 Task: Organize the Trello board by updating task statuses and changing the board background.
Action: Mouse moved to (951, 8)
Screenshot: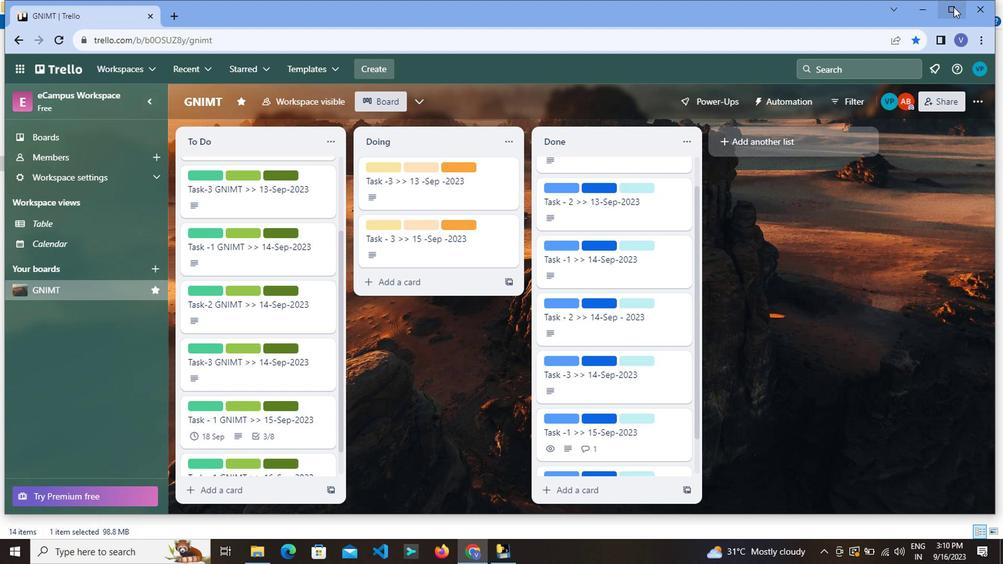 
Action: Mouse pressed left at (951, 8)
Screenshot: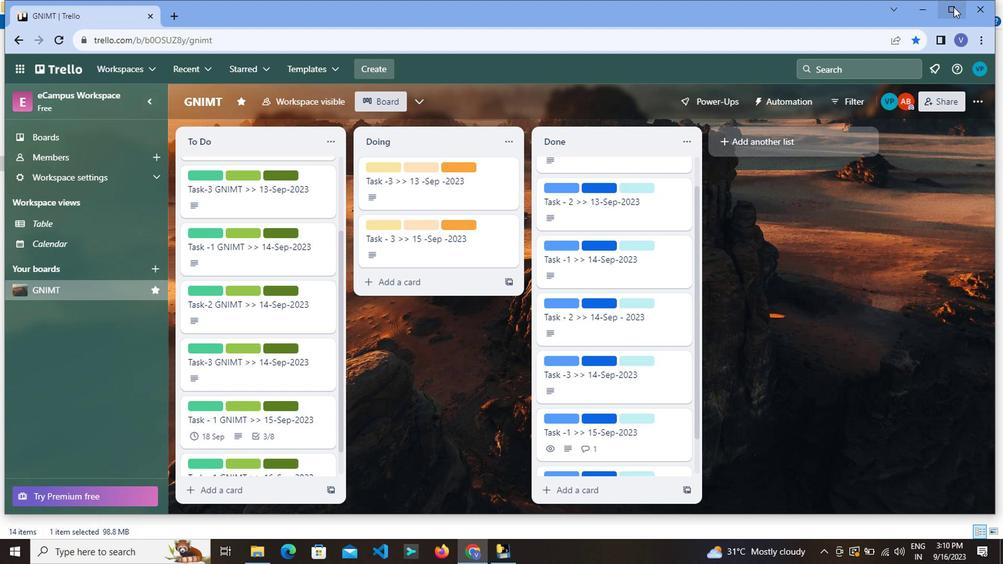 
Action: Mouse moved to (975, 95)
Screenshot: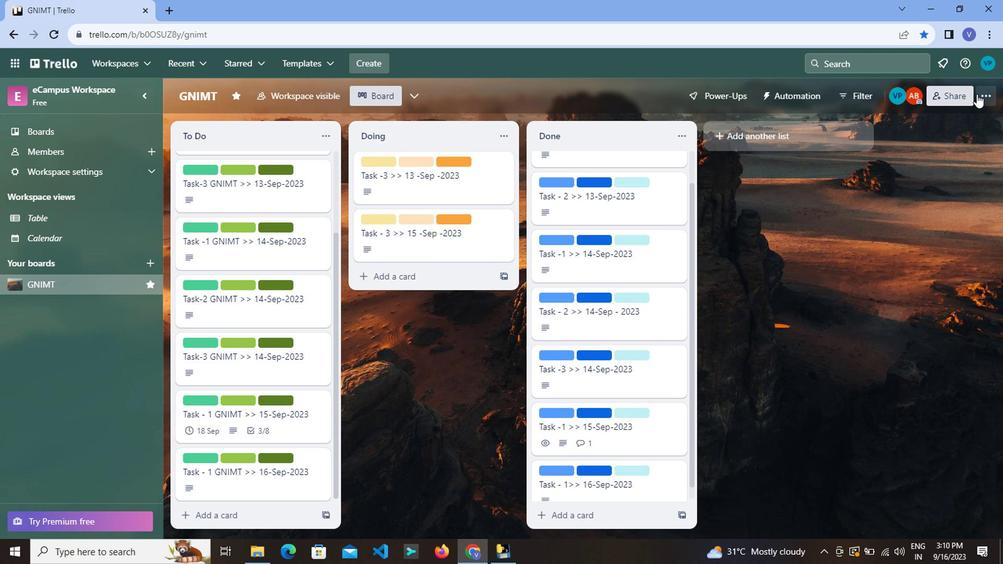 
Action: Mouse pressed left at (975, 95)
Screenshot: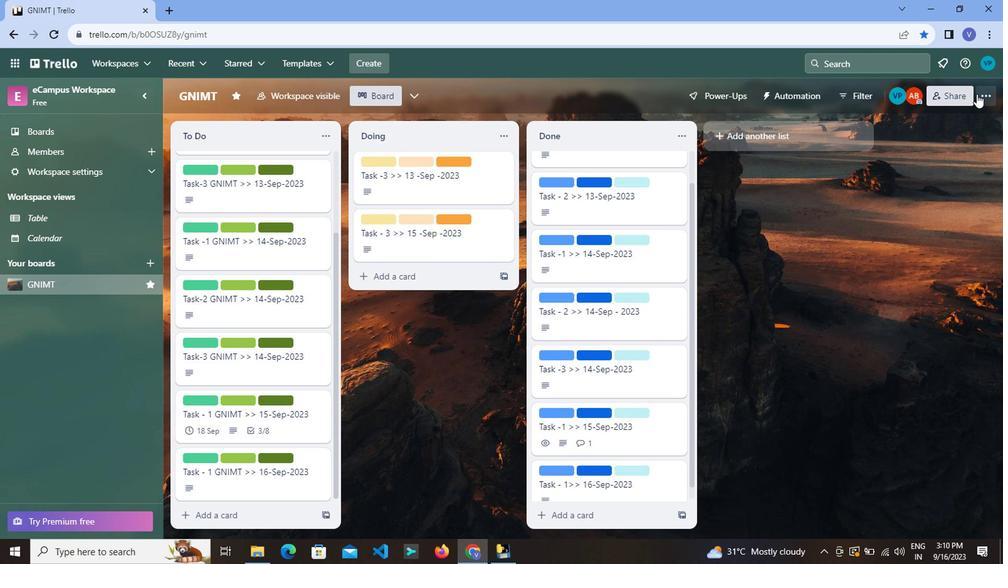
Action: Mouse moved to (855, 157)
Screenshot: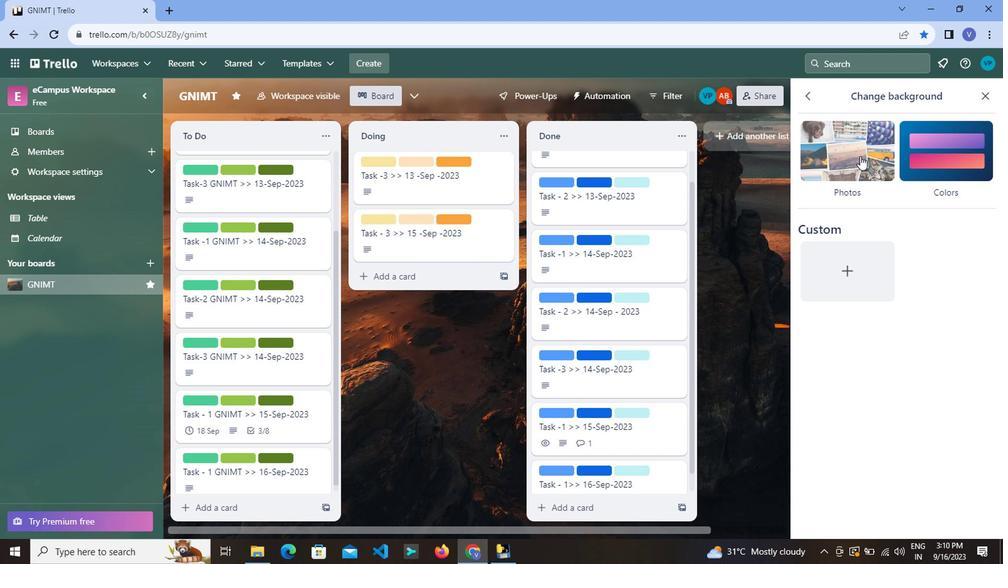 
Action: Mouse pressed left at (855, 157)
Screenshot: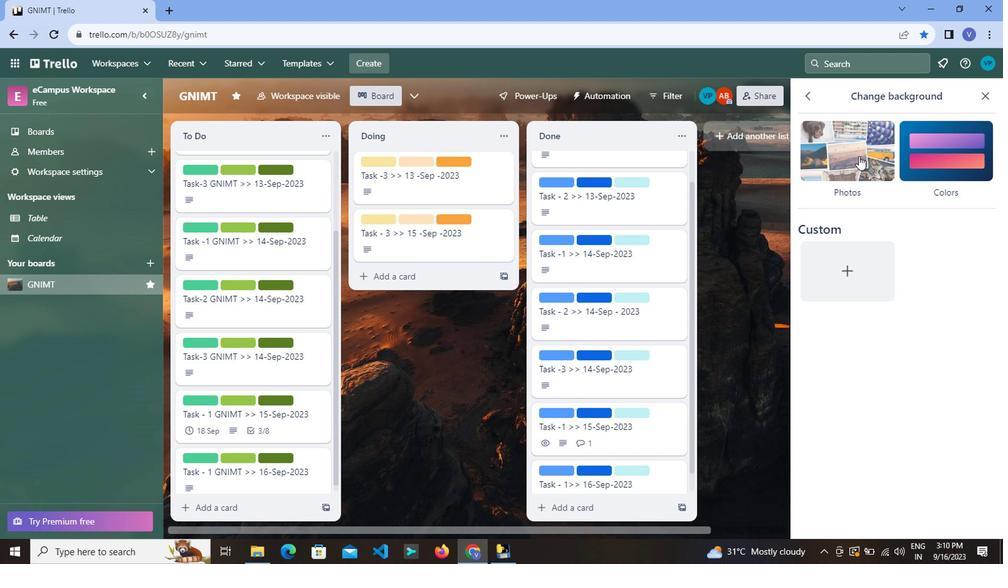 
Action: Mouse moved to (856, 240)
Screenshot: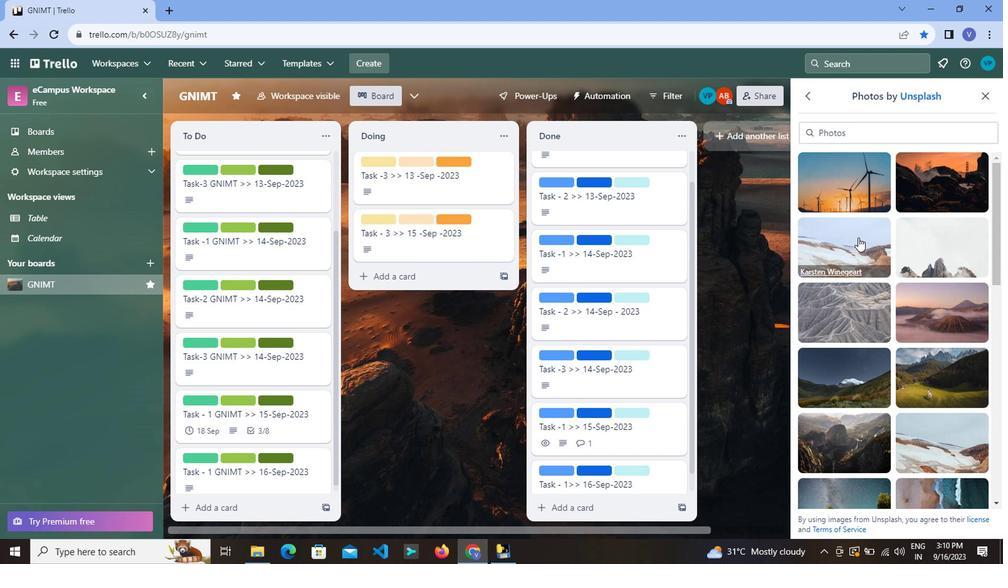 
Action: Mouse scrolled (856, 240) with delta (0, 0)
Screenshot: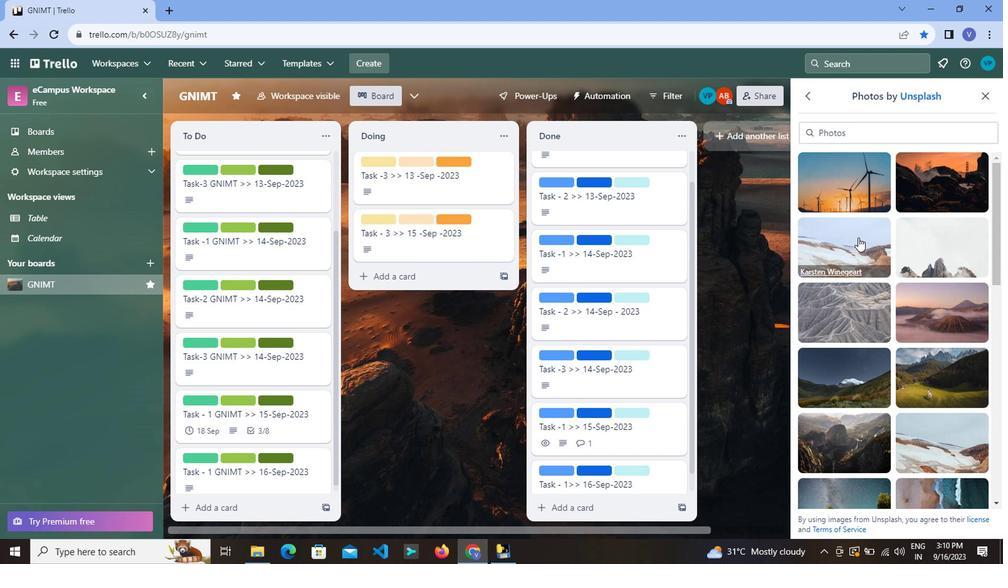 
Action: Mouse scrolled (856, 240) with delta (0, 0)
Screenshot: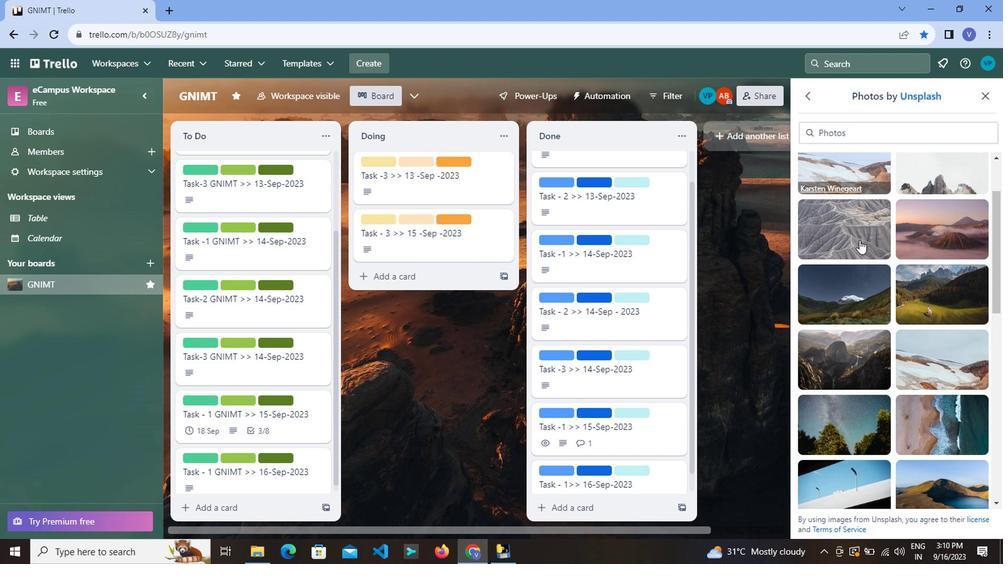 
Action: Mouse moved to (856, 241)
Screenshot: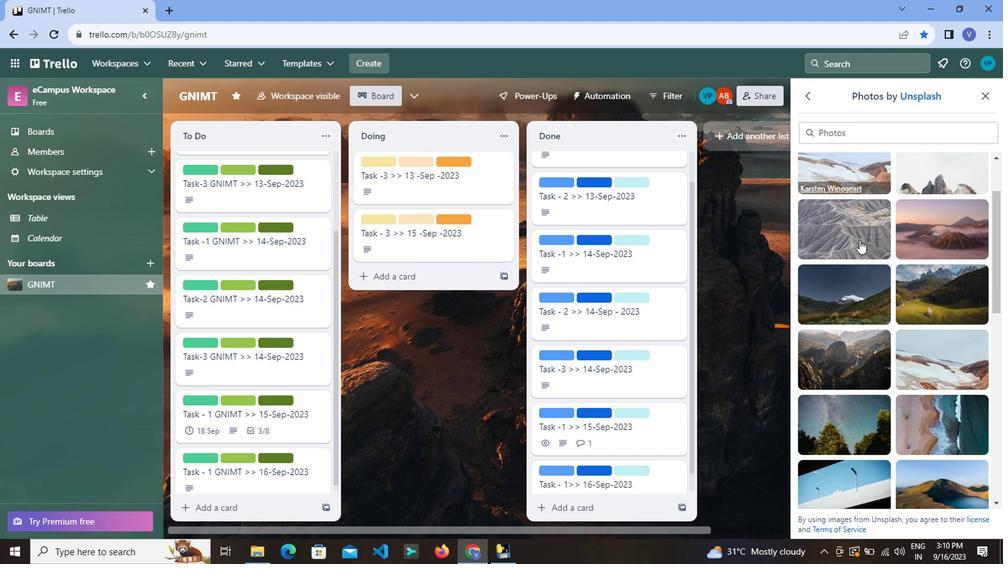 
Action: Mouse scrolled (856, 240) with delta (0, 0)
Screenshot: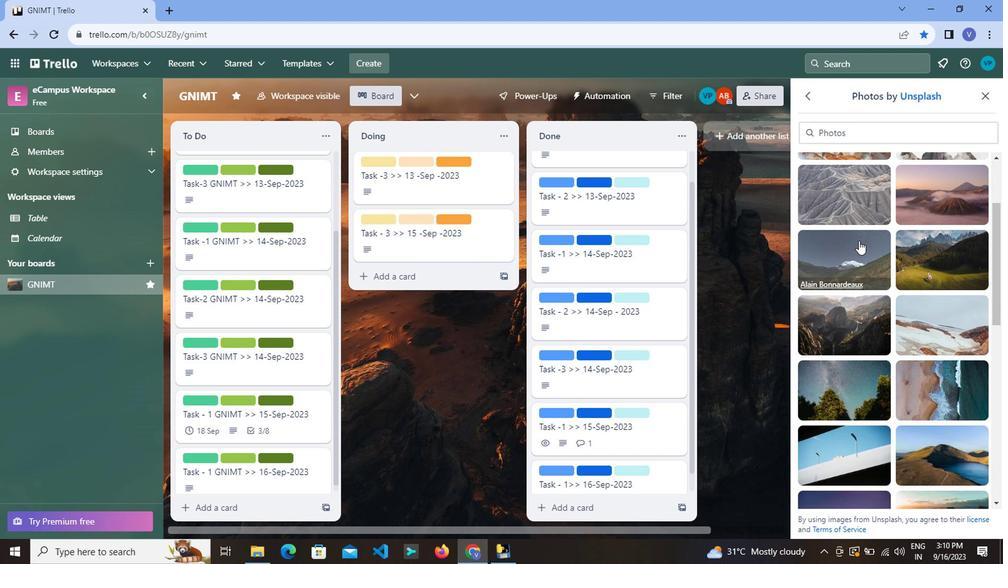 
Action: Mouse scrolled (856, 240) with delta (0, 0)
Screenshot: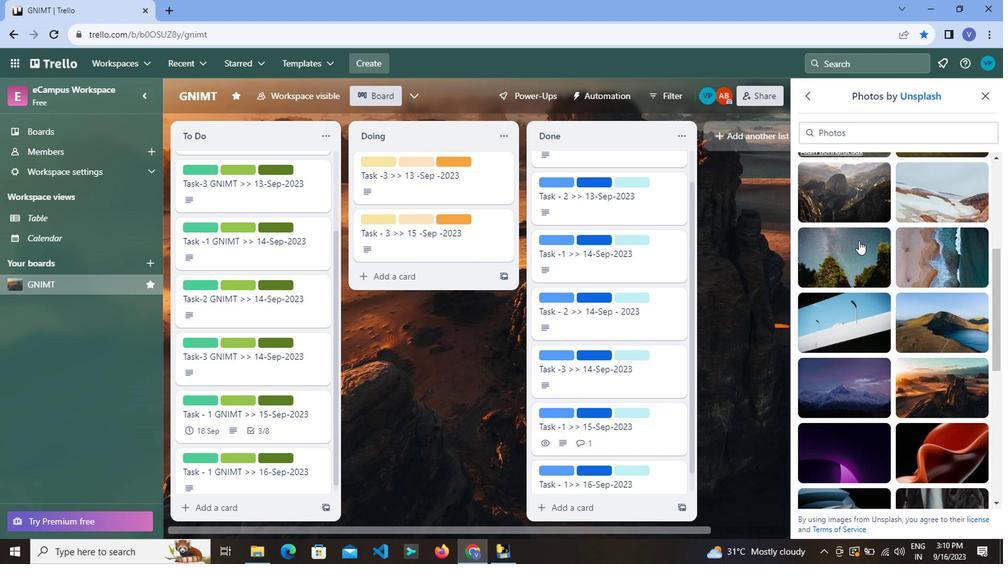 
Action: Mouse scrolled (856, 240) with delta (0, 0)
Screenshot: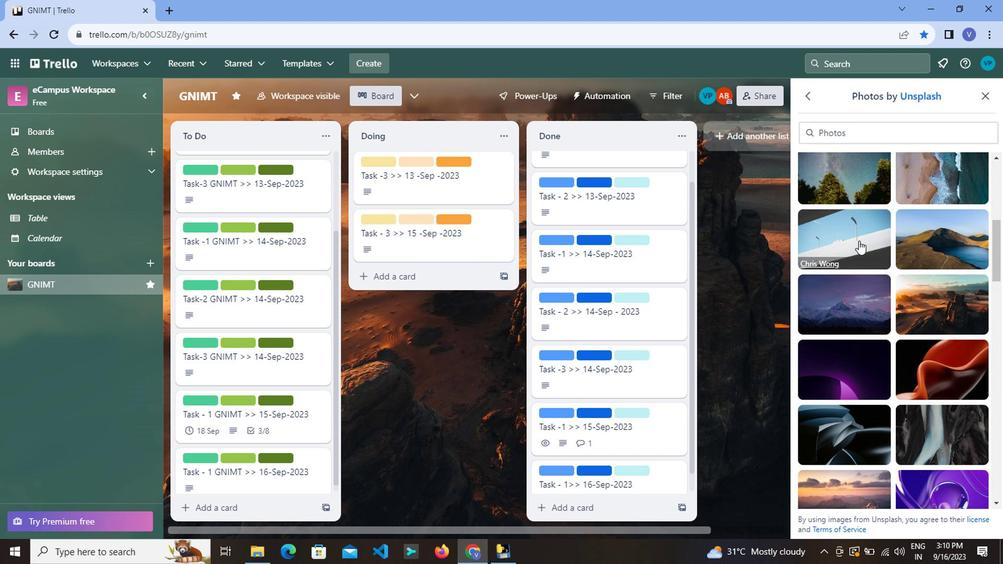 
Action: Mouse scrolled (856, 242) with delta (0, 1)
Screenshot: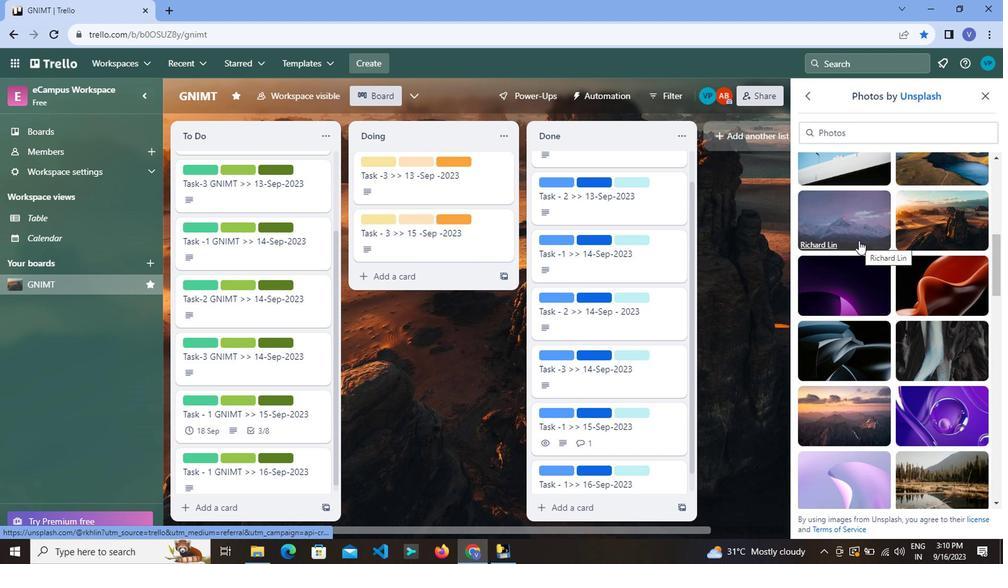 
Action: Mouse moved to (839, 365)
Screenshot: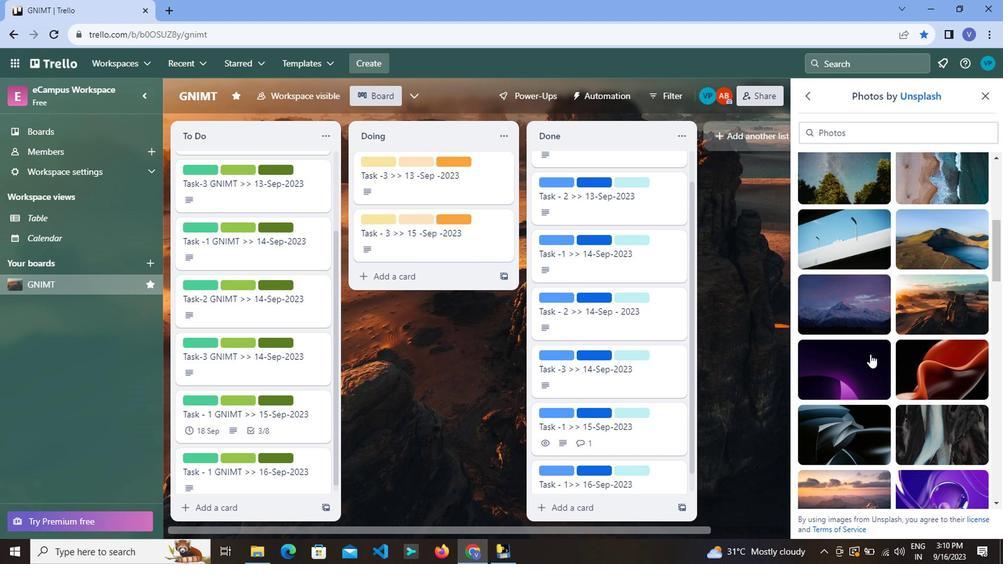 
Action: Mouse pressed left at (839, 365)
Screenshot: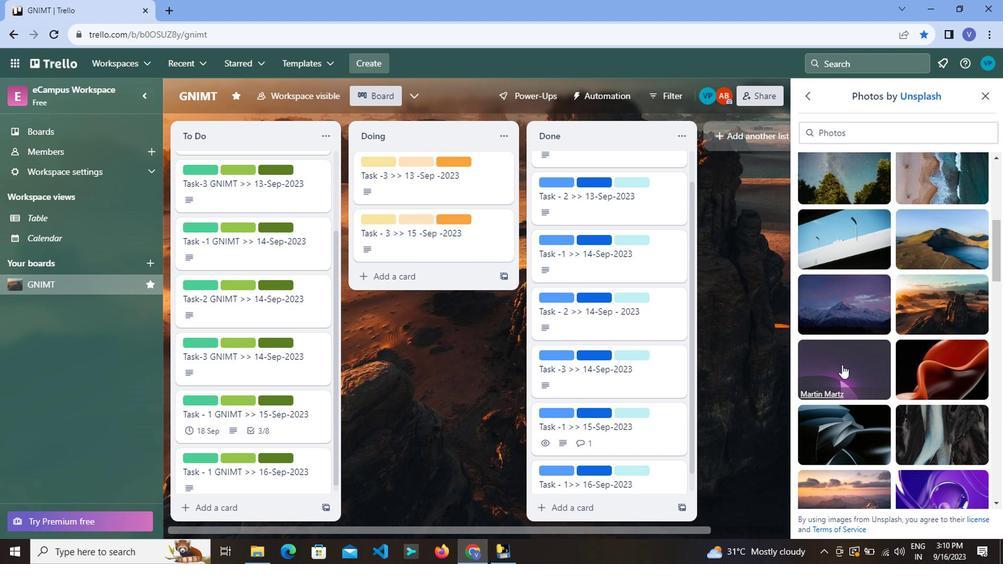 
Action: Mouse moved to (911, 362)
Screenshot: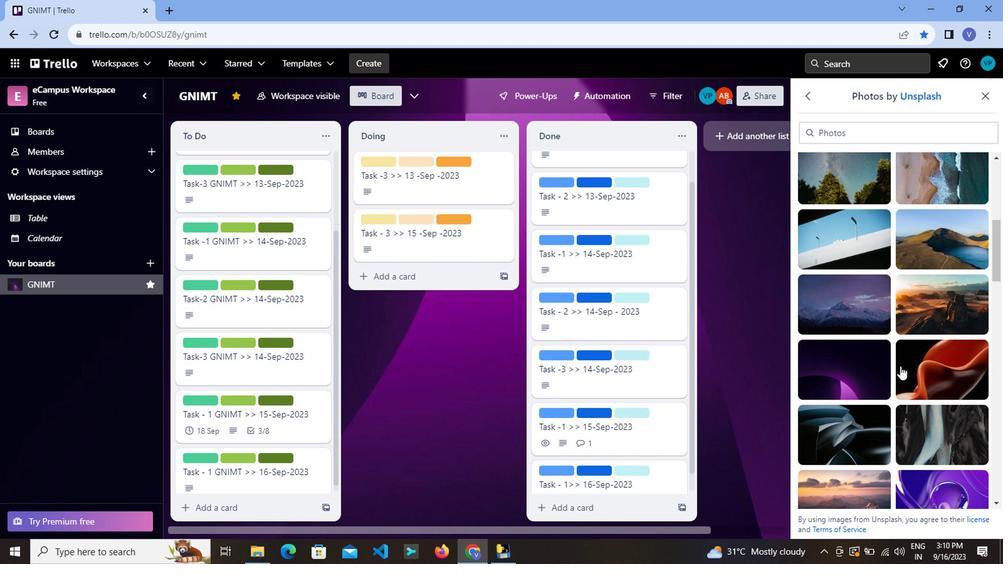 
Action: Mouse pressed left at (911, 362)
Screenshot: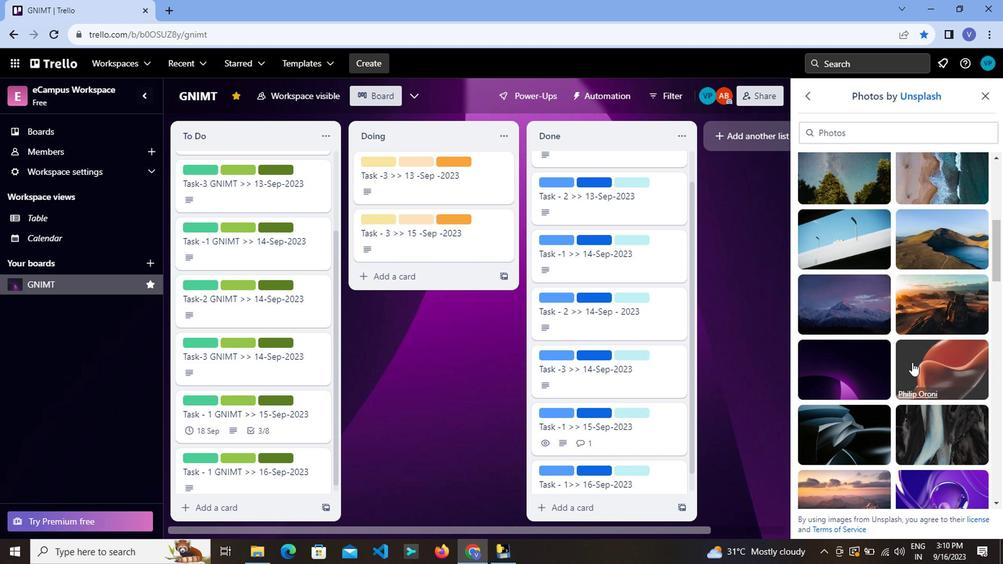 
Action: Mouse moved to (867, 431)
Screenshot: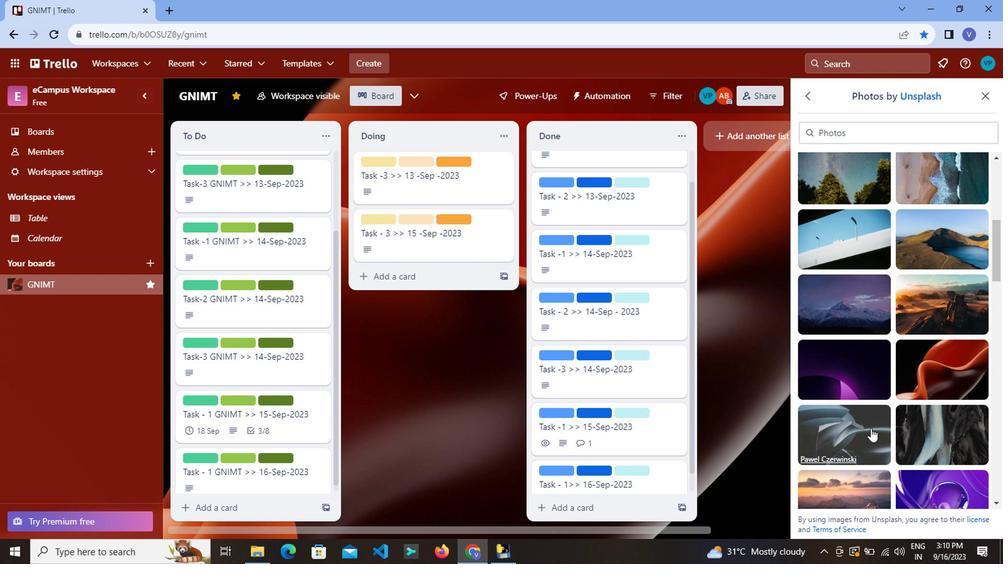 
Action: Mouse pressed left at (867, 431)
Screenshot: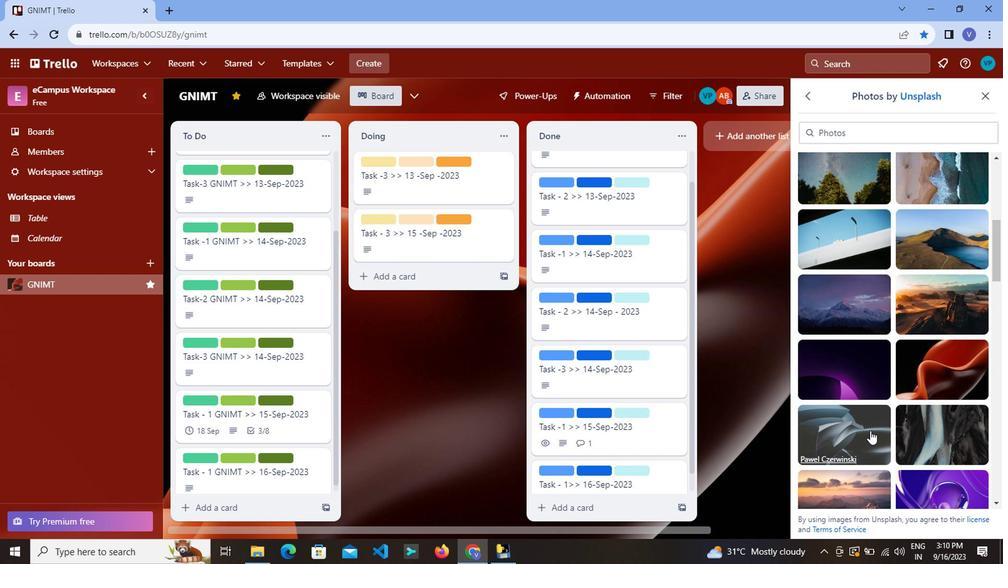 
Action: Mouse moved to (932, 426)
Screenshot: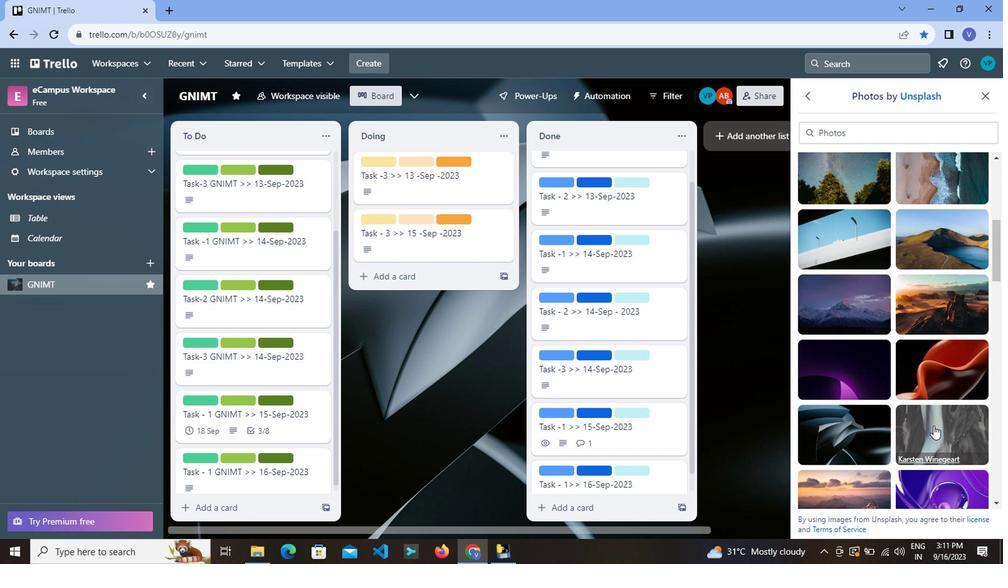 
Action: Mouse pressed left at (932, 426)
Screenshot: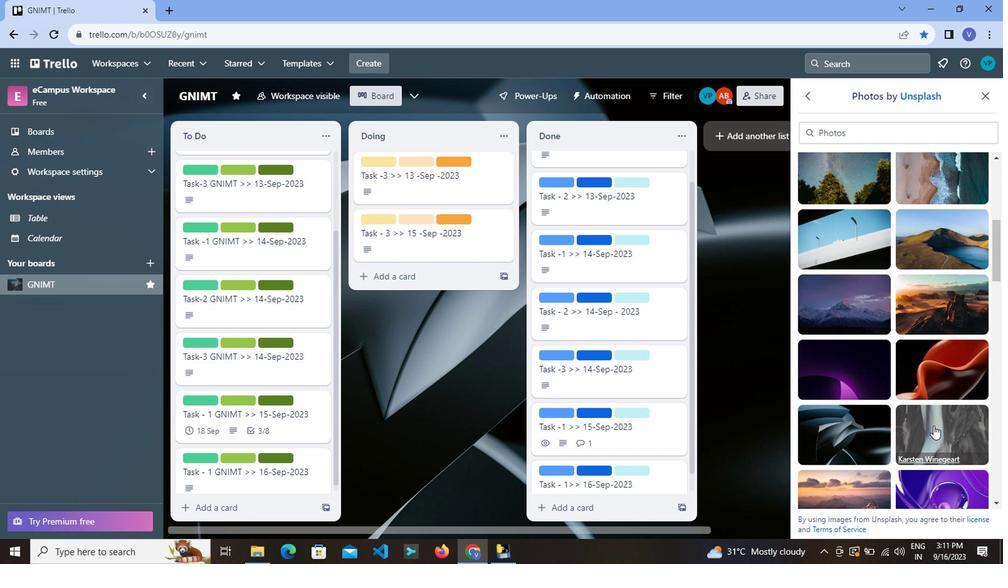 
Action: Mouse moved to (891, 348)
Screenshot: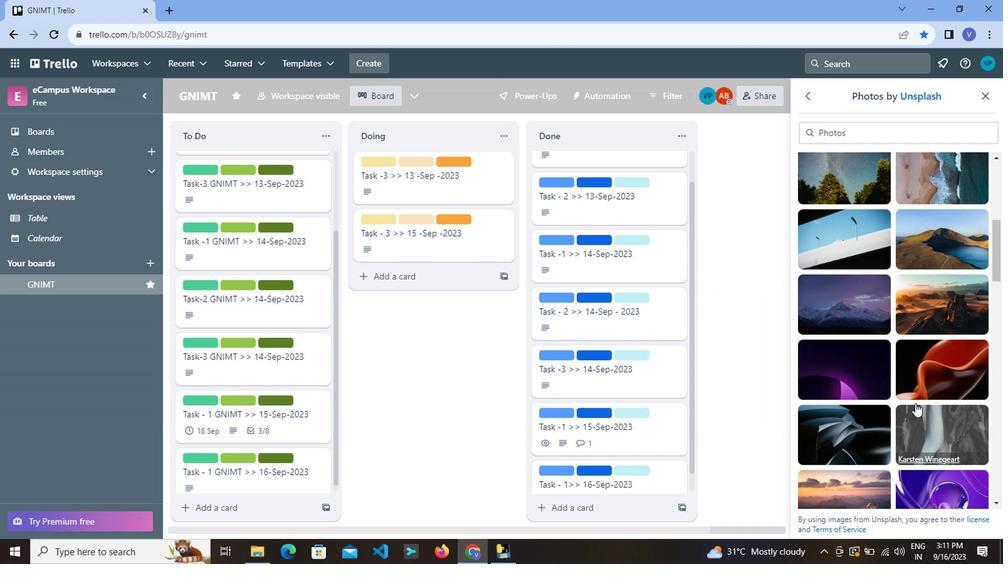 
Action: Mouse scrolled (891, 347) with delta (0, 0)
Screenshot: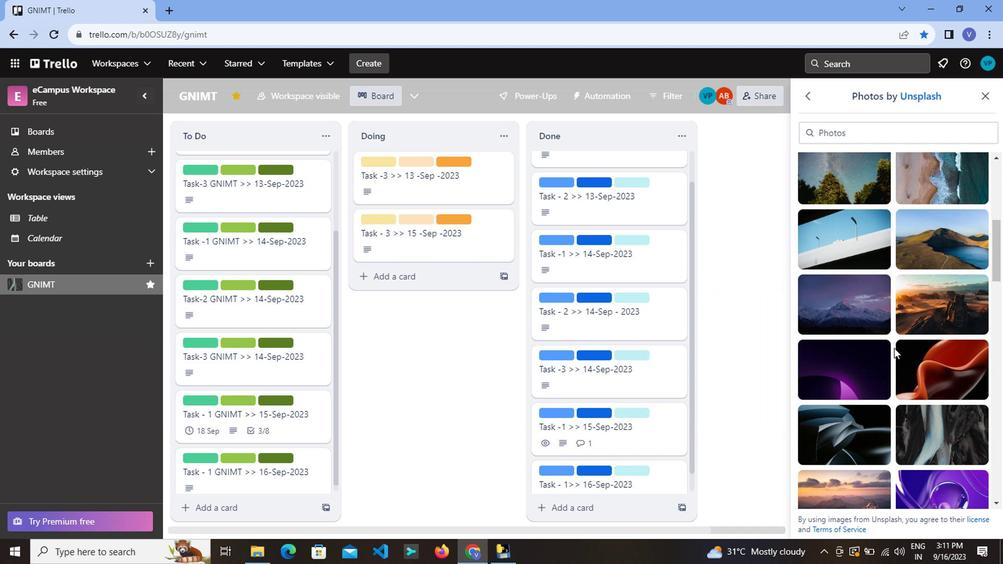 
Action: Mouse scrolled (891, 347) with delta (0, 0)
Screenshot: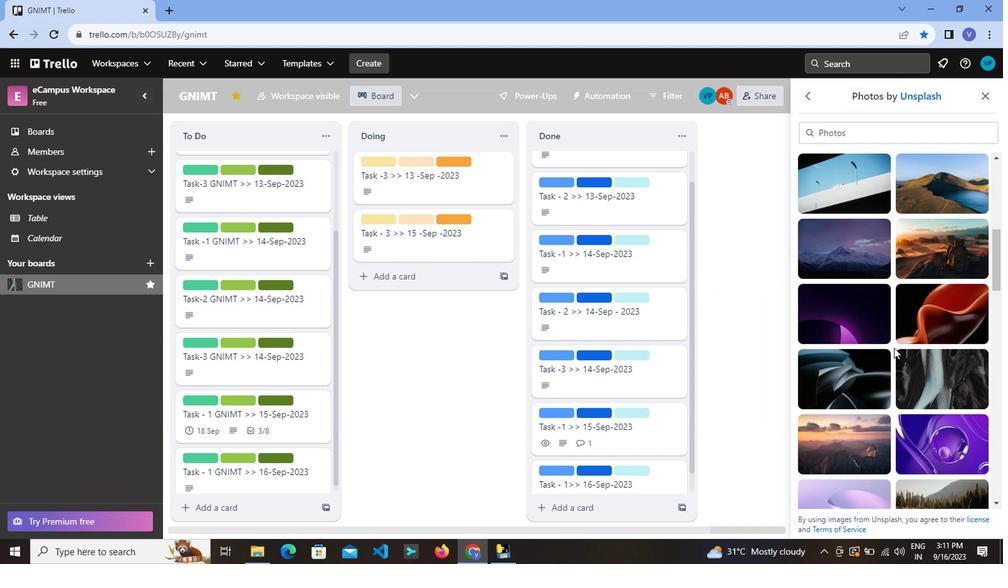 
Action: Mouse moved to (853, 334)
Screenshot: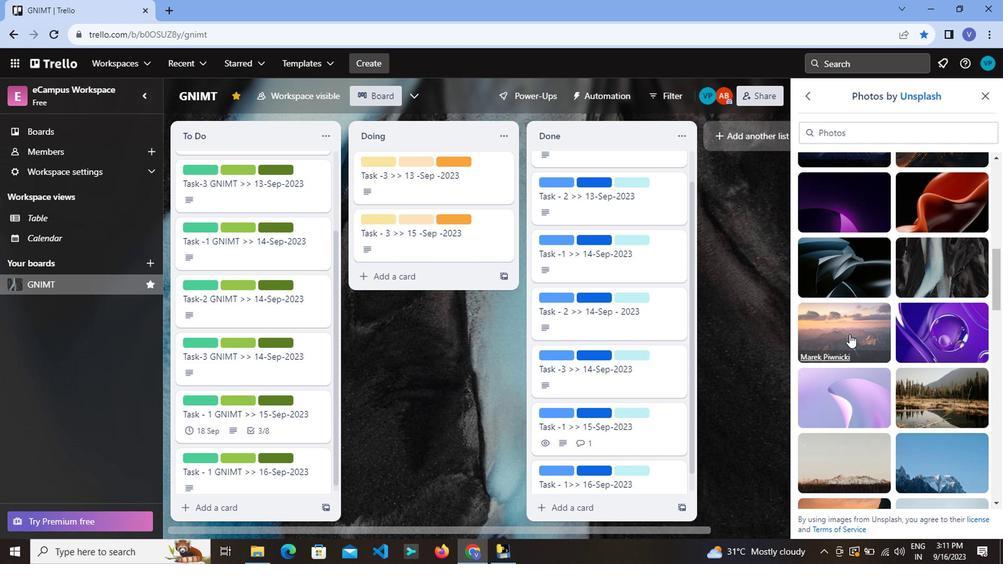 
Action: Mouse scrolled (853, 334) with delta (0, 0)
Screenshot: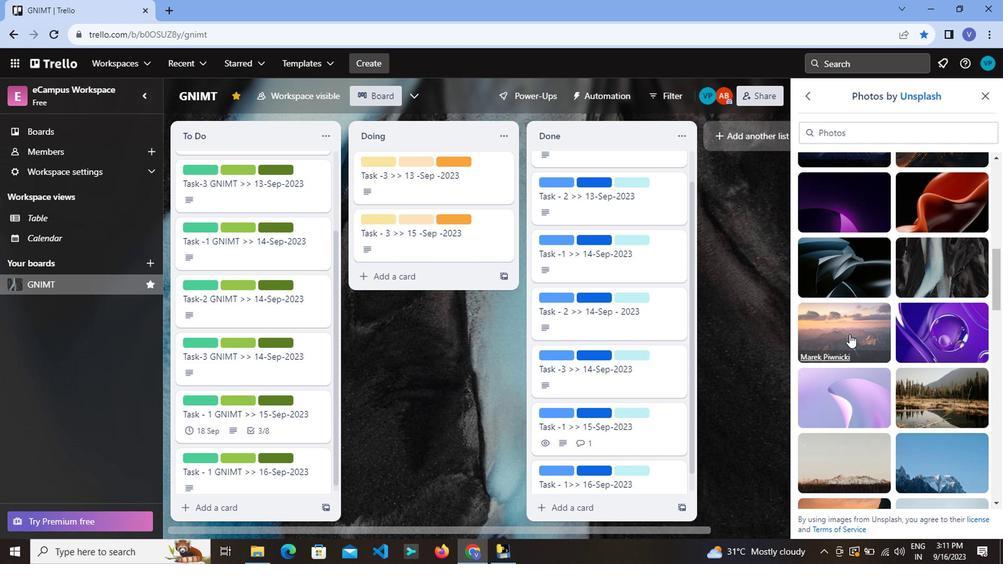 
Action: Mouse moved to (864, 336)
Screenshot: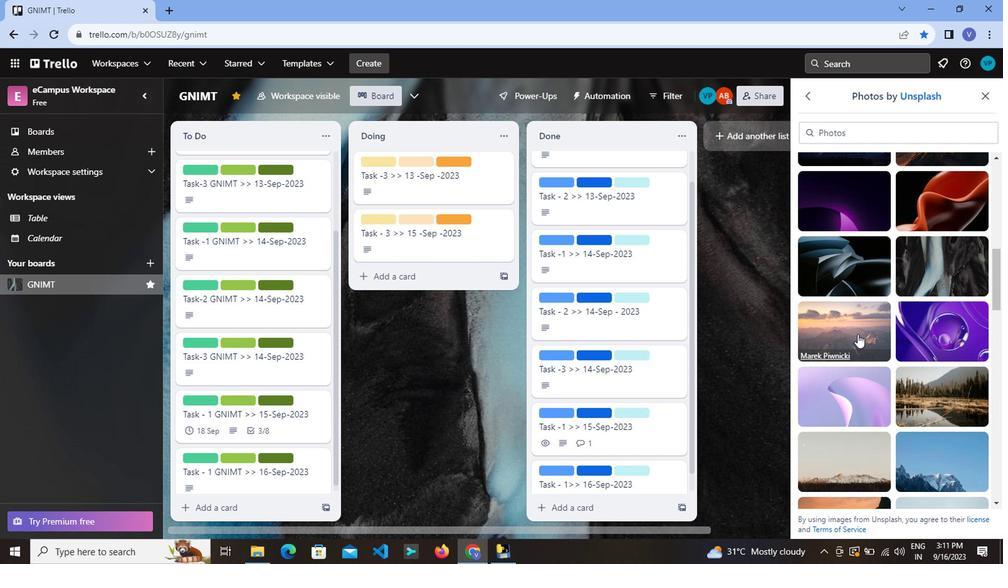 
Action: Mouse scrolled (864, 335) with delta (0, -1)
Screenshot: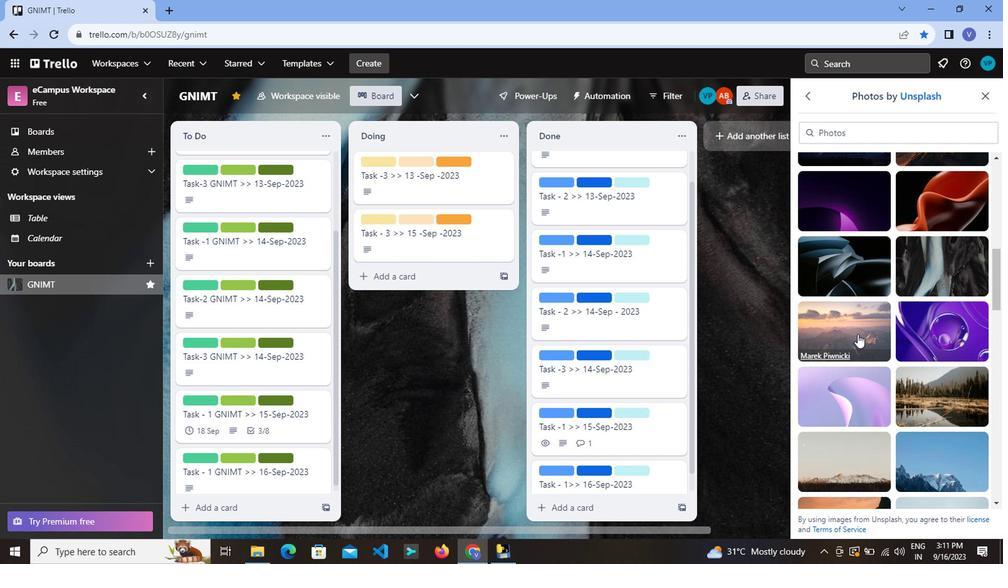 
Action: Mouse moved to (864, 338)
Screenshot: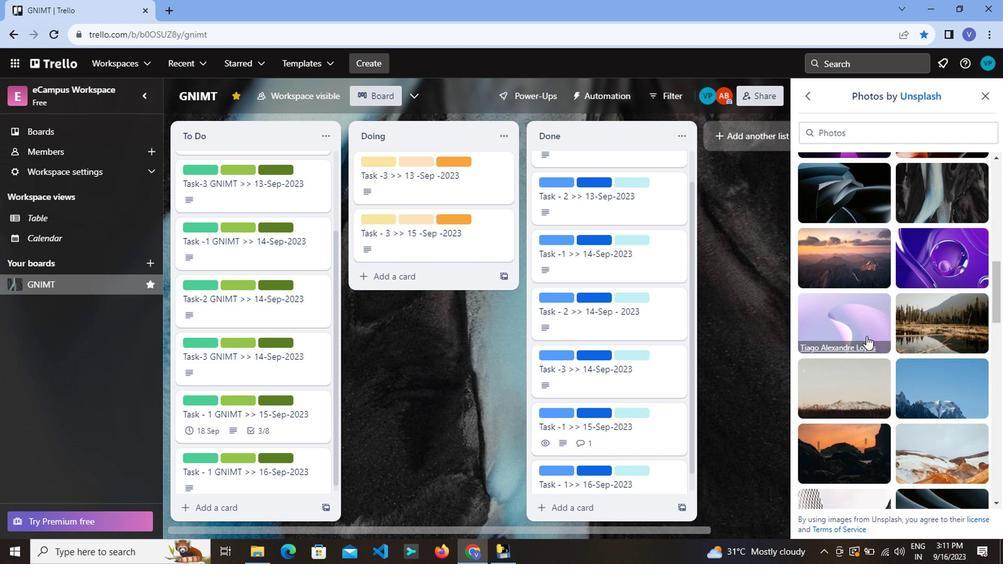 
Action: Mouse scrolled (864, 338) with delta (0, 0)
Screenshot: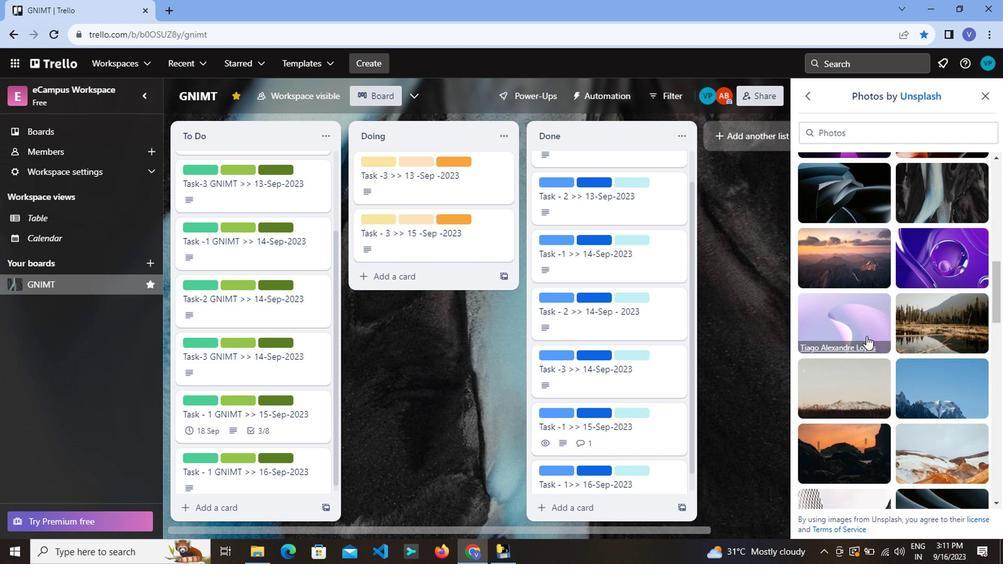 
Action: Mouse moved to (865, 340)
Screenshot: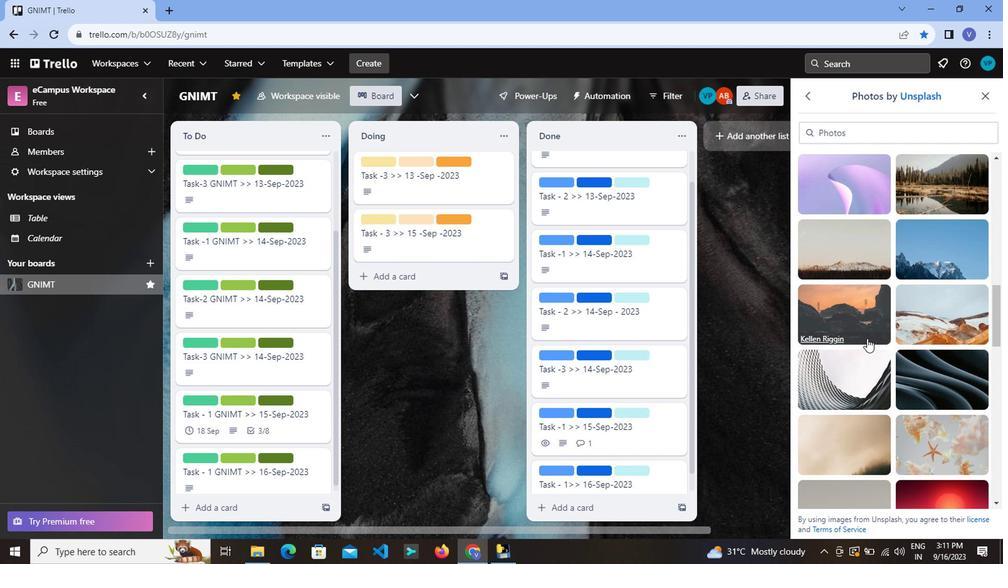 
Action: Mouse scrolled (865, 339) with delta (0, -1)
Screenshot: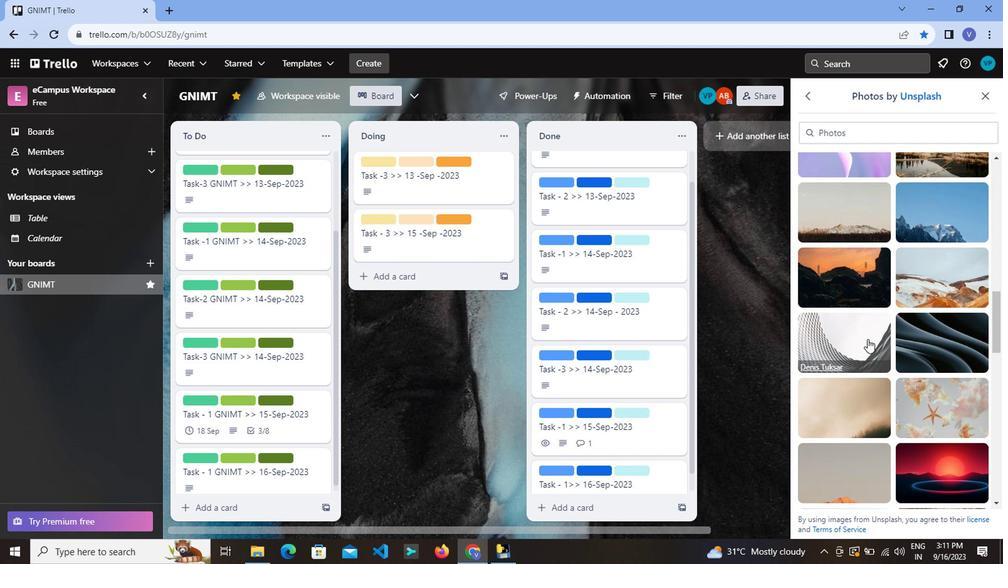 
Action: Mouse scrolled (865, 339) with delta (0, -1)
Screenshot: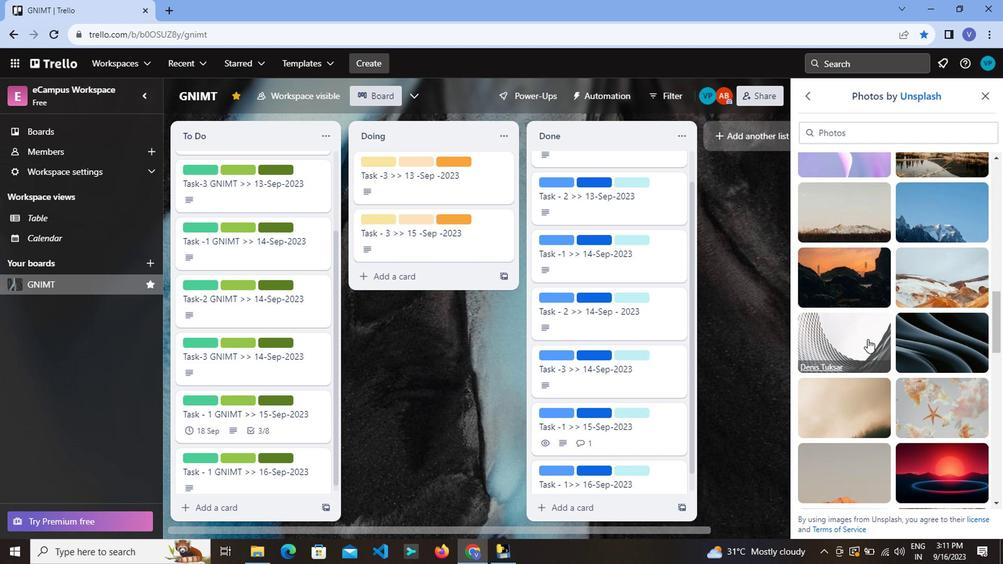 
Action: Mouse scrolled (865, 339) with delta (0, -1)
Screenshot: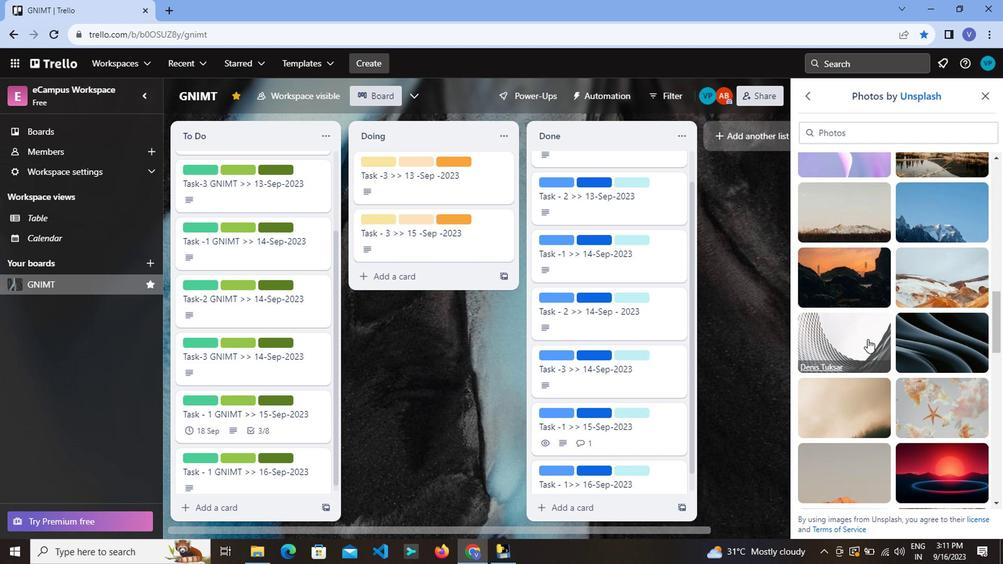 
Action: Mouse scrolled (865, 339) with delta (0, -1)
Screenshot: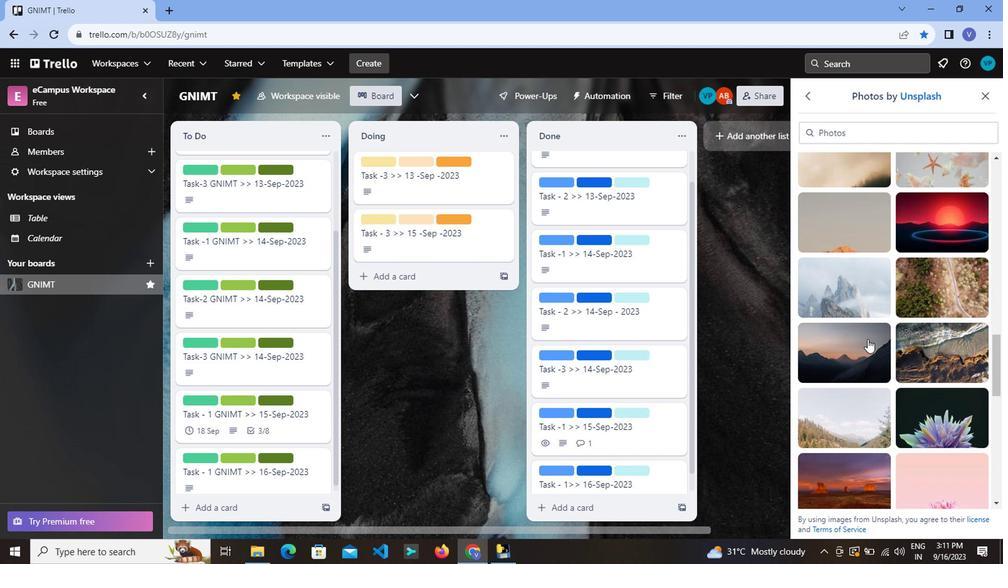 
Action: Mouse scrolled (865, 339) with delta (0, -1)
Screenshot: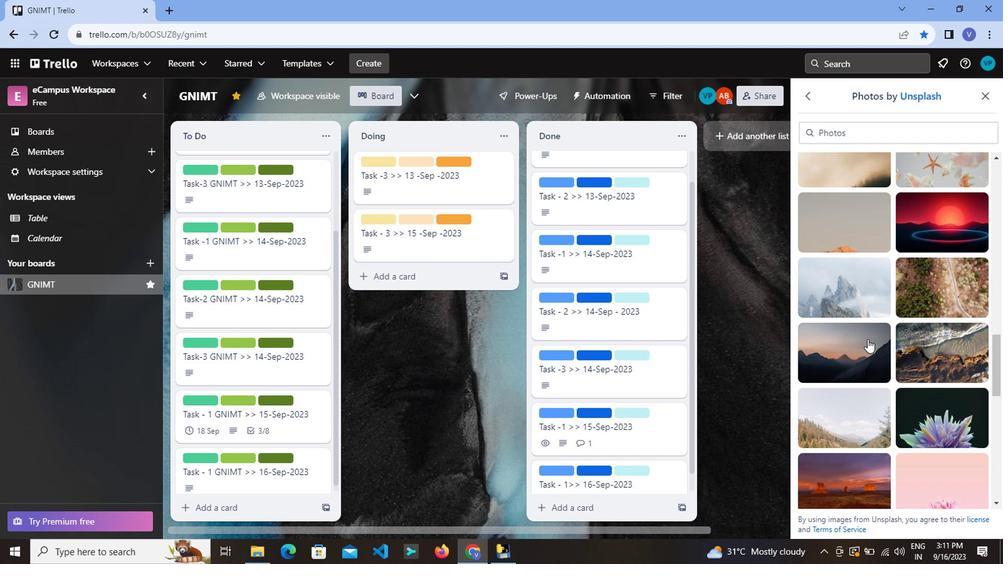 
Action: Mouse scrolled (865, 339) with delta (0, -1)
Screenshot: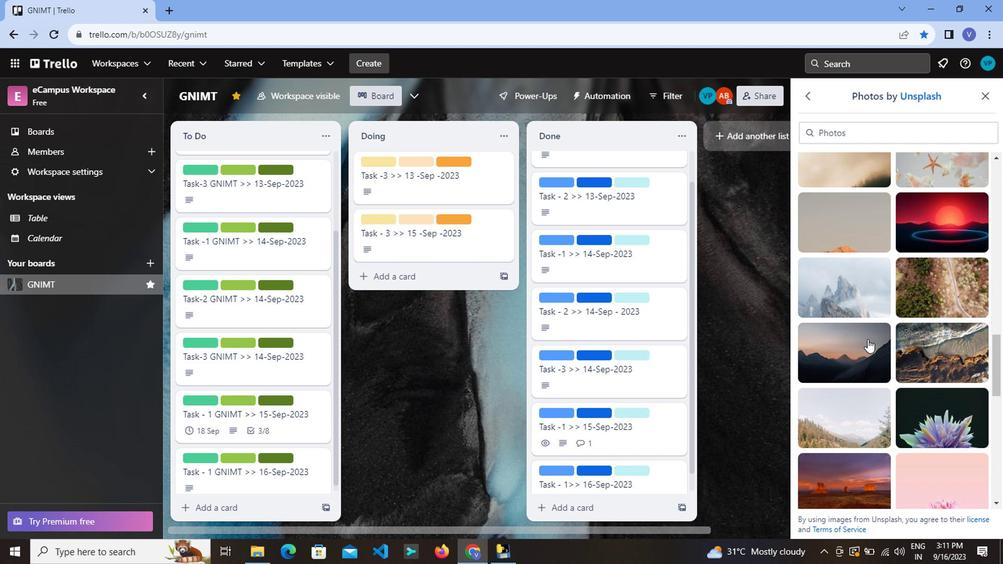 
Action: Mouse scrolled (865, 339) with delta (0, -1)
Screenshot: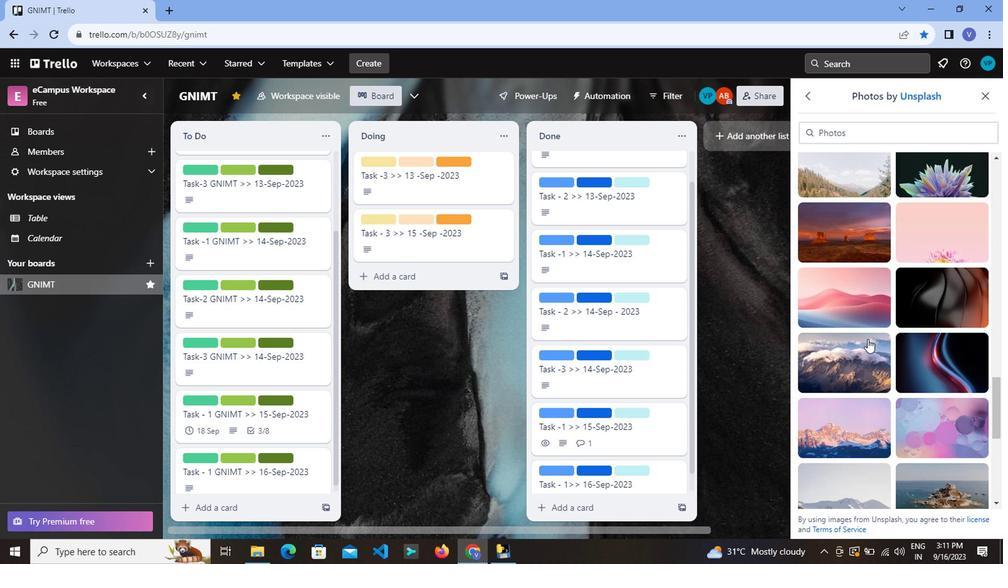 
Action: Mouse scrolled (865, 339) with delta (0, -1)
Screenshot: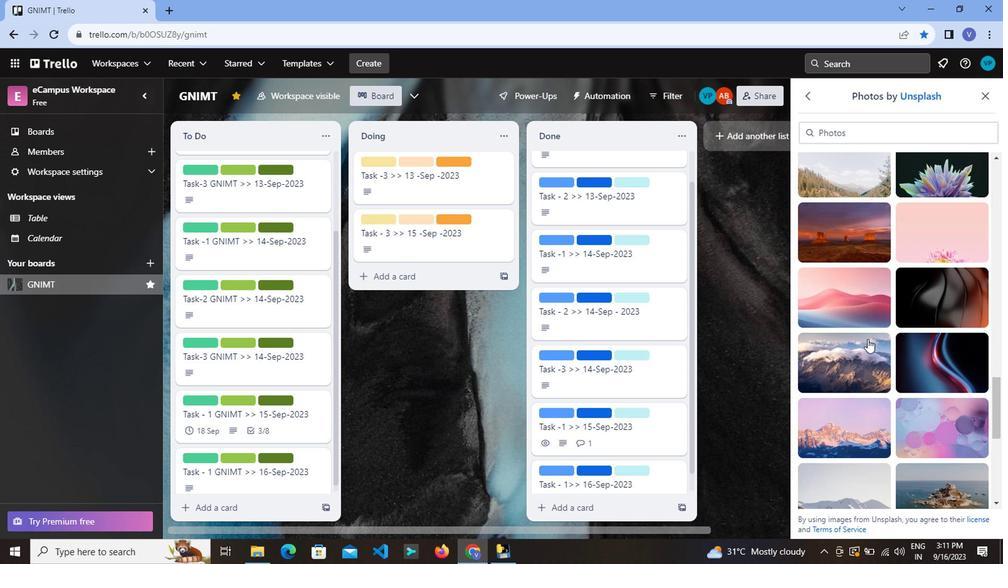
Action: Mouse scrolled (865, 339) with delta (0, -1)
Screenshot: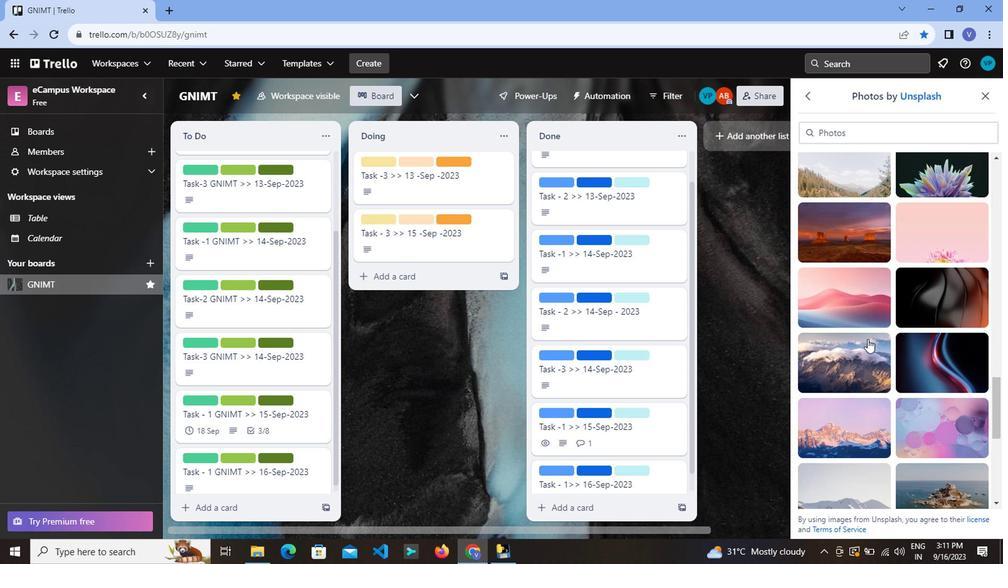 
Action: Mouse moved to (863, 340)
Screenshot: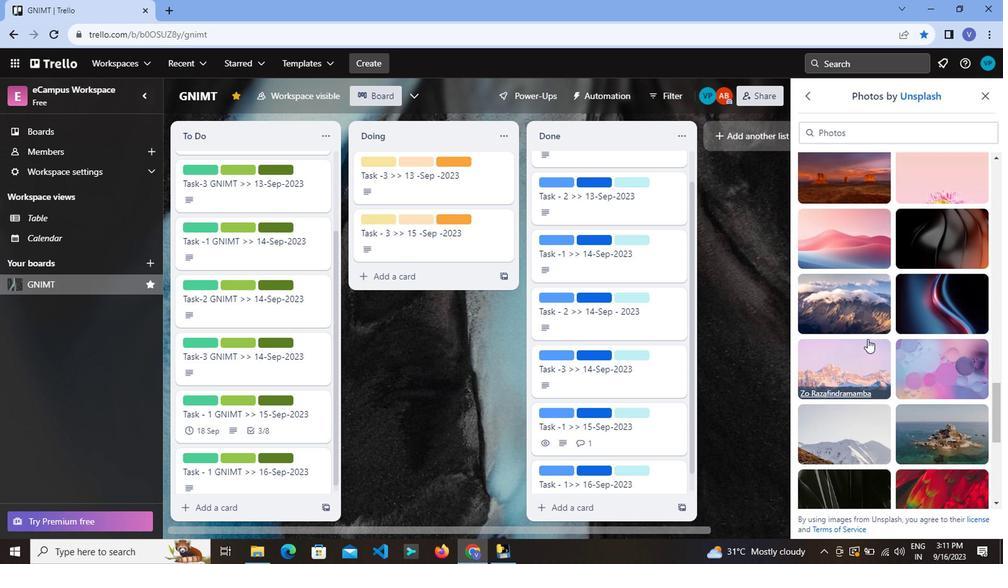 
Action: Mouse scrolled (863, 339) with delta (0, -1)
Screenshot: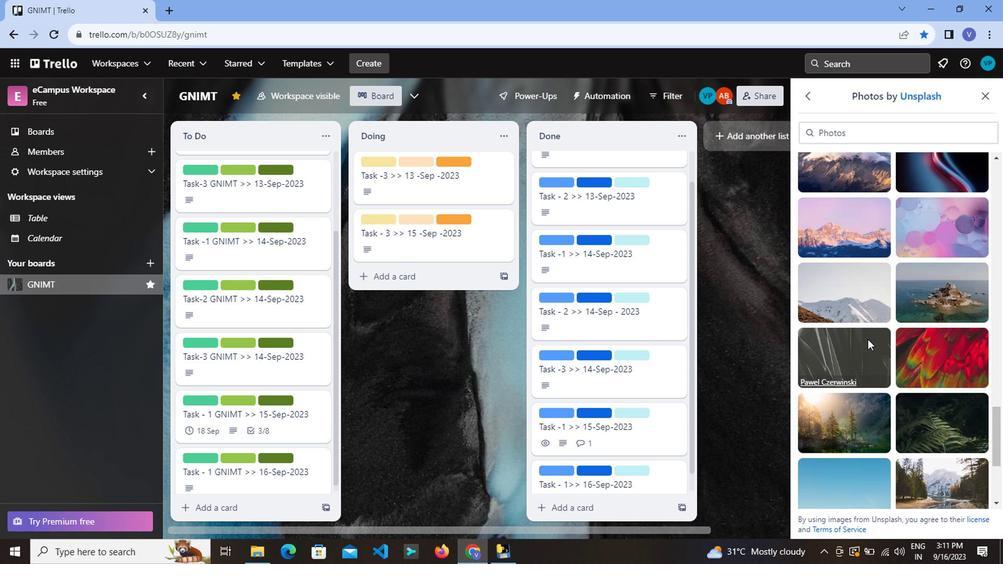 
Action: Mouse scrolled (863, 339) with delta (0, -1)
Screenshot: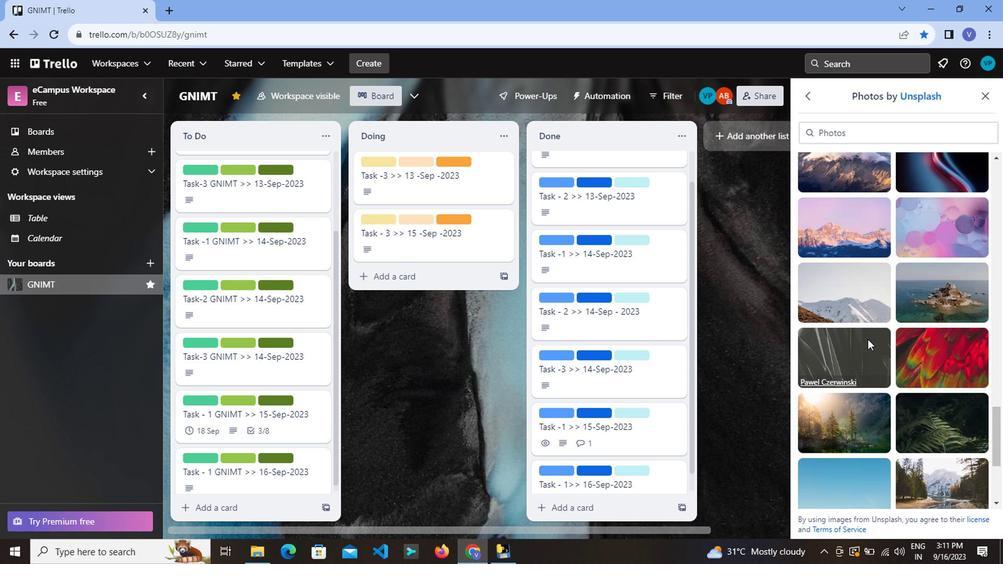 
Action: Mouse scrolled (863, 339) with delta (0, -1)
Screenshot: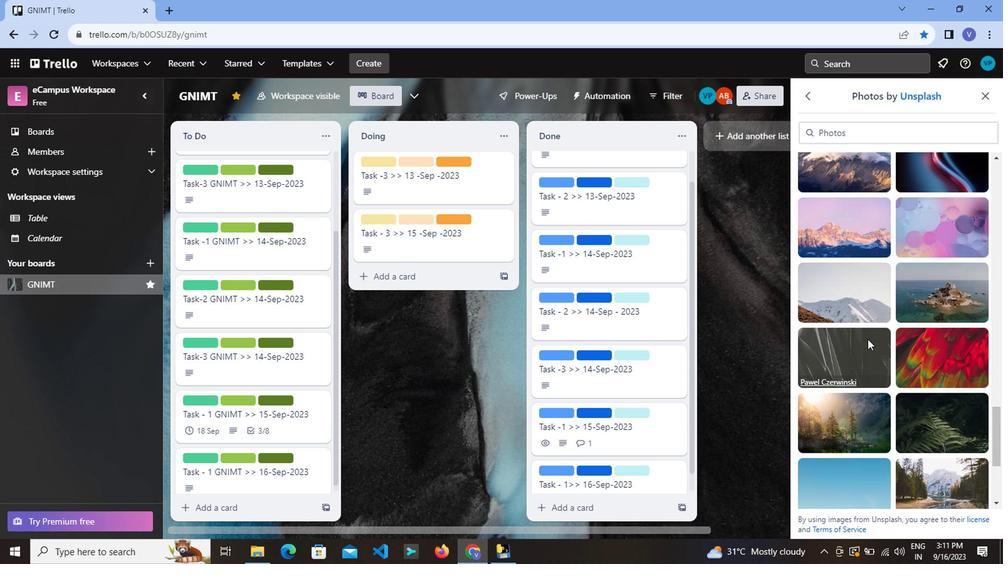 
Action: Mouse moved to (866, 340)
Screenshot: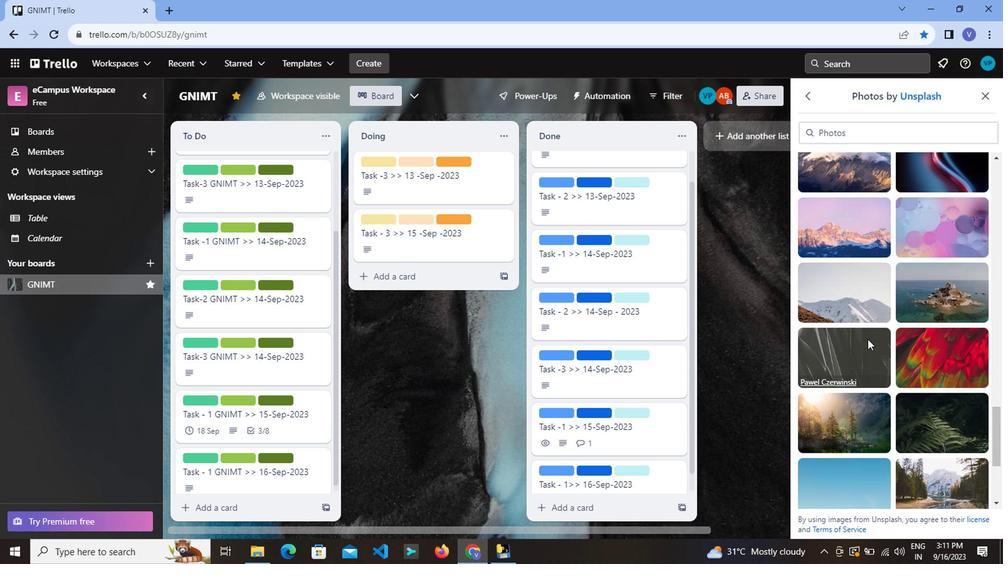 
Action: Mouse scrolled (866, 339) with delta (0, -1)
Screenshot: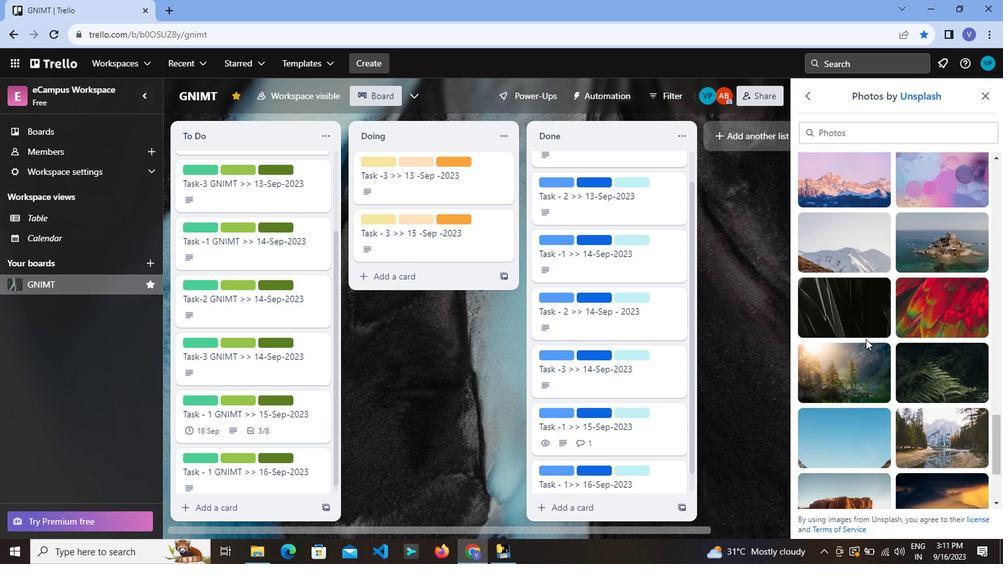 
Action: Mouse moved to (874, 341)
Screenshot: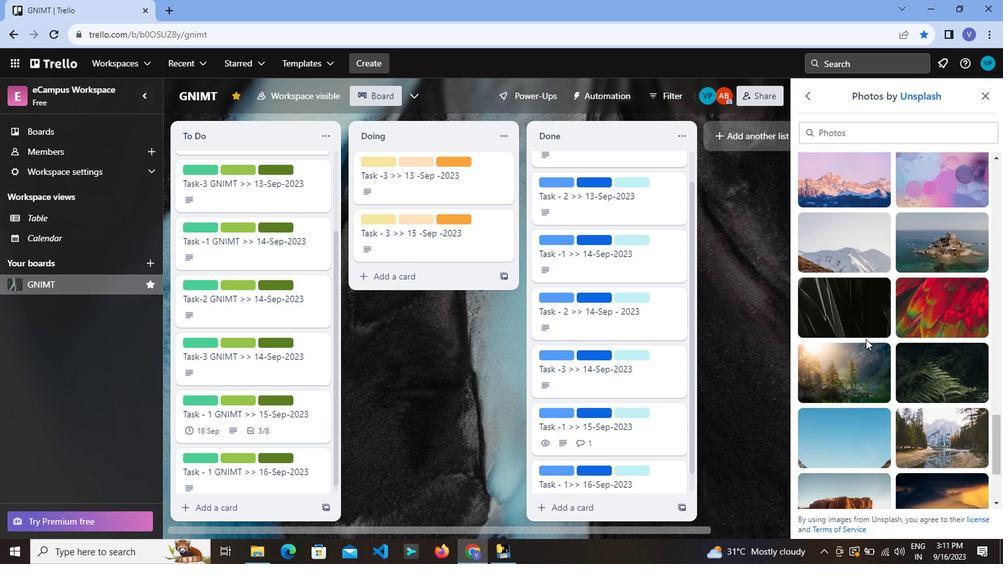 
Action: Mouse scrolled (874, 341) with delta (0, 0)
Screenshot: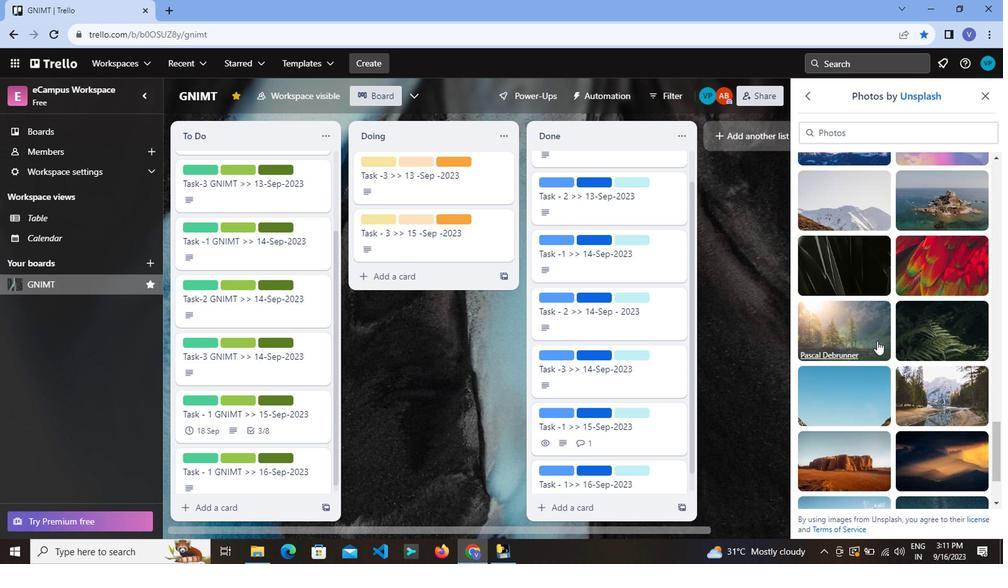 
Action: Mouse scrolled (874, 341) with delta (0, 0)
Screenshot: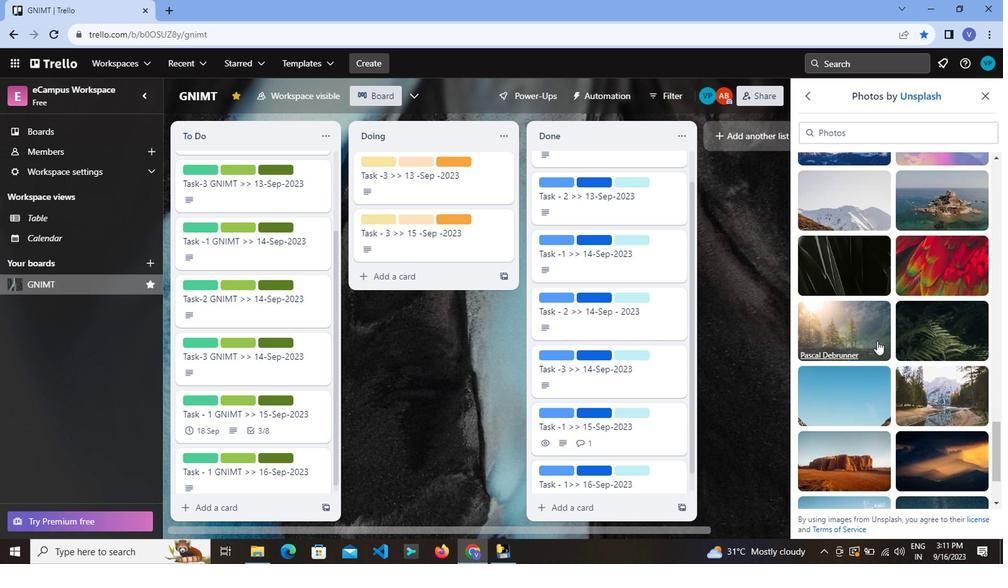 
Action: Mouse scrolled (874, 341) with delta (0, 0)
Screenshot: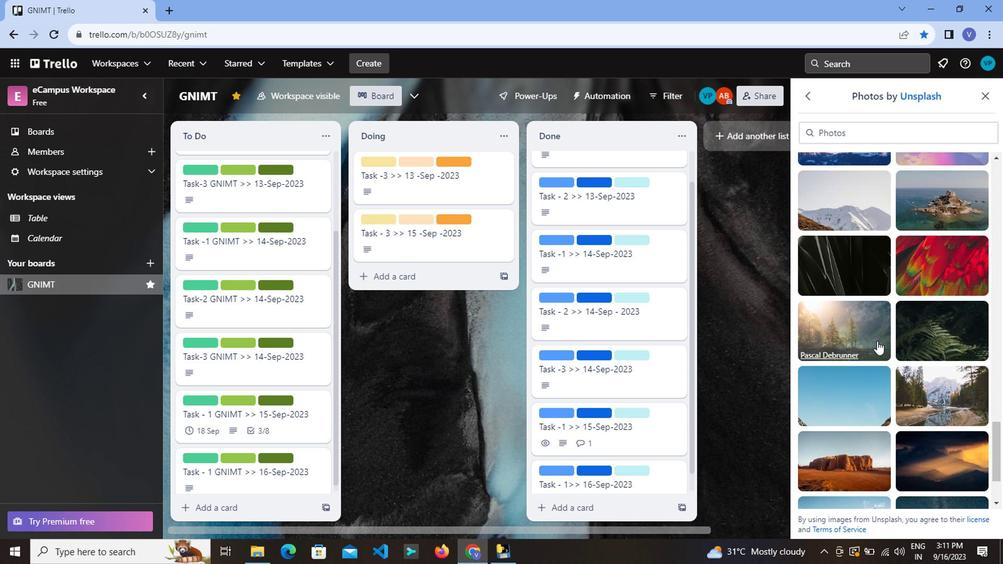 
Action: Mouse scrolled (874, 341) with delta (0, 0)
Screenshot: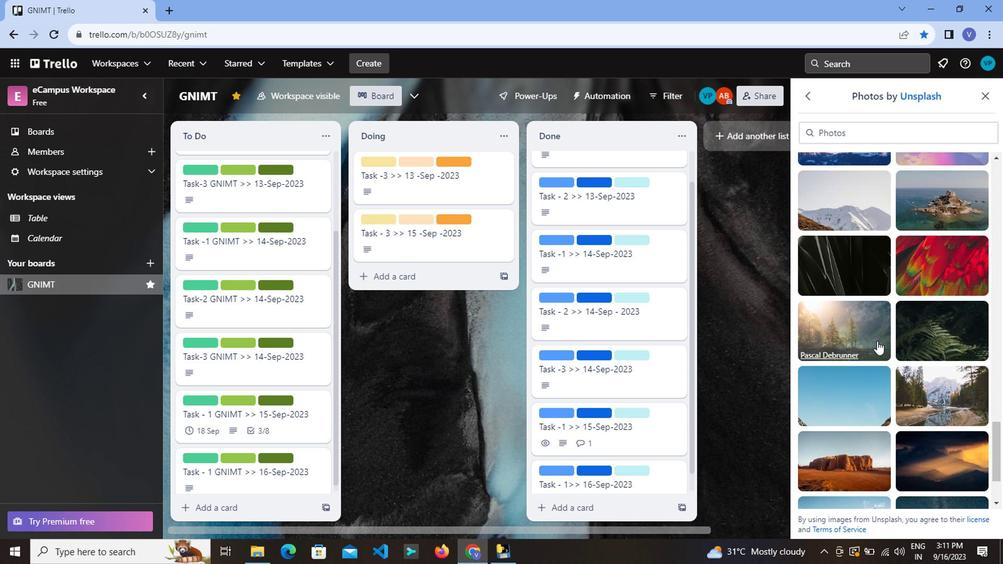 
Action: Mouse scrolled (874, 341) with delta (0, 0)
Screenshot: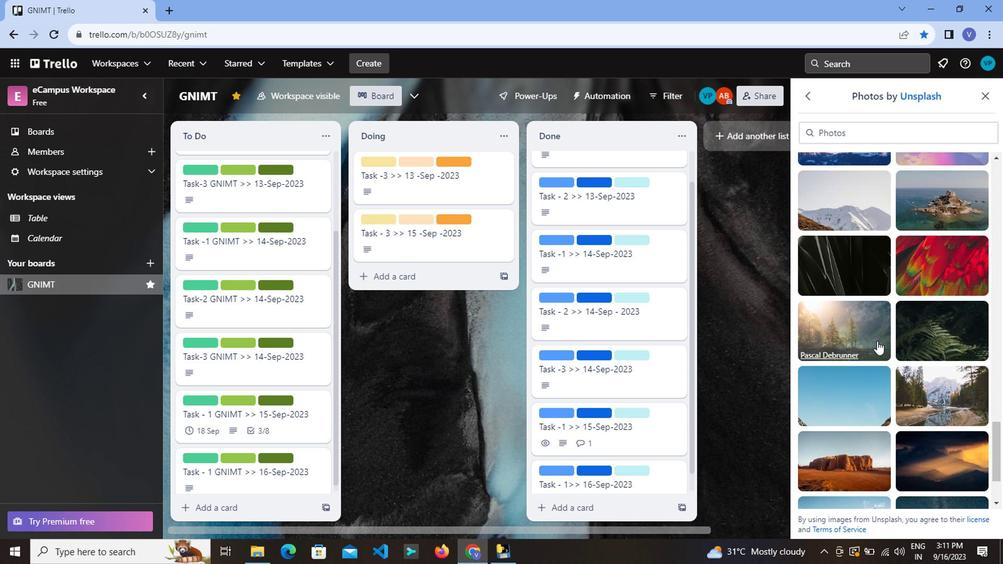 
Action: Mouse moved to (875, 343)
Screenshot: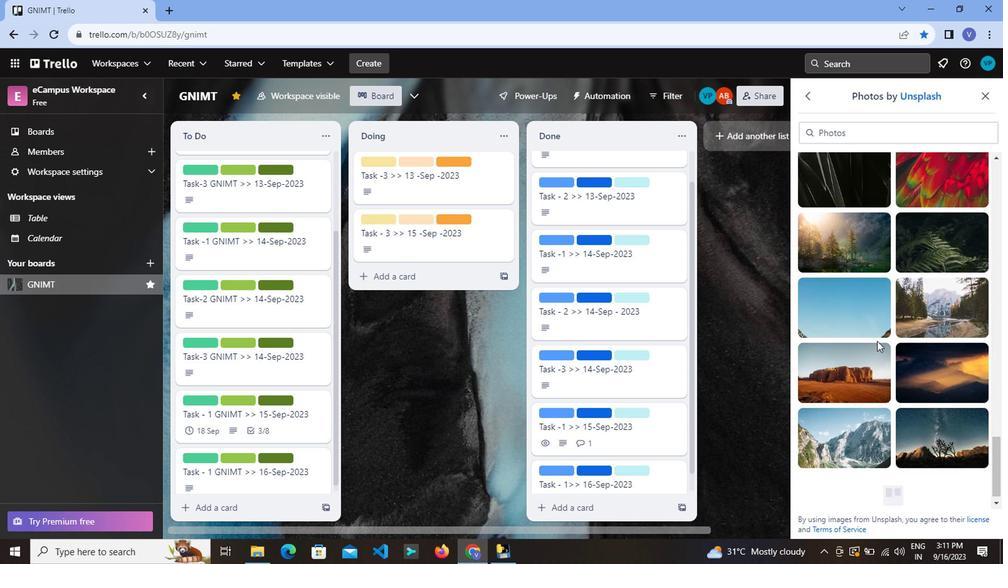 
Action: Mouse scrolled (875, 342) with delta (0, -1)
Screenshot: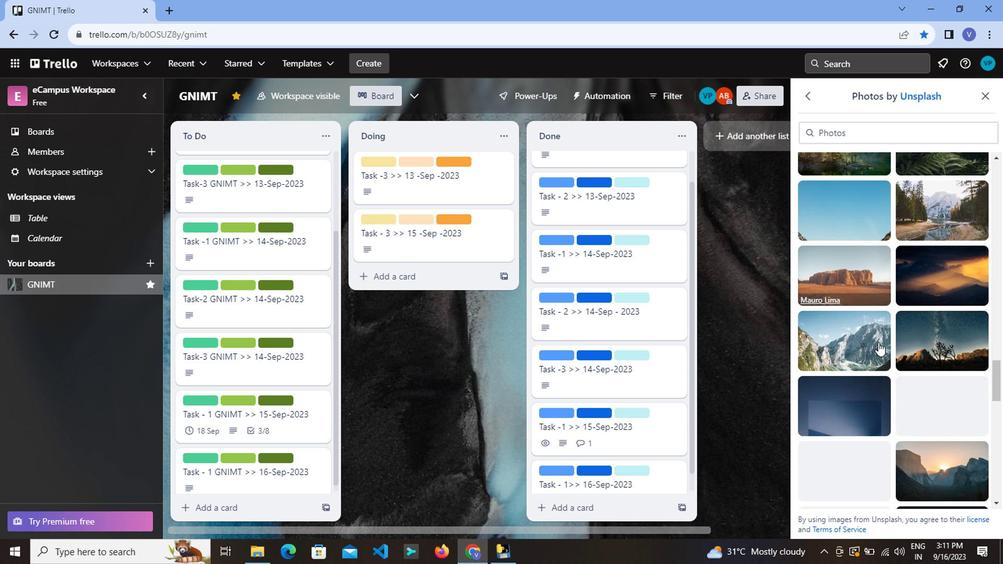
Action: Mouse scrolled (875, 342) with delta (0, -1)
Screenshot: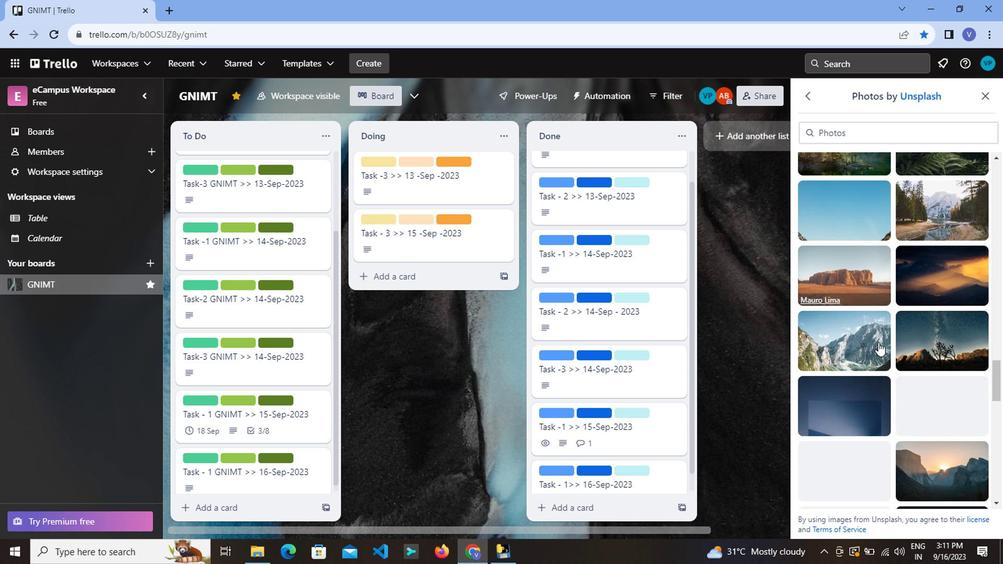
Action: Mouse scrolled (875, 342) with delta (0, -1)
Screenshot: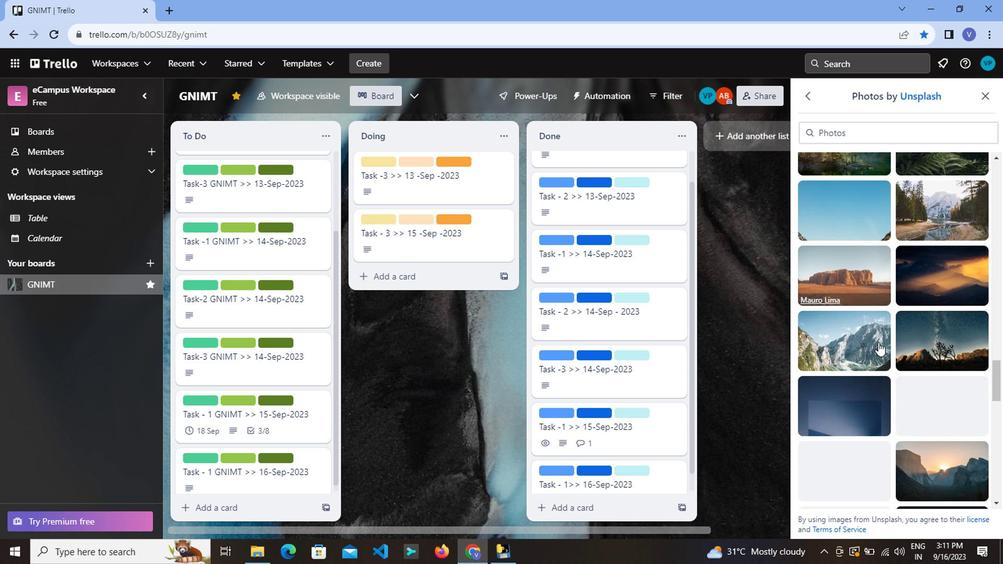 
Action: Mouse scrolled (875, 342) with delta (0, -1)
Screenshot: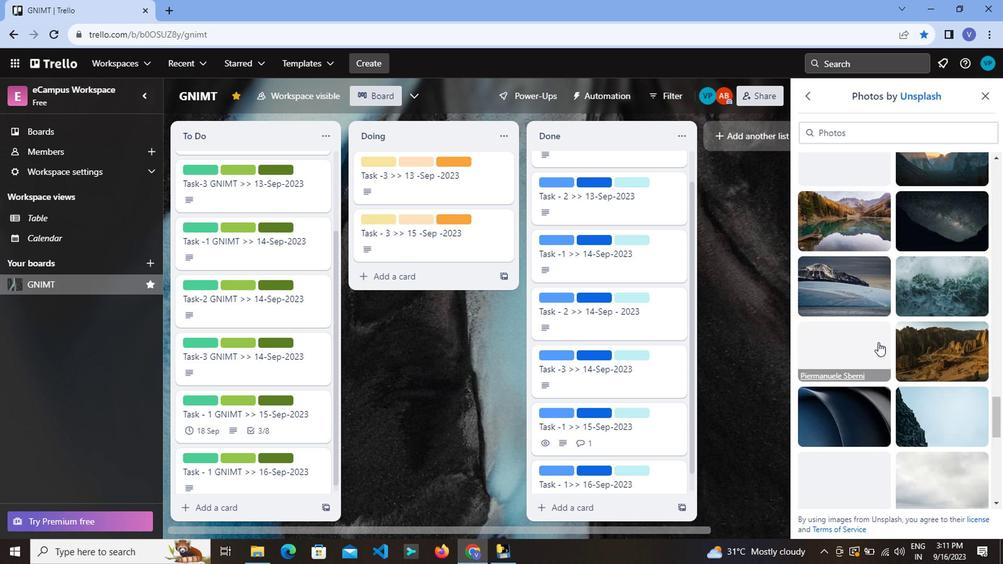 
Action: Mouse moved to (877, 343)
Screenshot: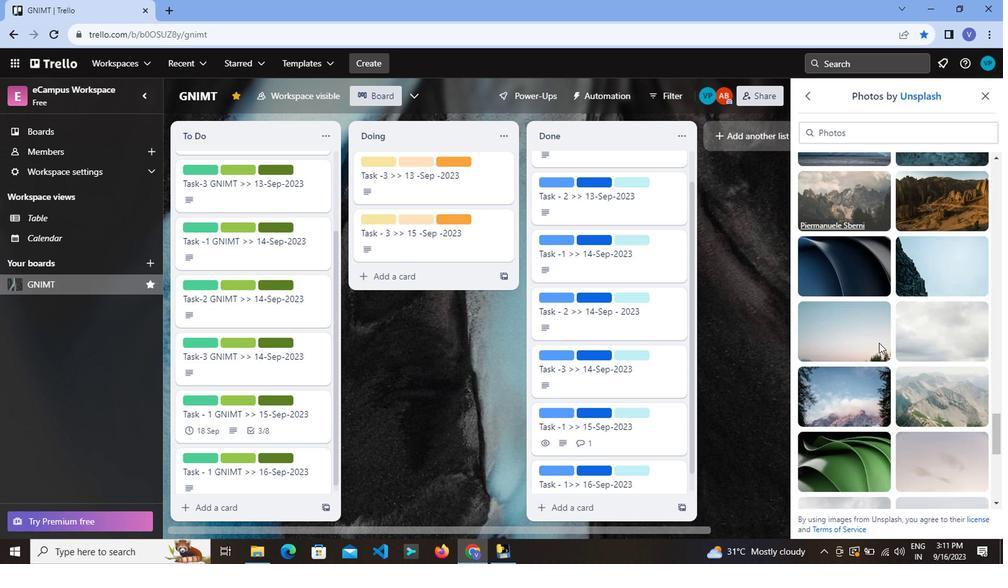 
Action: Mouse scrolled (877, 343) with delta (0, 0)
Screenshot: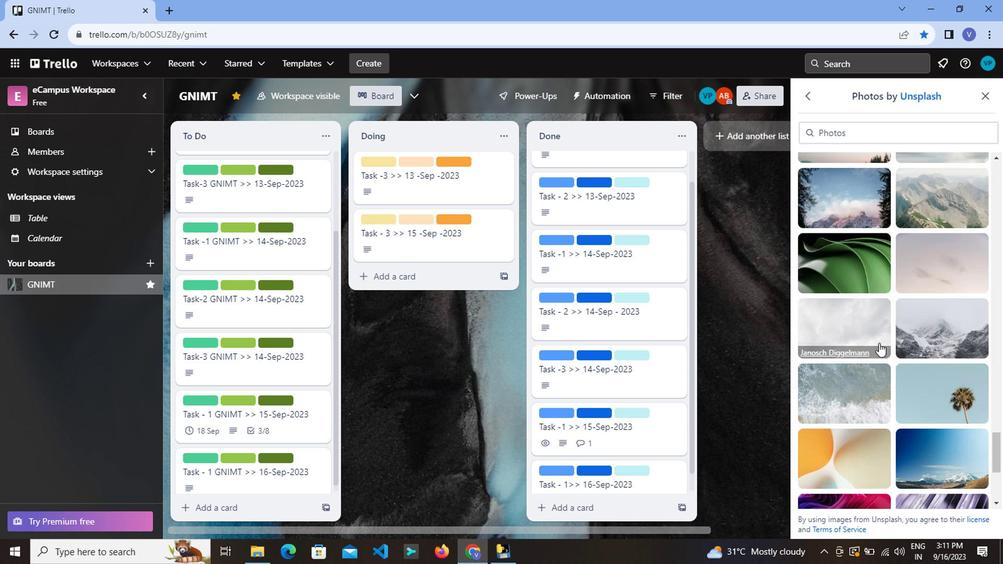 
Action: Mouse scrolled (877, 343) with delta (0, 0)
Screenshot: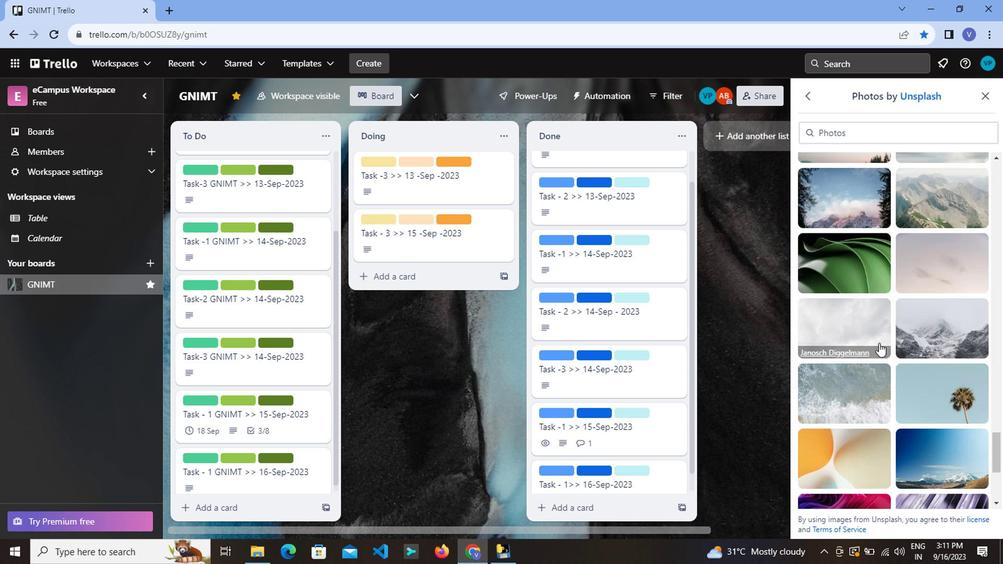 
Action: Mouse scrolled (877, 343) with delta (0, 0)
Screenshot: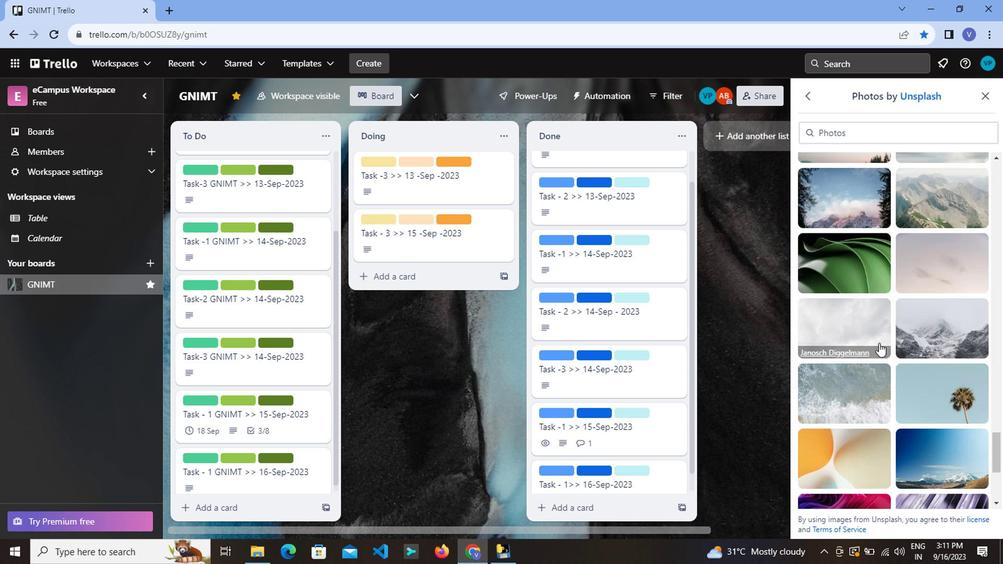 
Action: Mouse scrolled (877, 343) with delta (0, 0)
Screenshot: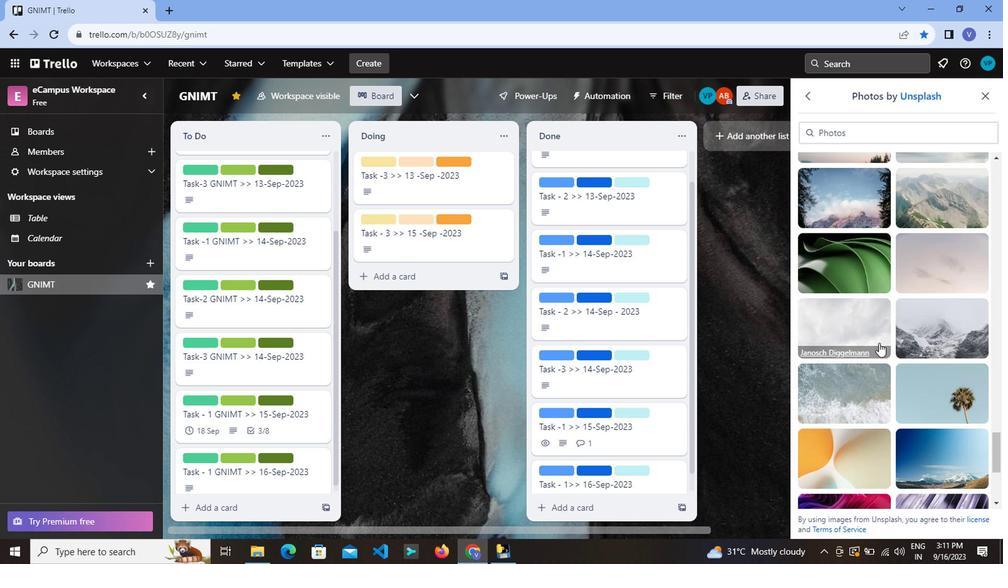 
Action: Mouse moved to (878, 343)
Screenshot: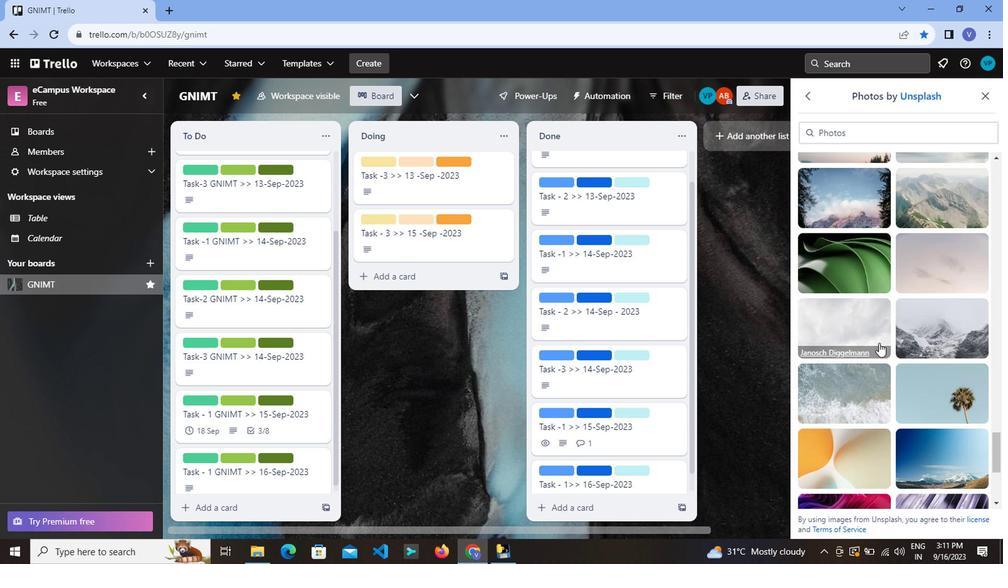 
Action: Mouse scrolled (878, 343) with delta (0, 0)
Screenshot: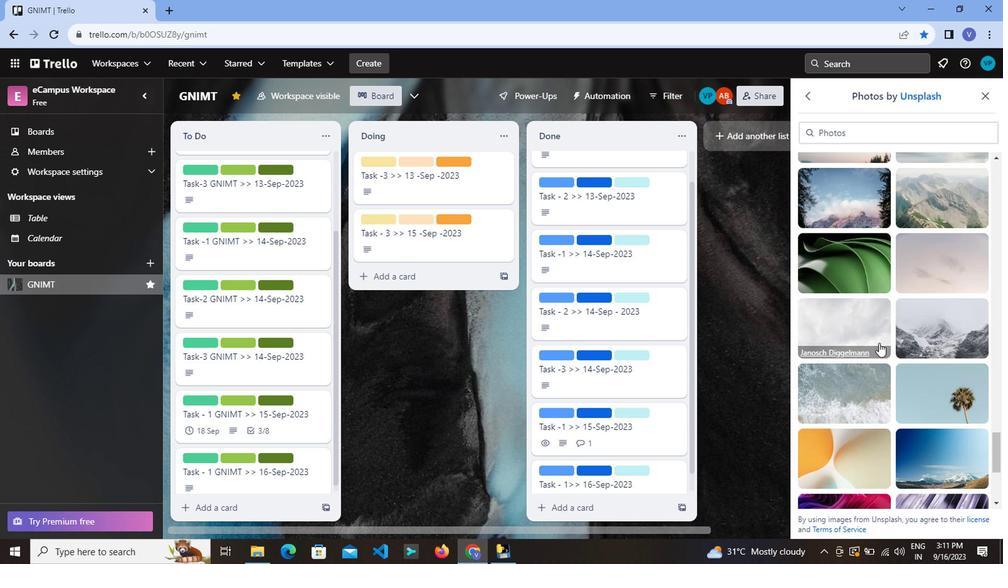 
Action: Mouse moved to (880, 343)
Screenshot: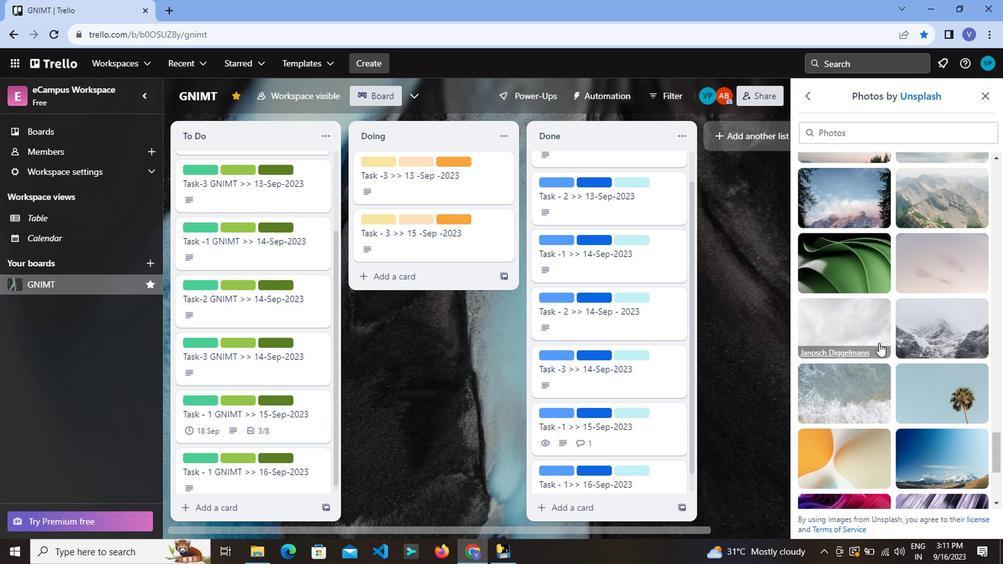 
Action: Mouse scrolled (880, 343) with delta (0, 0)
Screenshot: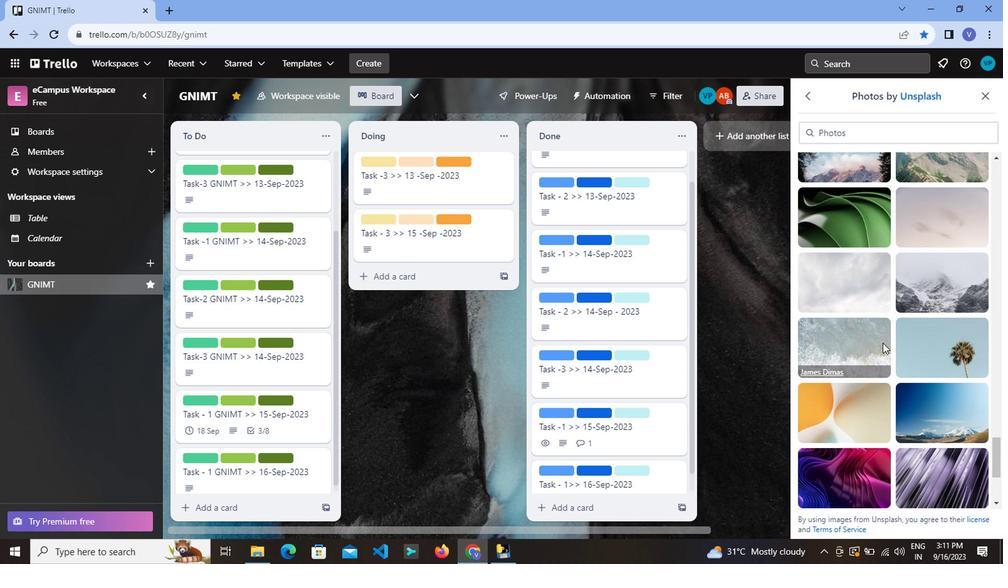 
Action: Mouse scrolled (880, 343) with delta (0, 0)
Screenshot: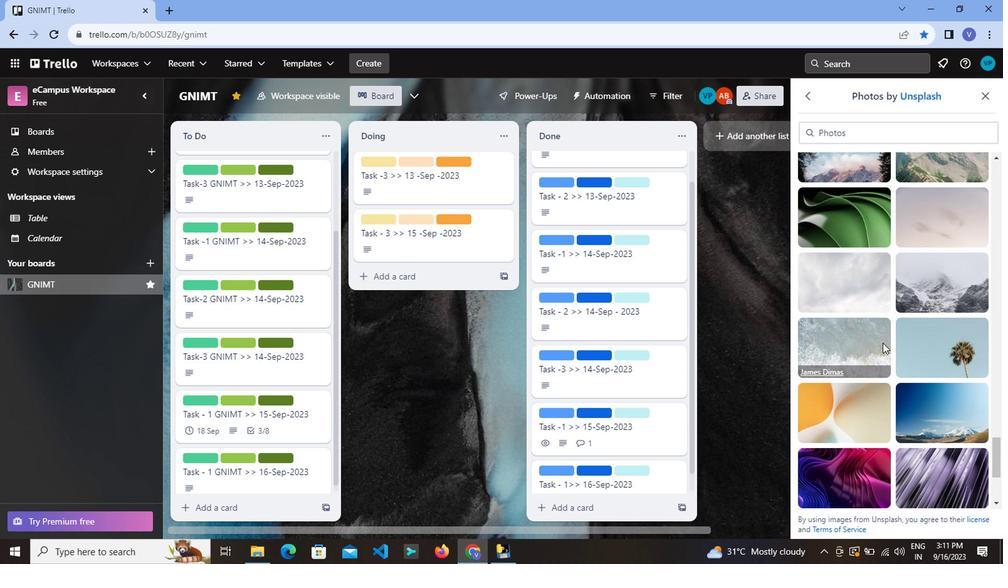 
Action: Mouse scrolled (880, 343) with delta (0, 0)
Screenshot: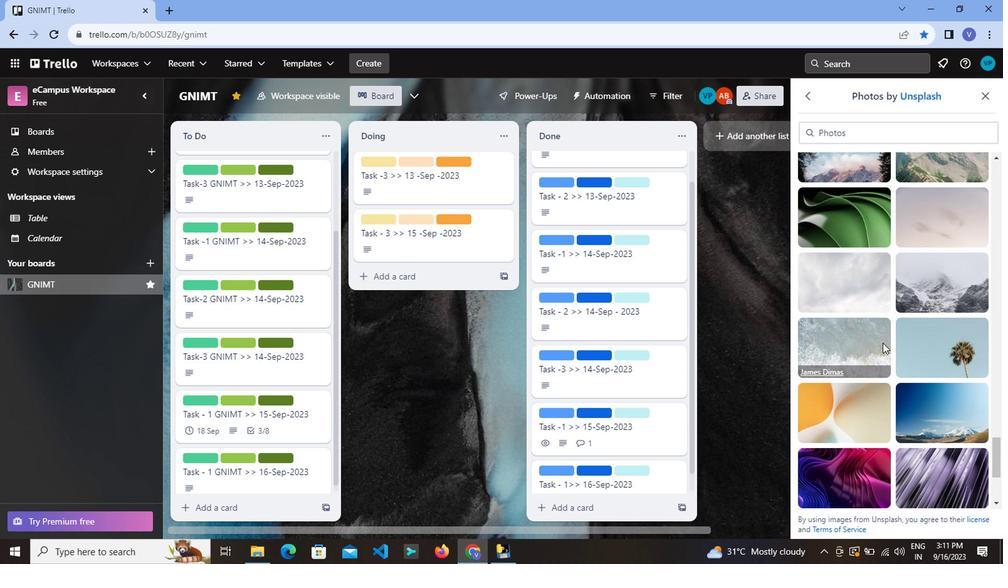 
Action: Mouse scrolled (880, 343) with delta (0, 0)
Screenshot: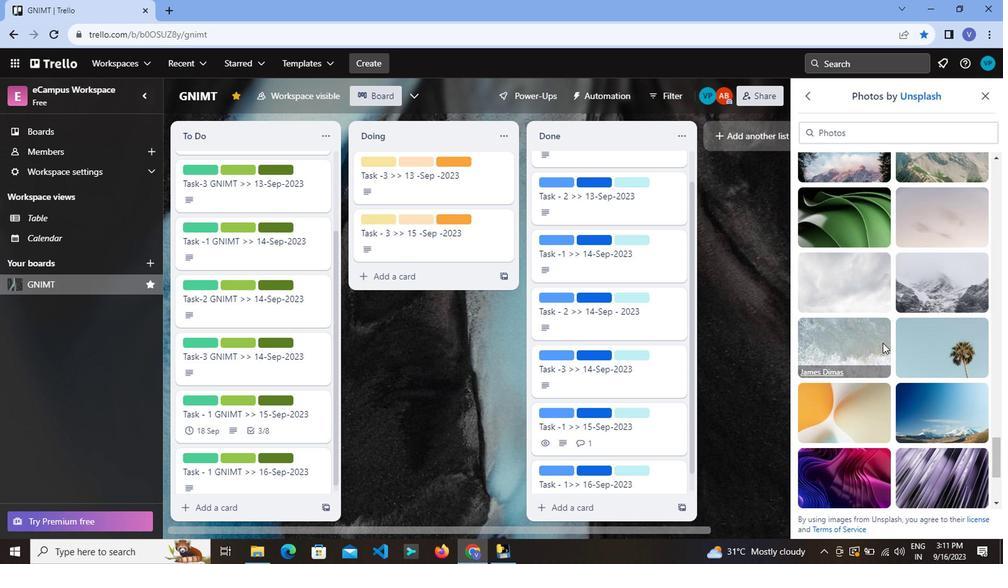 
Action: Mouse scrolled (880, 343) with delta (0, 0)
Screenshot: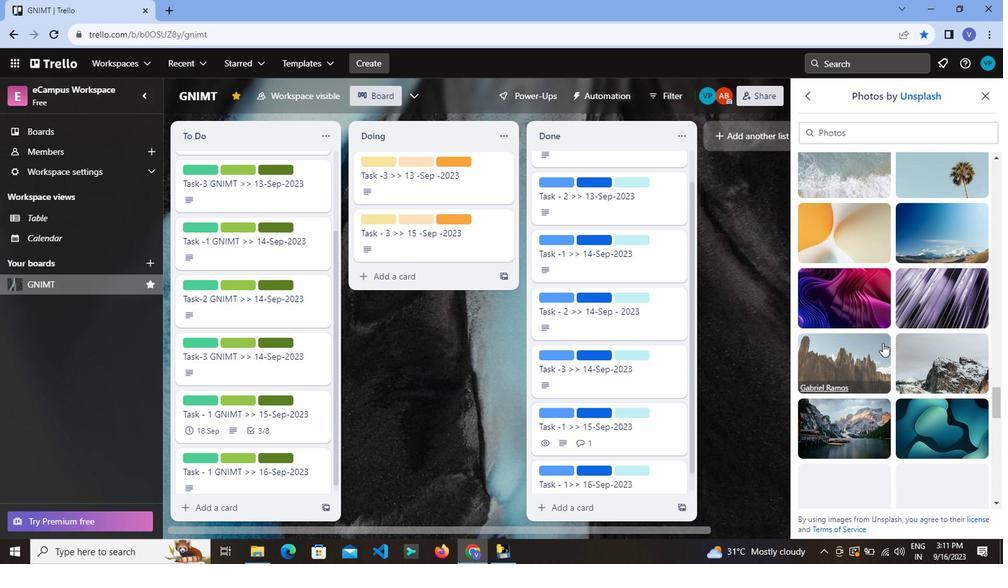 
Action: Mouse scrolled (880, 343) with delta (0, 0)
Screenshot: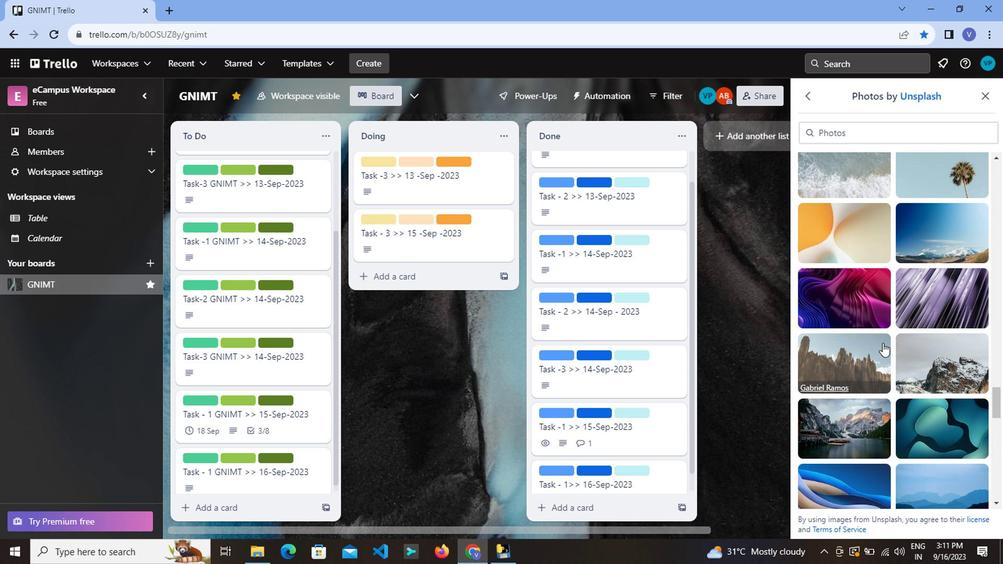 
Action: Mouse scrolled (880, 343) with delta (0, 0)
Screenshot: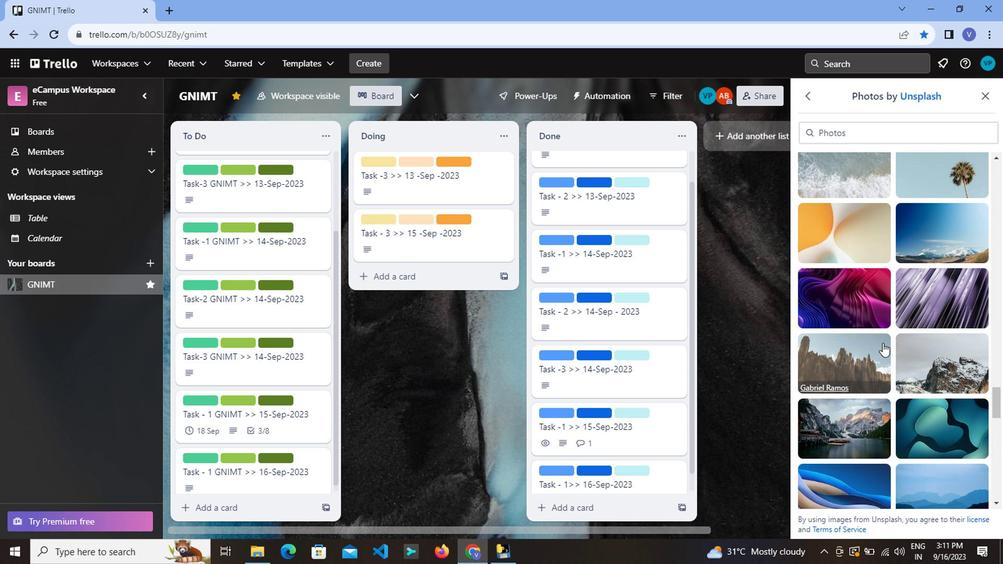 
Action: Mouse scrolled (880, 343) with delta (0, 0)
Screenshot: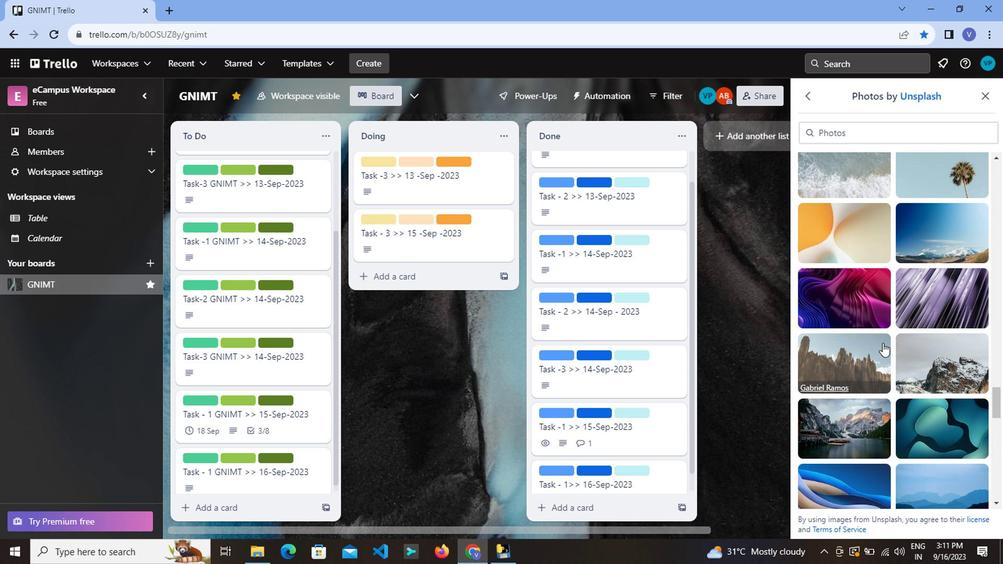 
Action: Mouse scrolled (880, 343) with delta (0, 0)
Screenshot: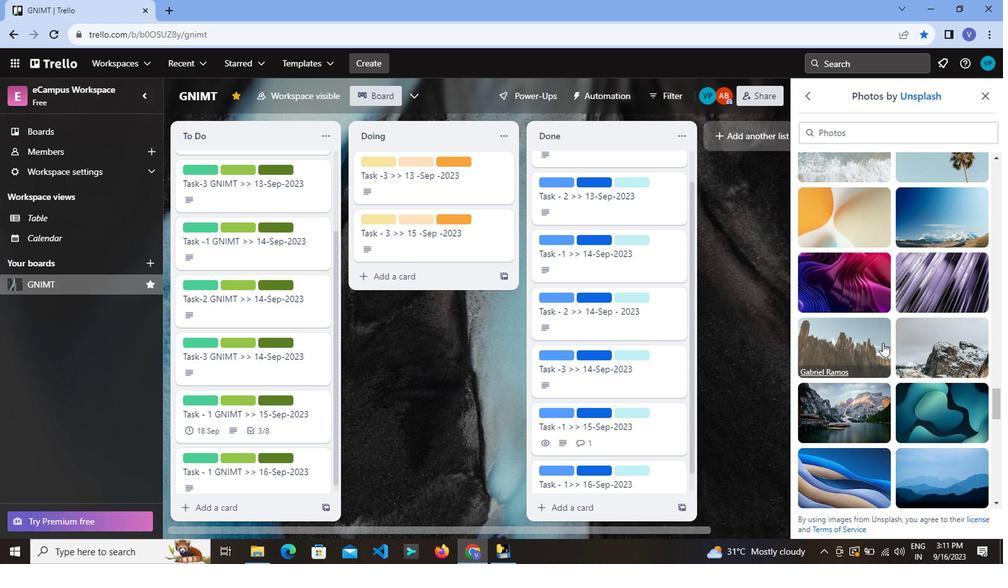 
Action: Mouse scrolled (880, 343) with delta (0, 0)
Screenshot: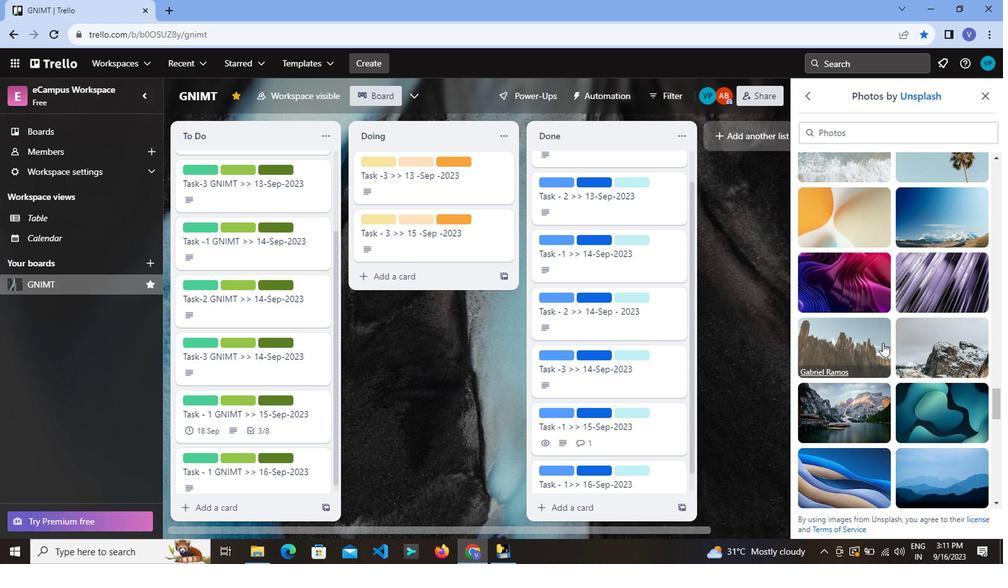 
Action: Mouse scrolled (880, 343) with delta (0, 0)
Screenshot: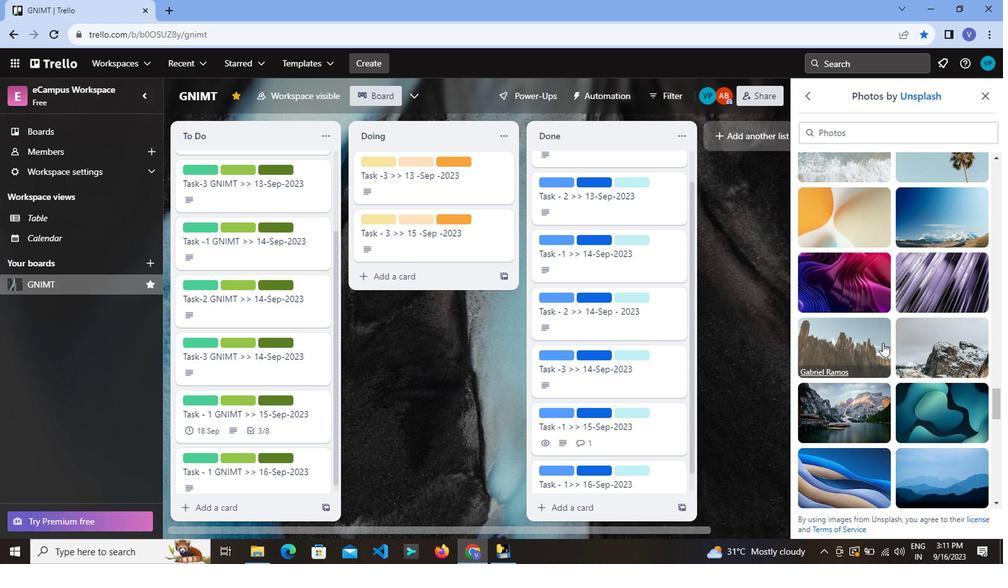 
Action: Mouse scrolled (880, 343) with delta (0, 0)
Screenshot: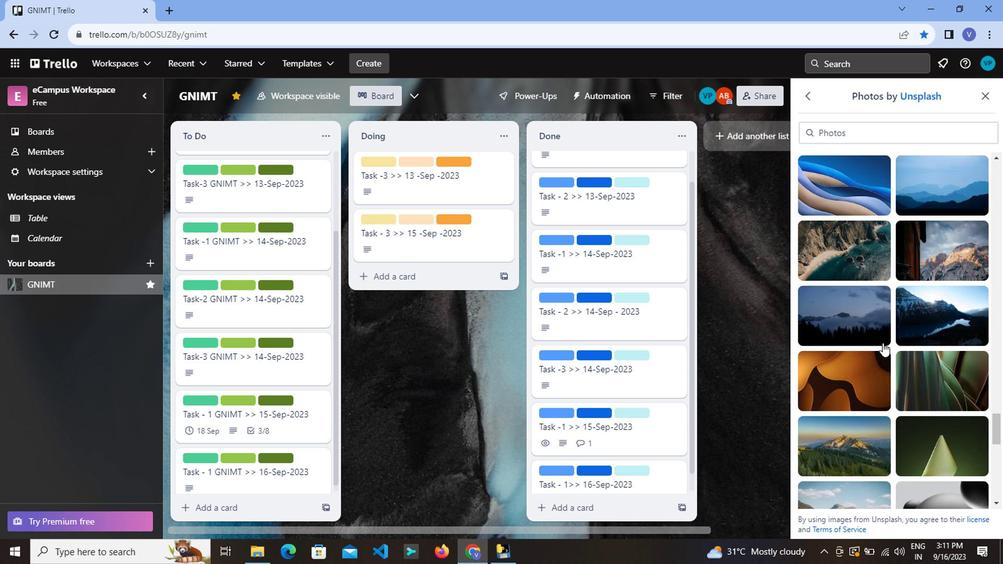 
Action: Mouse scrolled (880, 343) with delta (0, 0)
Screenshot: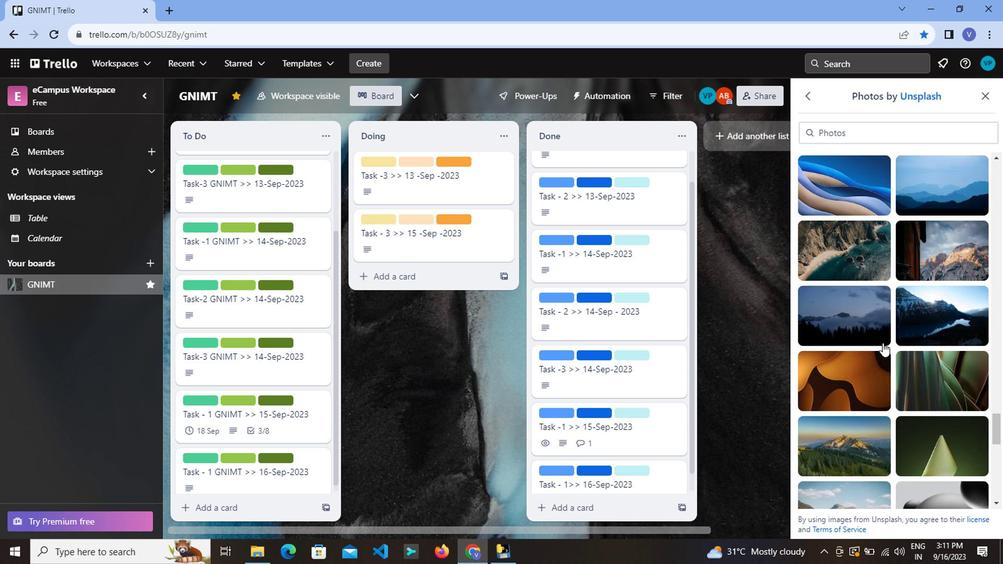 
Action: Mouse scrolled (880, 343) with delta (0, 0)
Screenshot: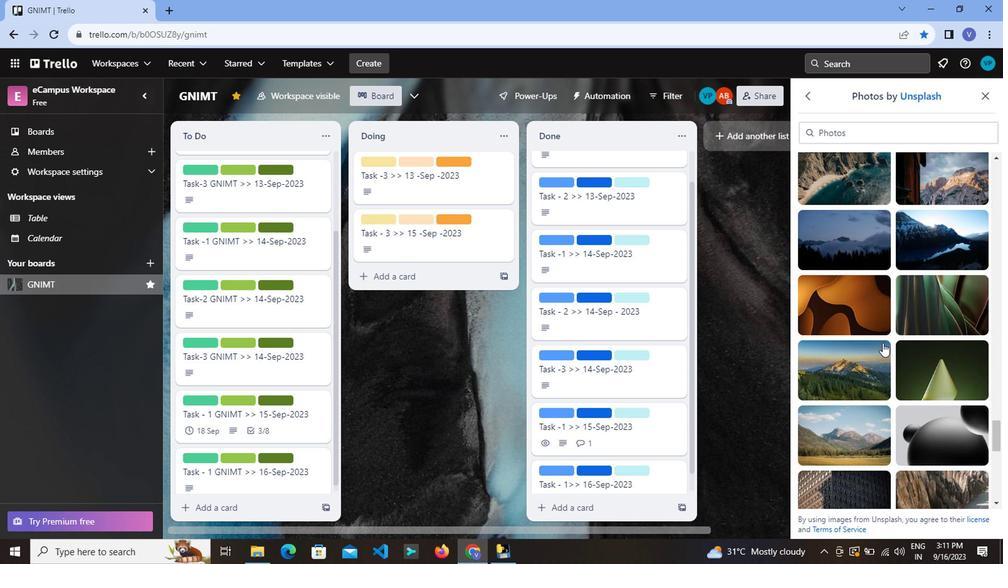 
Action: Mouse scrolled (880, 343) with delta (0, 0)
Screenshot: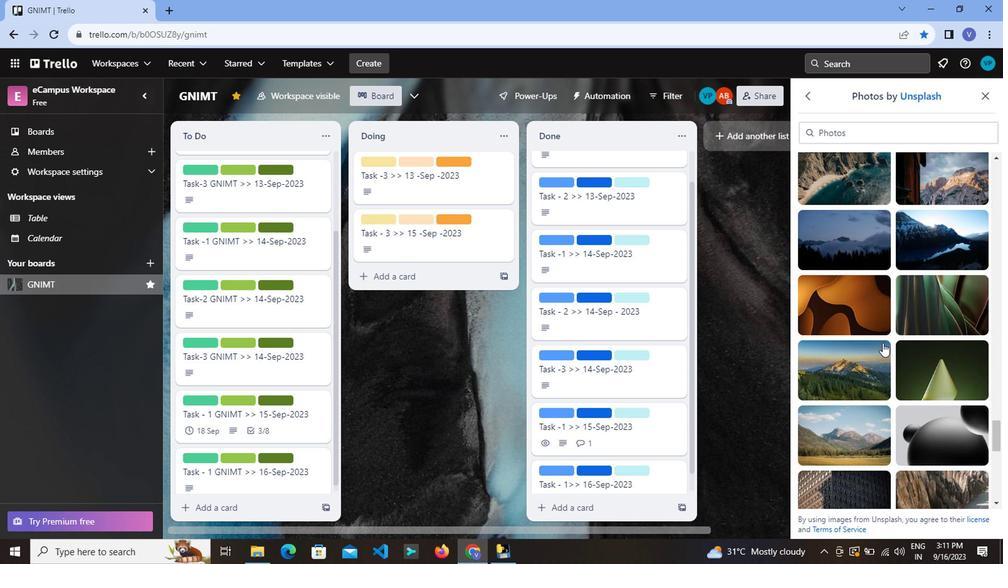 
Action: Mouse scrolled (880, 343) with delta (0, 0)
Screenshot: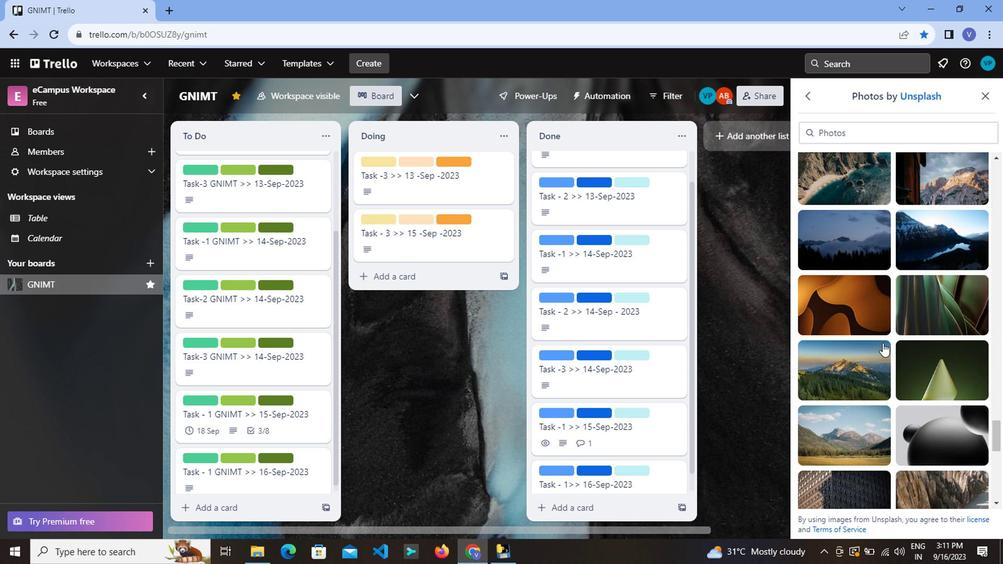 
Action: Mouse scrolled (880, 343) with delta (0, 0)
Screenshot: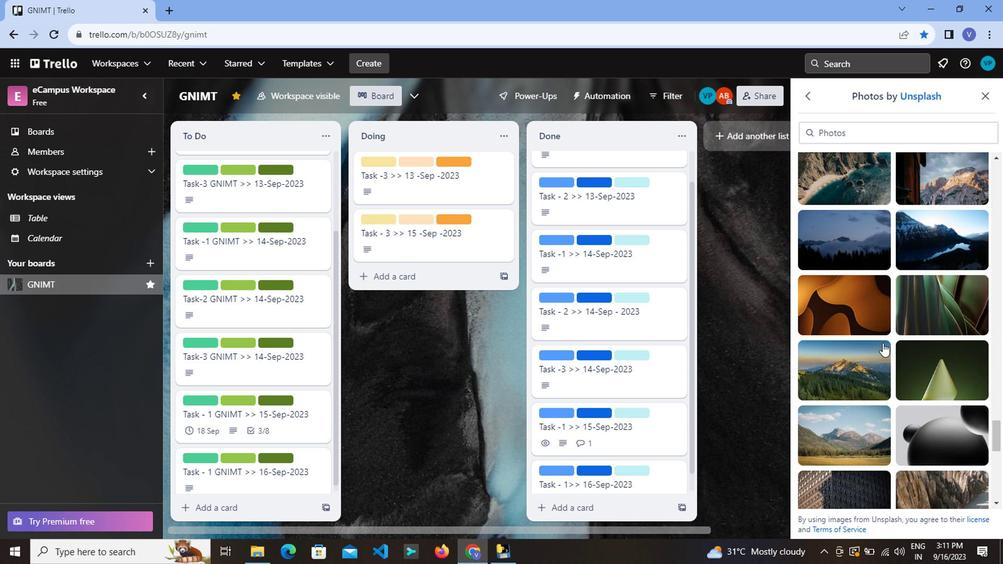 
Action: Mouse scrolled (880, 343) with delta (0, 0)
Screenshot: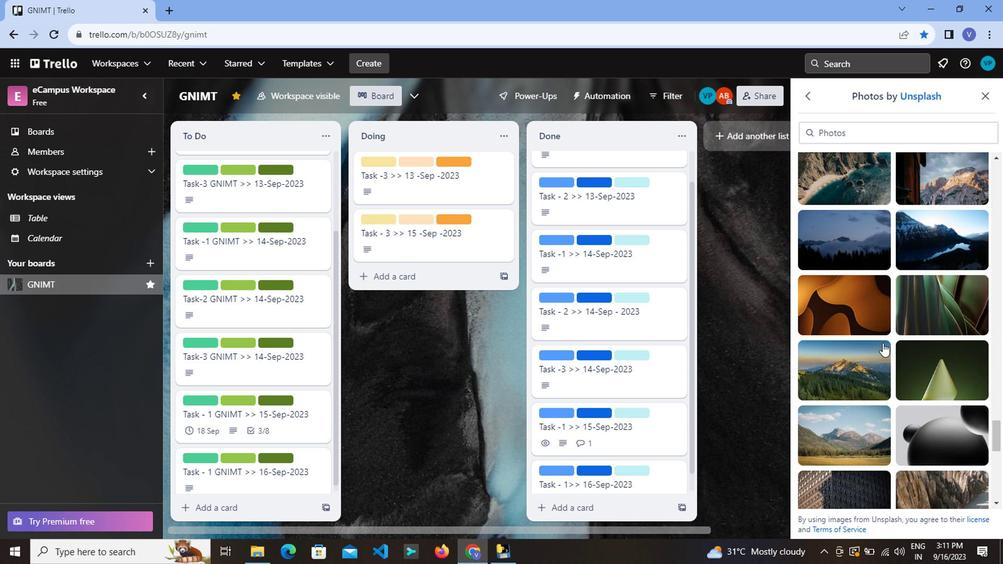 
Action: Mouse scrolled (880, 343) with delta (0, 0)
Screenshot: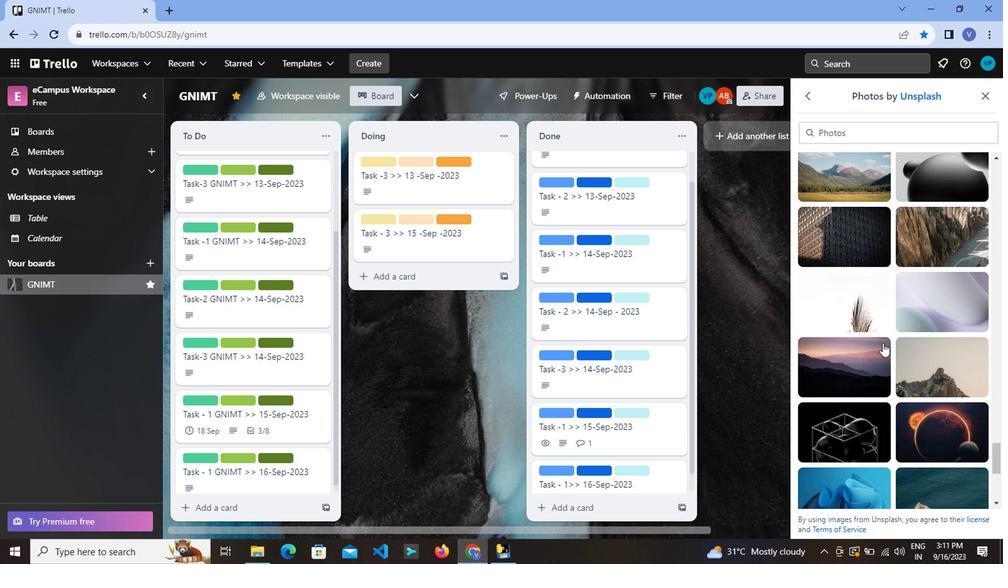 
Action: Mouse moved to (881, 343)
Screenshot: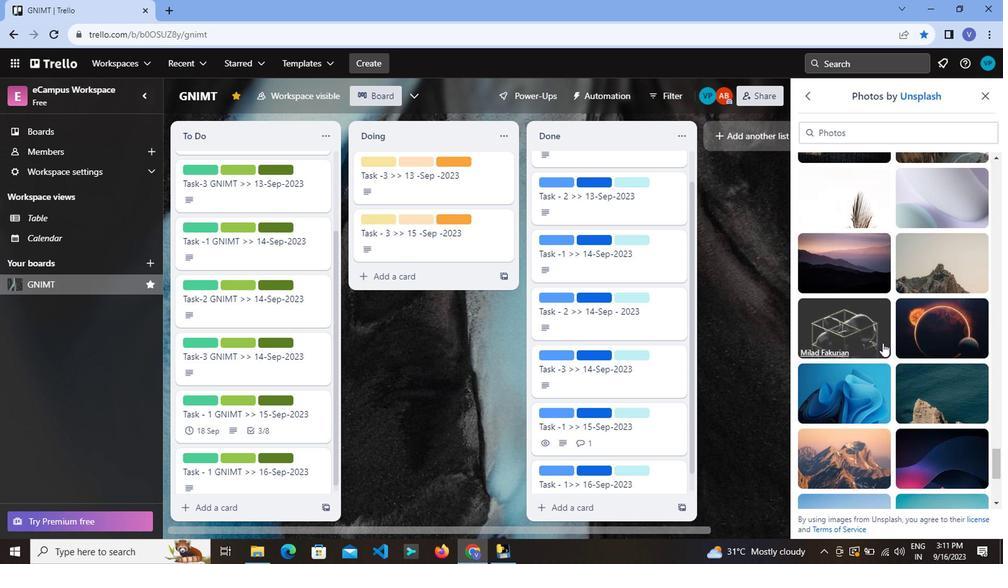 
Action: Mouse scrolled (881, 343) with delta (0, 0)
Screenshot: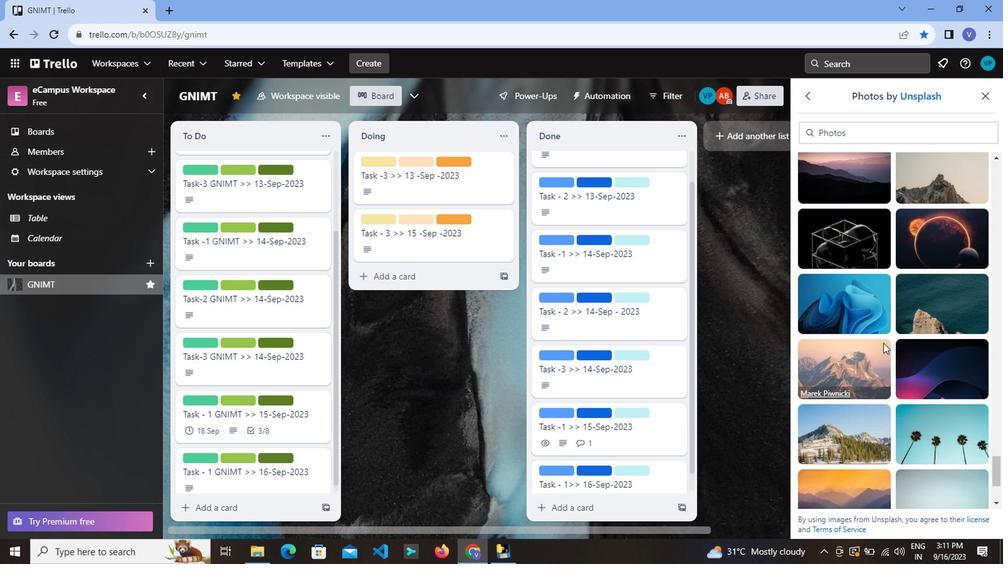
Action: Mouse scrolled (881, 343) with delta (0, 0)
Screenshot: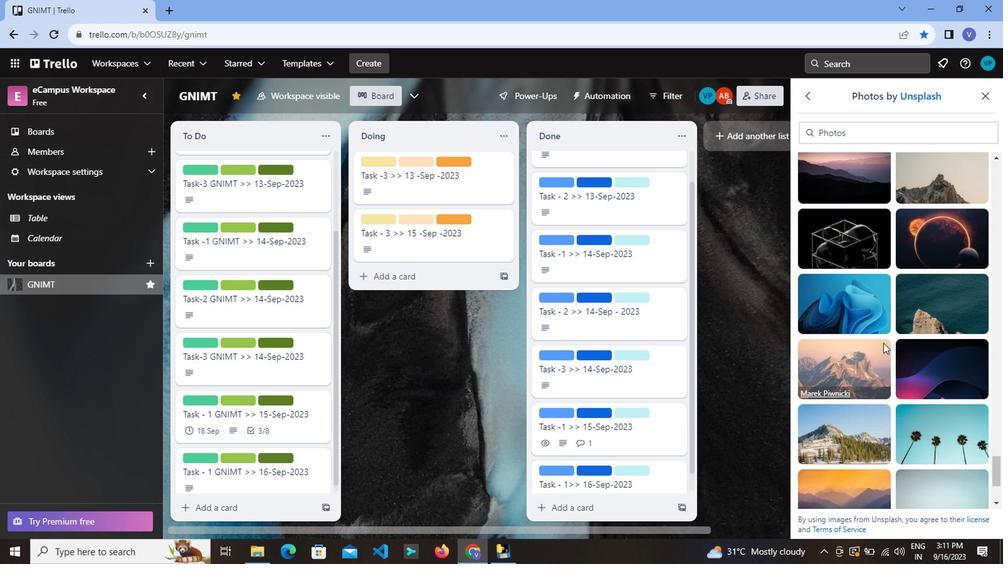 
Action: Mouse scrolled (881, 343) with delta (0, 0)
Screenshot: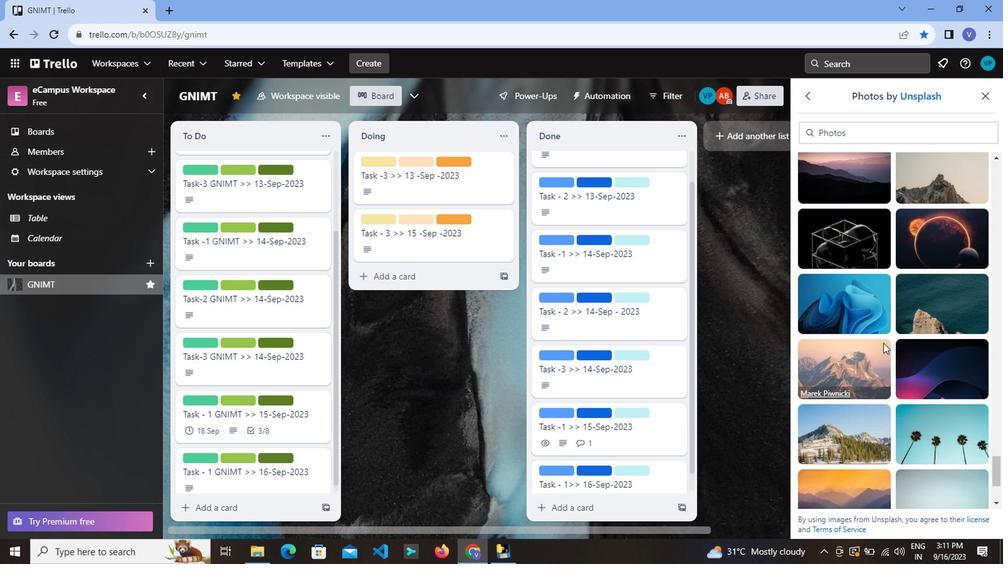 
Action: Mouse scrolled (881, 343) with delta (0, 0)
Screenshot: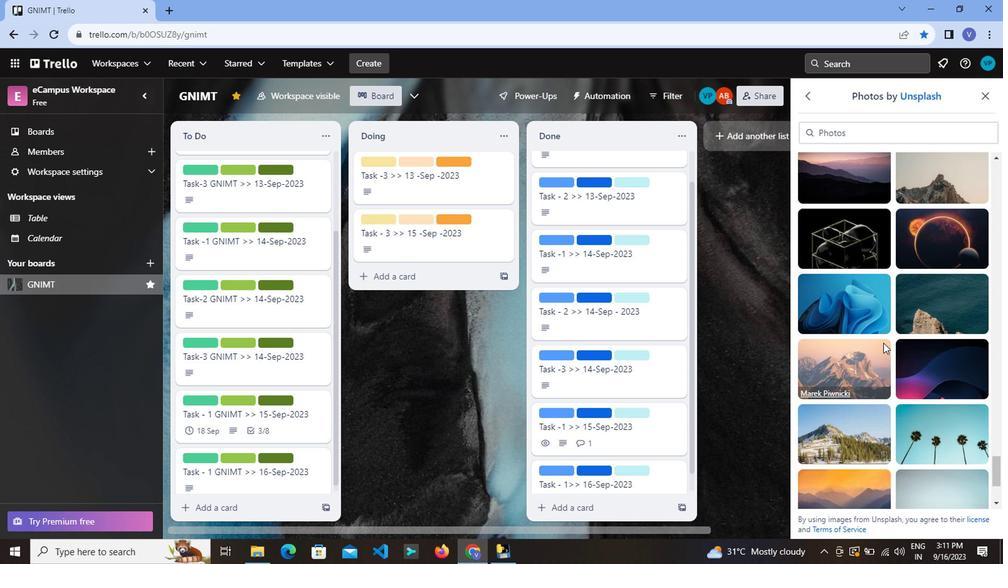 
Action: Mouse scrolled (881, 343) with delta (0, 0)
Screenshot: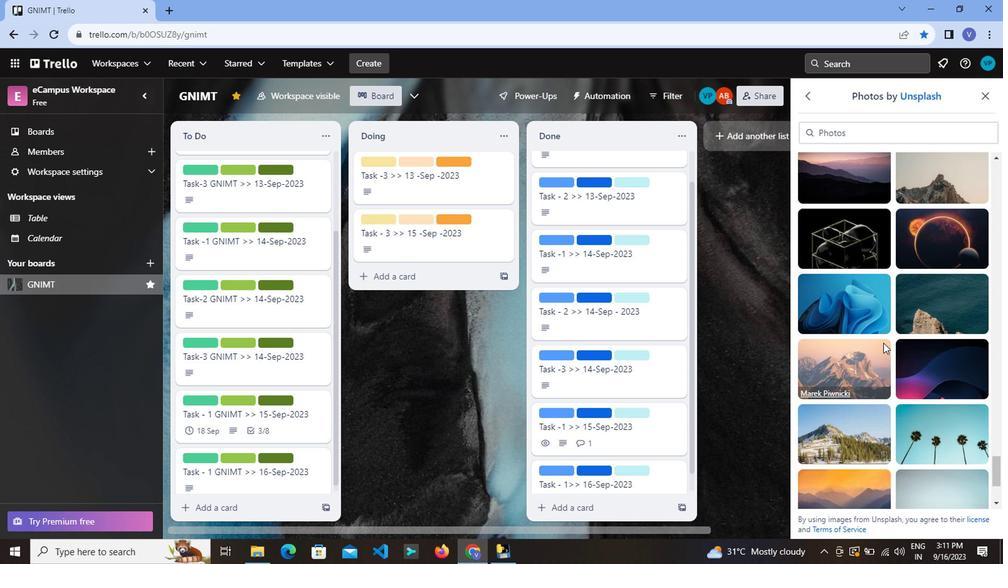 
Action: Mouse scrolled (881, 343) with delta (0, 0)
Screenshot: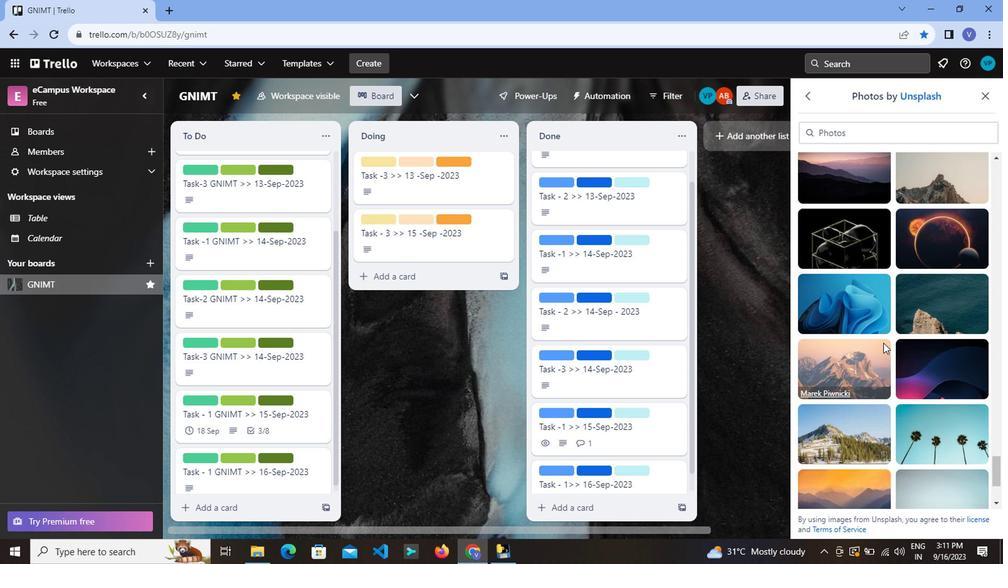 
Action: Mouse moved to (881, 342)
Screenshot: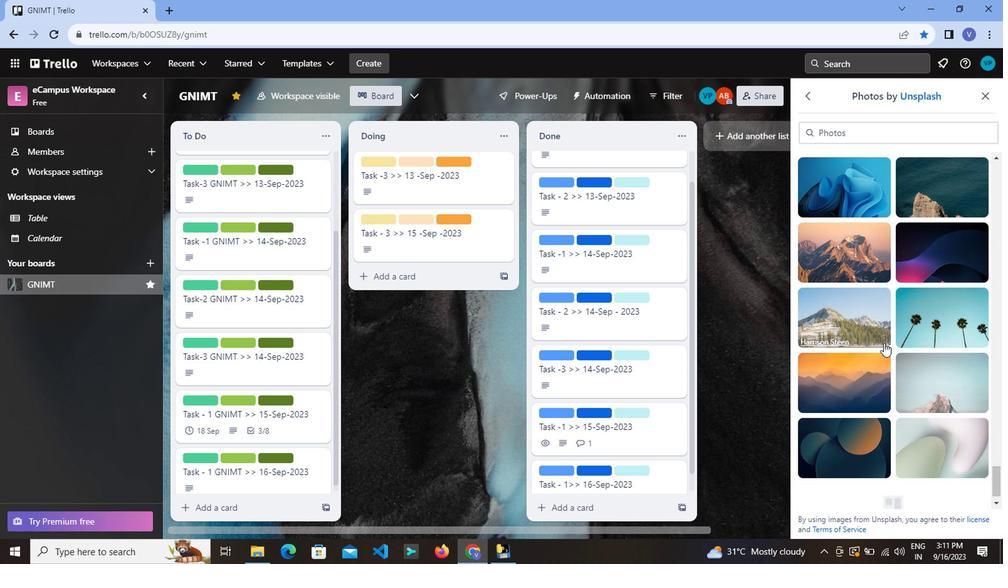 
Action: Mouse scrolled (881, 341) with delta (0, 0)
Screenshot: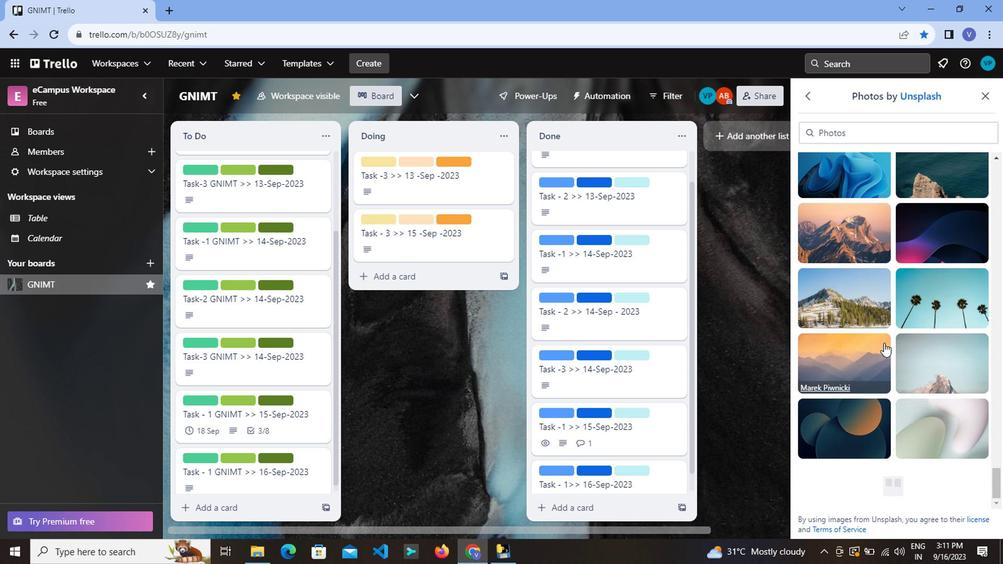 
Action: Mouse scrolled (881, 341) with delta (0, 0)
Screenshot: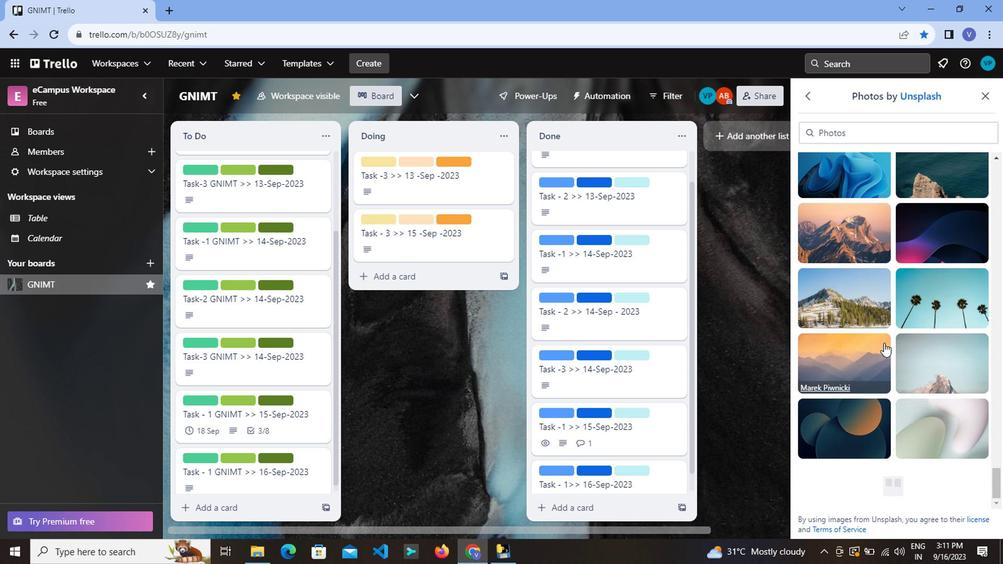 
Action: Mouse scrolled (881, 341) with delta (0, 0)
Screenshot: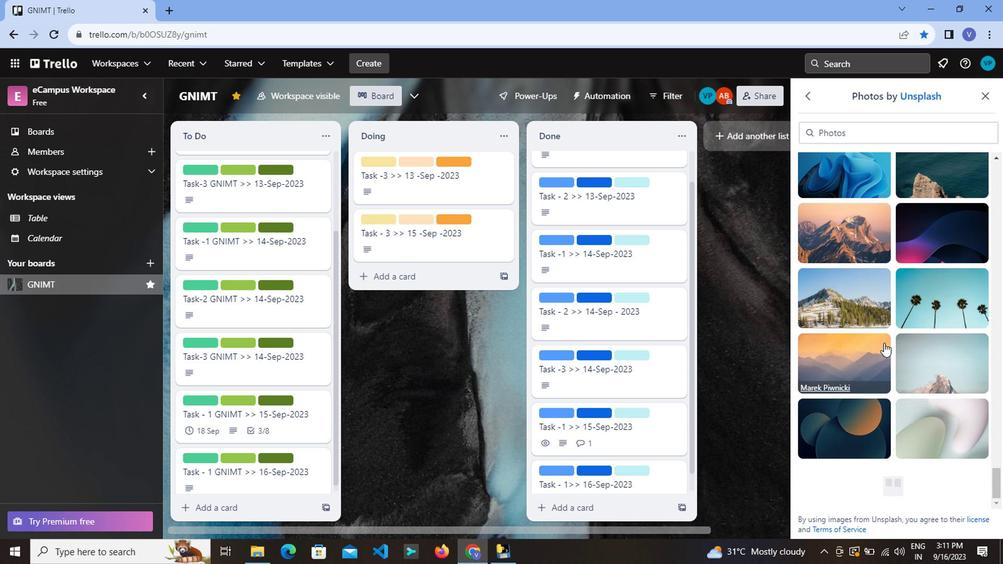 
Action: Mouse scrolled (881, 341) with delta (0, 0)
Screenshot: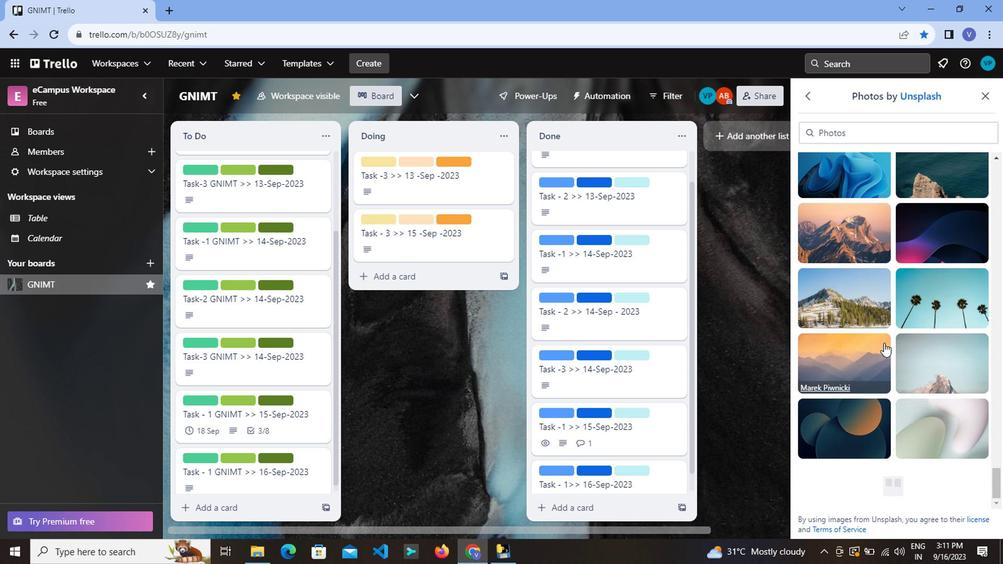 
Action: Mouse scrolled (881, 341) with delta (0, 0)
Screenshot: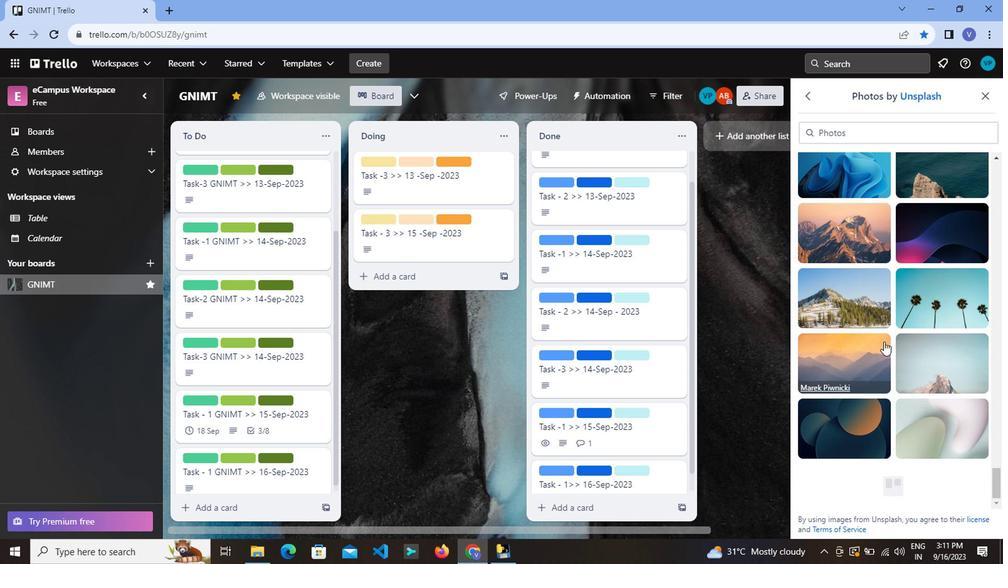 
Action: Mouse scrolled (881, 341) with delta (0, 0)
Screenshot: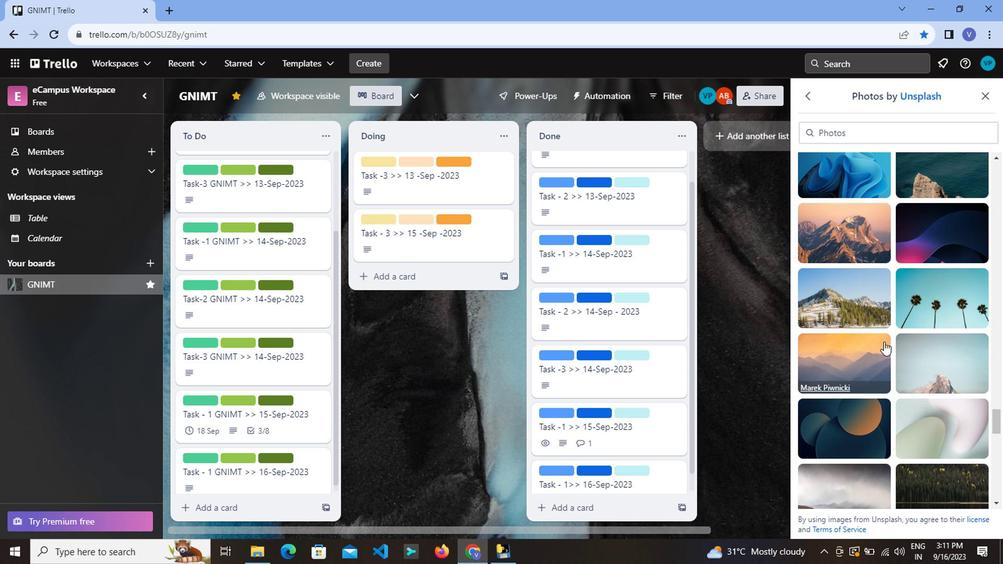 
Action: Mouse scrolled (881, 341) with delta (0, 0)
Screenshot: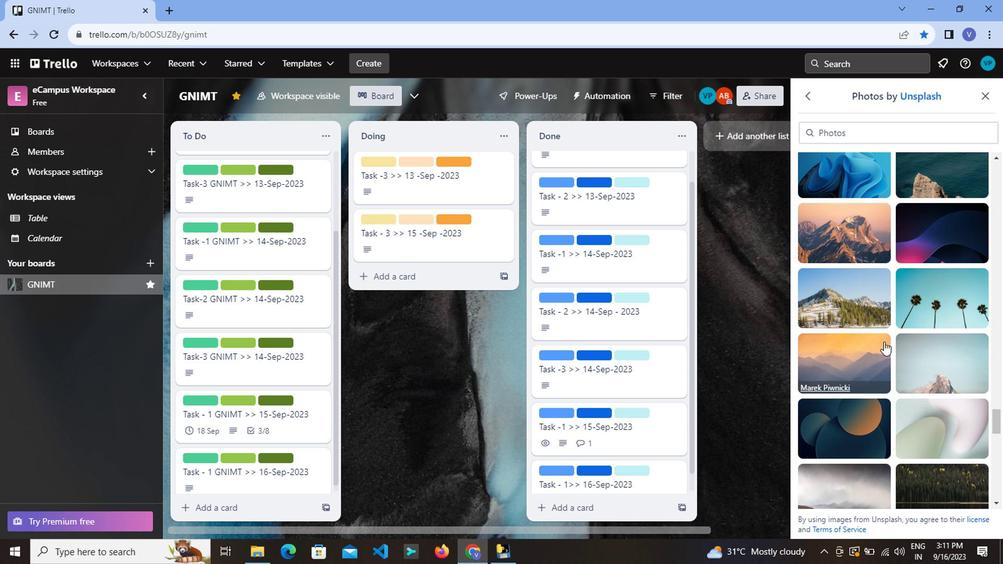 
Action: Mouse scrolled (881, 341) with delta (0, 0)
Screenshot: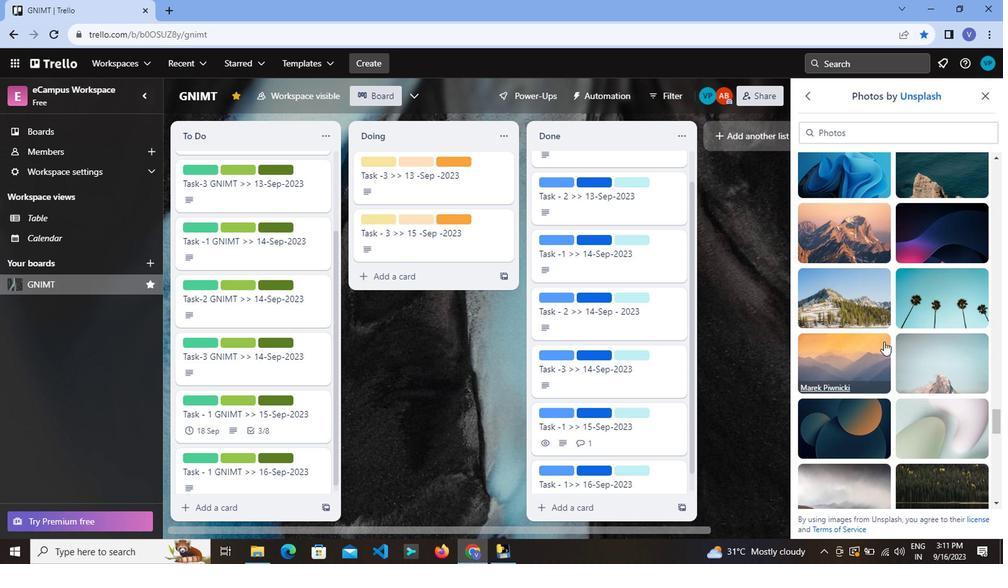 
Action: Mouse scrolled (881, 341) with delta (0, -1)
Screenshot: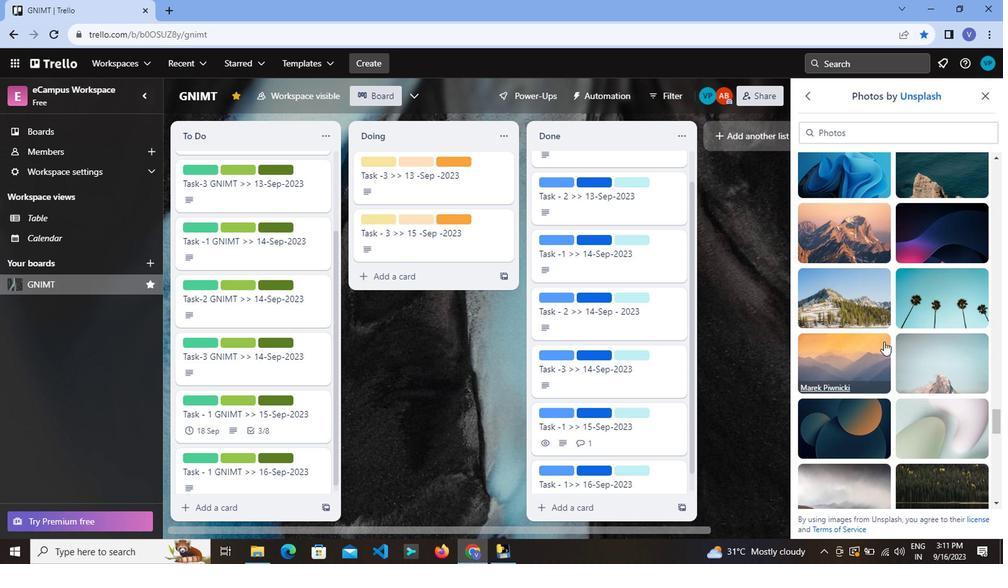 
Action: Mouse scrolled (881, 341) with delta (0, 0)
Screenshot: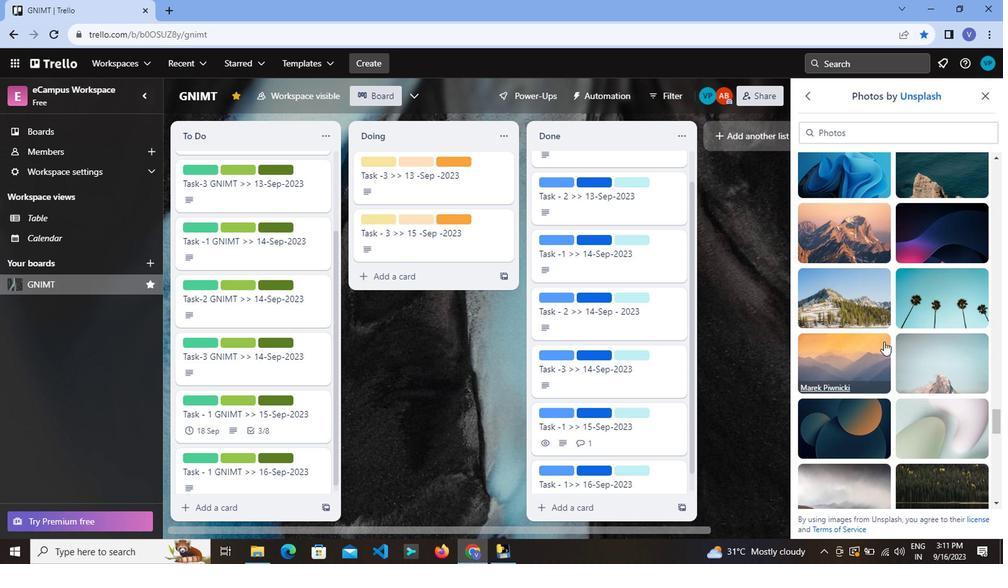 
Action: Mouse moved to (878, 340)
Screenshot: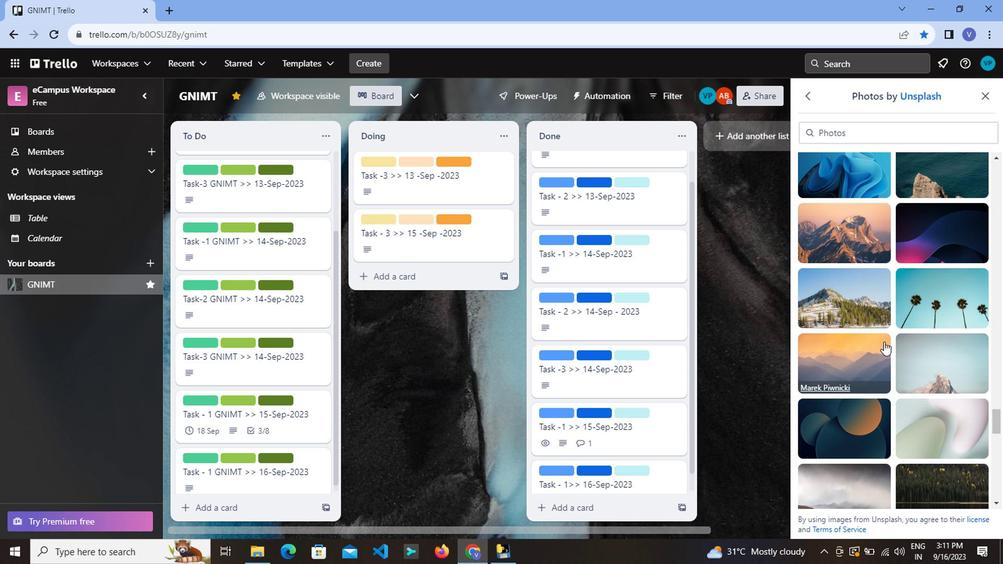 
Action: Mouse scrolled (878, 340) with delta (0, 0)
Screenshot: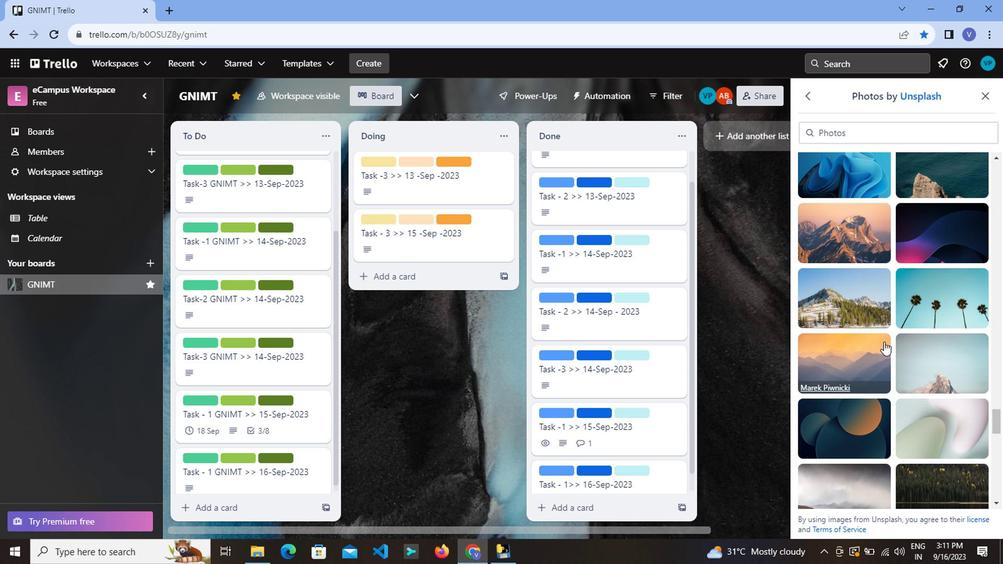 
Action: Mouse scrolled (878, 340) with delta (0, 0)
Screenshot: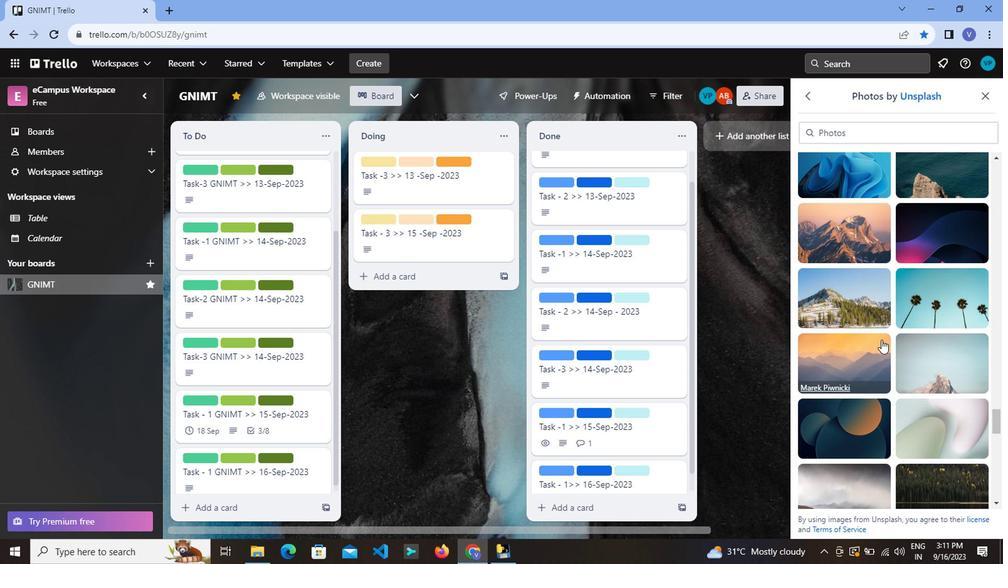
Action: Mouse scrolled (878, 340) with delta (0, 0)
Screenshot: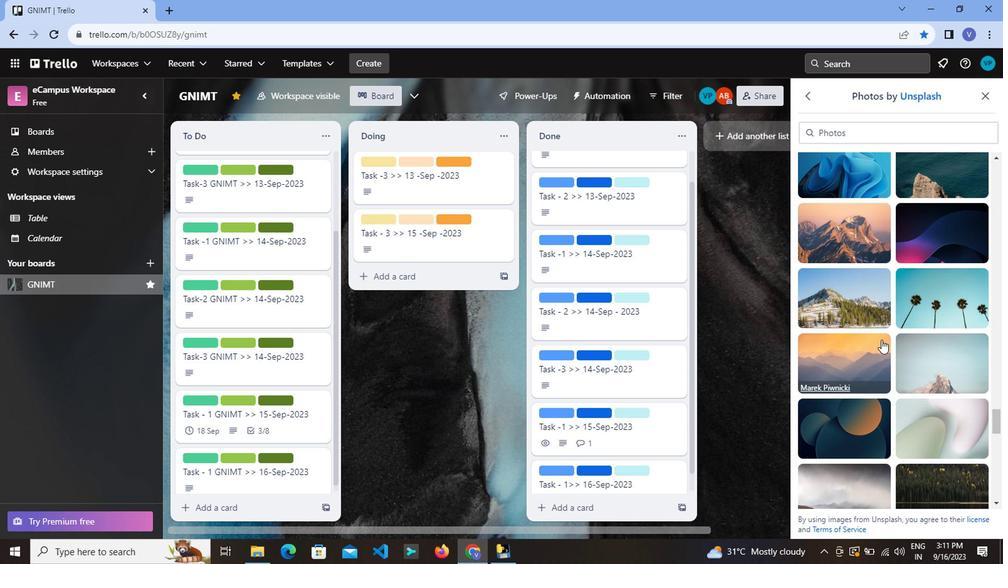
Action: Mouse scrolled (878, 340) with delta (0, 0)
Screenshot: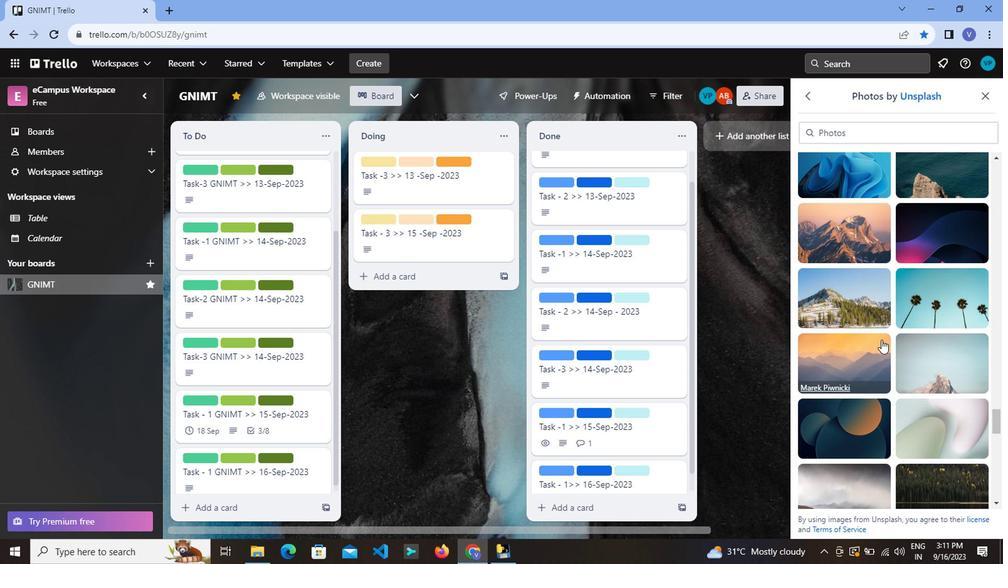 
Action: Mouse scrolled (878, 340) with delta (0, 0)
Screenshot: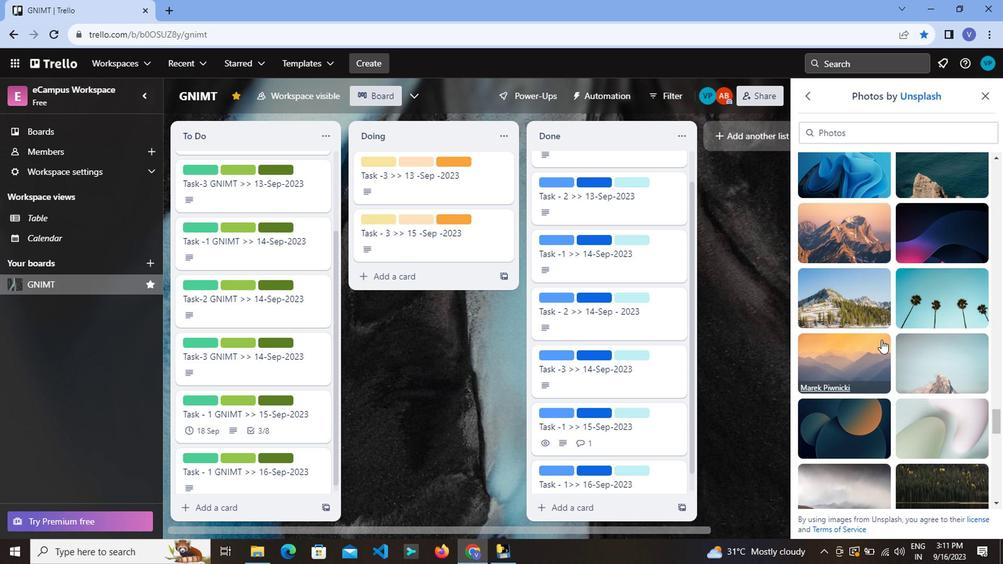 
Action: Mouse scrolled (878, 340) with delta (0, 0)
Screenshot: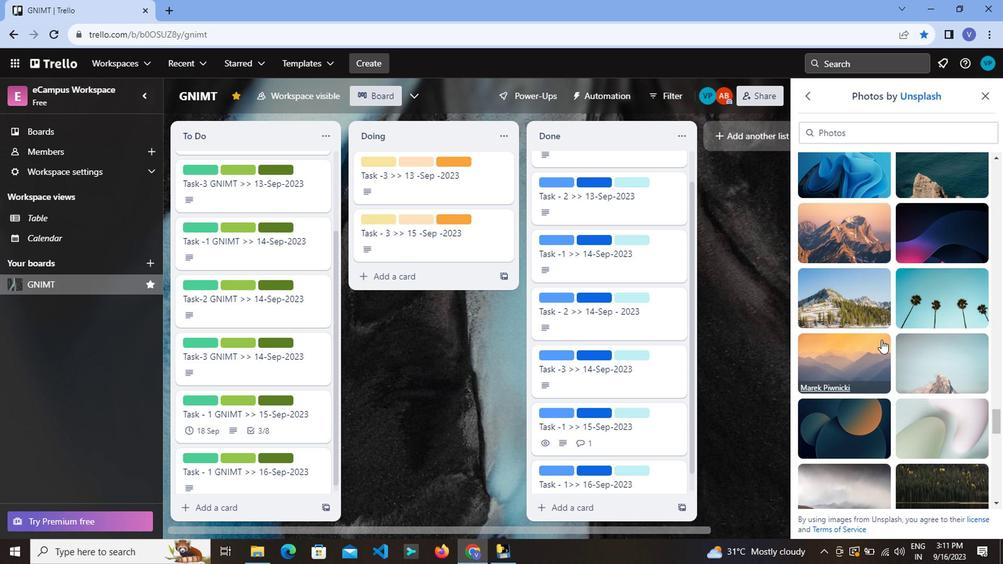 
Action: Mouse moved to (934, 379)
Screenshot: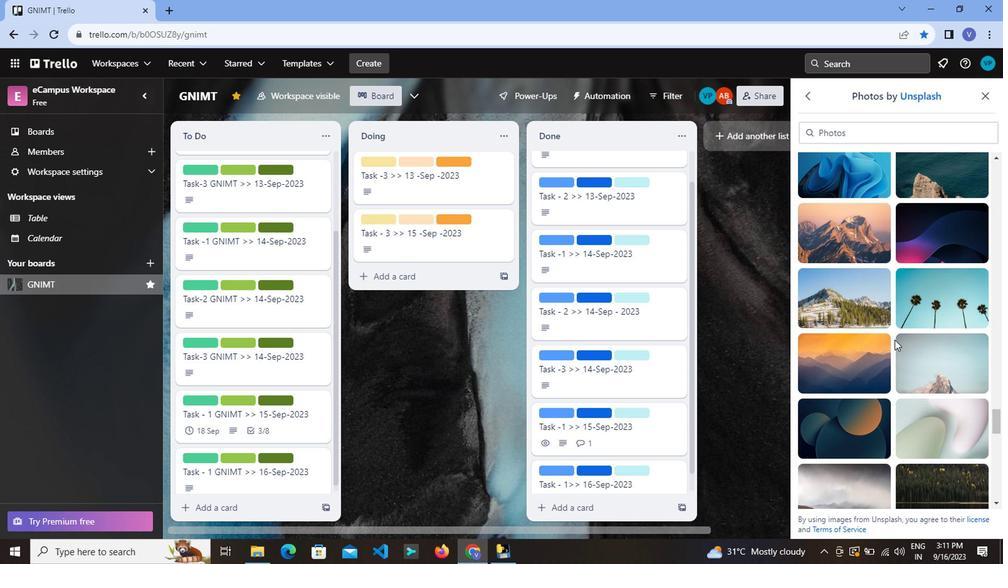 
Action: Mouse scrolled (934, 379) with delta (0, 0)
Screenshot: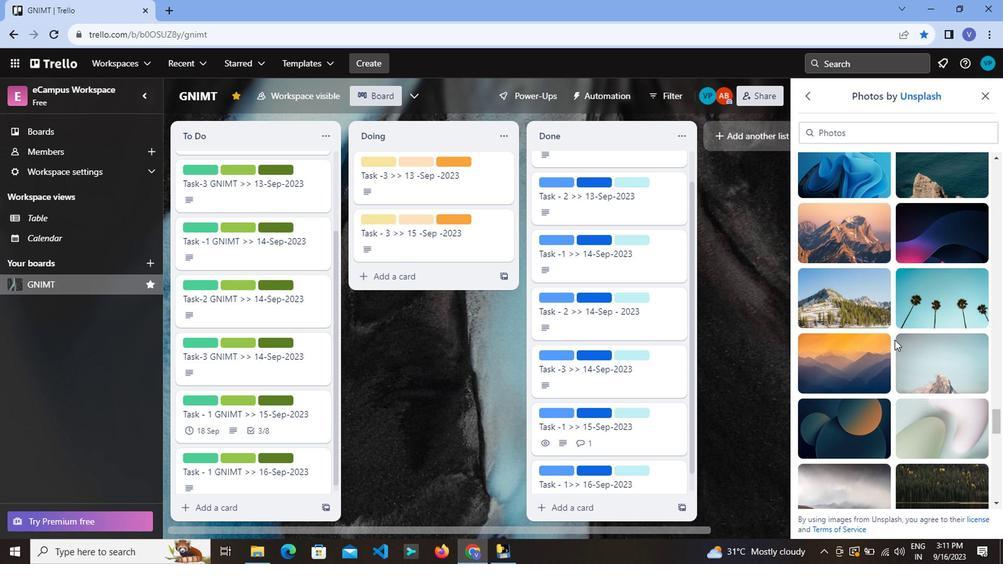 
Action: Mouse moved to (938, 389)
Screenshot: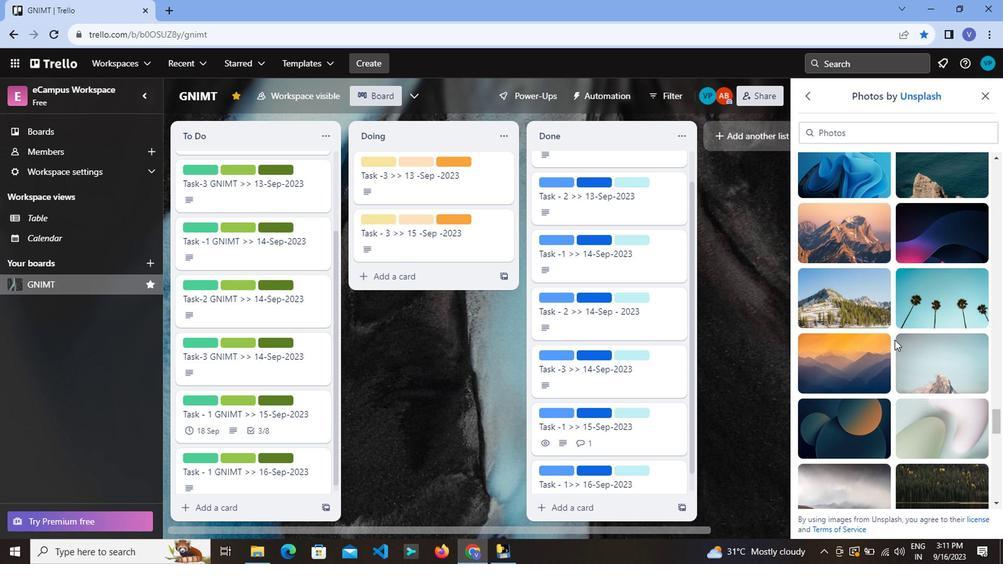 
Action: Mouse scrolled (938, 389) with delta (0, 0)
Screenshot: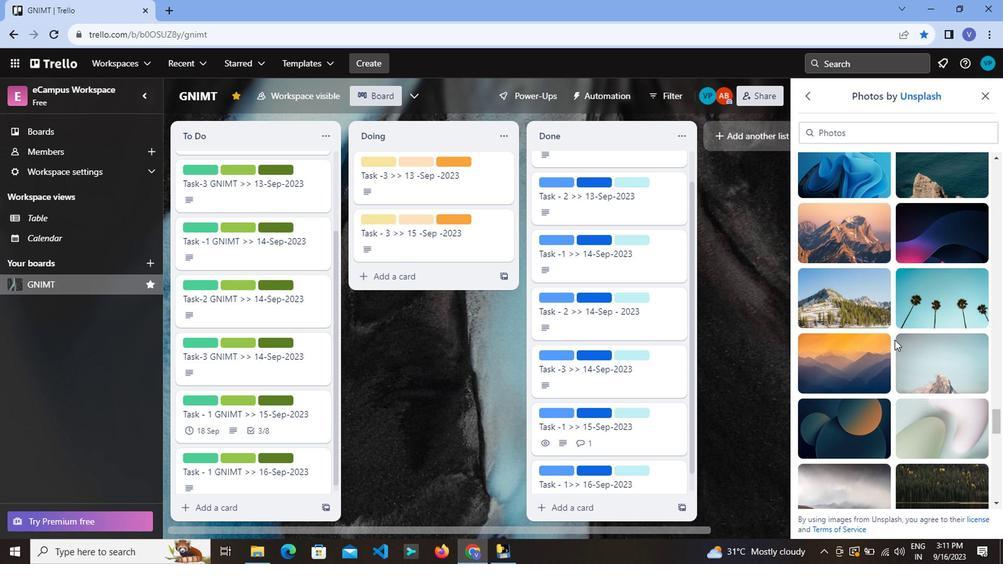 
Action: Mouse moved to (940, 399)
Screenshot: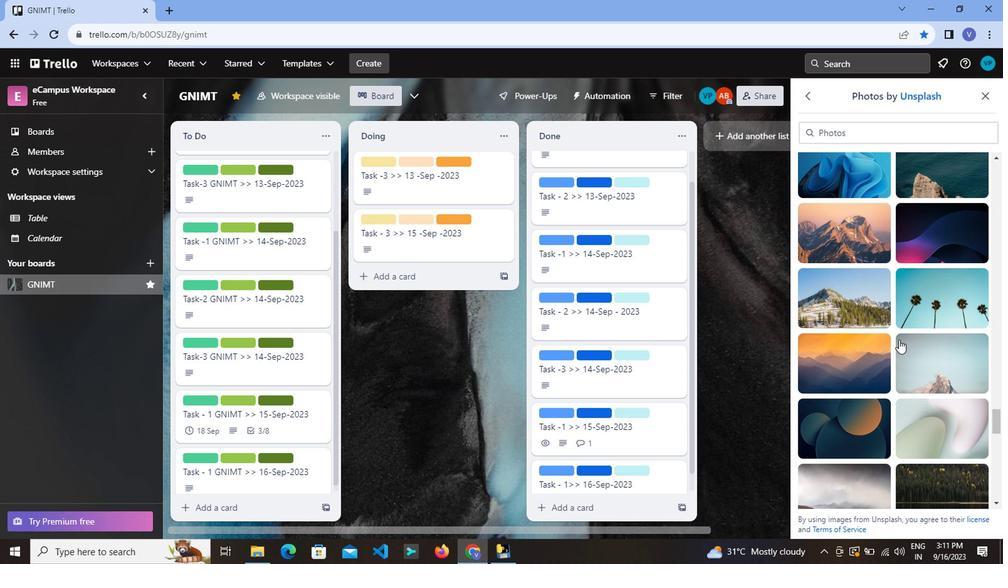 
Action: Mouse scrolled (940, 398) with delta (0, 0)
Screenshot: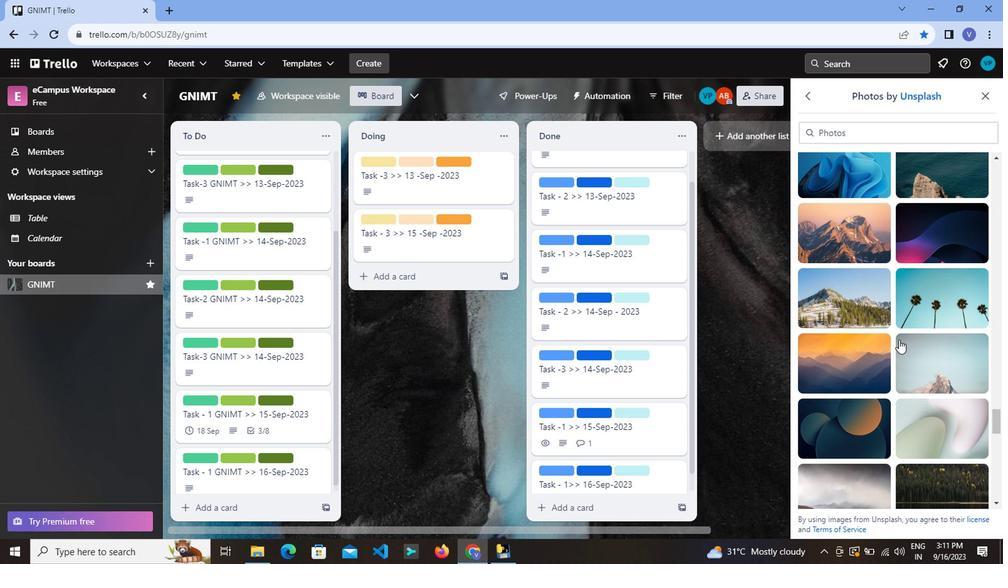 
Action: Mouse moved to (944, 404)
Screenshot: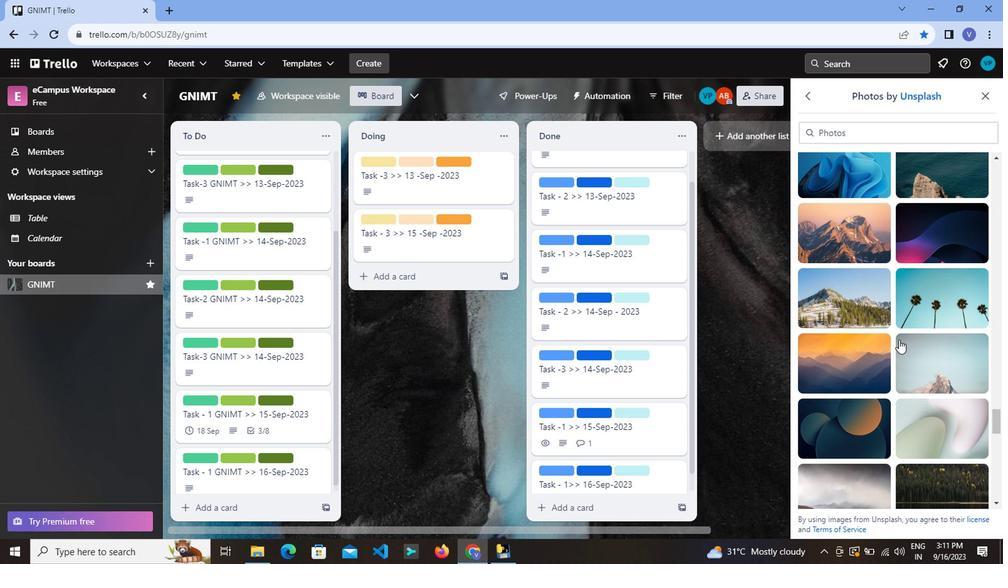 
Action: Mouse scrolled (944, 404) with delta (0, 0)
Screenshot: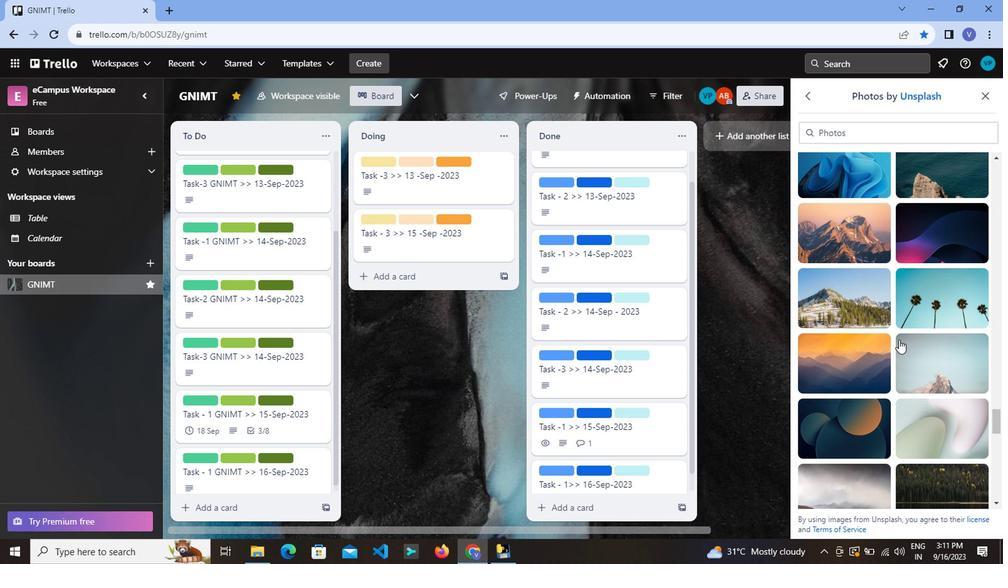 
Action: Mouse moved to (950, 407)
Screenshot: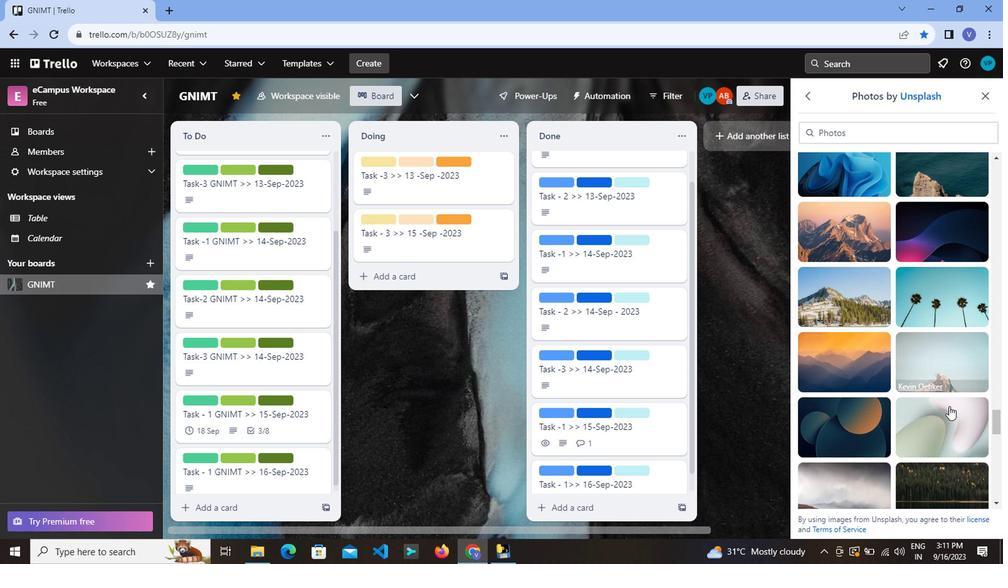 
Action: Mouse scrolled (950, 406) with delta (0, 0)
Screenshot: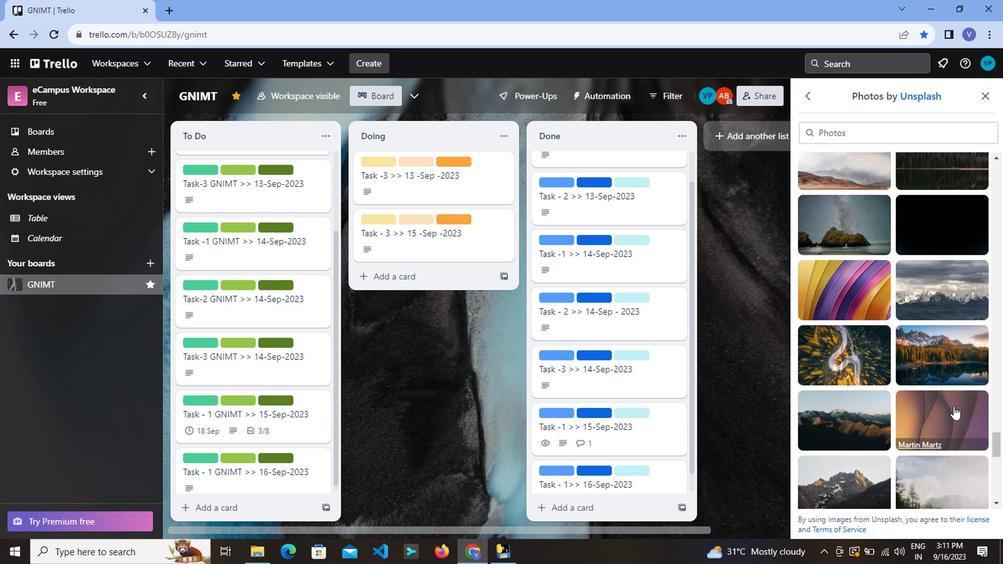 
Action: Mouse moved to (951, 407)
Screenshot: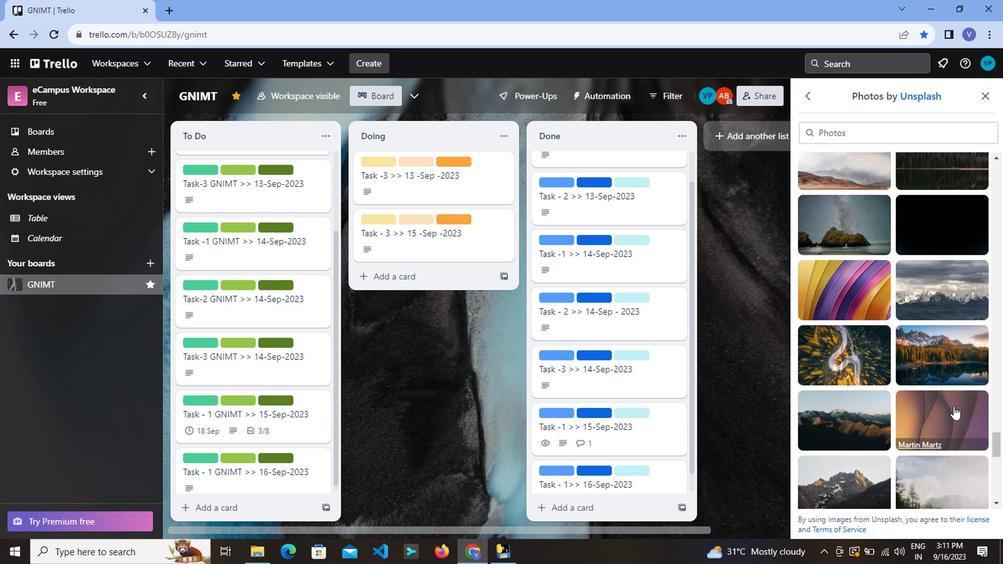 
Action: Mouse scrolled (951, 406) with delta (0, 0)
Screenshot: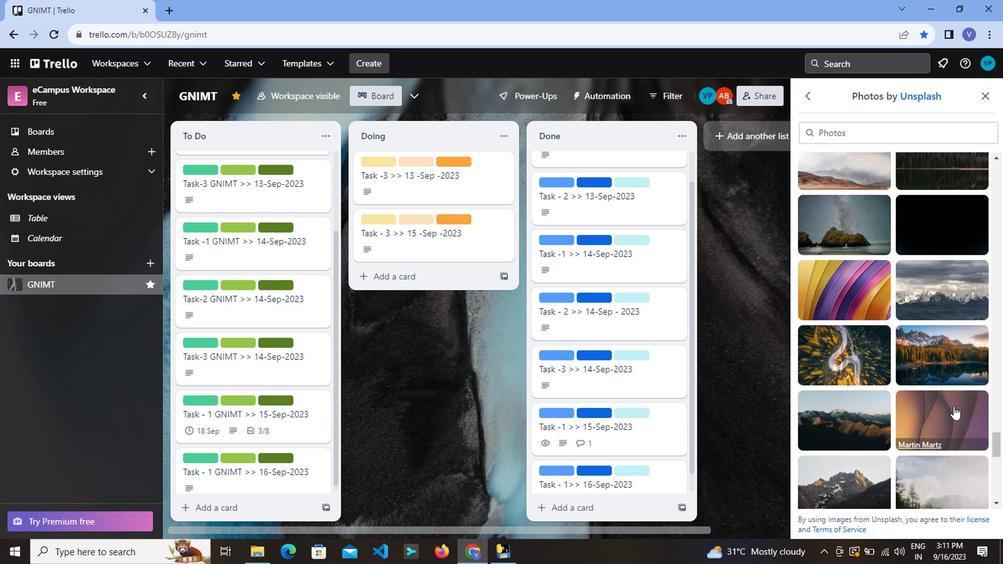 
Action: Mouse moved to (953, 408)
Screenshot: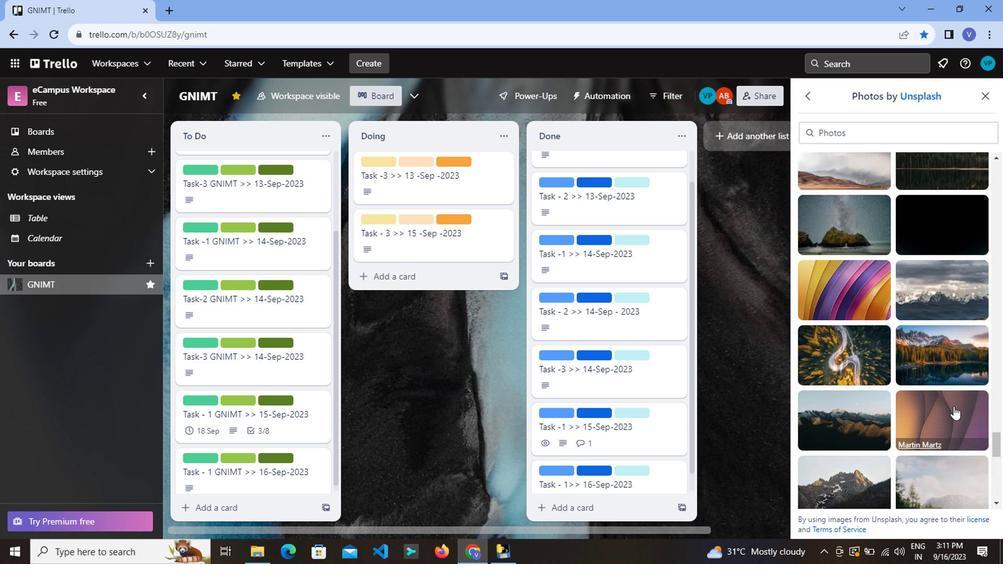 
Action: Mouse scrolled (953, 407) with delta (0, 0)
Screenshot: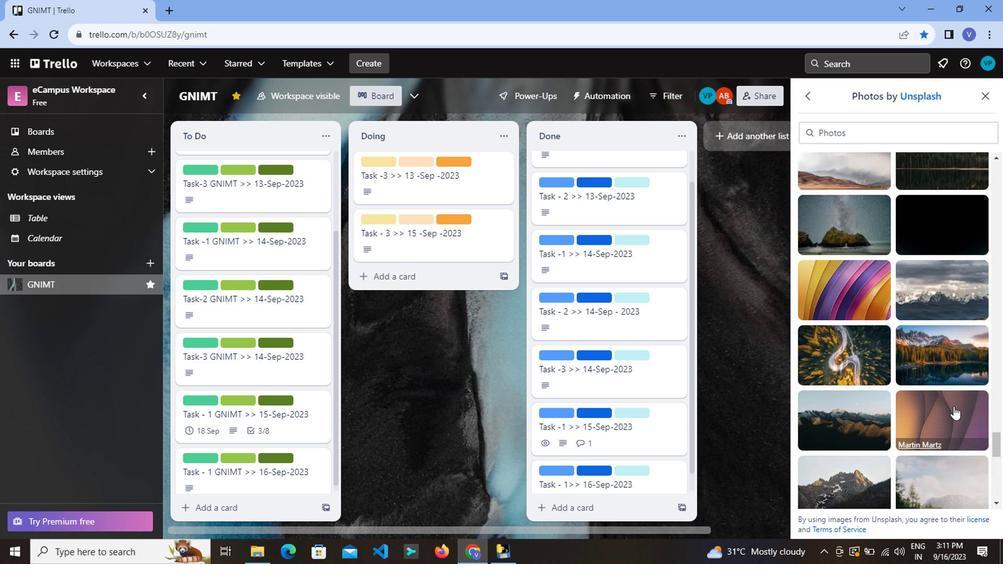 
Action: Mouse moved to (954, 410)
Screenshot: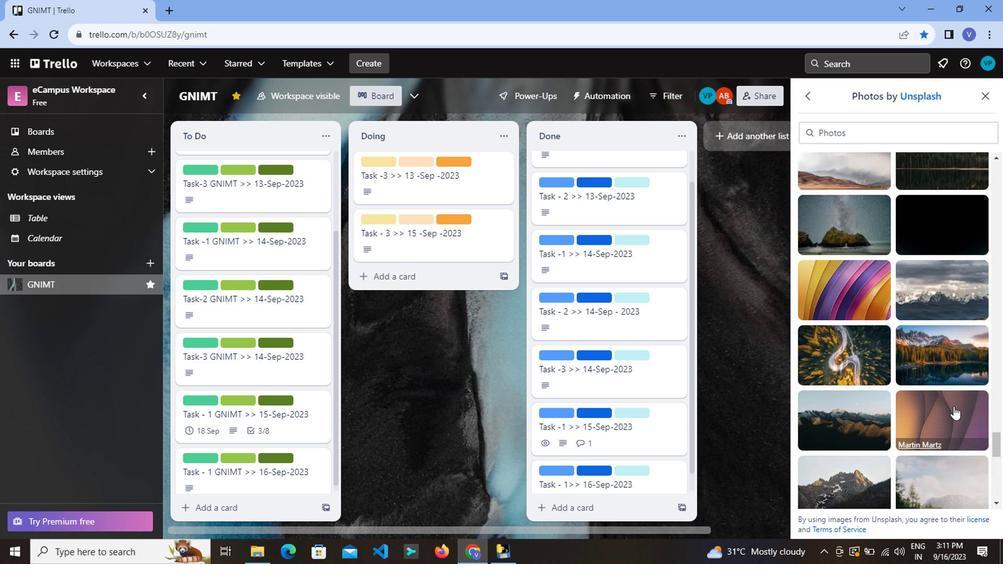 
Action: Mouse scrolled (954, 409) with delta (0, 0)
Screenshot: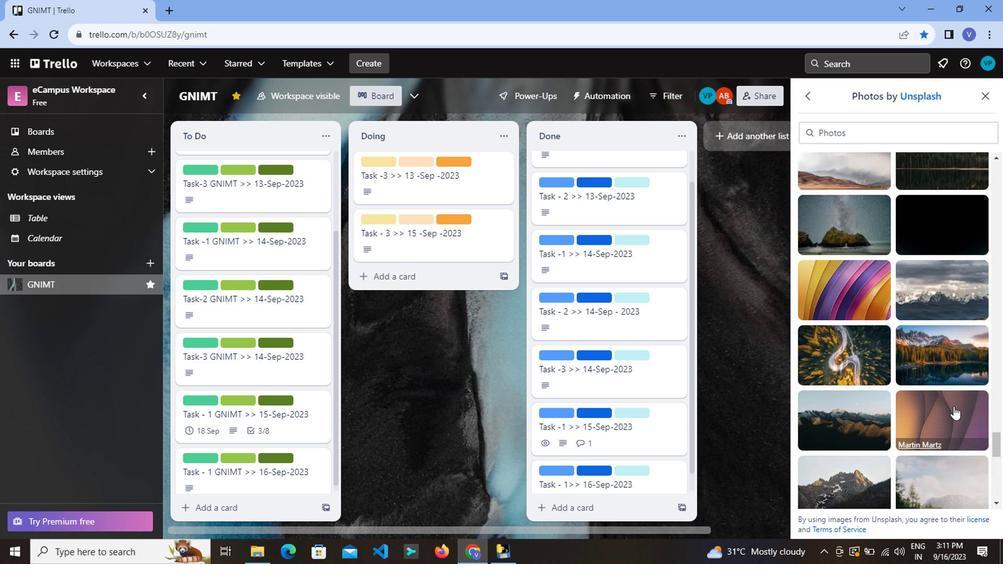 
Action: Mouse moved to (956, 412)
Screenshot: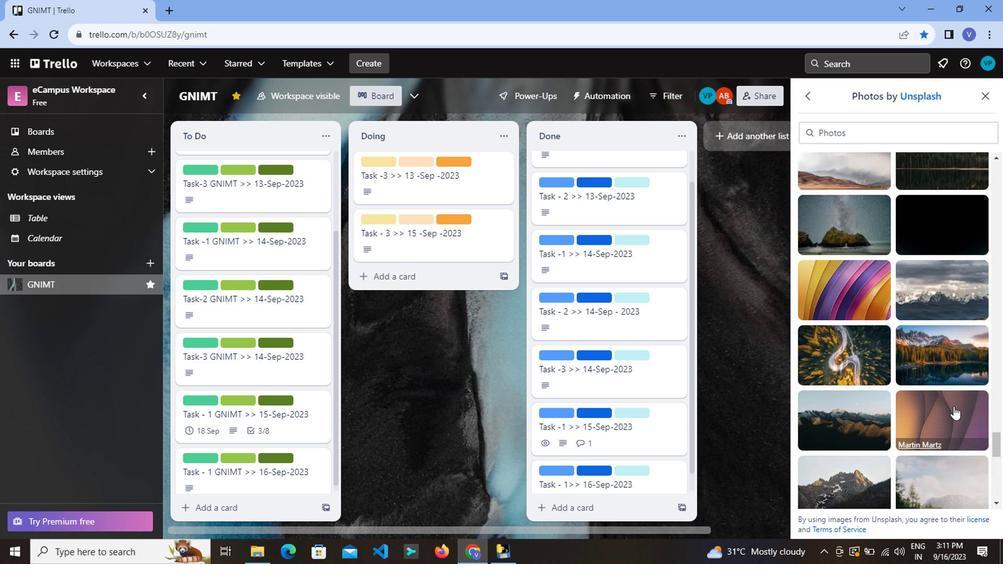 
Action: Mouse scrolled (956, 411) with delta (0, -1)
Screenshot: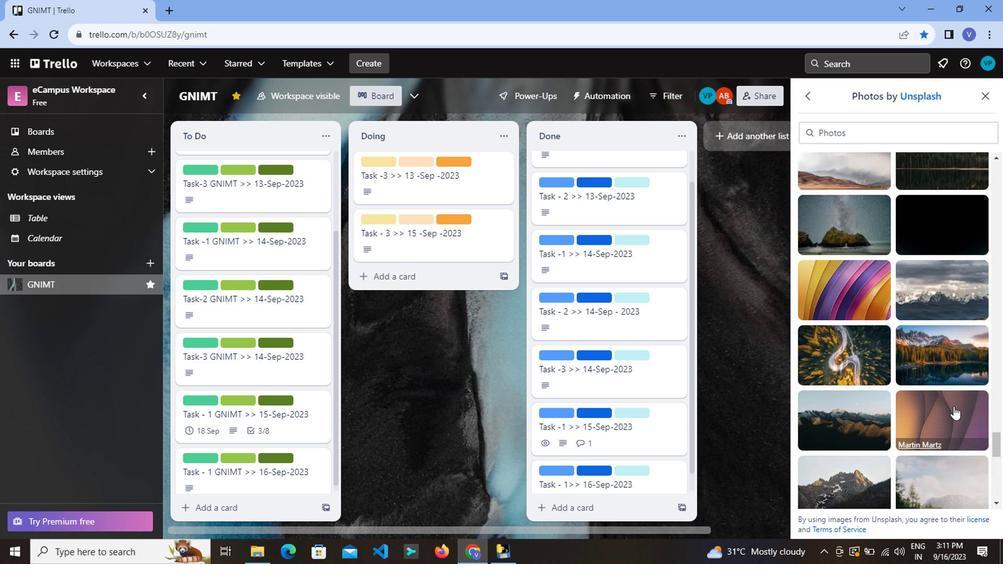 
Action: Mouse moved to (983, 416)
Screenshot: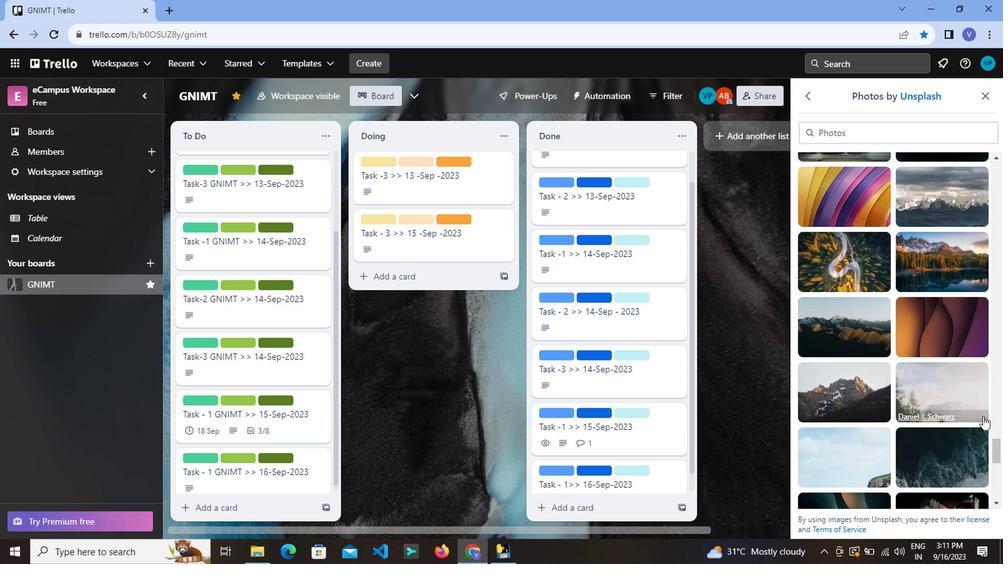 
Action: Mouse scrolled (983, 415) with delta (0, 0)
Screenshot: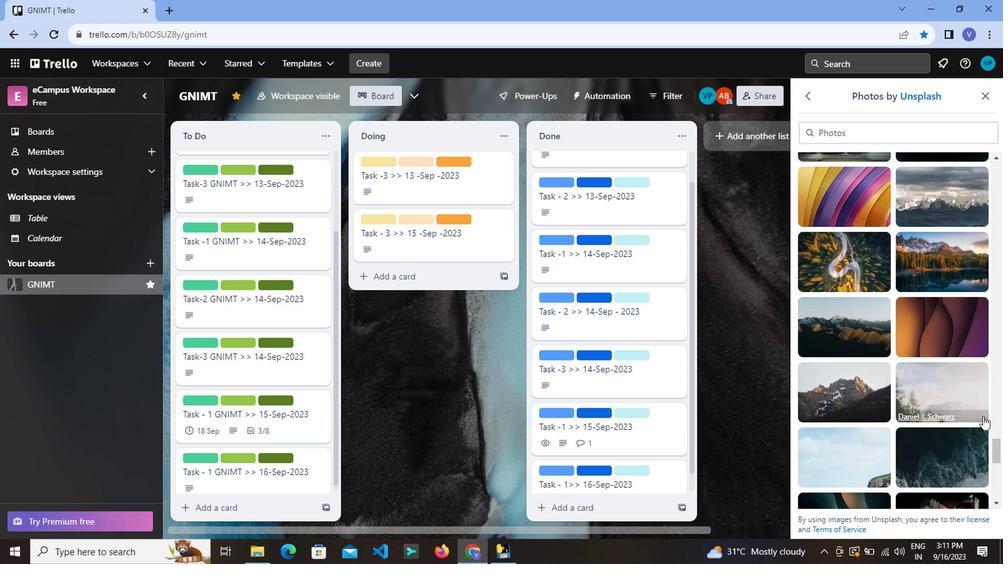 
Action: Mouse moved to (984, 420)
Screenshot: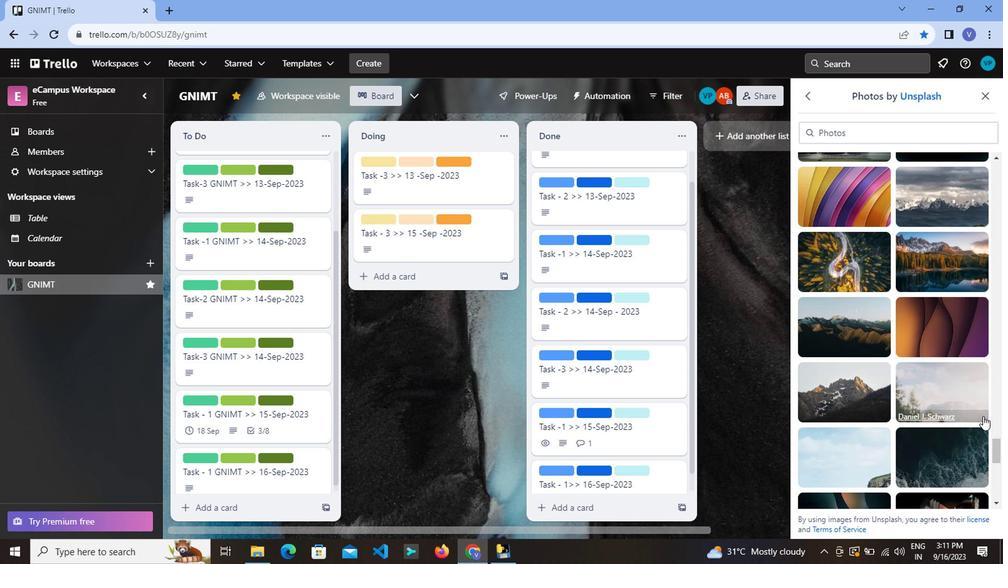 
Action: Mouse scrolled (984, 420) with delta (0, 0)
Screenshot: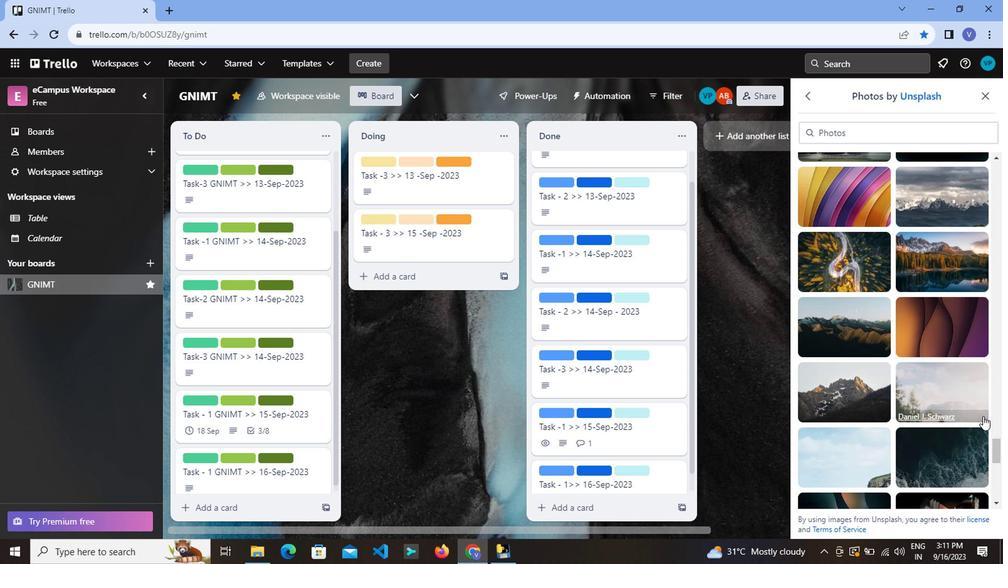 
Action: Mouse moved to (985, 423)
Screenshot: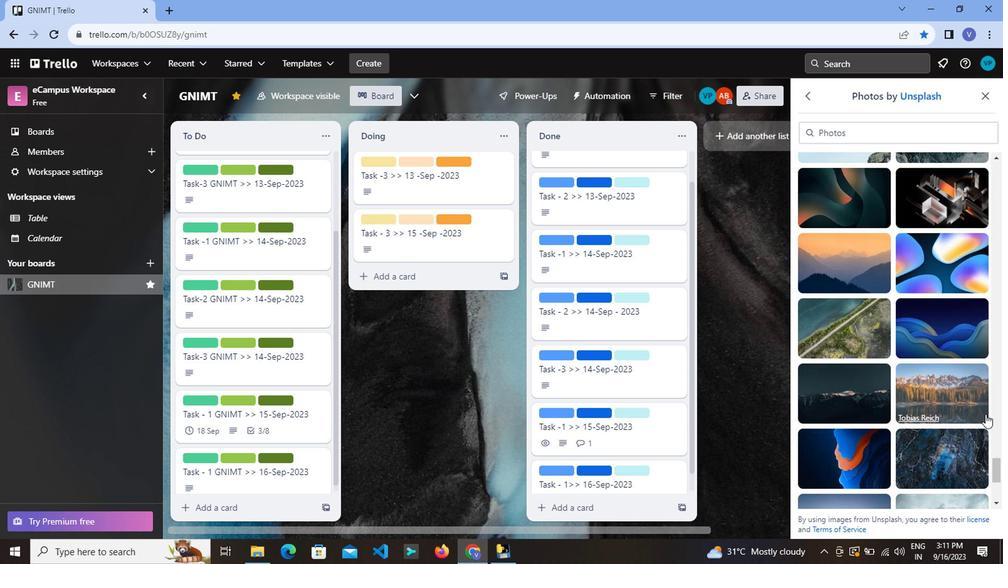 
Action: Mouse scrolled (985, 423) with delta (0, 0)
Screenshot: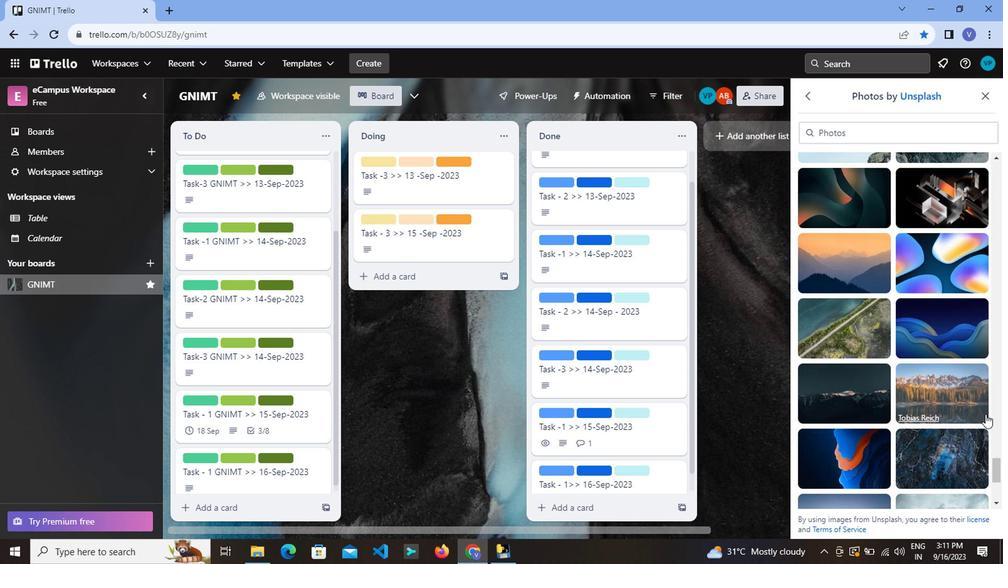 
Action: Mouse moved to (990, 434)
Screenshot: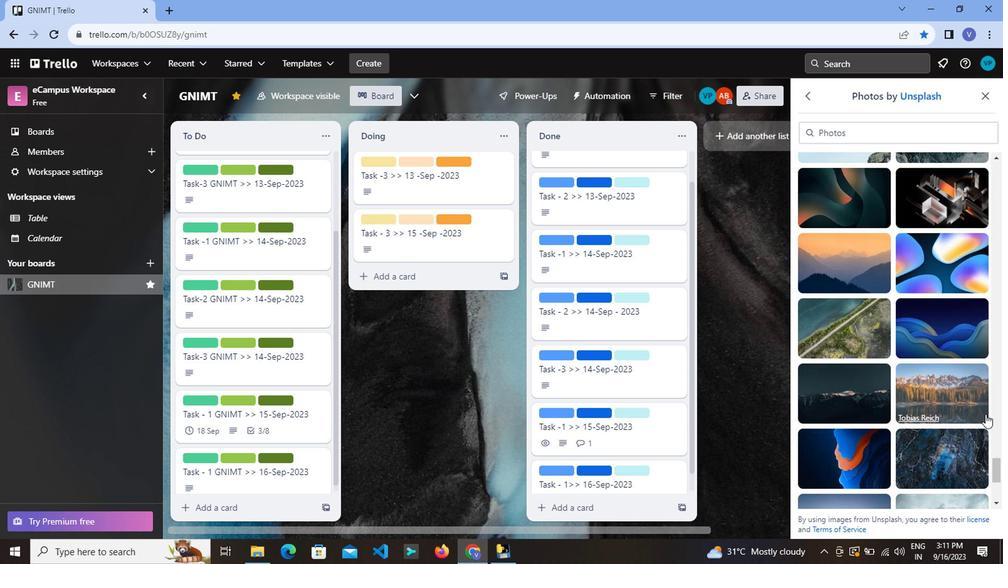 
Action: Mouse scrolled (990, 433) with delta (0, -1)
Screenshot: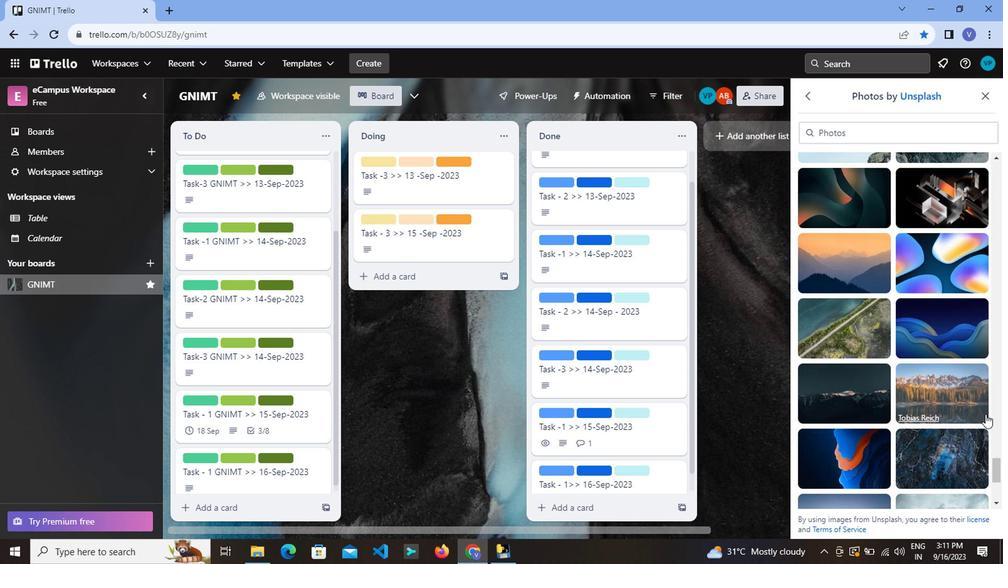 
Action: Mouse moved to (989, 457)
Screenshot: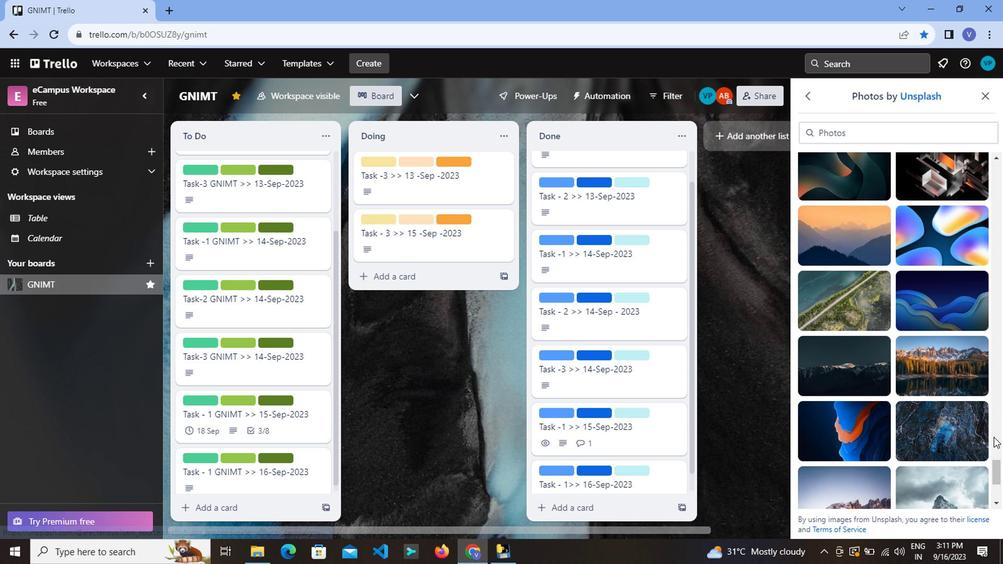 
Action: Mouse scrolled (989, 456) with delta (0, 0)
Screenshot: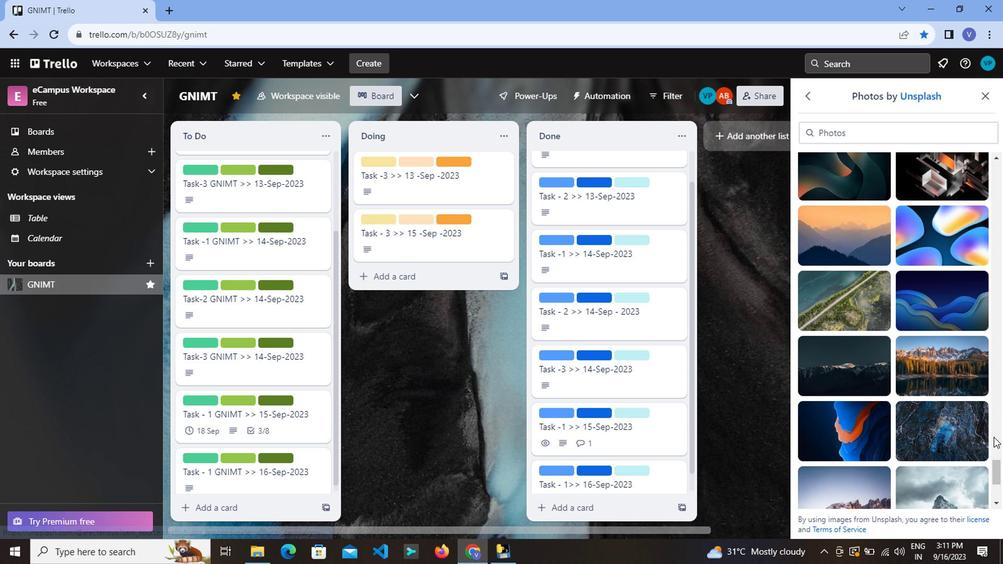 
Action: Mouse moved to (989, 463)
Screenshot: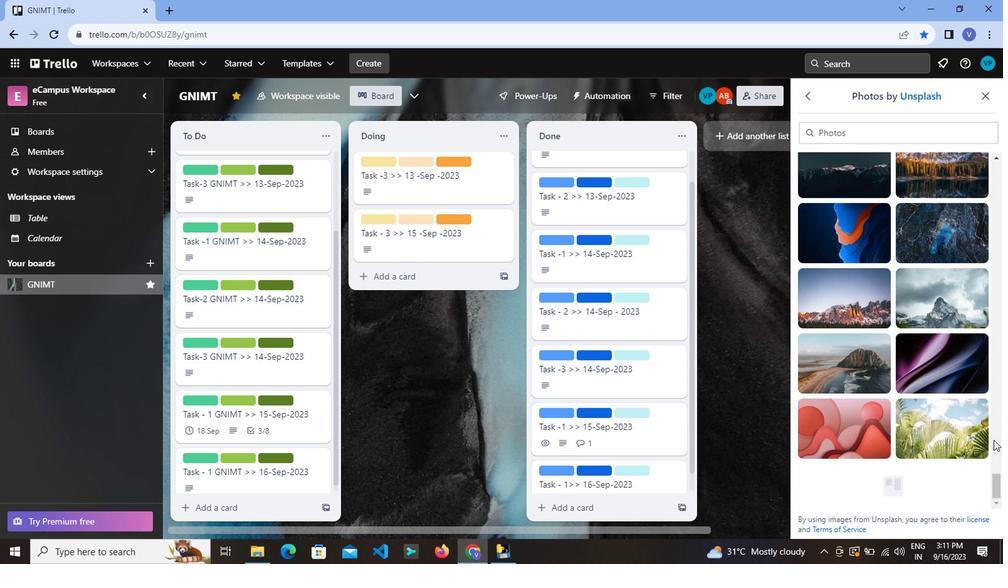 
Action: Mouse scrolled (989, 462) with delta (0, 0)
Screenshot: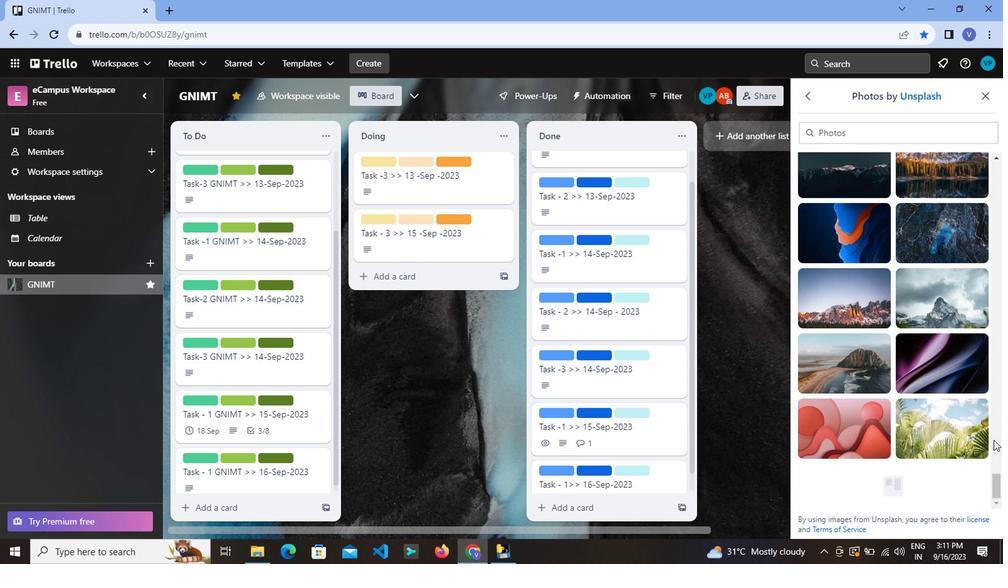 
Action: Mouse moved to (990, 467)
Screenshot: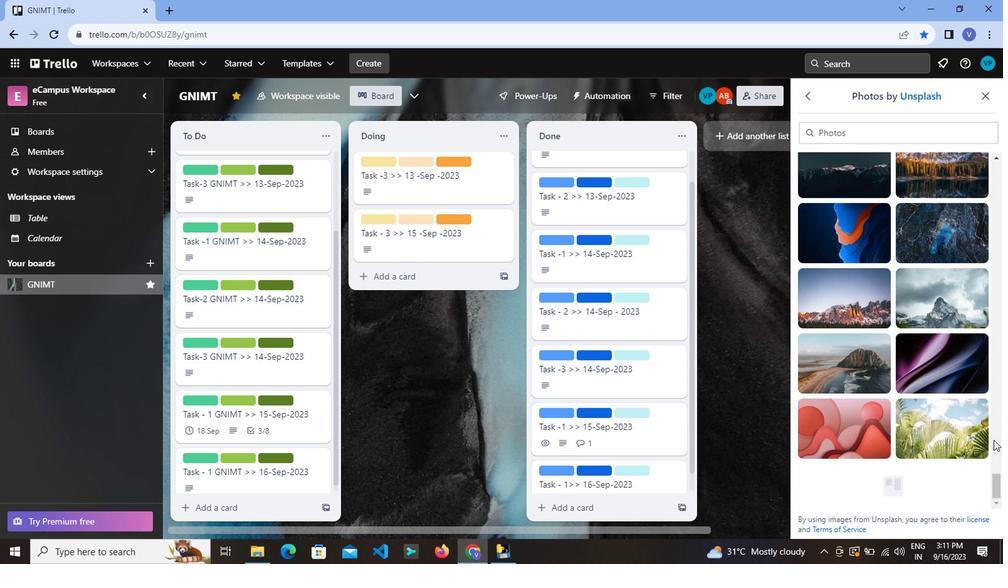 
Action: Mouse scrolled (990, 466) with delta (0, 0)
Screenshot: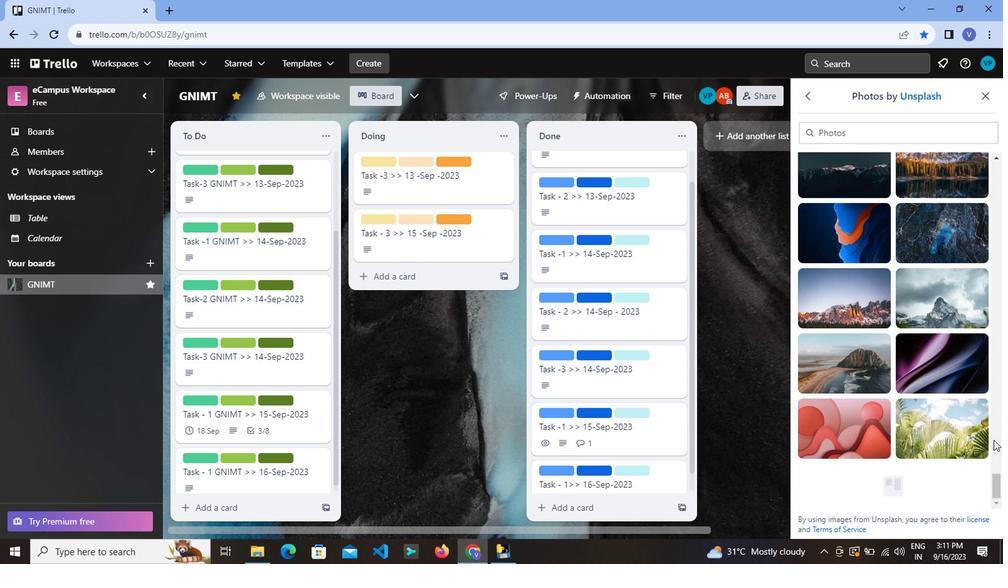 
Action: Mouse moved to (987, 493)
Screenshot: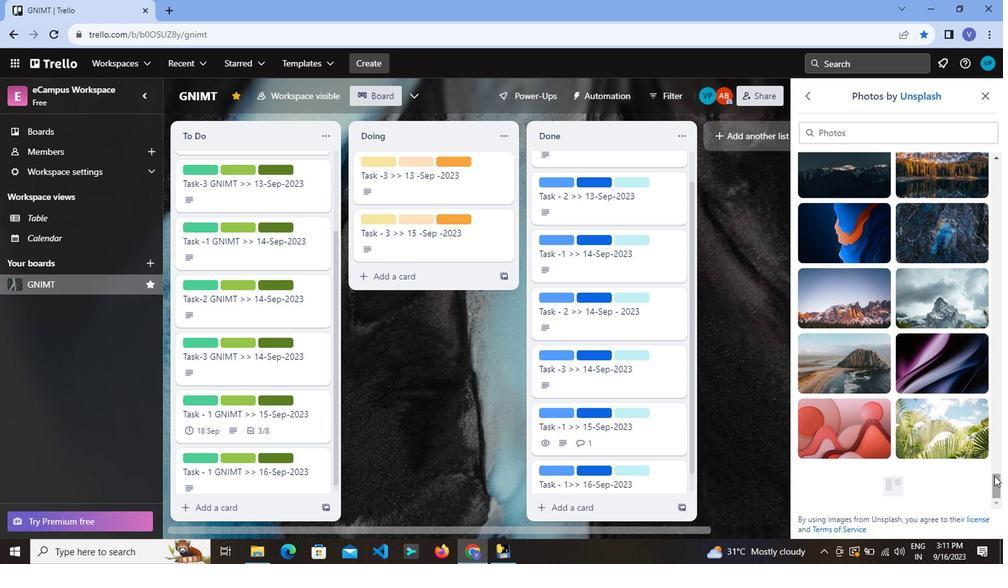 
Action: Mouse scrolled (987, 492) with delta (0, 0)
Screenshot: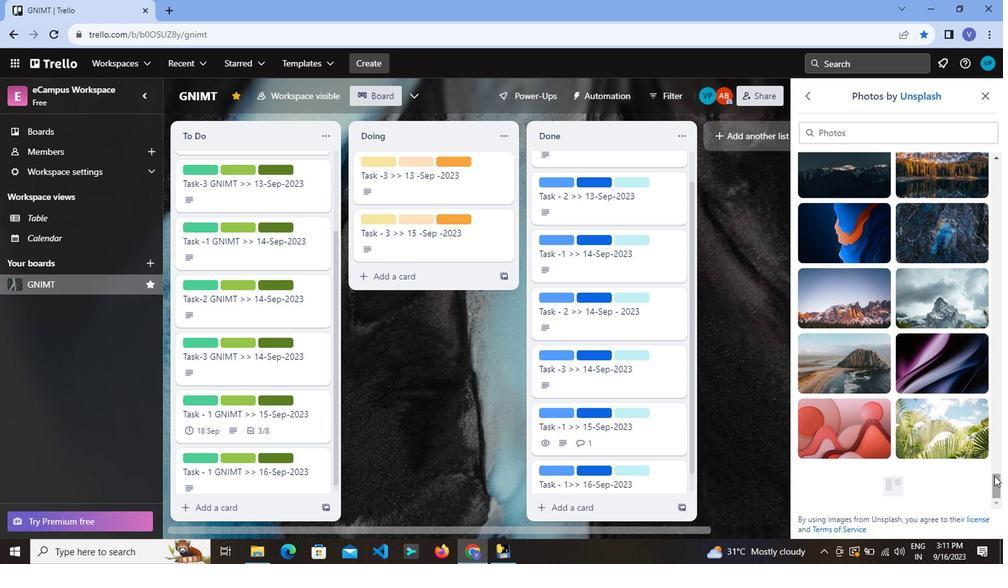 
Action: Mouse moved to (987, 498)
Screenshot: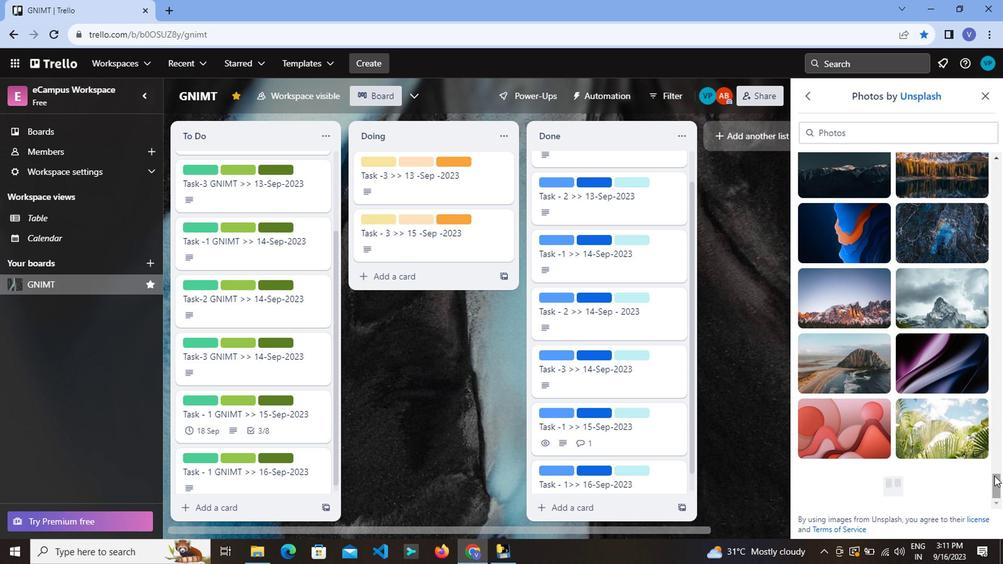 
Action: Mouse scrolled (987, 498) with delta (0, 0)
Screenshot: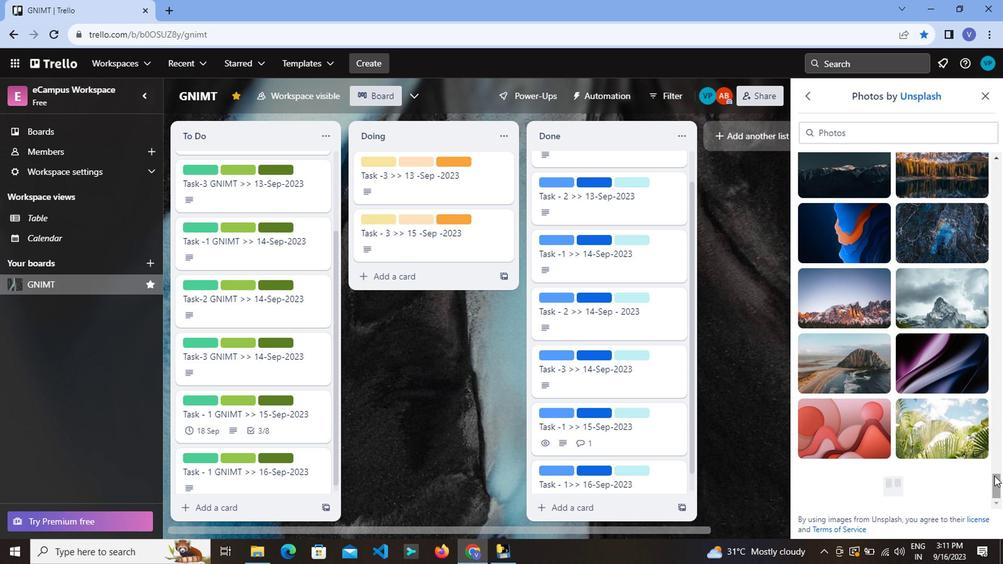 
Action: Mouse moved to (987, 501)
Screenshot: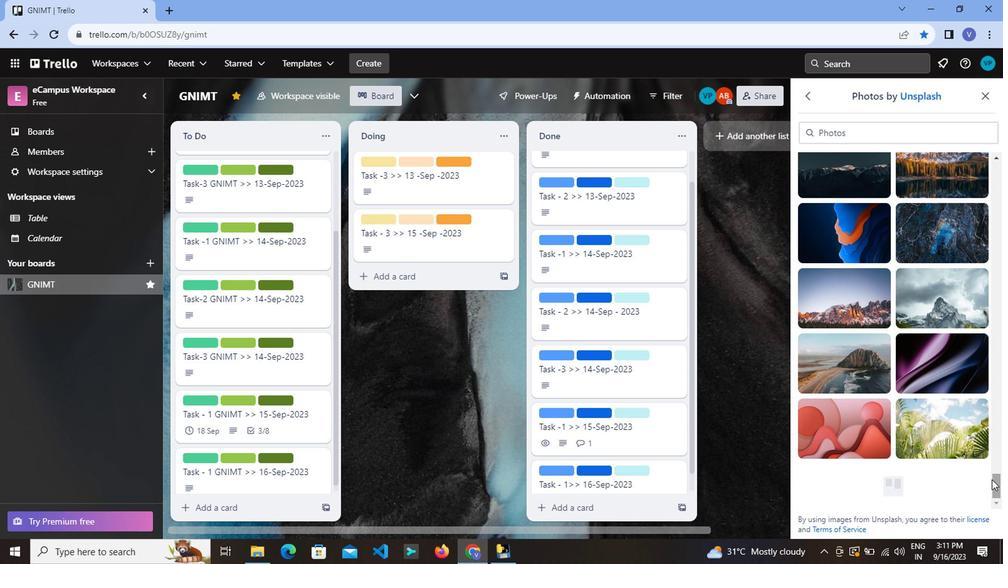 
Action: Mouse scrolled (987, 501) with delta (0, 0)
Screenshot: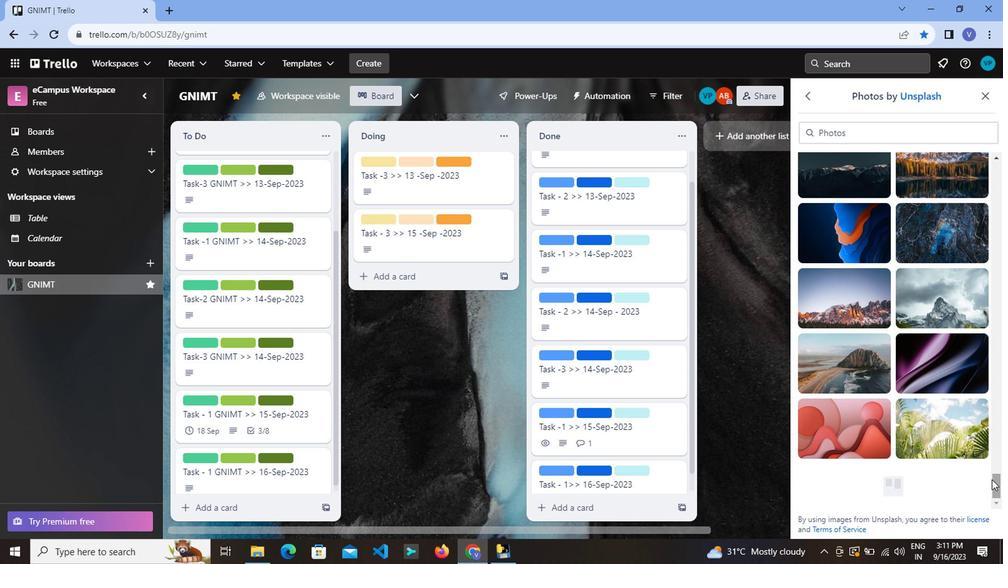
Action: Mouse moved to (992, 497)
Screenshot: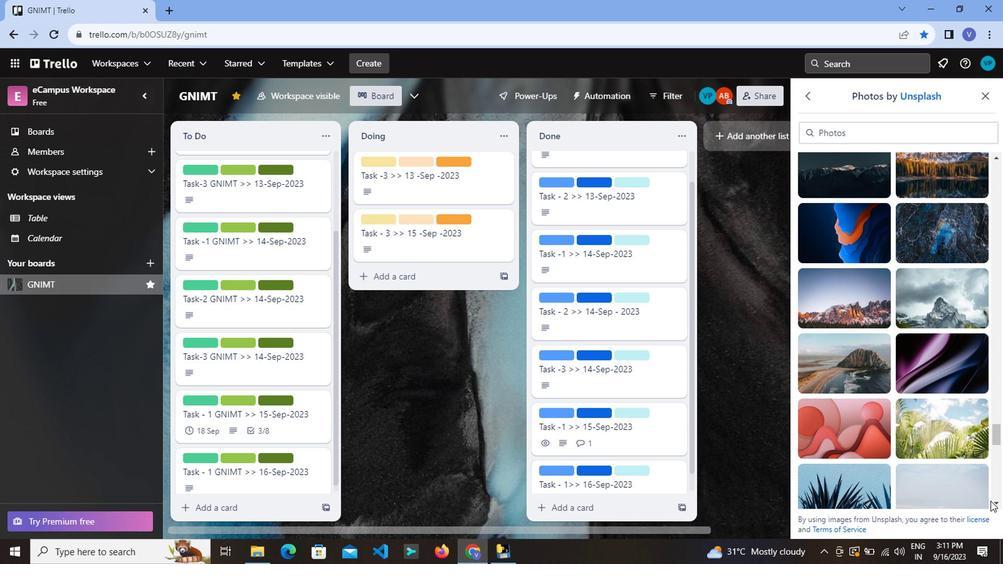 
Action: Mouse scrolled (992, 497) with delta (0, 0)
Screenshot: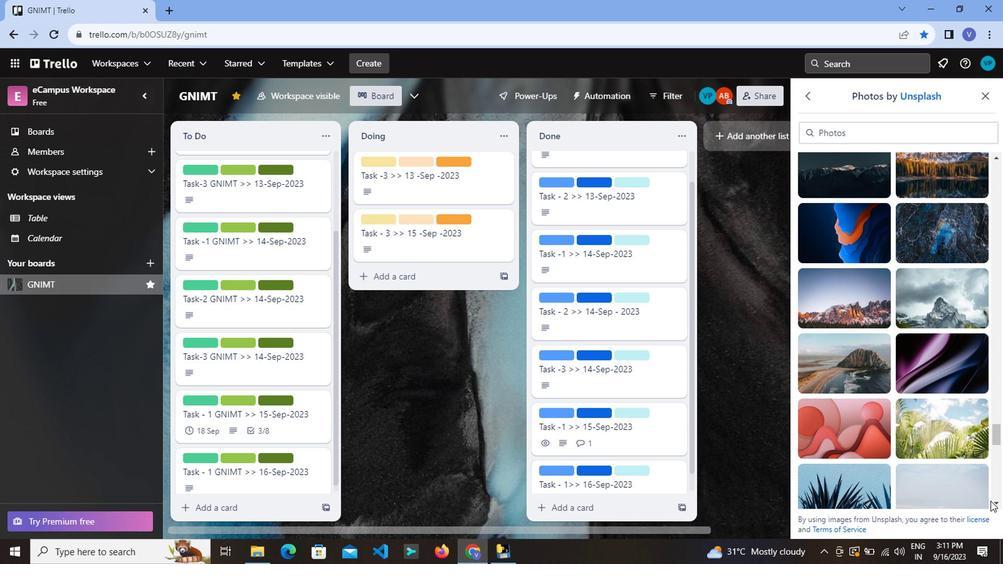 
Action: Mouse moved to (993, 497)
Screenshot: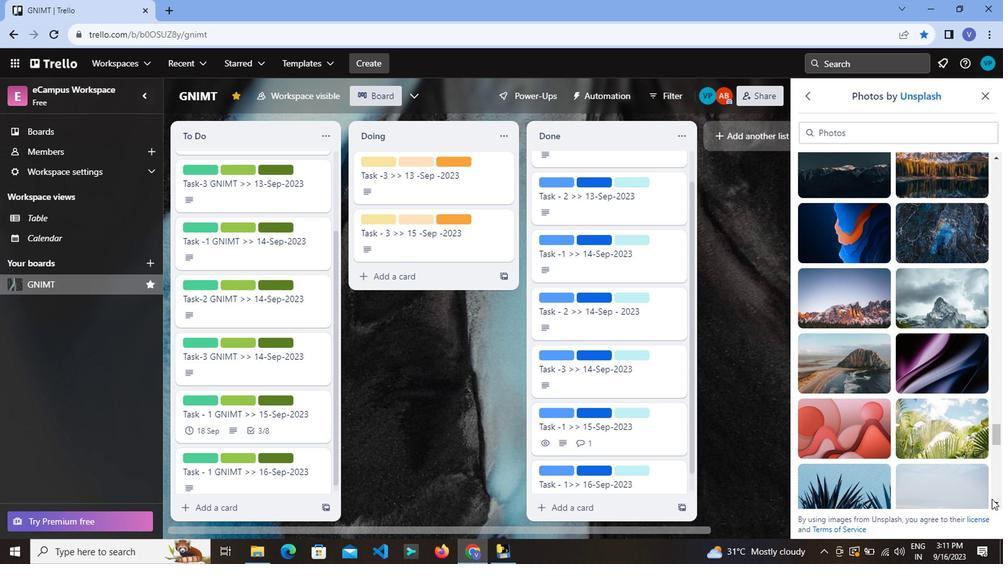 
Action: Mouse scrolled (993, 497) with delta (0, 0)
Screenshot: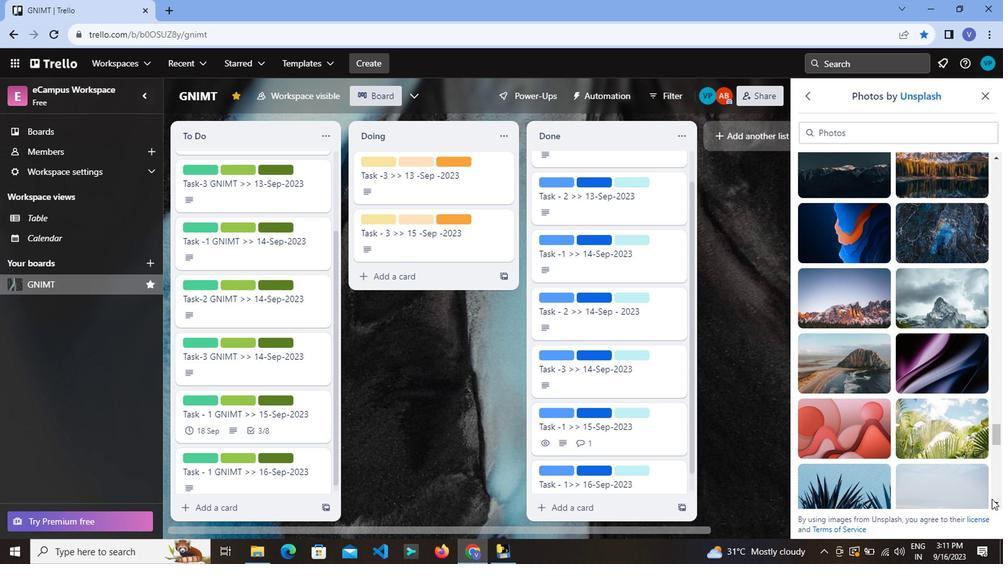
Action: Mouse scrolled (993, 497) with delta (0, 0)
Screenshot: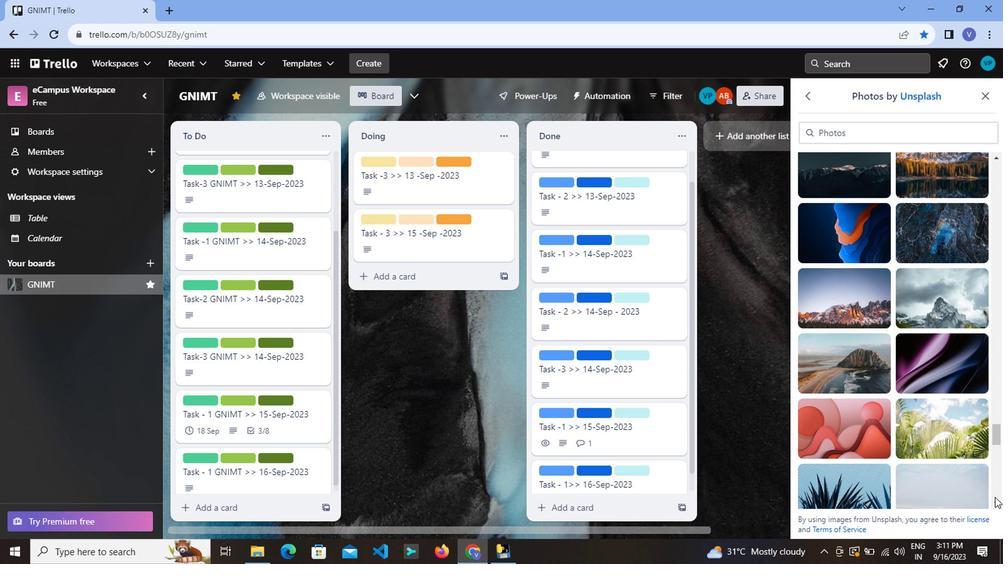 
Action: Mouse moved to (996, 496)
Screenshot: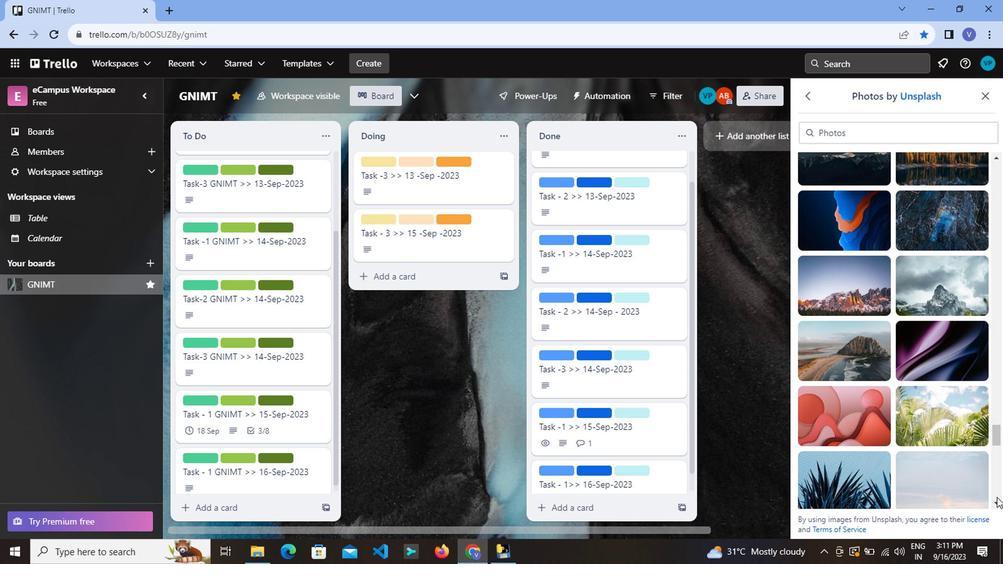 
Action: Mouse scrolled (996, 497) with delta (0, 1)
Screenshot: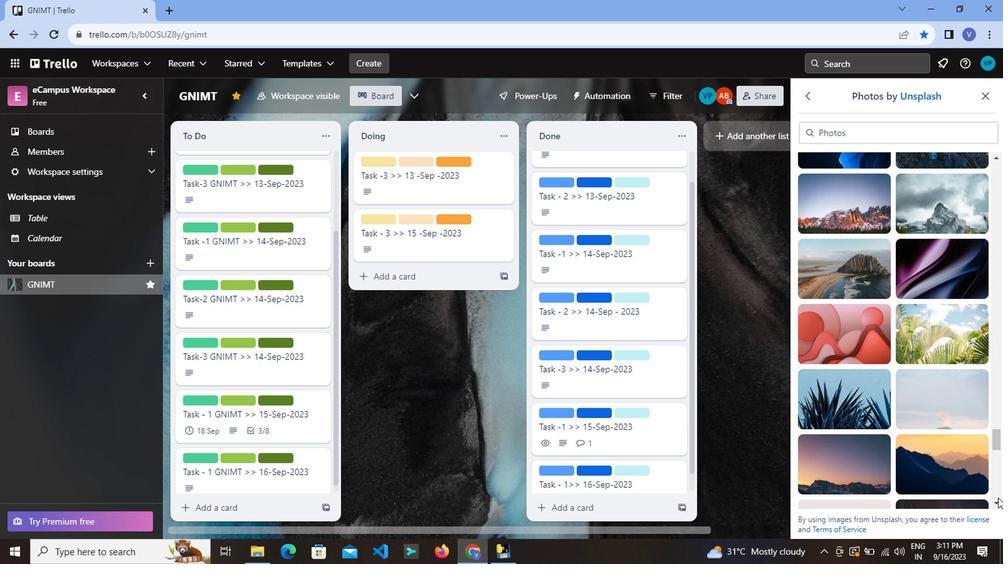 
Action: Mouse scrolled (996, 495) with delta (0, 0)
Screenshot: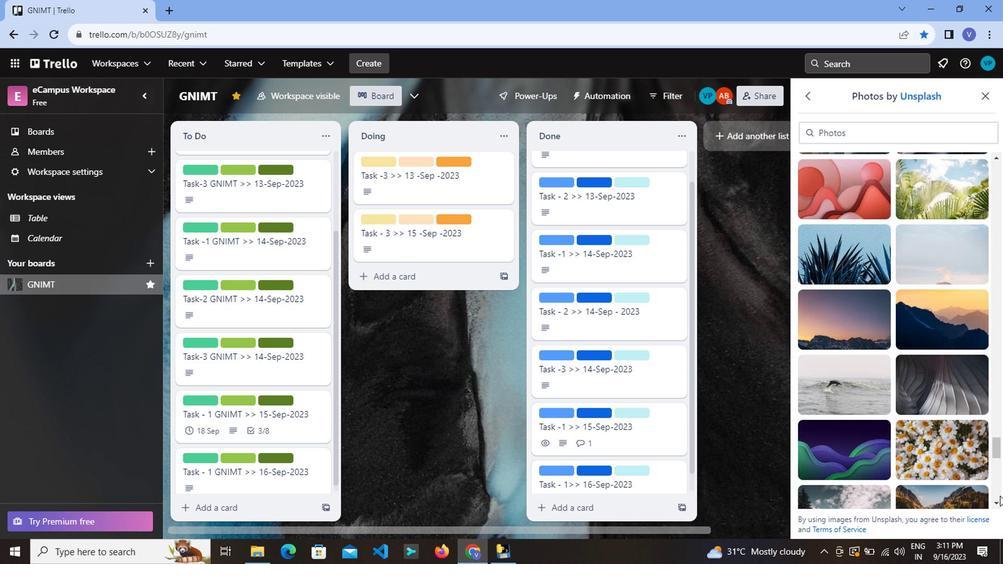 
Action: Mouse scrolled (996, 495) with delta (0, 0)
Screenshot: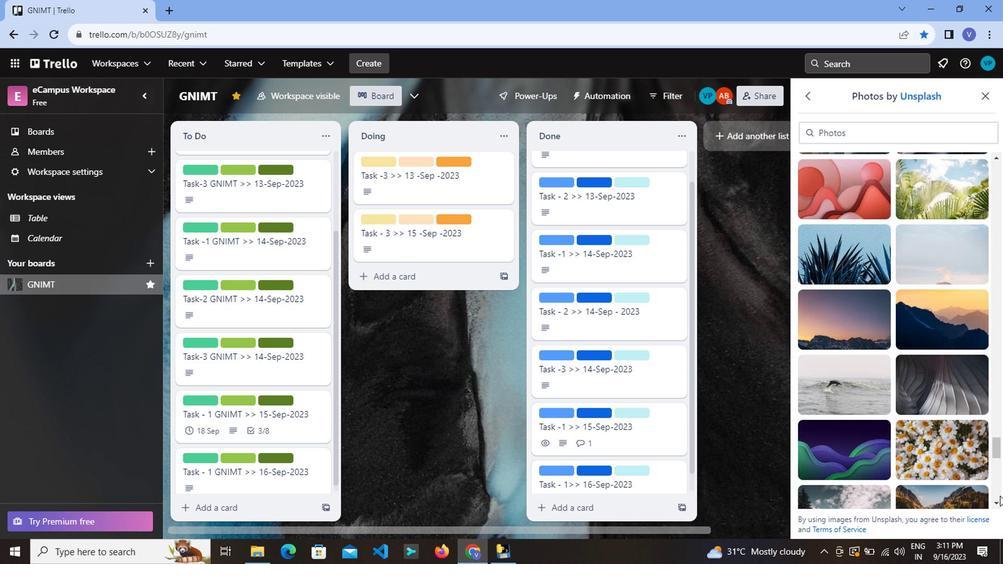 
Action: Mouse scrolled (996, 495) with delta (0, 0)
Screenshot: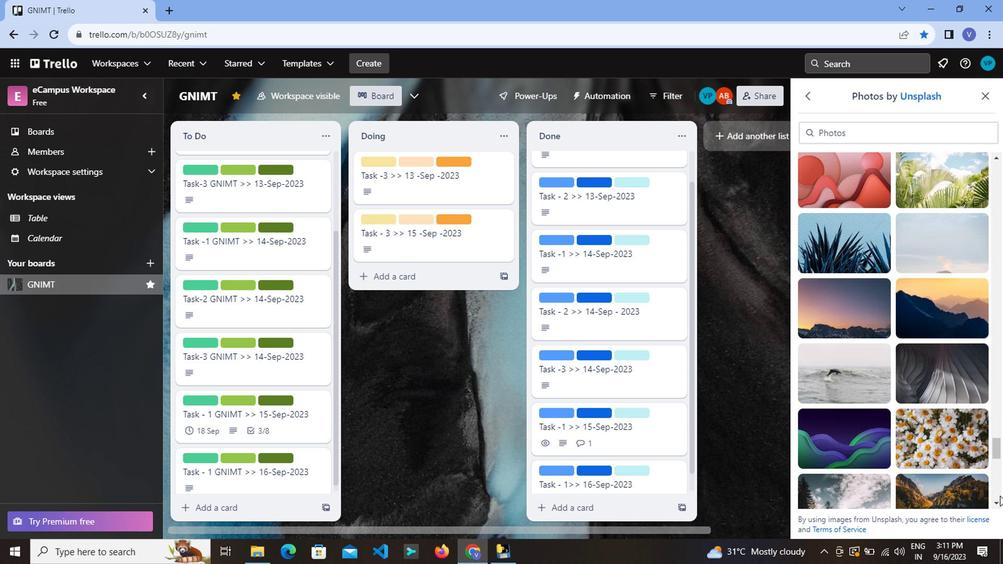 
Action: Mouse moved to (995, 493)
Screenshot: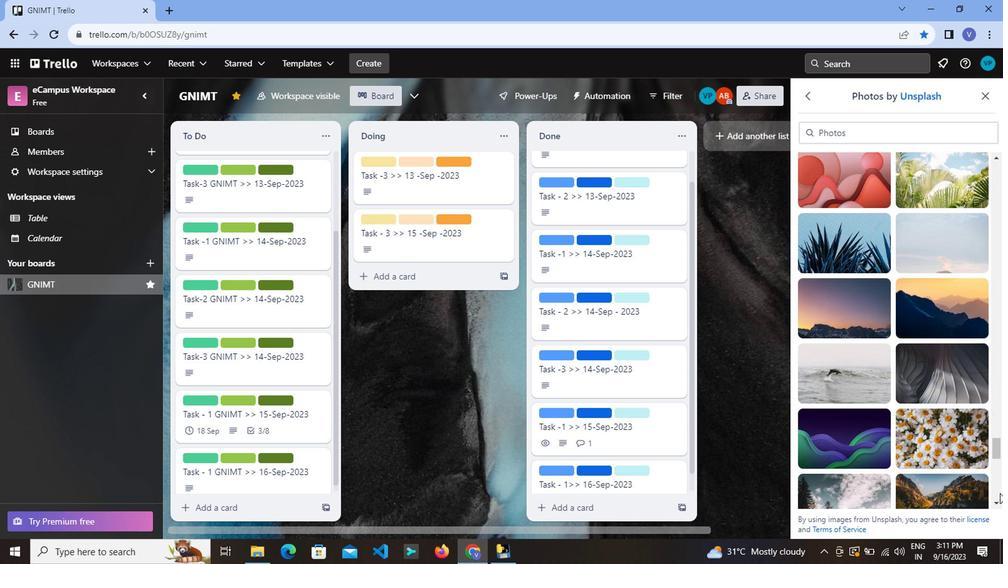 
Action: Mouse scrolled (995, 492) with delta (0, 0)
Screenshot: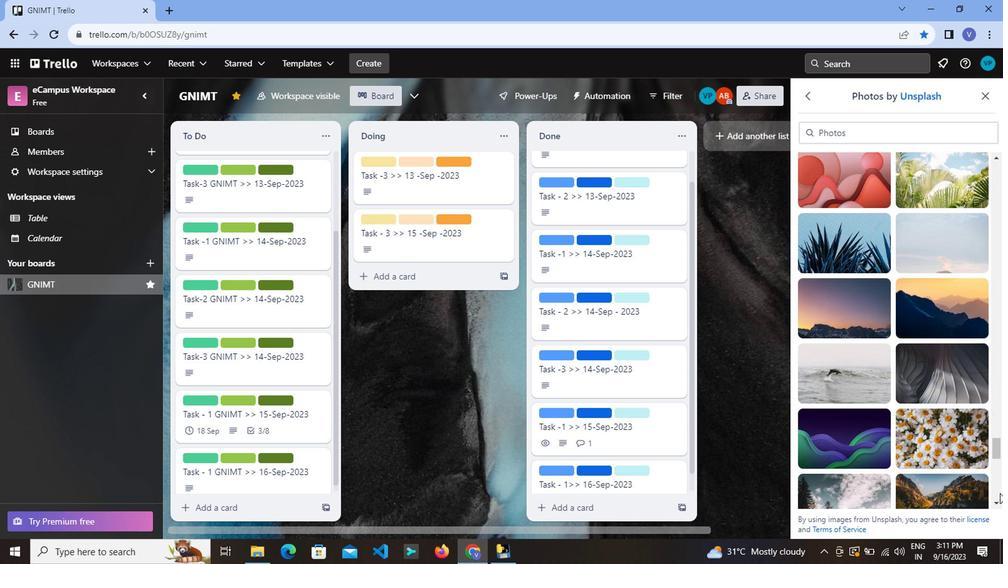 
Action: Mouse moved to (995, 494)
Screenshot: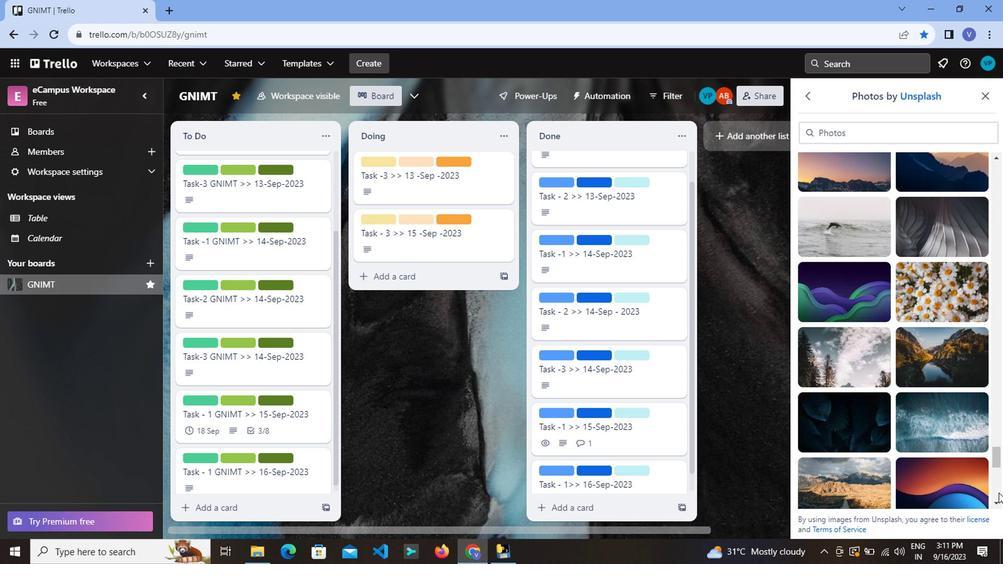 
Action: Mouse scrolled (995, 493) with delta (0, -1)
Screenshot: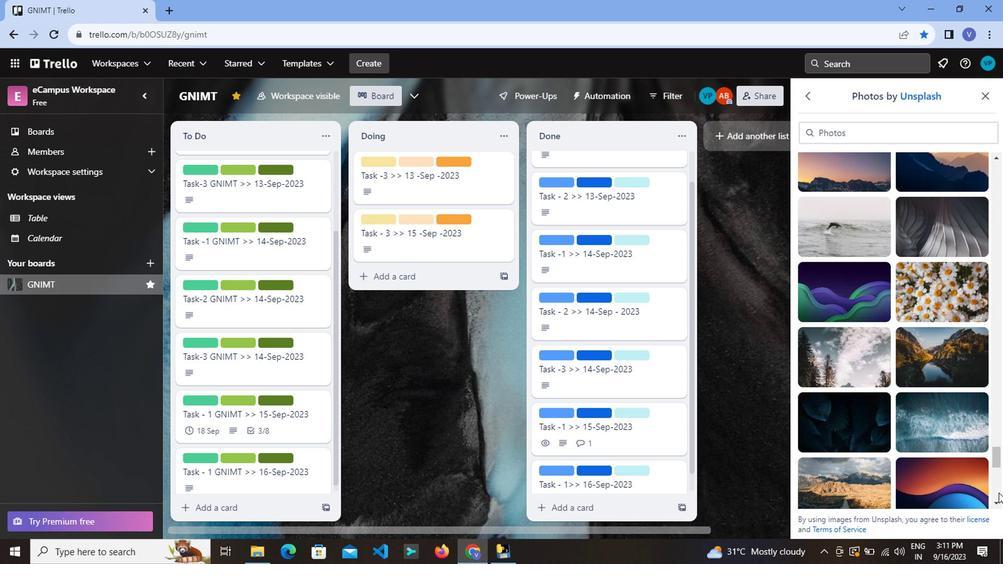 
Action: Mouse moved to (995, 494)
Screenshot: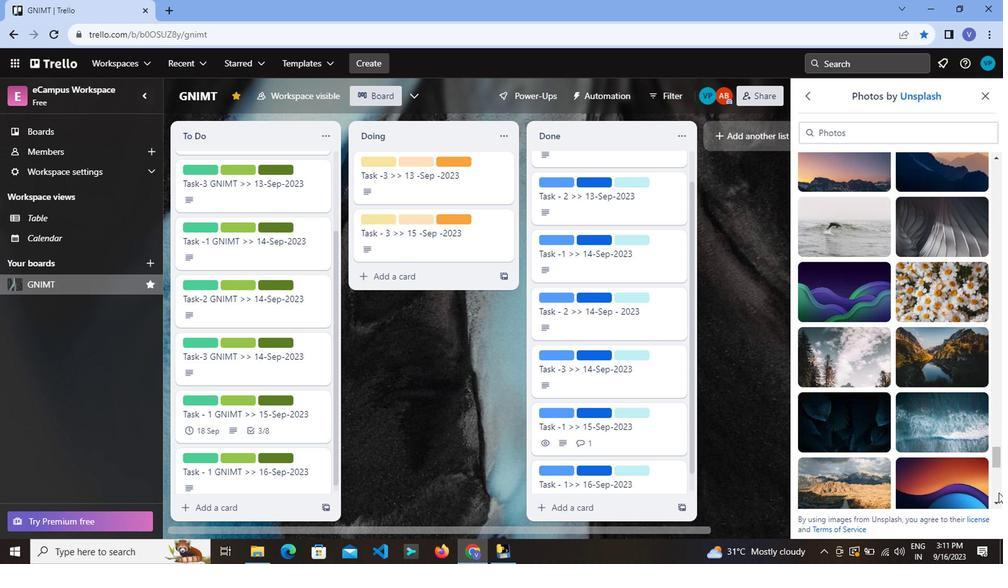 
Action: Mouse scrolled (995, 494) with delta (0, 0)
Screenshot: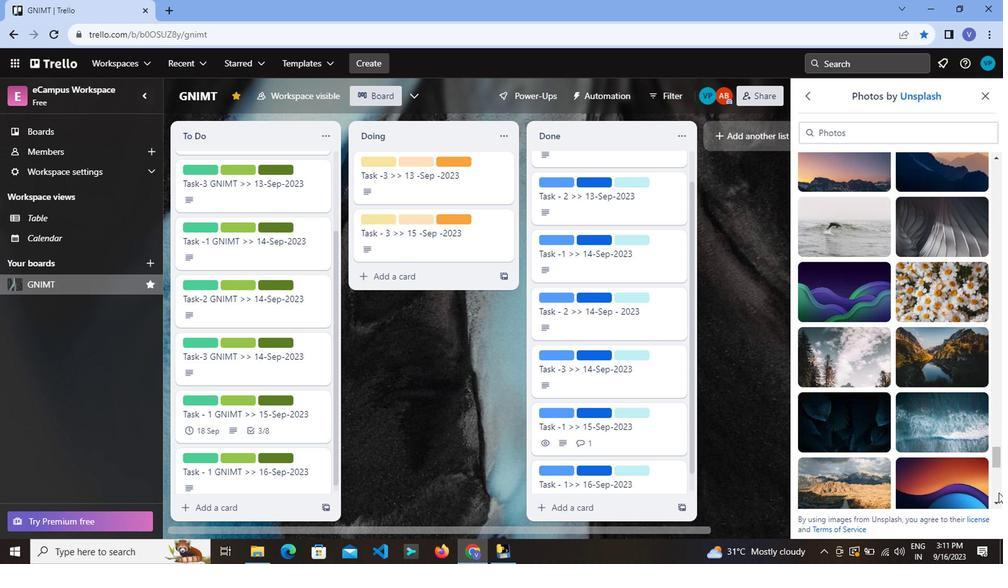 
Action: Mouse moved to (995, 502)
Screenshot: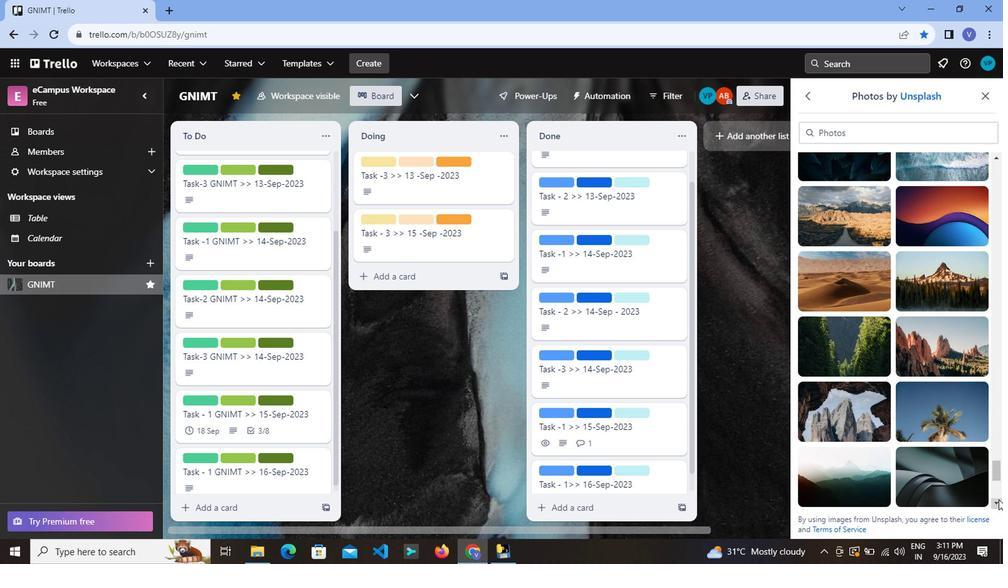
Action: Mouse pressed left at (995, 502)
Screenshot: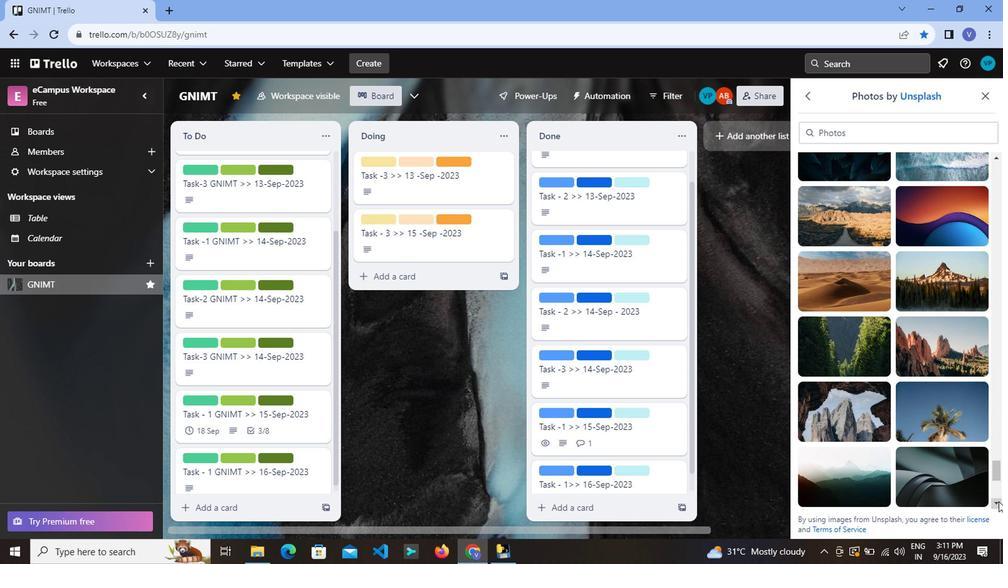 
Action: Mouse moved to (996, 485)
Screenshot: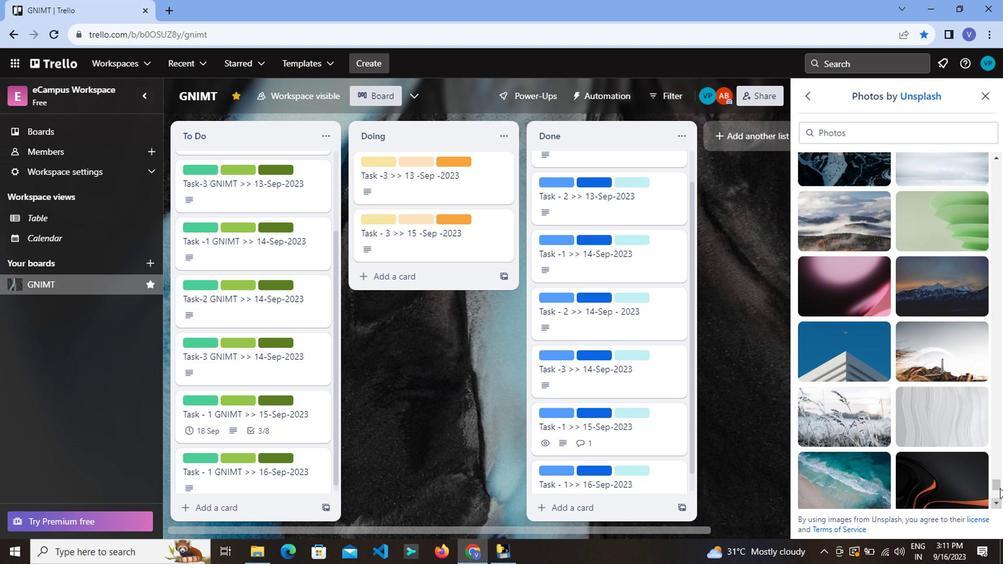 
Action: Mouse pressed left at (996, 485)
Screenshot: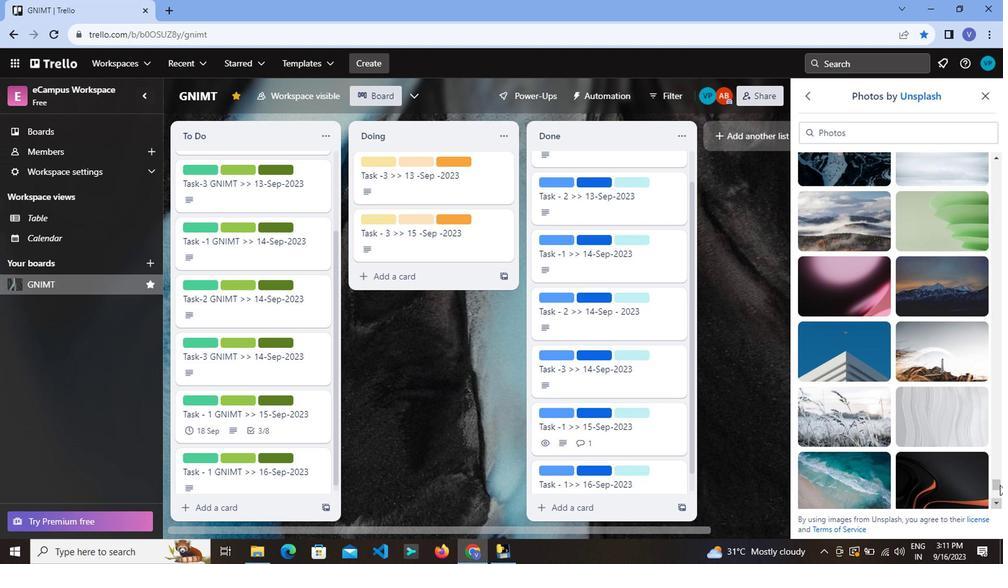 
Action: Mouse moved to (992, 169)
Screenshot: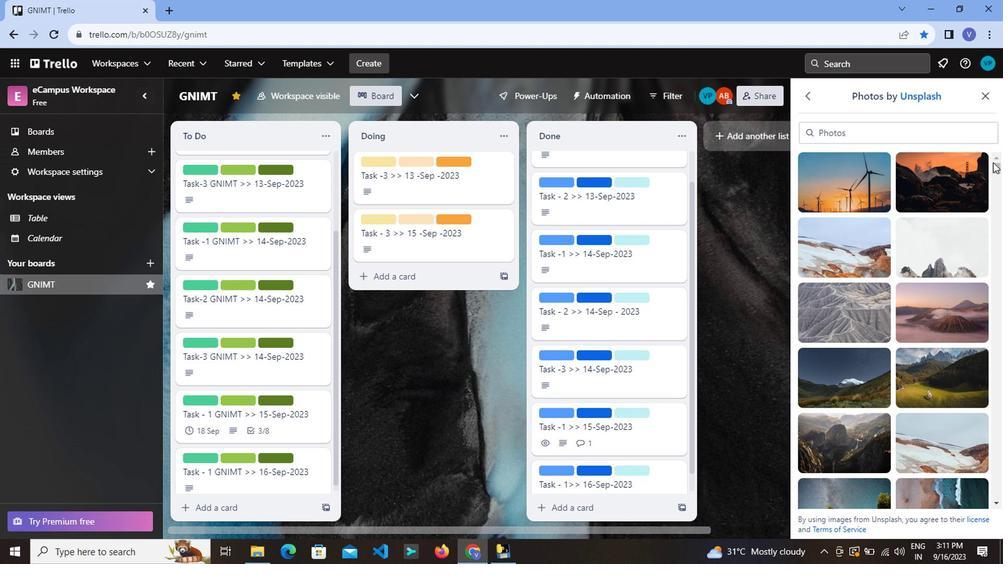 
Action: Mouse pressed left at (992, 169)
Screenshot: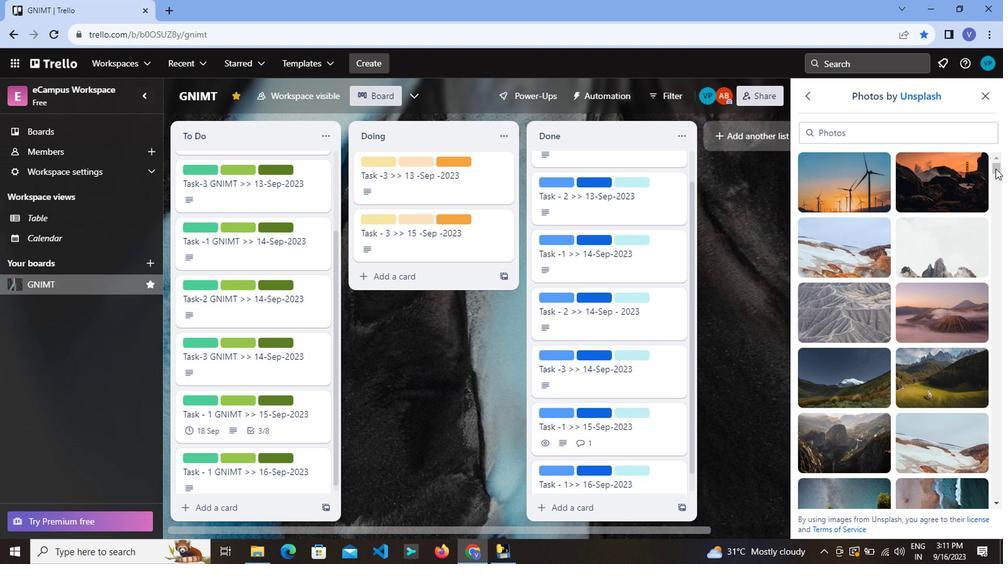 
Action: Mouse moved to (919, 281)
Screenshot: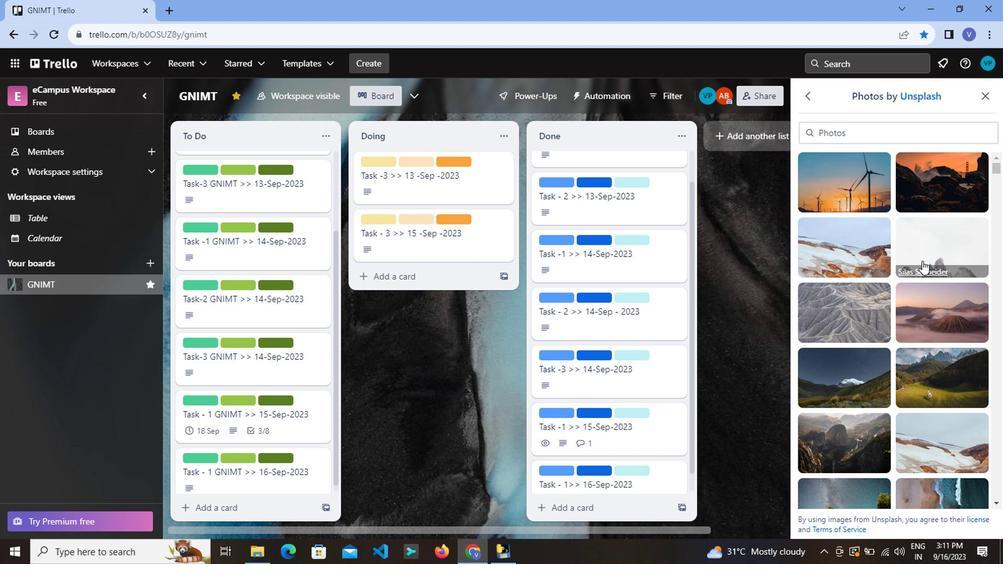
Action: Mouse scrolled (919, 280) with delta (0, 0)
Screenshot: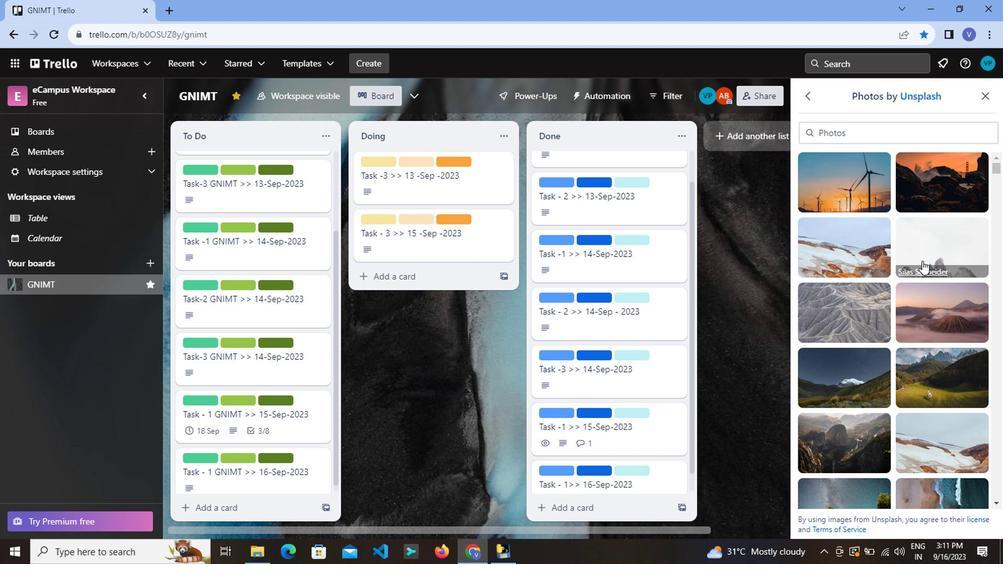 
Action: Mouse moved to (921, 299)
Screenshot: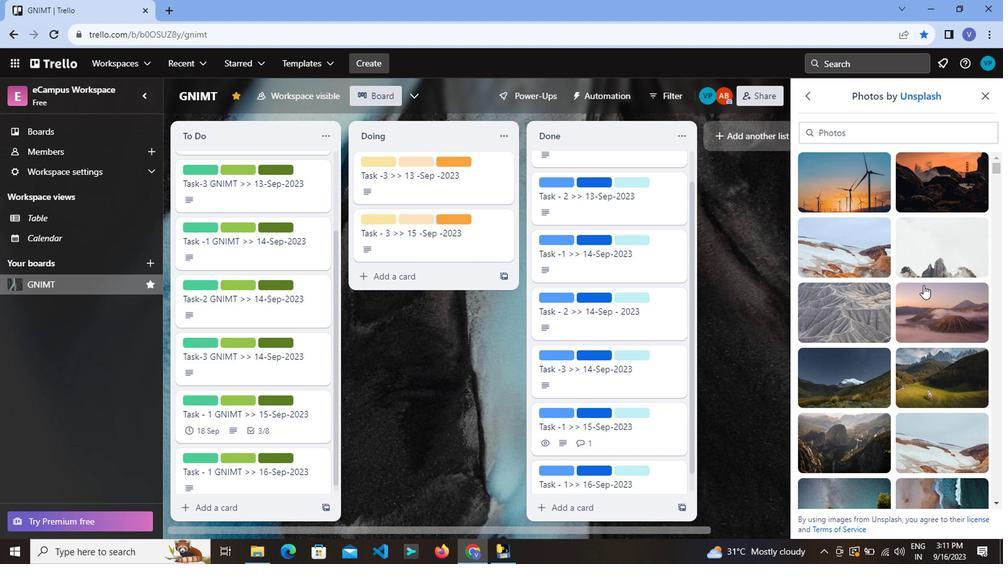 
Action: Mouse scrolled (921, 298) with delta (0, -1)
Screenshot: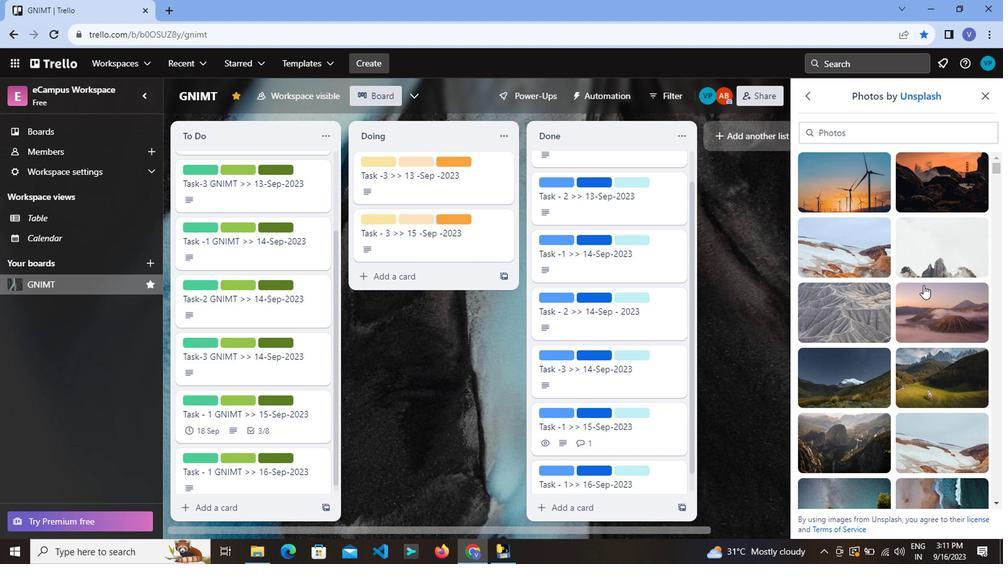 
Action: Mouse moved to (919, 316)
Screenshot: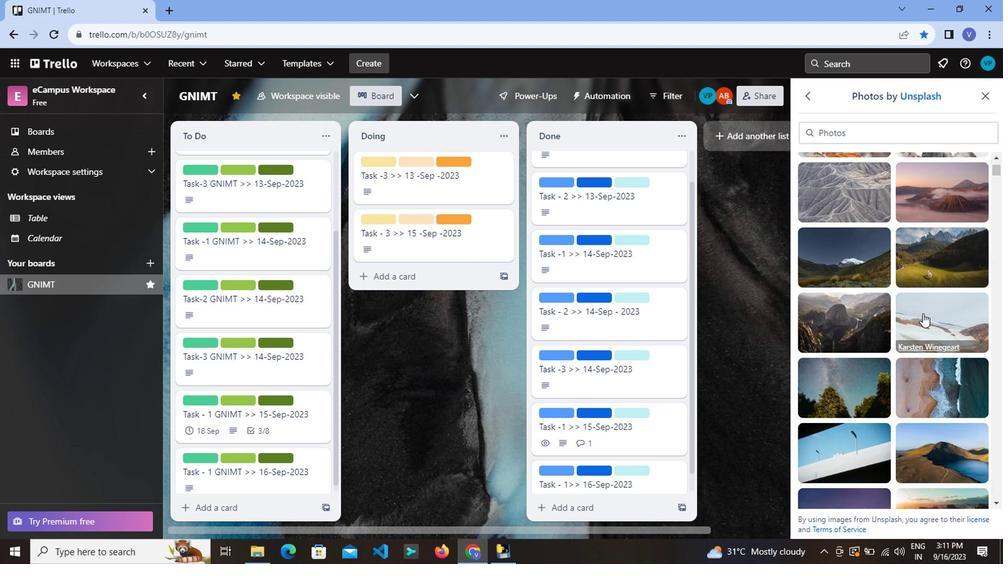 
Action: Mouse scrolled (919, 316) with delta (0, 0)
Screenshot: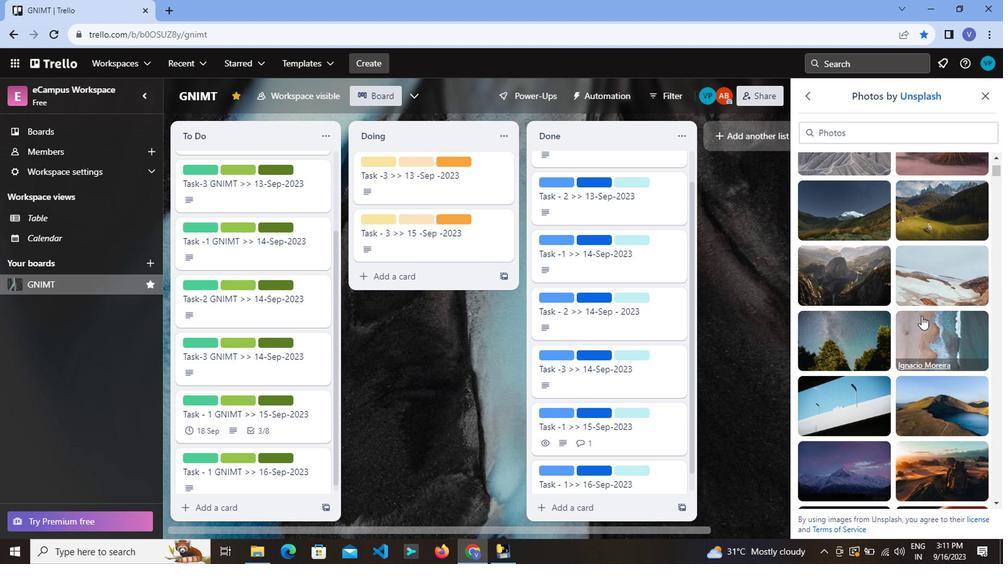 
Action: Mouse scrolled (919, 316) with delta (0, 0)
Screenshot: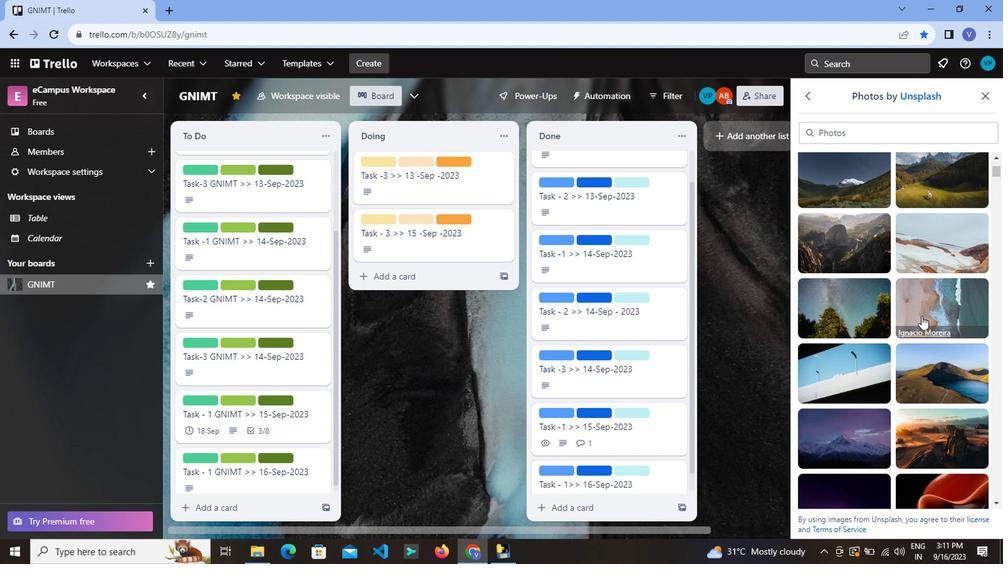 
Action: Mouse moved to (919, 317)
Screenshot: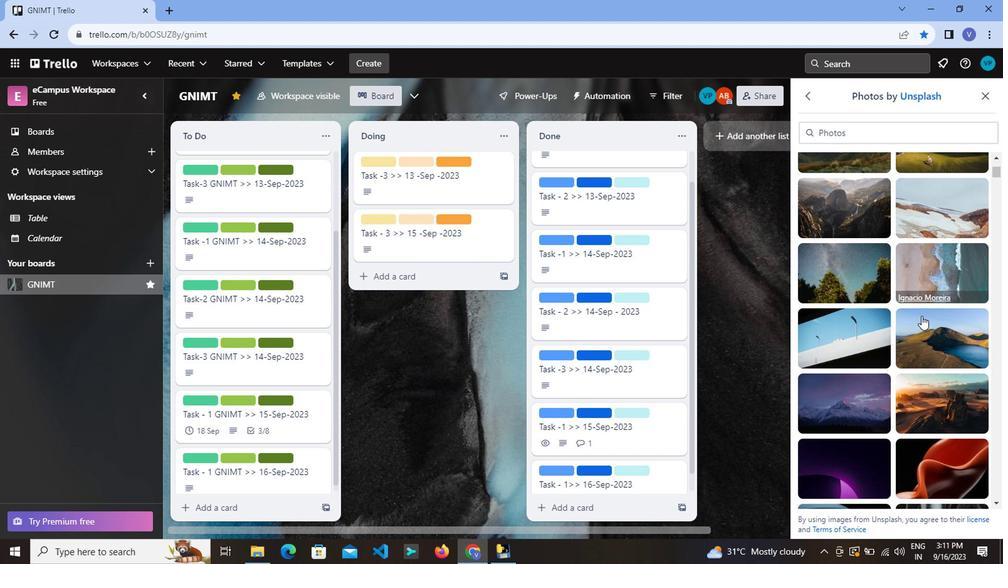 
Action: Mouse scrolled (919, 316) with delta (0, 0)
Screenshot: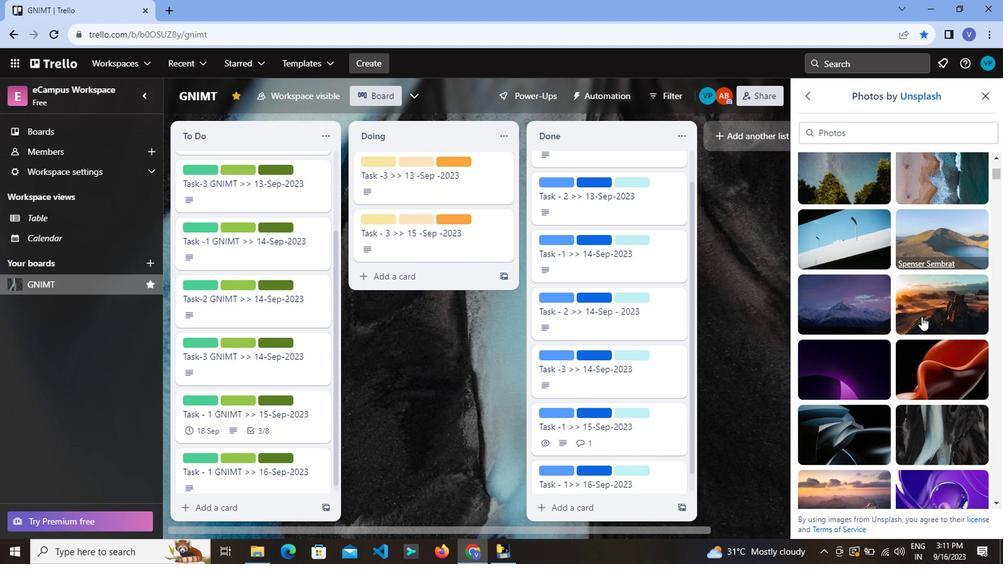
Action: Mouse scrolled (919, 316) with delta (0, 0)
Screenshot: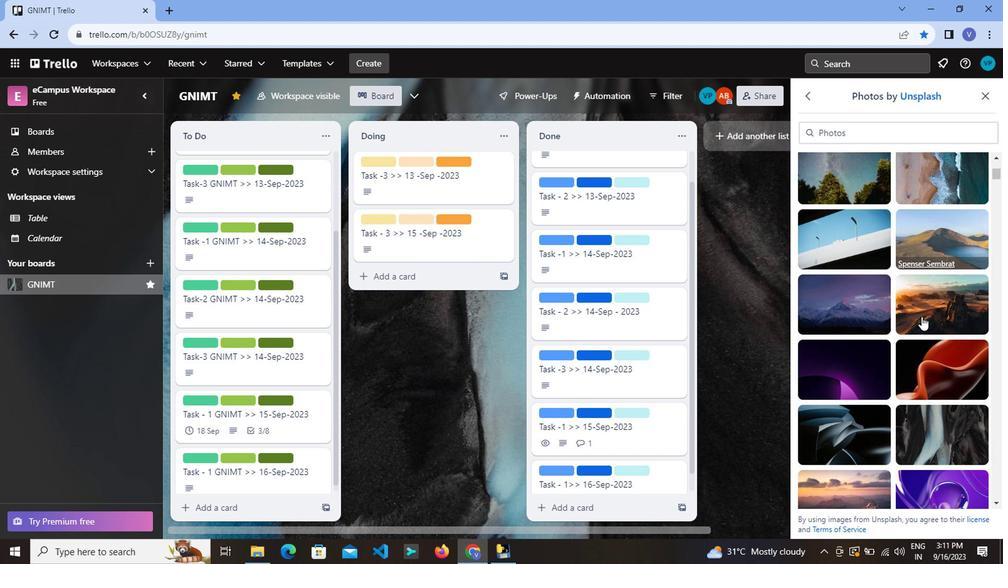 
Action: Mouse moved to (918, 325)
Screenshot: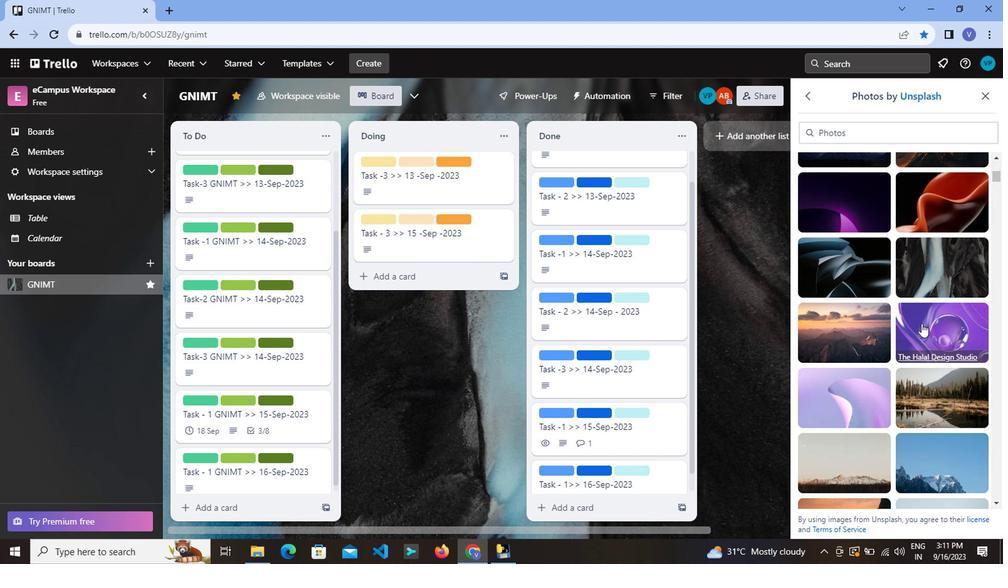 
Action: Mouse scrolled (918, 324) with delta (0, 0)
Screenshot: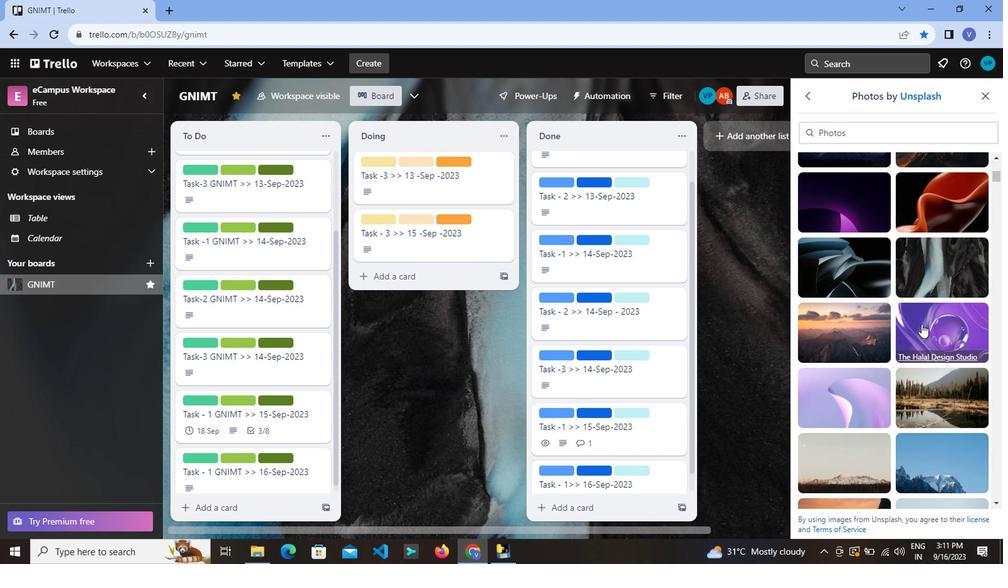 
Action: Mouse moved to (918, 326)
Screenshot: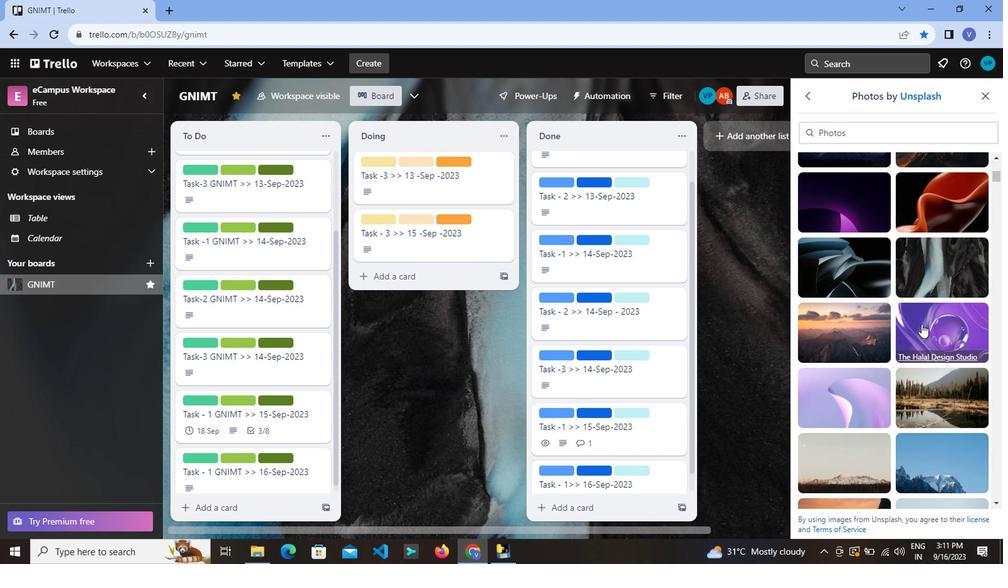 
Action: Mouse scrolled (918, 326) with delta (0, 0)
Screenshot: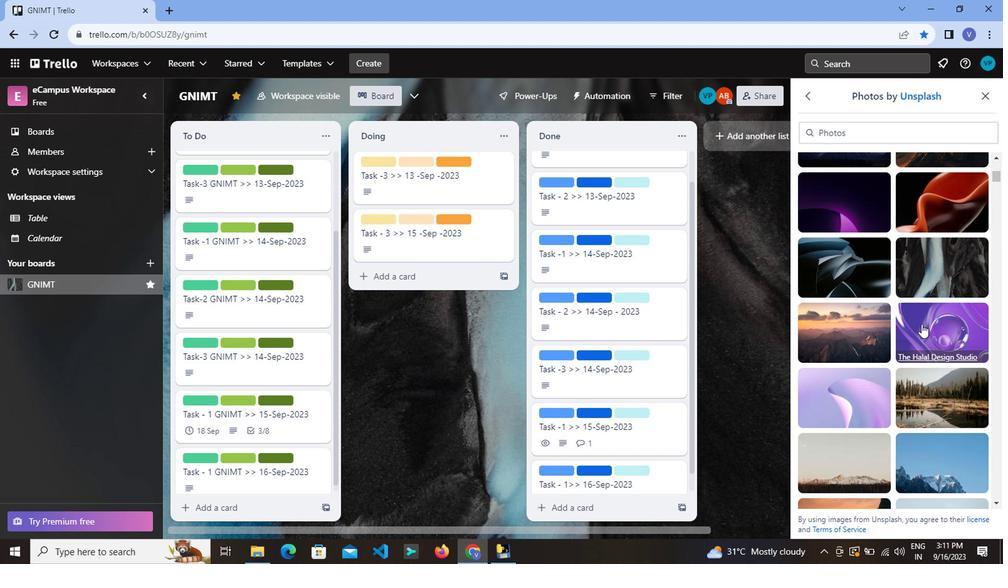 
Action: Mouse moved to (920, 331)
Screenshot: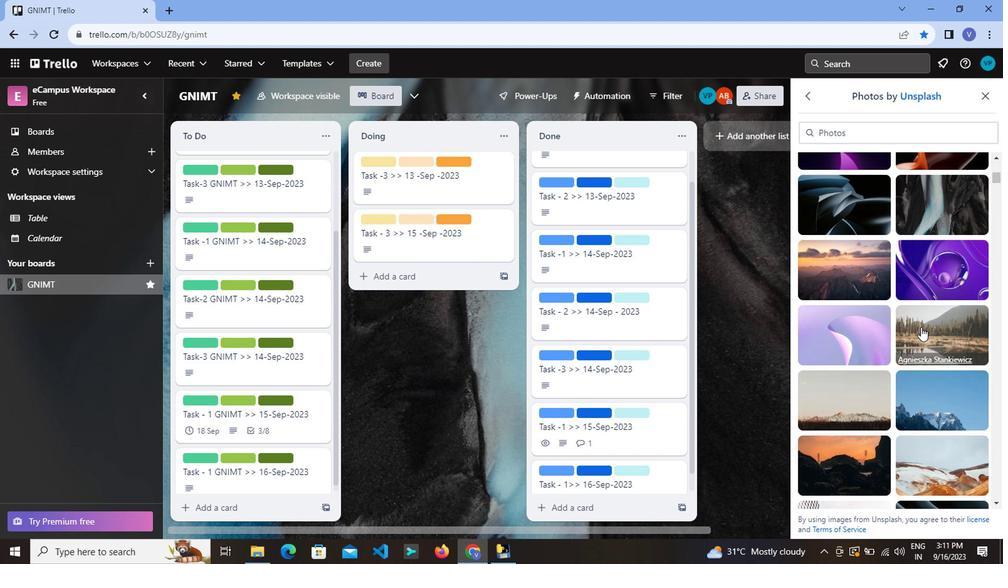 
Action: Mouse scrolled (920, 330) with delta (0, 0)
Screenshot: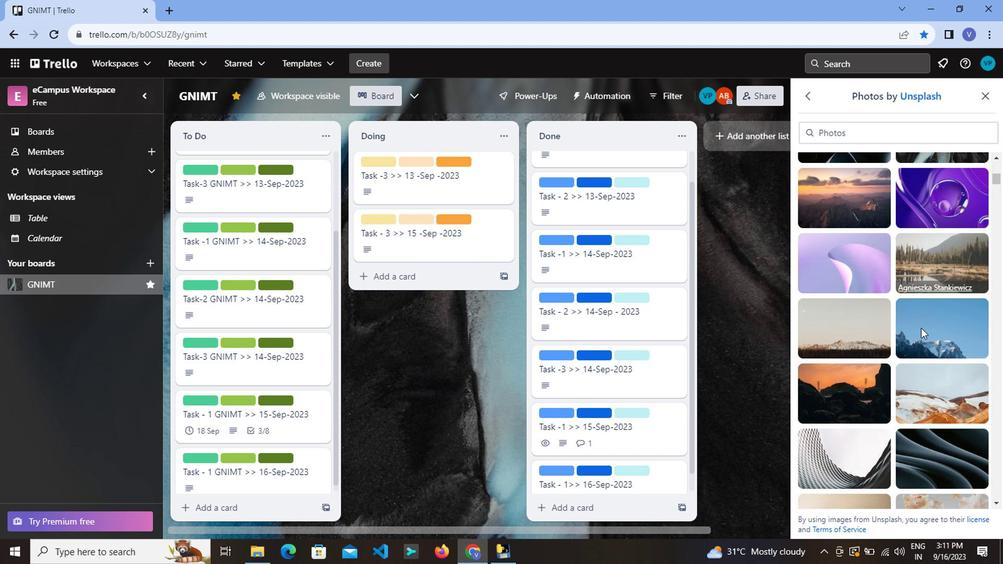 
Action: Mouse scrolled (920, 330) with delta (0, 0)
Screenshot: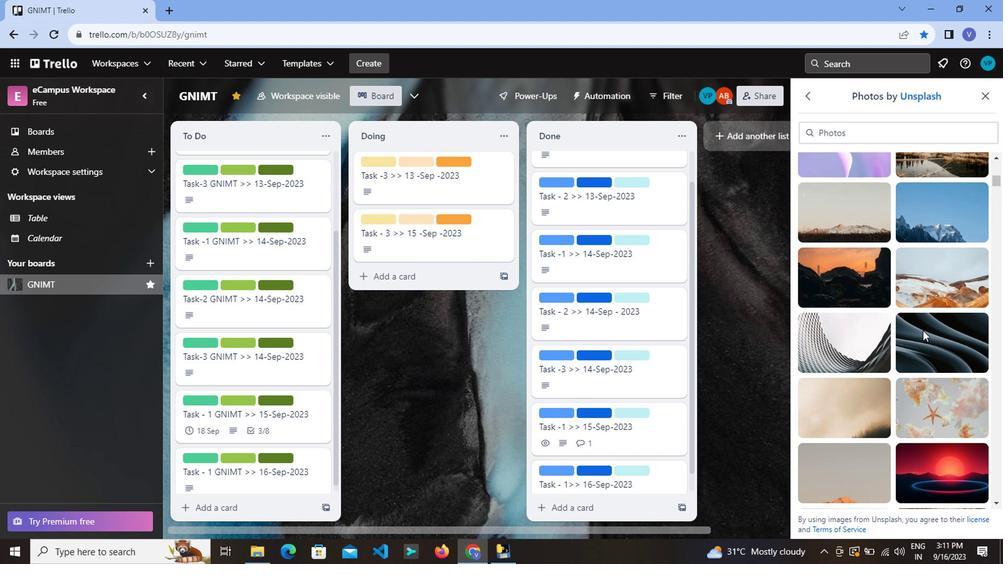 
Action: Mouse scrolled (920, 330) with delta (0, 0)
Screenshot: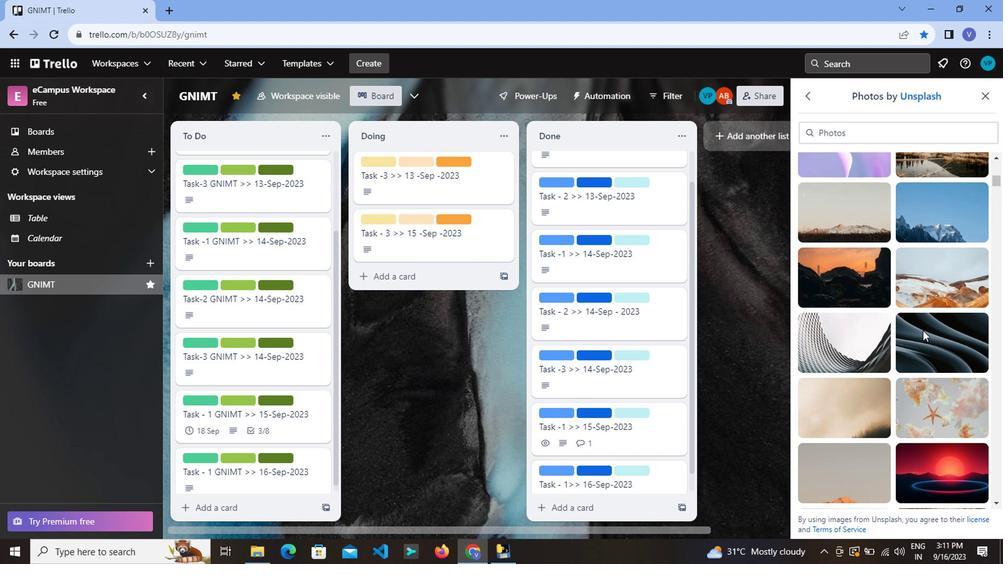 
Action: Mouse scrolled (920, 330) with delta (0, 0)
Screenshot: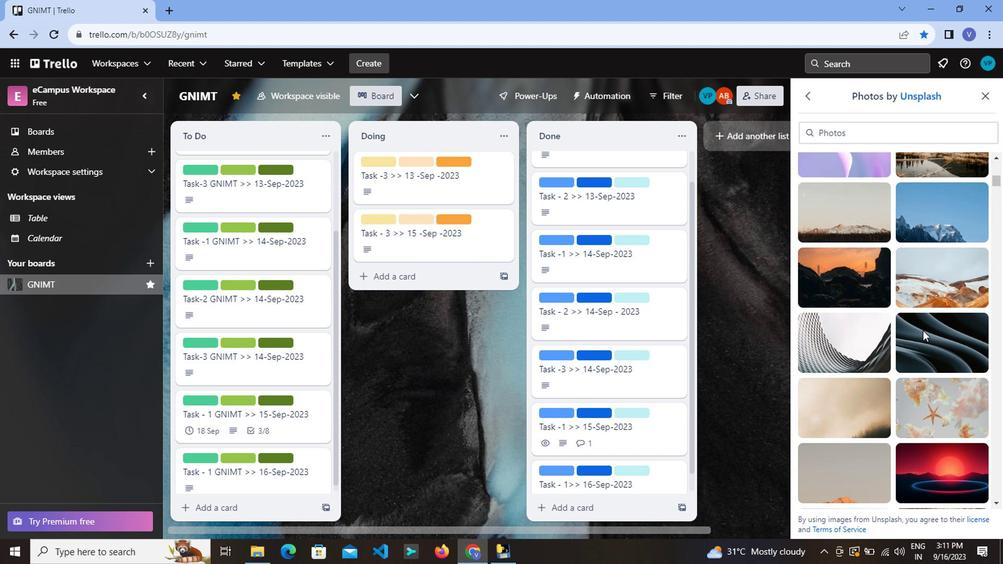 
Action: Mouse scrolled (920, 331) with delta (0, 0)
Screenshot: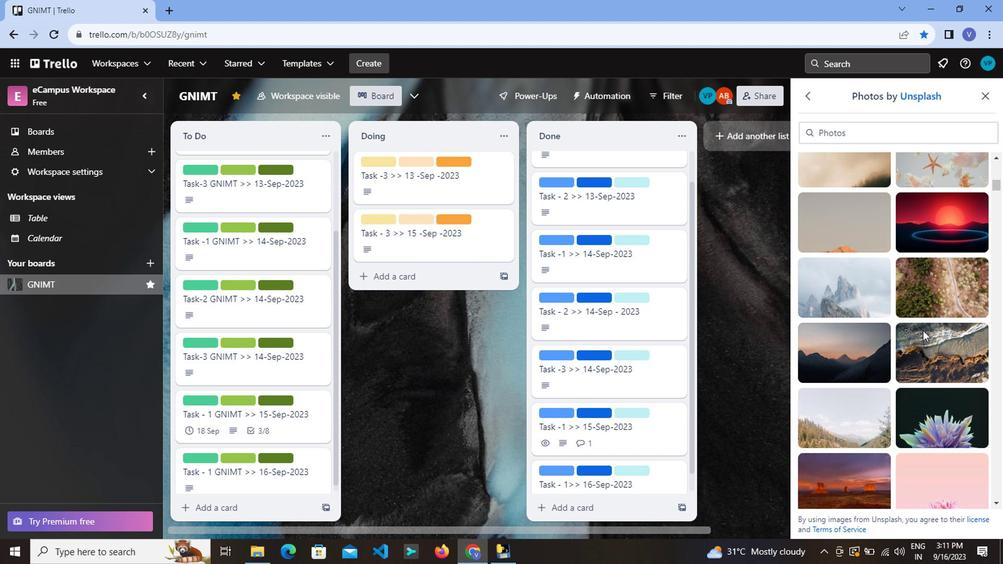 
Action: Mouse scrolled (920, 331) with delta (0, 0)
Screenshot: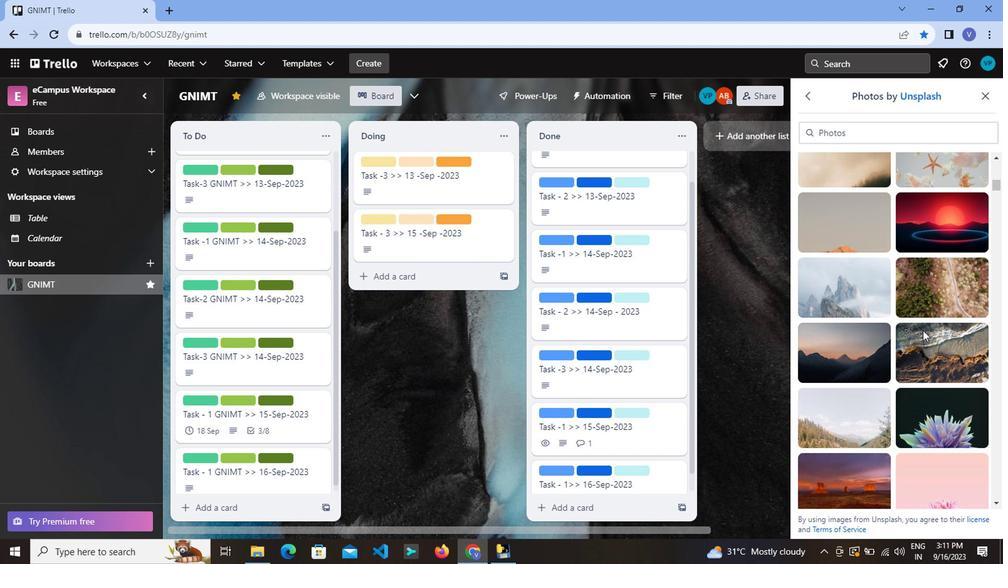 
Action: Mouse scrolled (920, 331) with delta (0, 0)
Screenshot: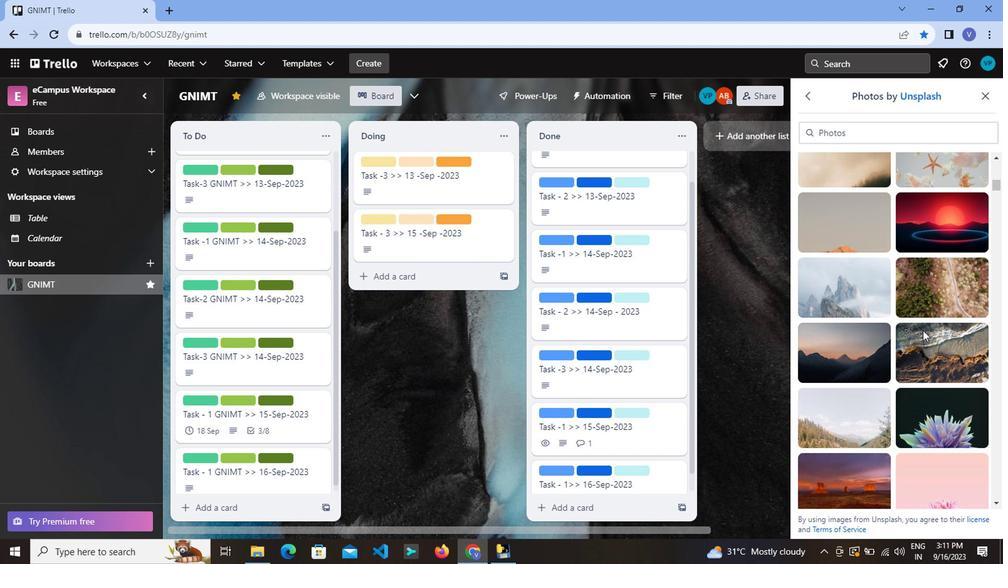 
Action: Mouse scrolled (920, 331) with delta (0, 0)
Screenshot: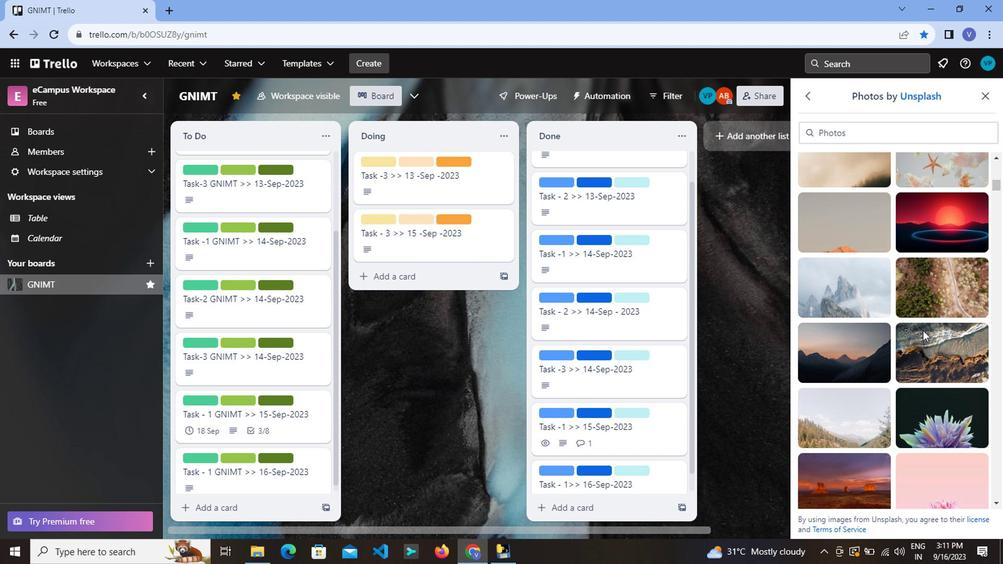 
Action: Mouse moved to (921, 331)
Screenshot: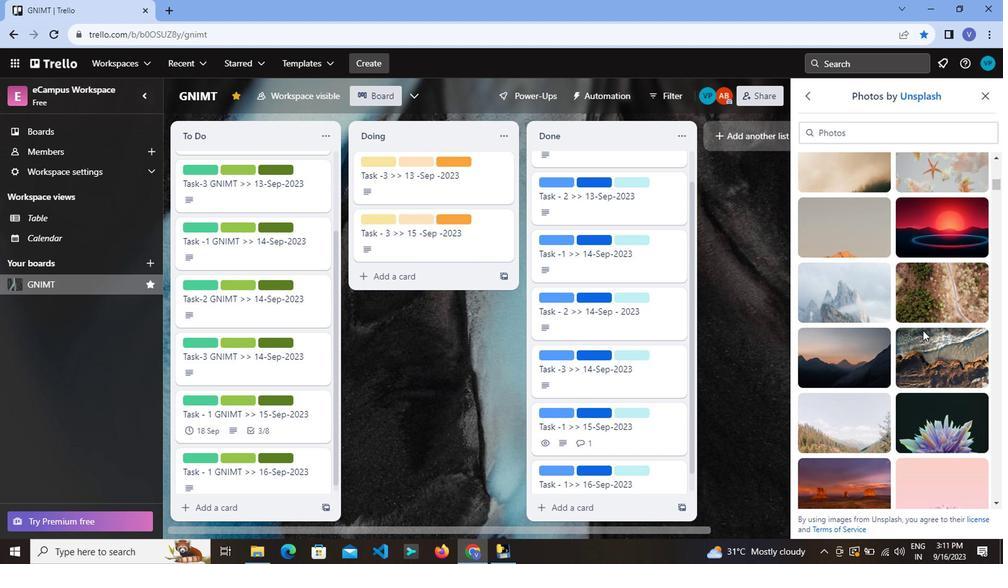 
Action: Mouse scrolled (921, 331) with delta (0, 0)
Screenshot: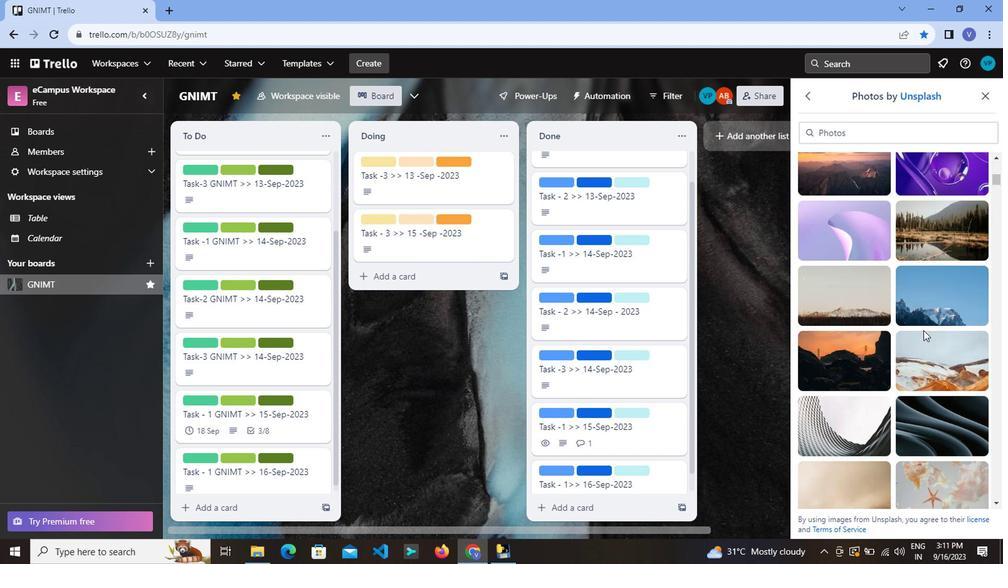 
Action: Mouse moved to (919, 329)
Screenshot: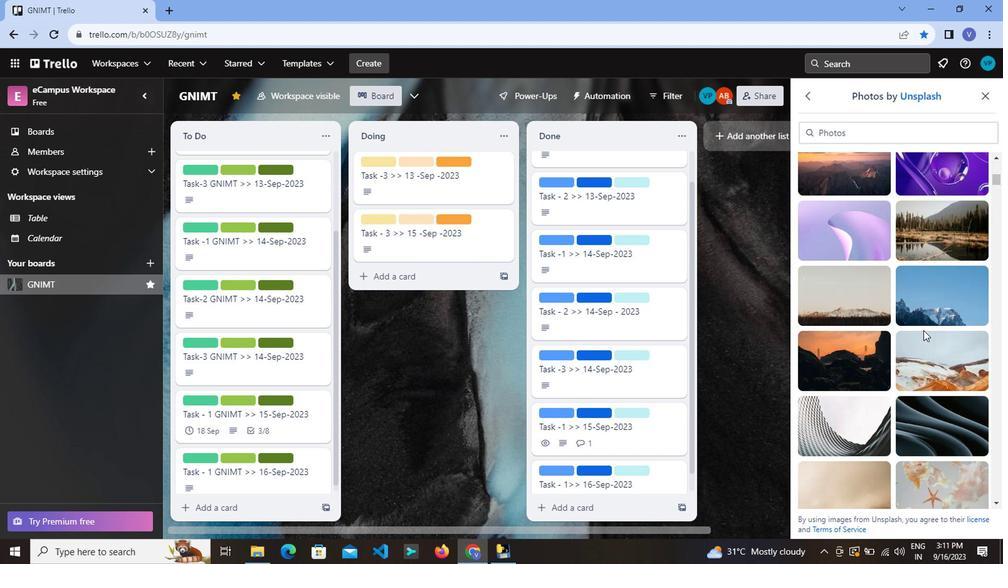 
Action: Mouse scrolled (919, 330) with delta (0, 1)
Screenshot: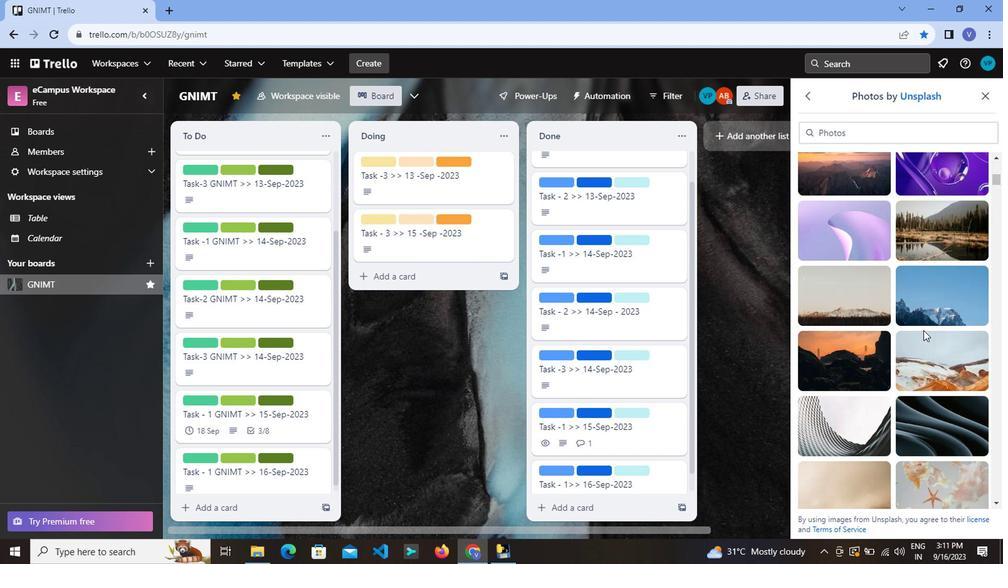 
Action: Mouse moved to (919, 328)
Screenshot: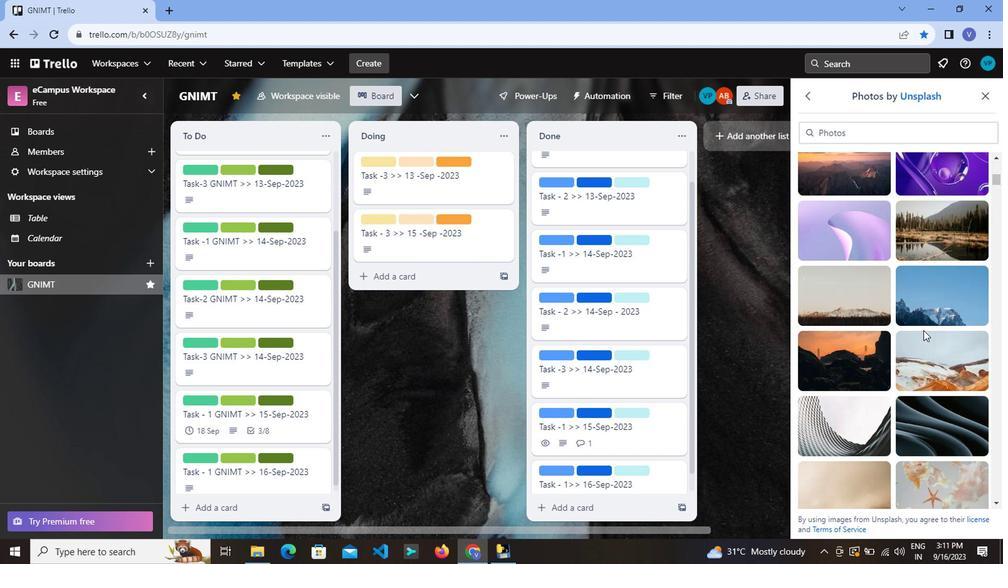 
Action: Mouse scrolled (919, 329) with delta (0, 0)
Screenshot: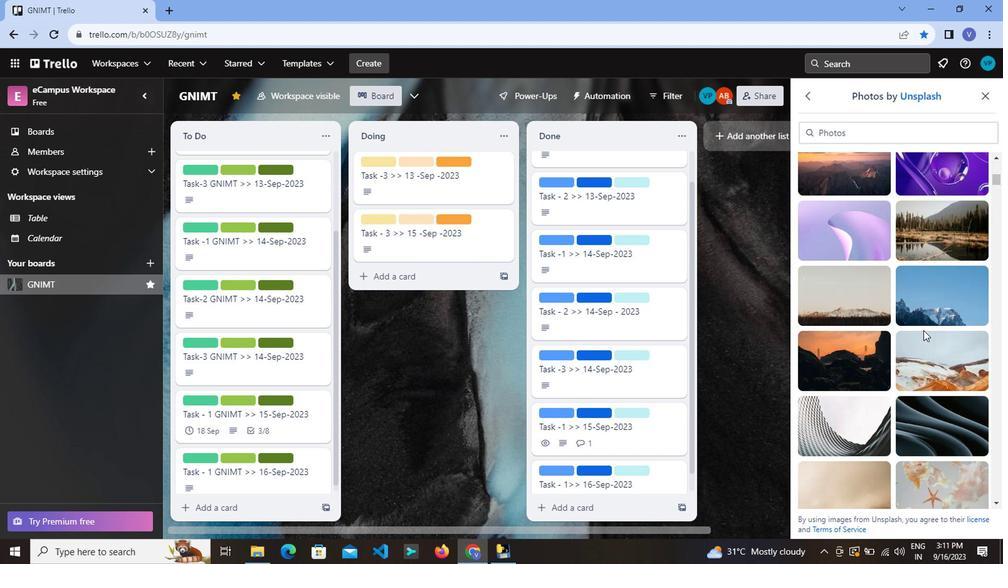 
Action: Mouse moved to (920, 324)
Screenshot: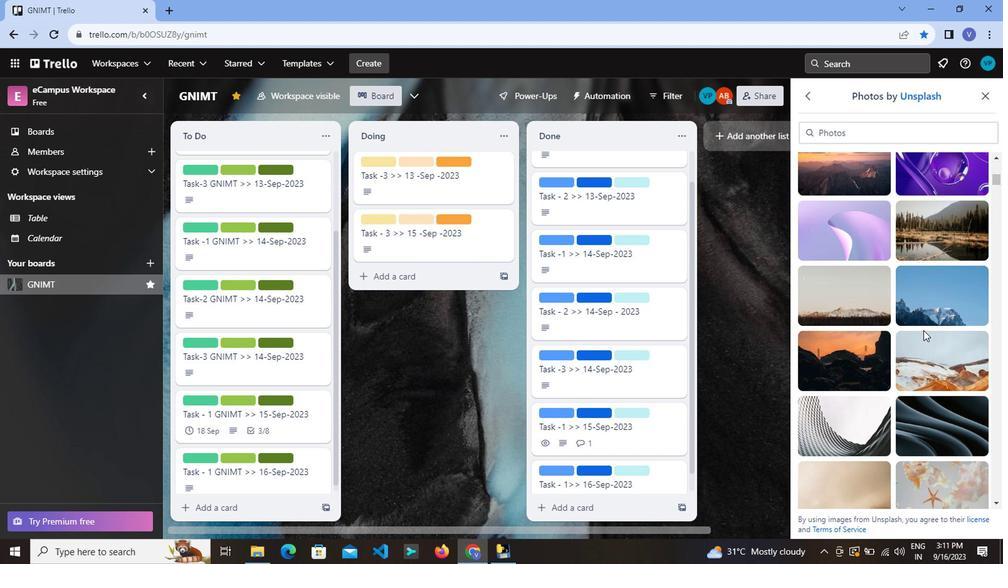 
Action: Mouse scrolled (920, 324) with delta (0, 0)
Screenshot: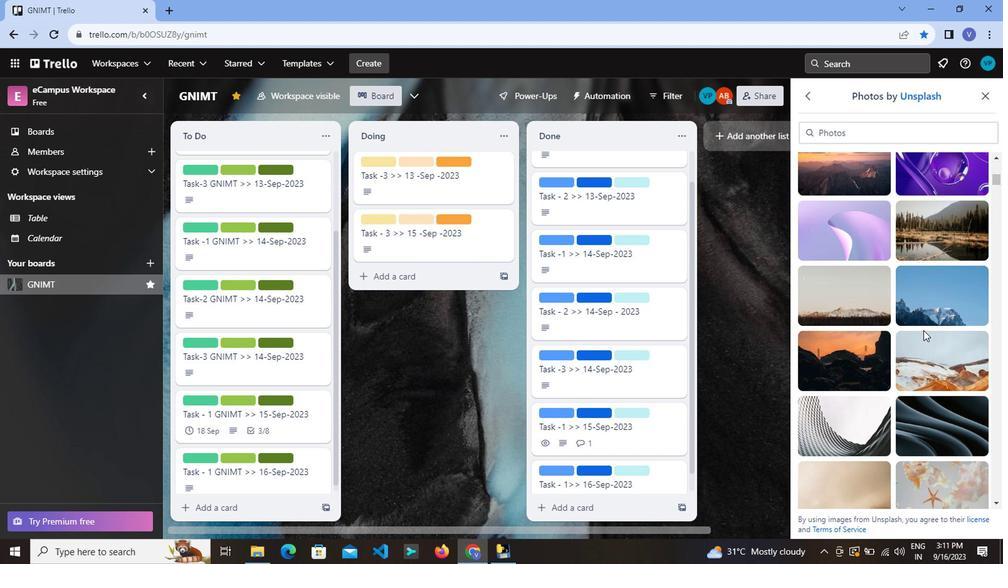 
Action: Mouse moved to (913, 296)
Screenshot: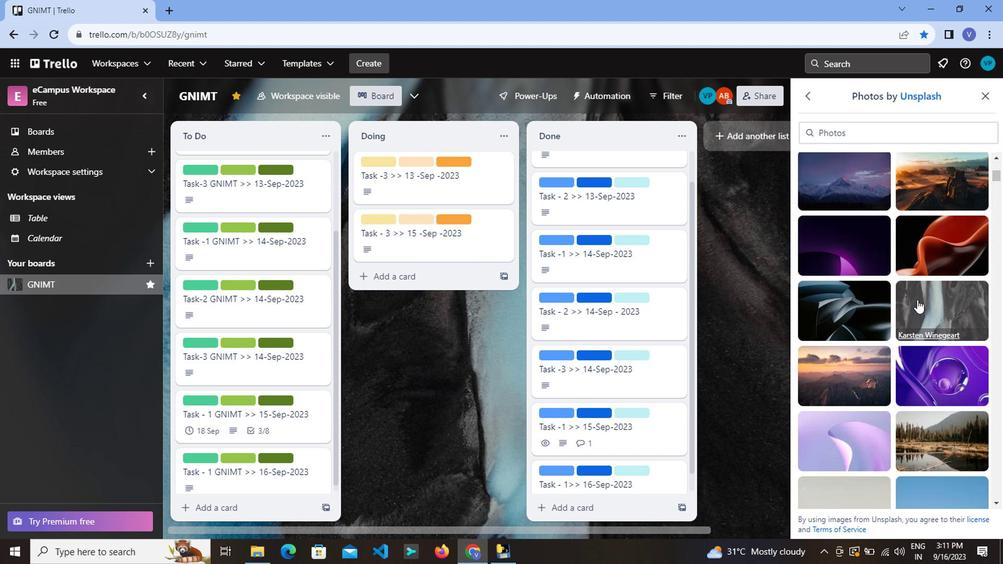 
Action: Mouse scrolled (913, 296) with delta (0, 0)
Screenshot: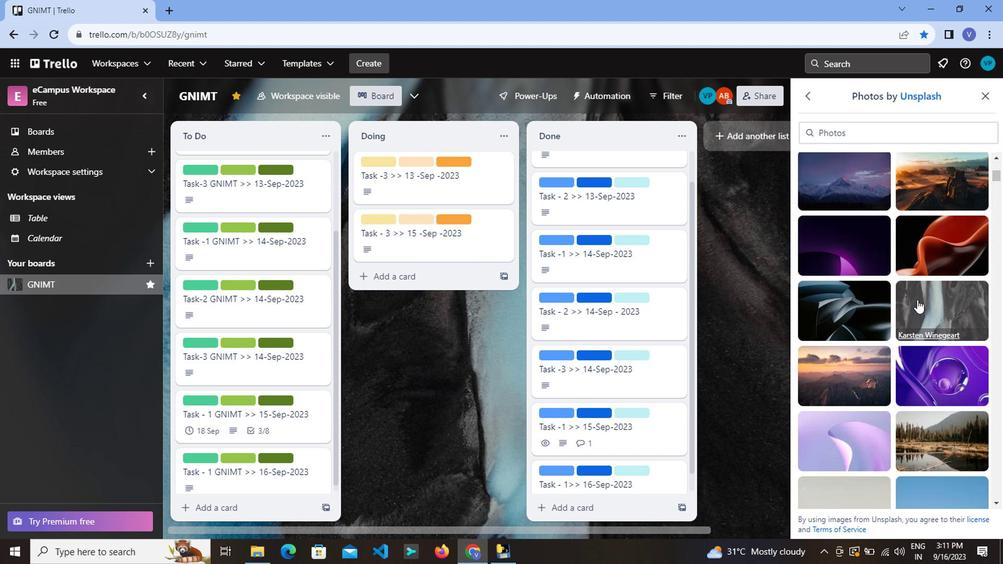 
Action: Mouse scrolled (913, 296) with delta (0, 0)
Screenshot: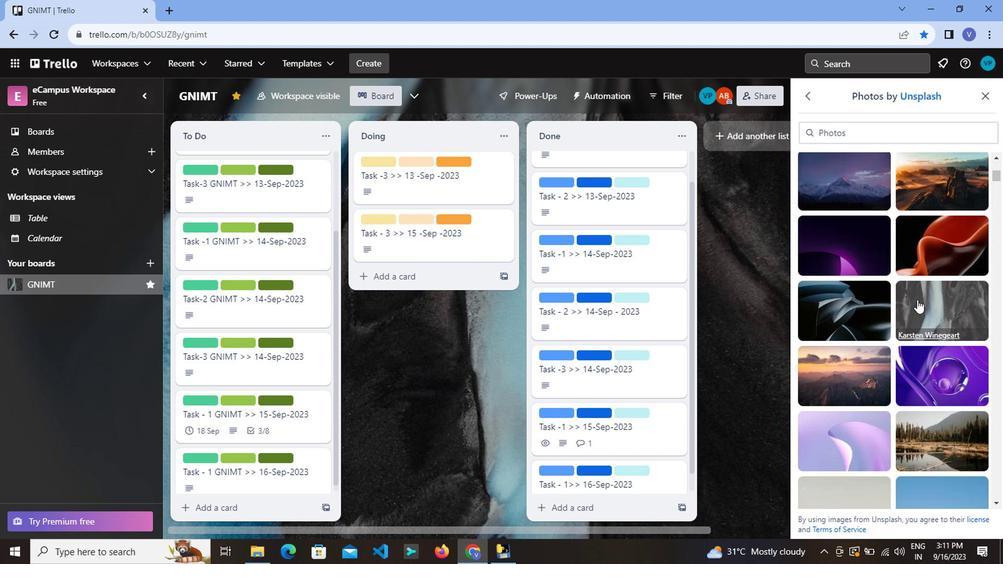
Action: Mouse scrolled (913, 296) with delta (0, 0)
Screenshot: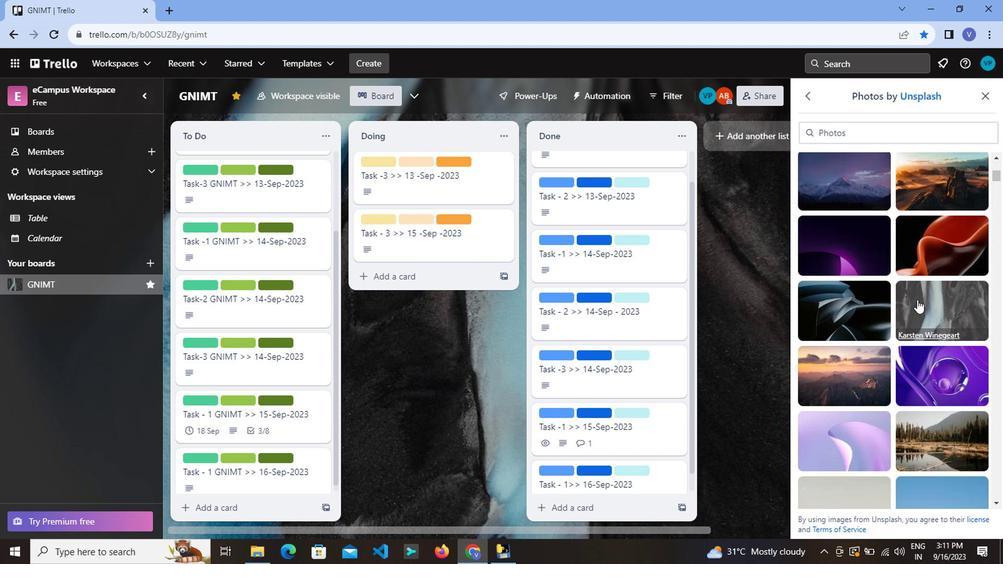 
Action: Mouse moved to (913, 295)
Screenshot: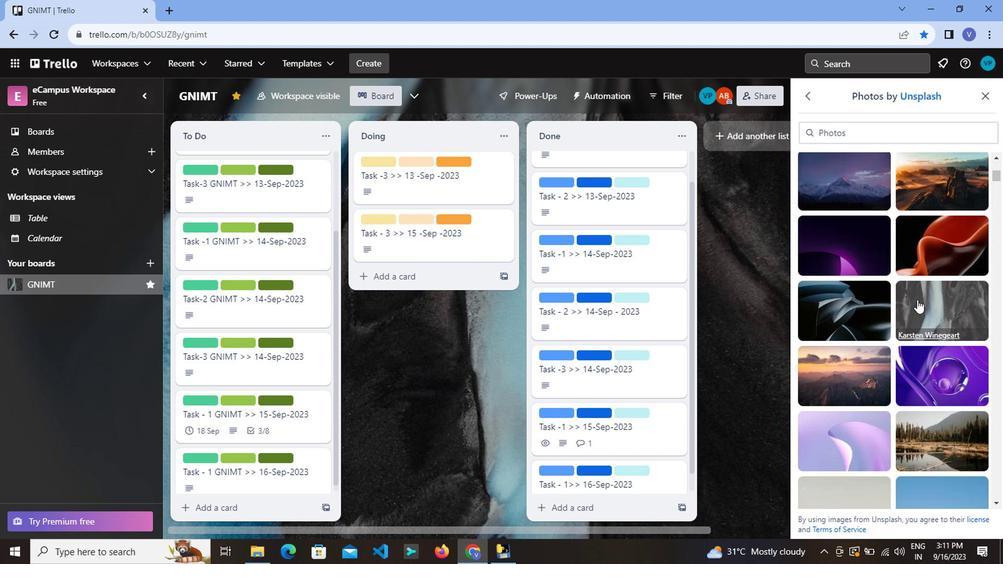 
Action: Mouse scrolled (913, 296) with delta (0, 1)
Screenshot: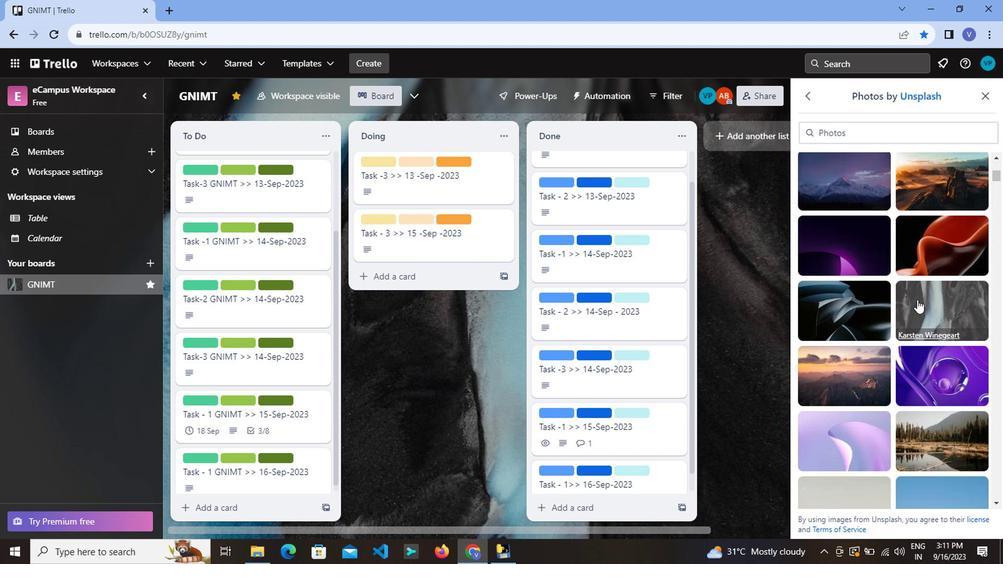 
Action: Mouse moved to (910, 264)
Screenshot: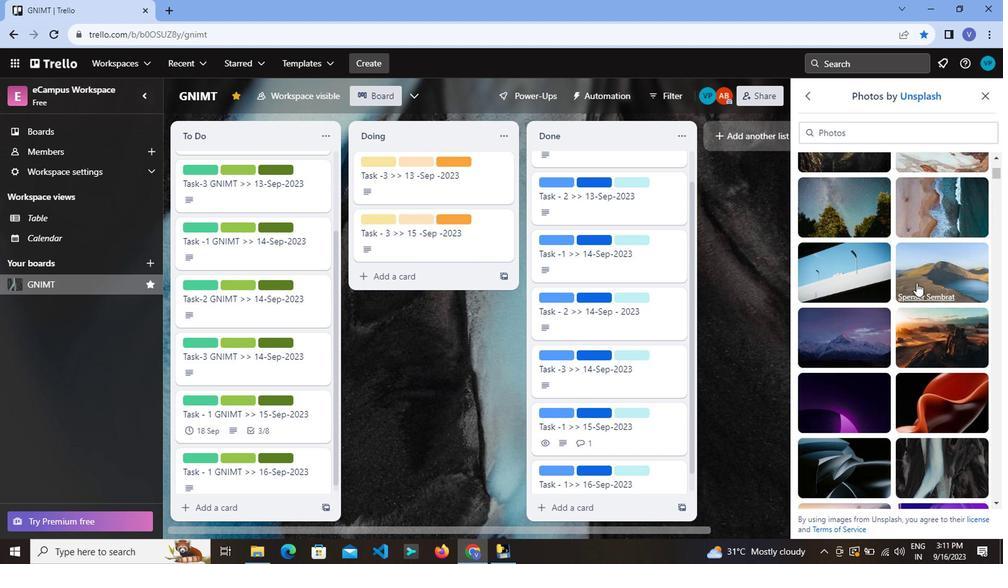 
Action: Mouse scrolled (910, 265) with delta (0, 0)
Screenshot: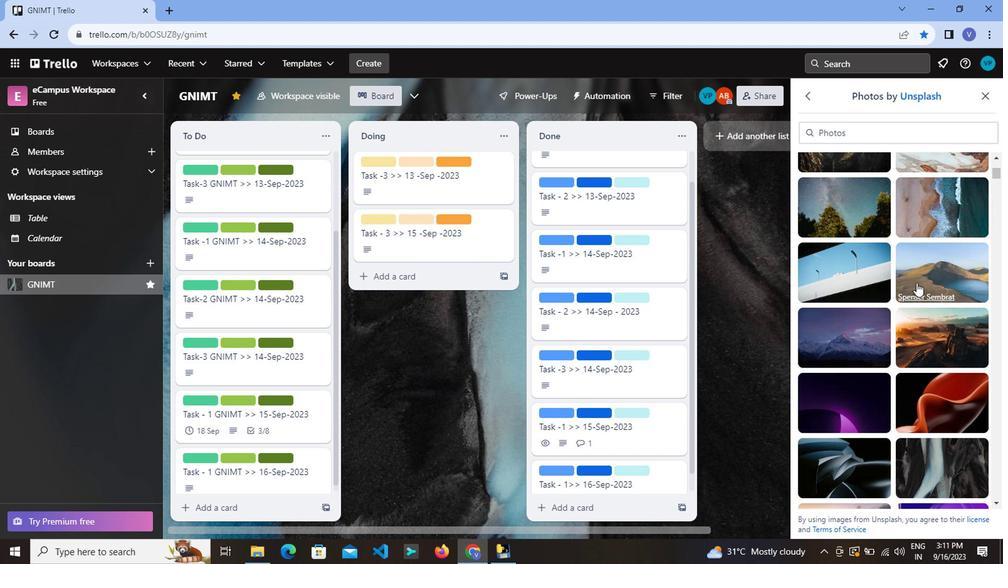 
Action: Mouse scrolled (910, 265) with delta (0, 0)
Screenshot: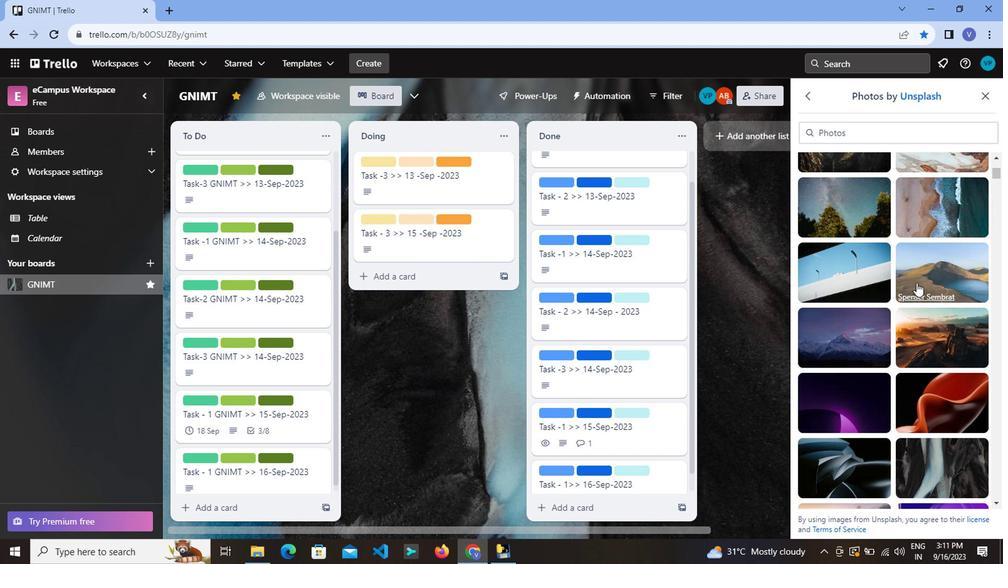 
Action: Mouse moved to (910, 263)
Screenshot: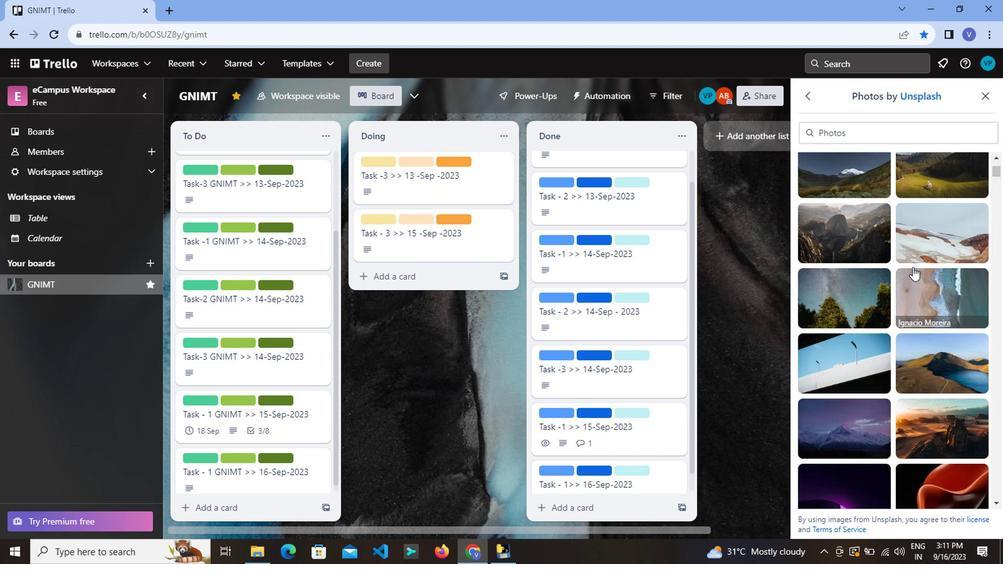 
Action: Mouse scrolled (910, 264) with delta (0, 1)
Screenshot: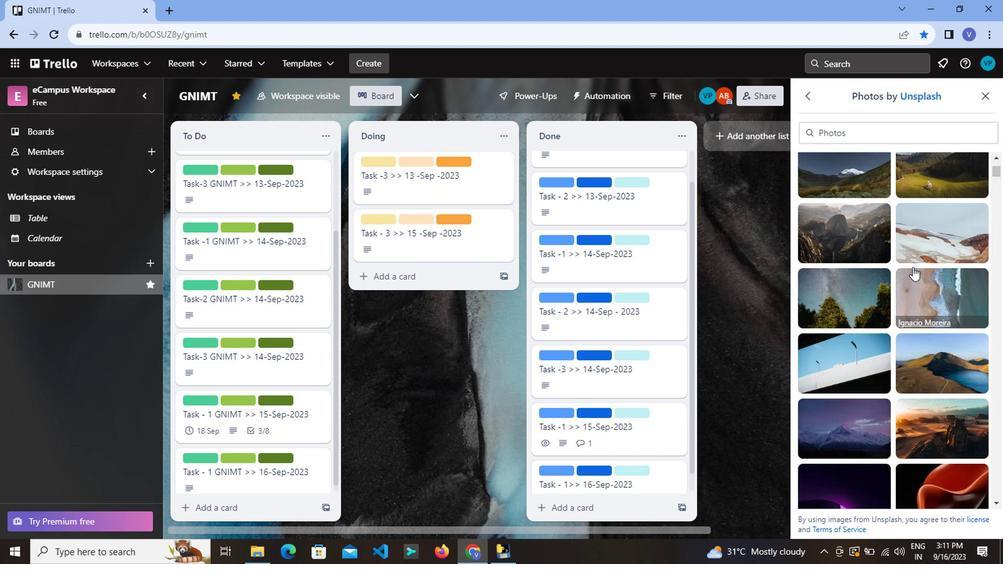 
Action: Mouse scrolled (910, 264) with delta (0, 1)
Screenshot: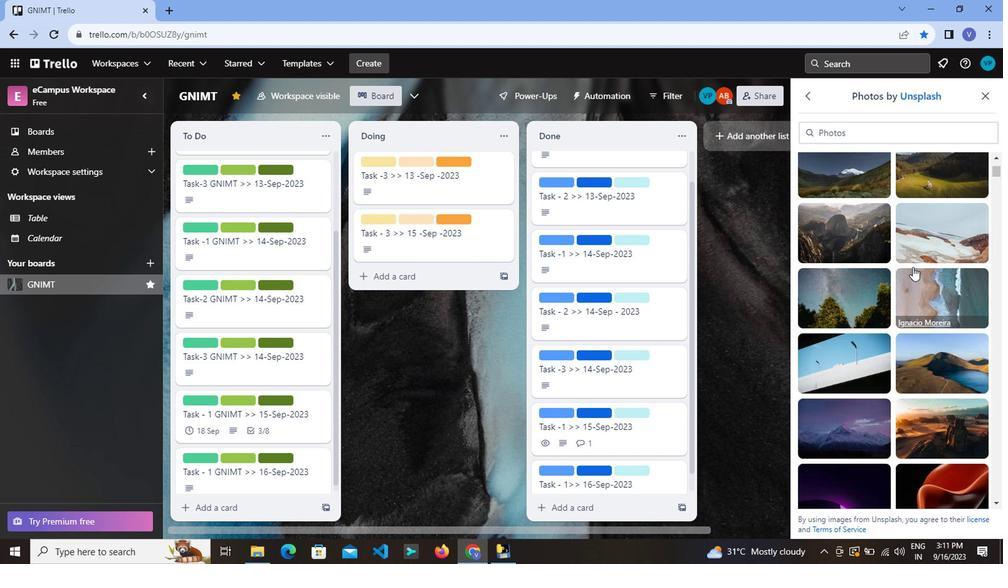 
Action: Mouse moved to (912, 235)
Screenshot: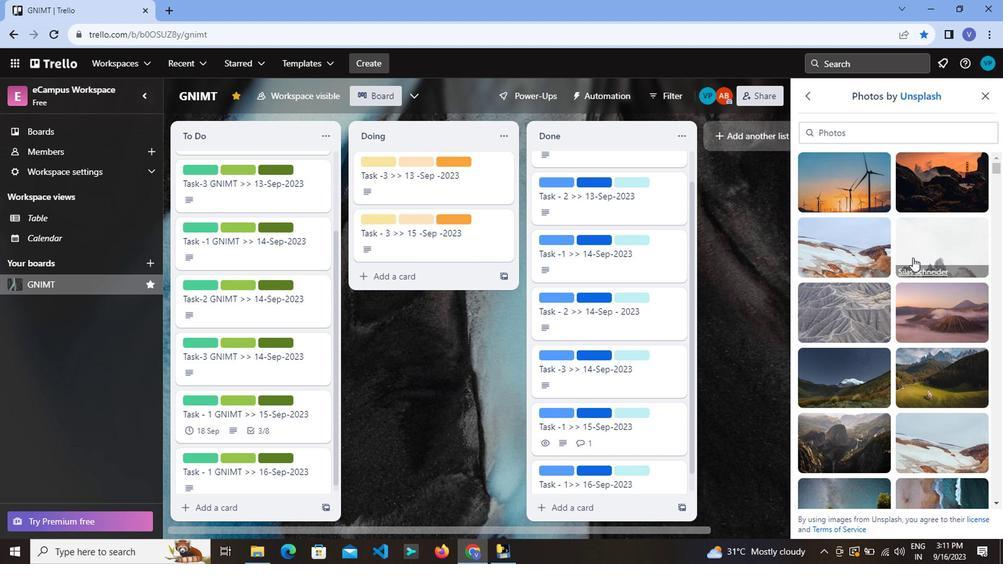 
Action: Mouse scrolled (912, 236) with delta (0, 1)
Screenshot: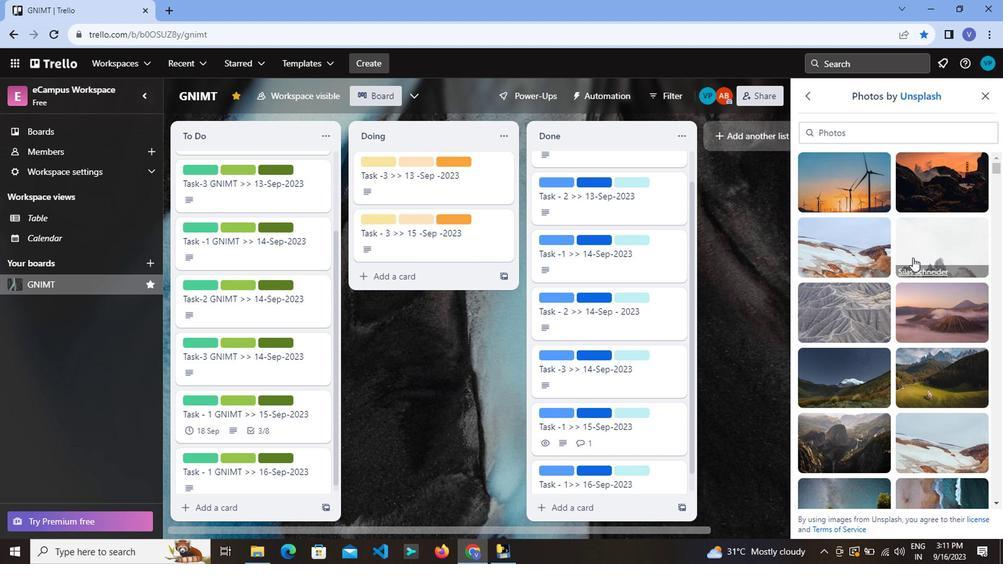 
Action: Mouse moved to (912, 234)
Screenshot: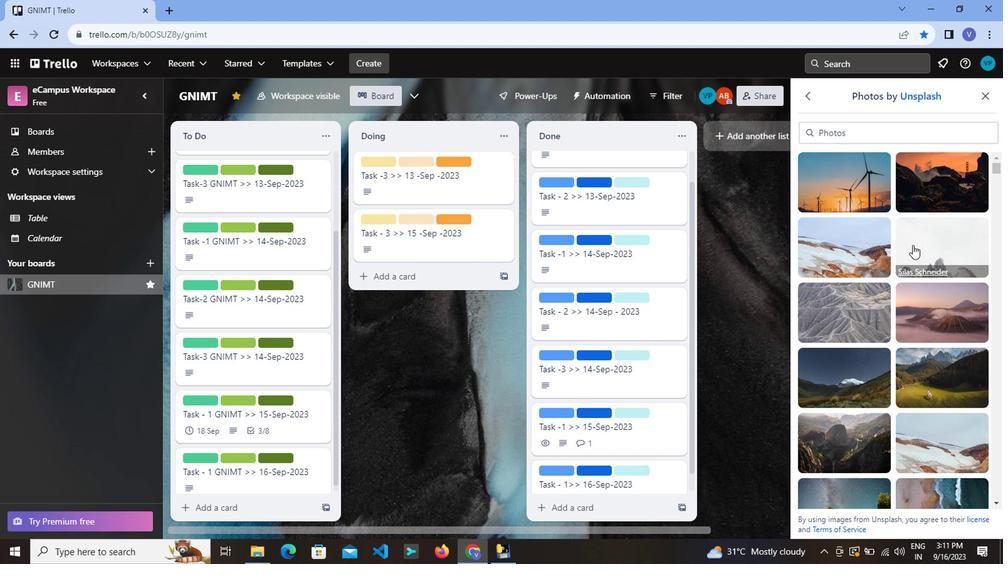 
Action: Mouse scrolled (912, 235) with delta (0, 0)
Screenshot: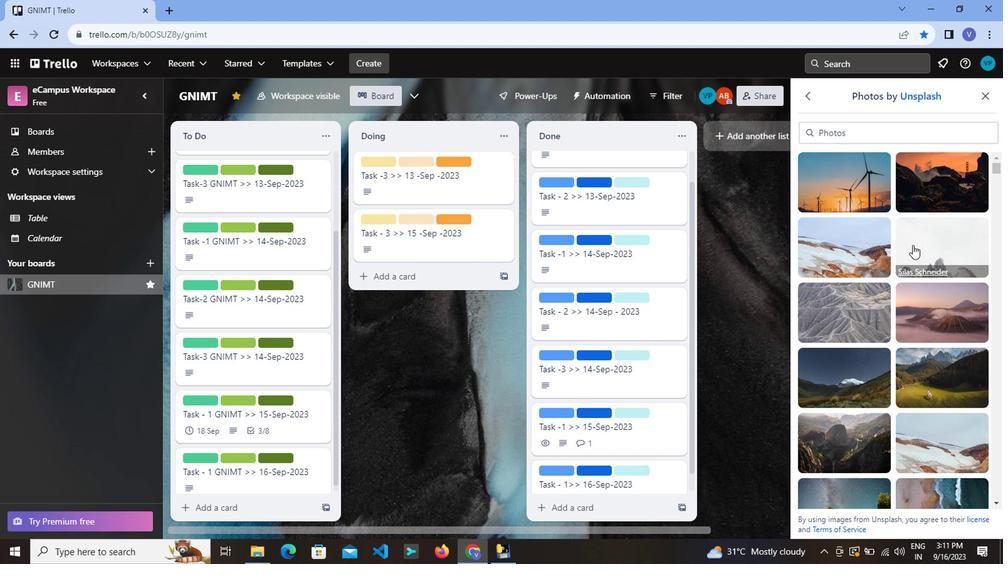 
Action: Mouse scrolled (912, 235) with delta (0, 0)
Screenshot: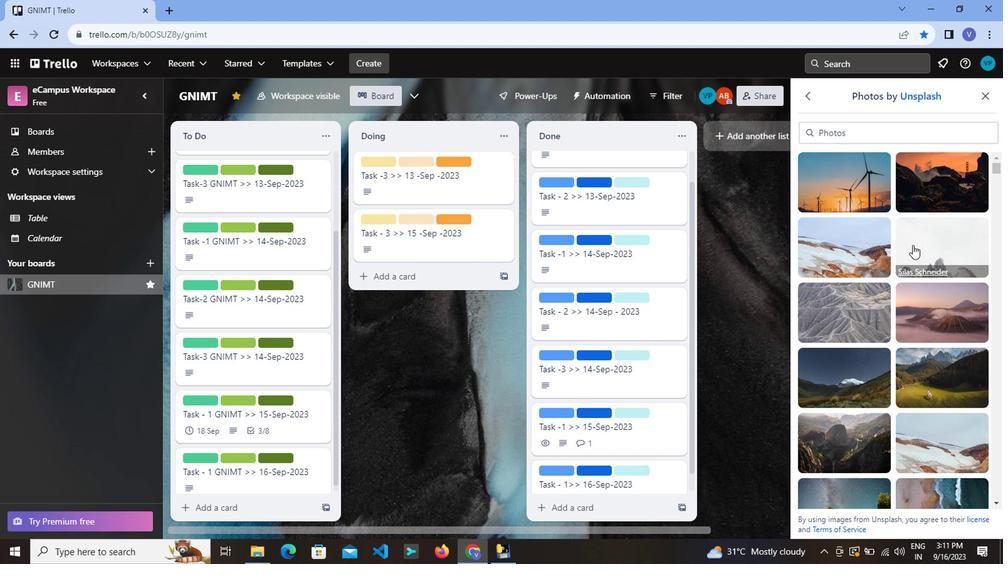 
Action: Mouse moved to (912, 233)
Screenshot: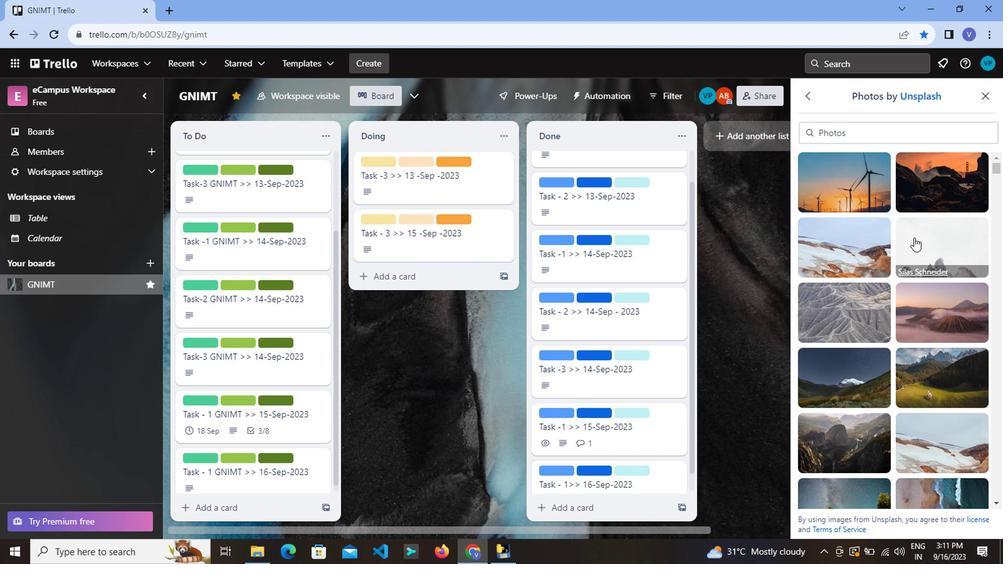 
Action: Mouse scrolled (912, 233) with delta (0, 0)
Screenshot: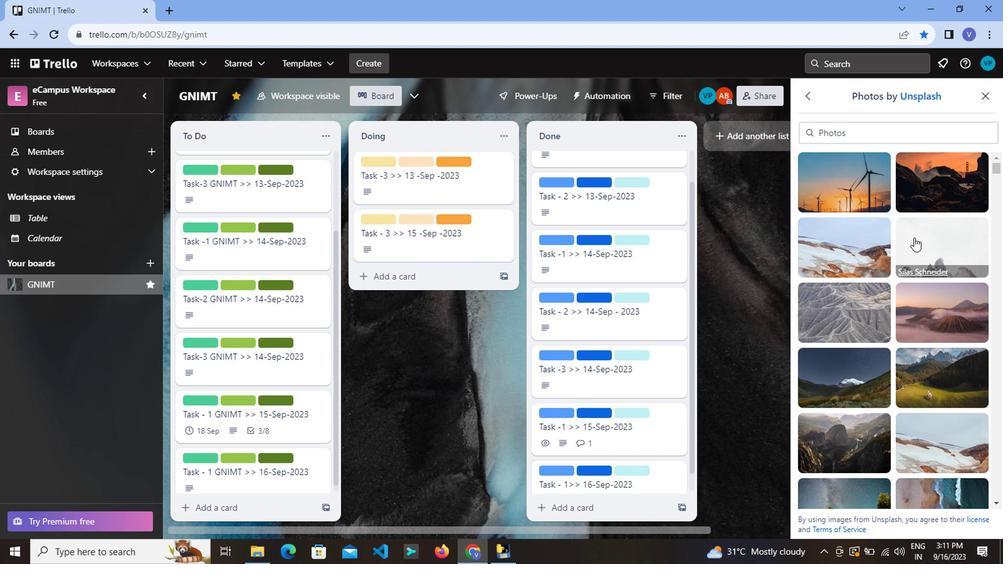 
Action: Mouse moved to (912, 227)
Screenshot: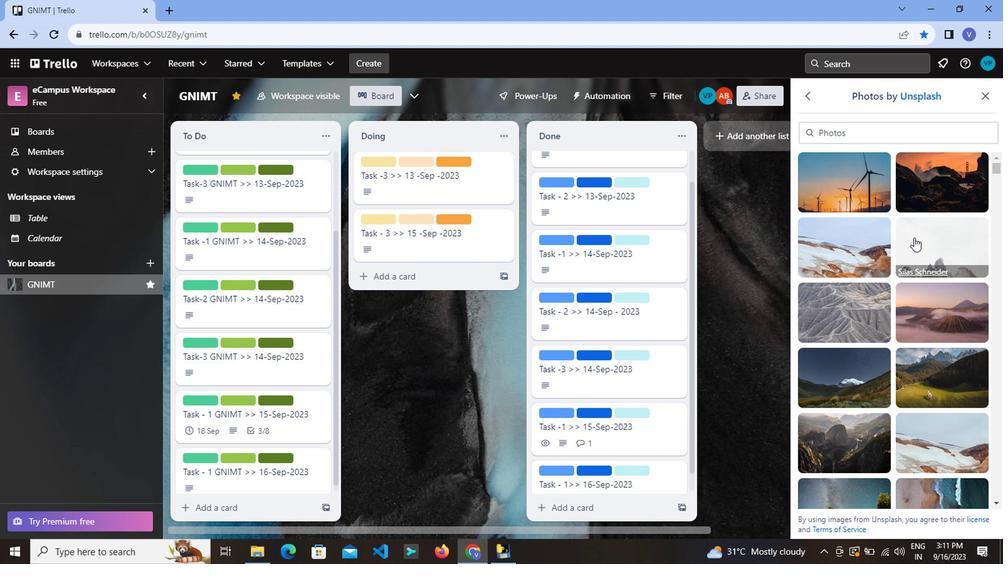 
Action: Mouse scrolled (912, 228) with delta (0, 0)
Screenshot: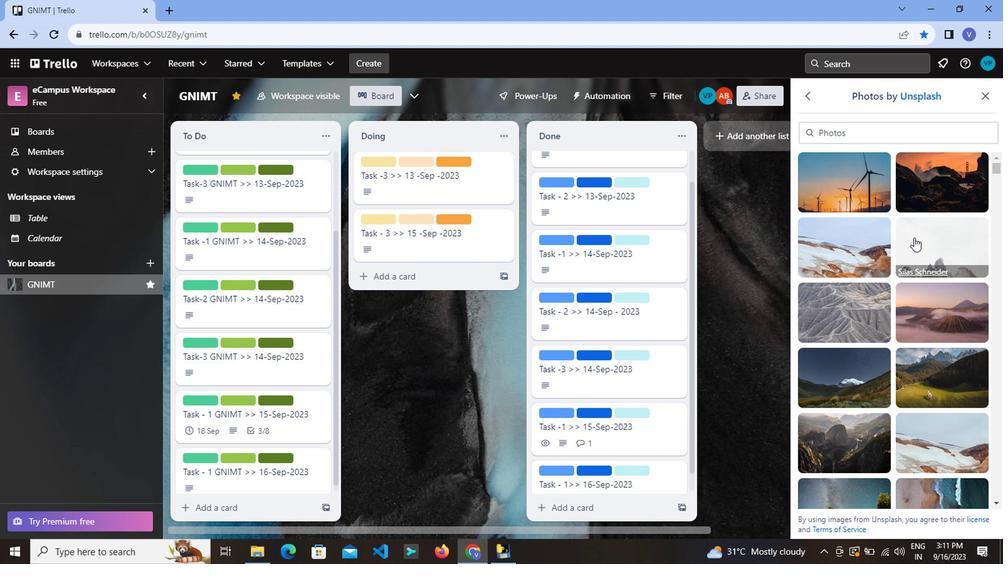 
Action: Mouse moved to (904, 174)
Screenshot: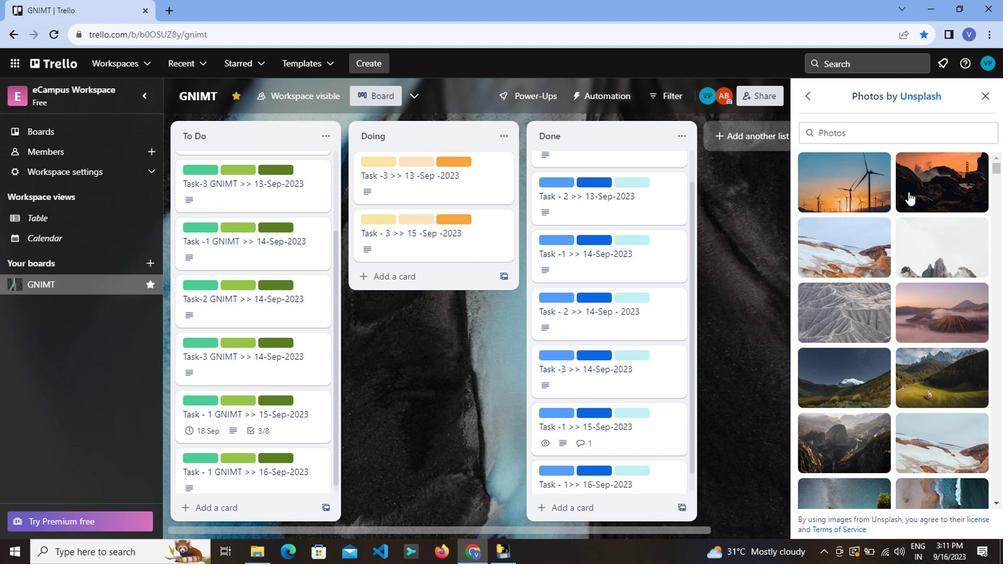 
Action: Mouse scrolled (904, 175) with delta (0, 0)
Screenshot: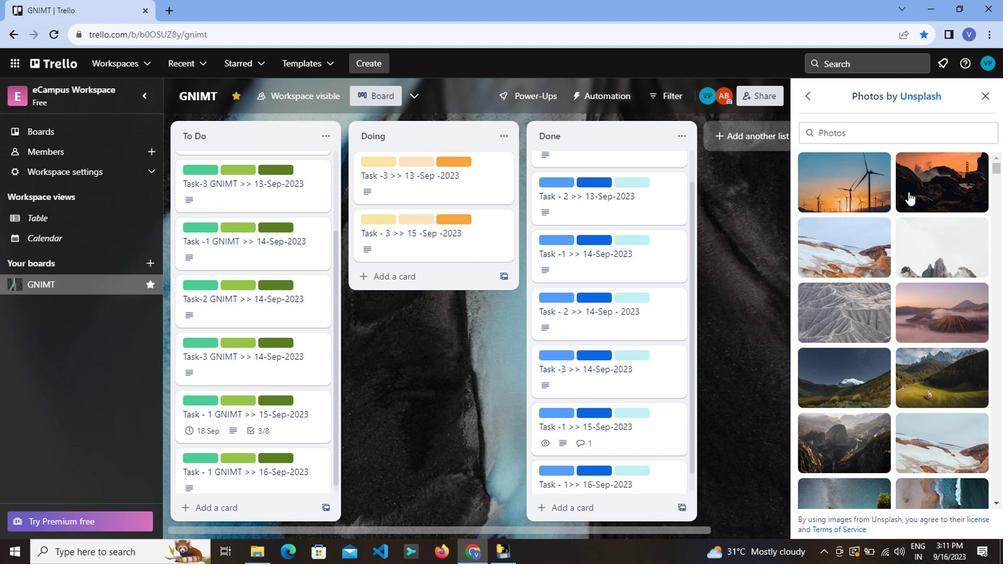 
Action: Mouse moved to (904, 171)
Screenshot: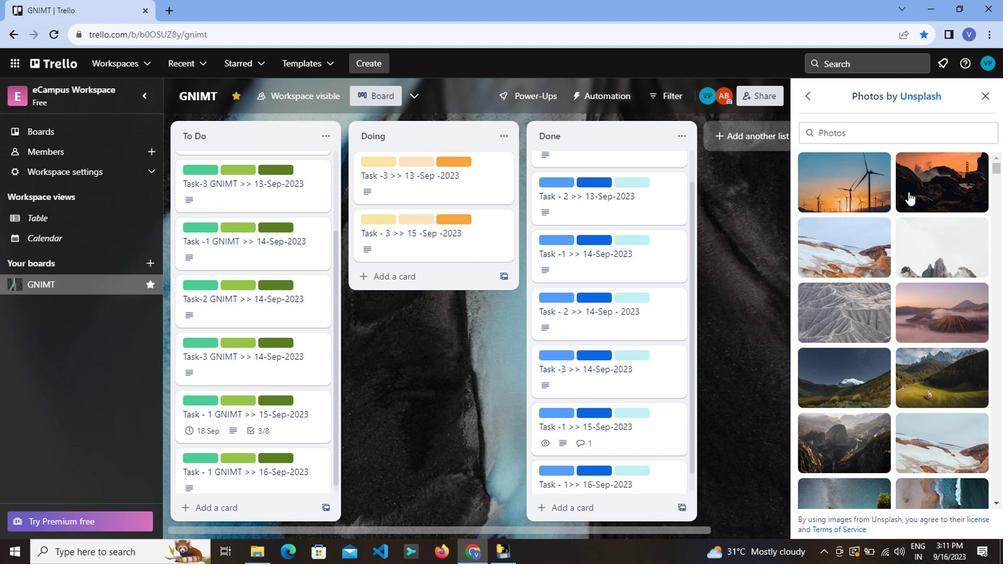 
Action: Mouse scrolled (904, 172) with delta (0, 0)
Screenshot: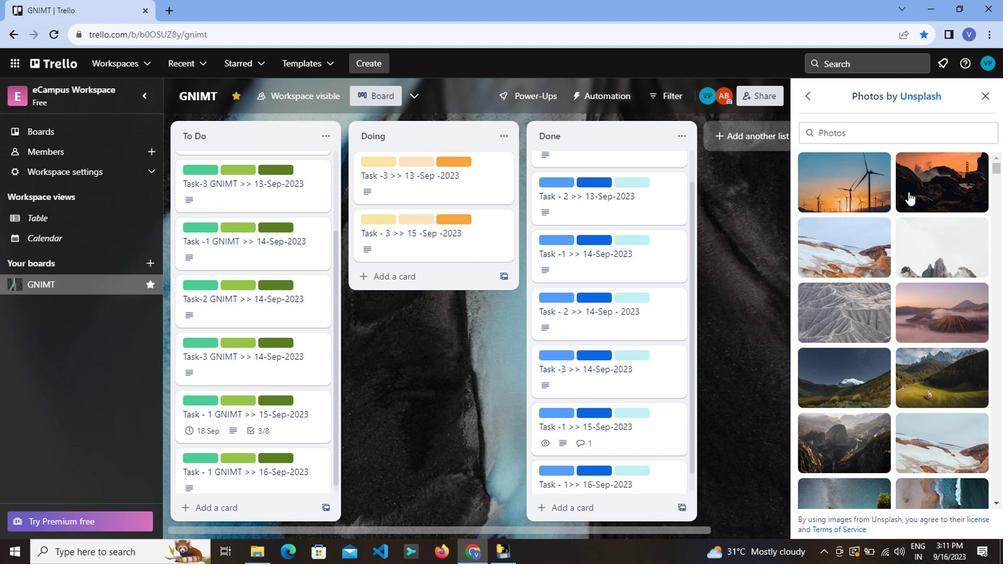 
Action: Mouse scrolled (904, 172) with delta (0, 0)
Screenshot: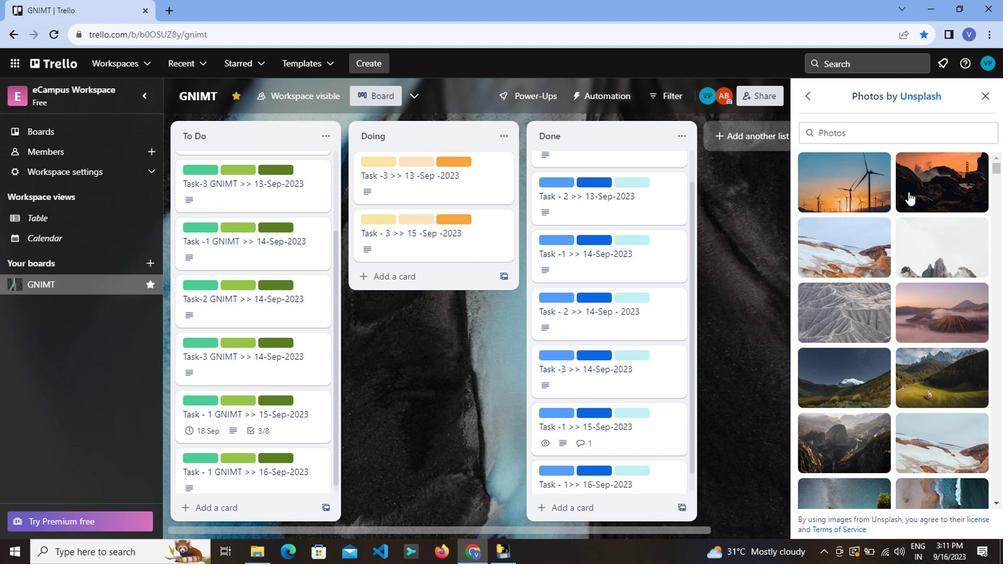 
Action: Mouse moved to (904, 171)
Screenshot: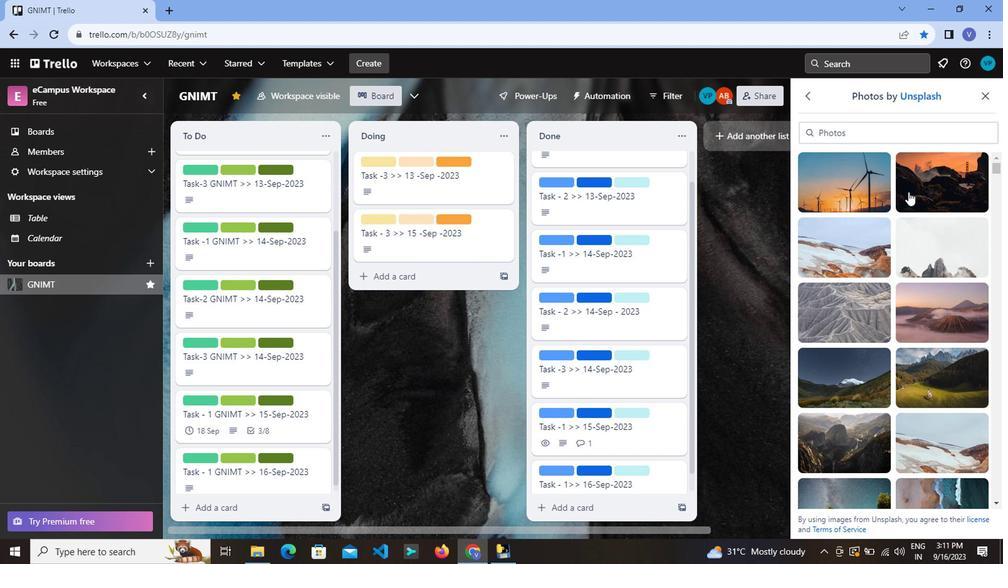 
Action: Mouse scrolled (904, 171) with delta (0, 0)
Screenshot: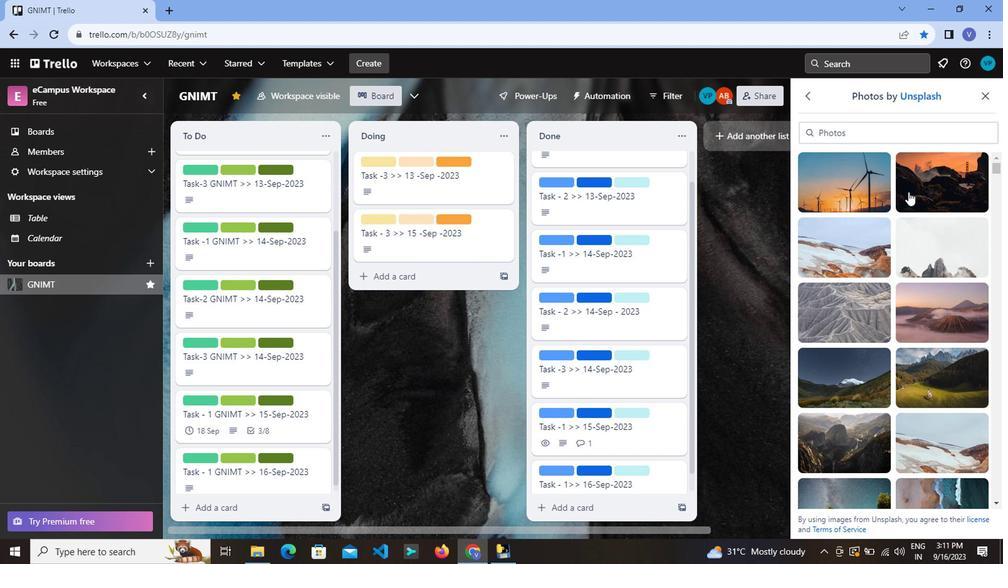 
Action: Mouse moved to (990, 162)
Screenshot: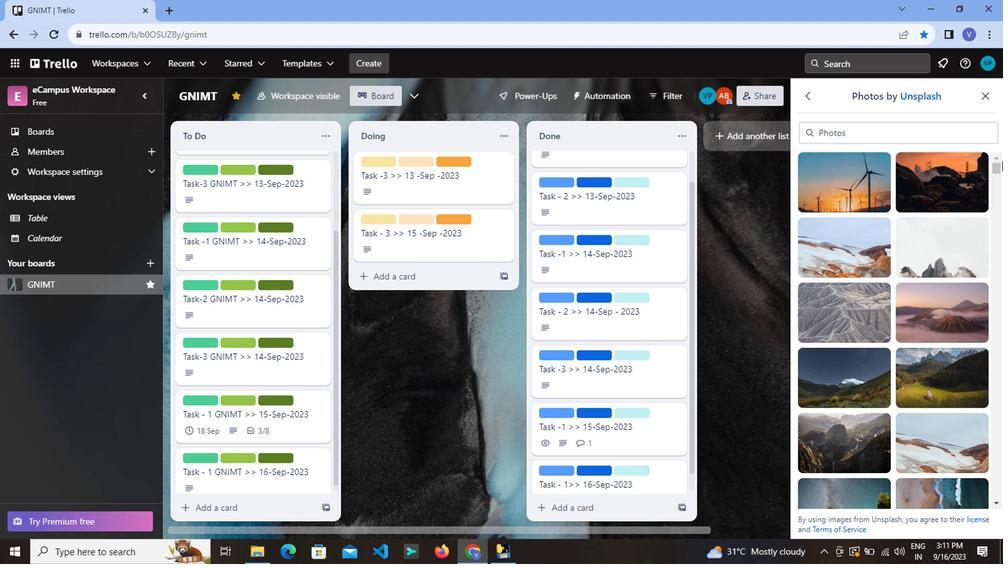 
Action: Mouse pressed left at (990, 162)
Screenshot: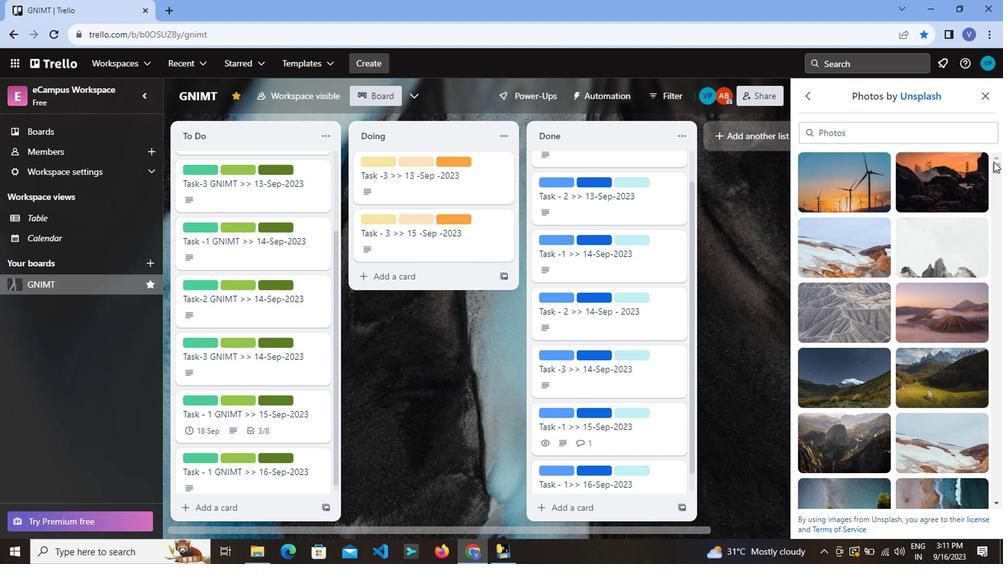 
Action: Mouse moved to (993, 158)
Screenshot: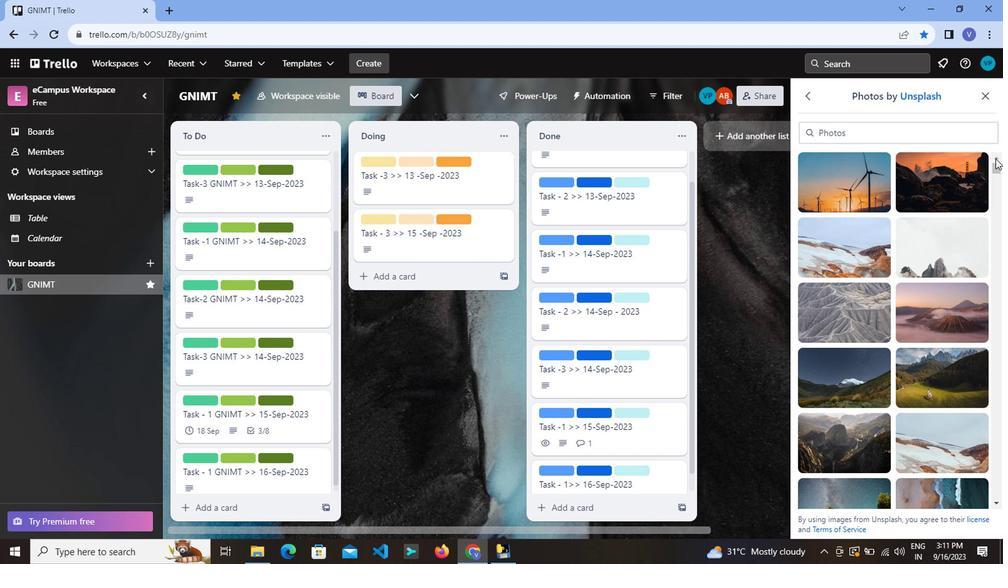 
Action: Mouse pressed left at (993, 158)
Screenshot: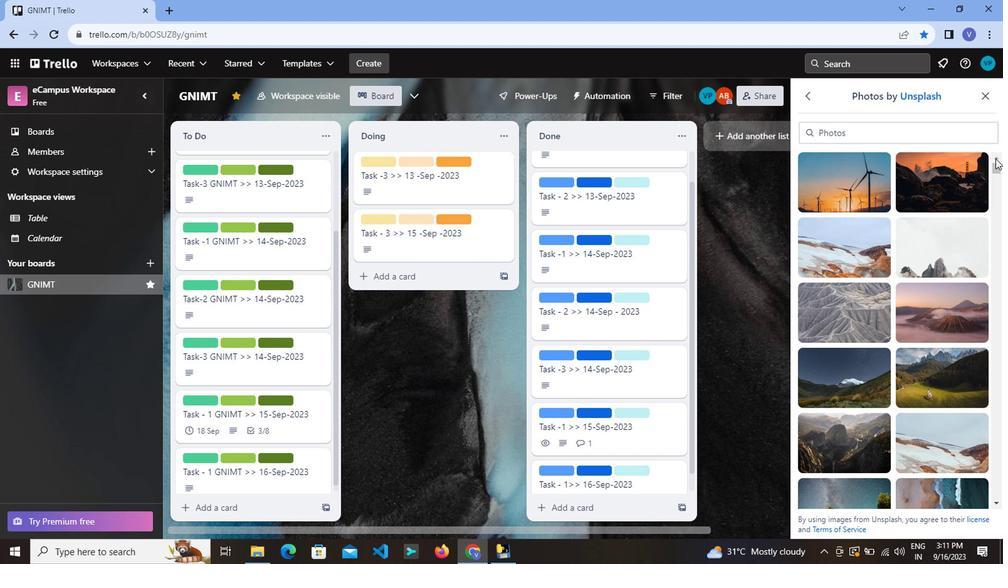 
Action: Mouse pressed left at (993, 158)
Screenshot: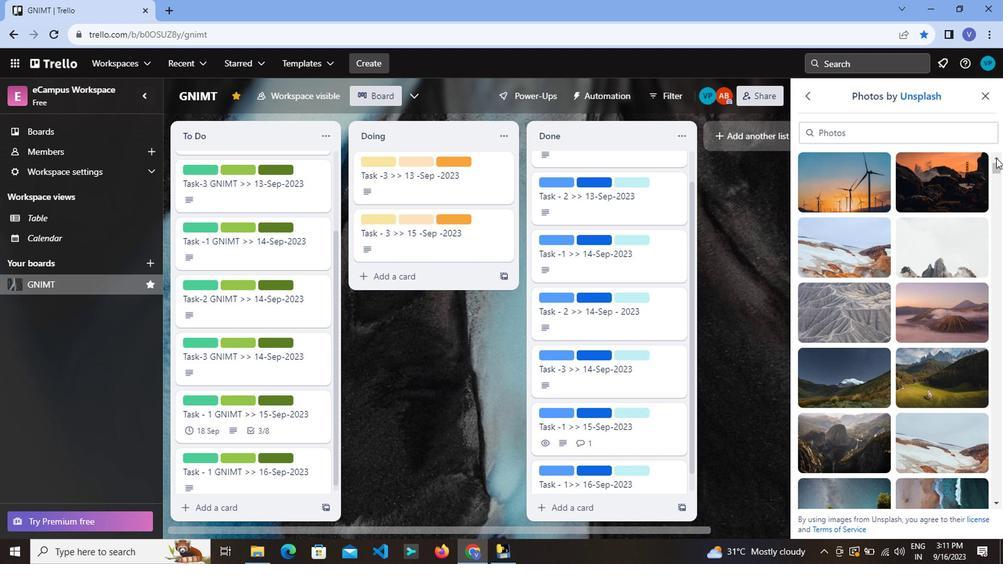 
Action: Mouse moved to (939, 319)
Screenshot: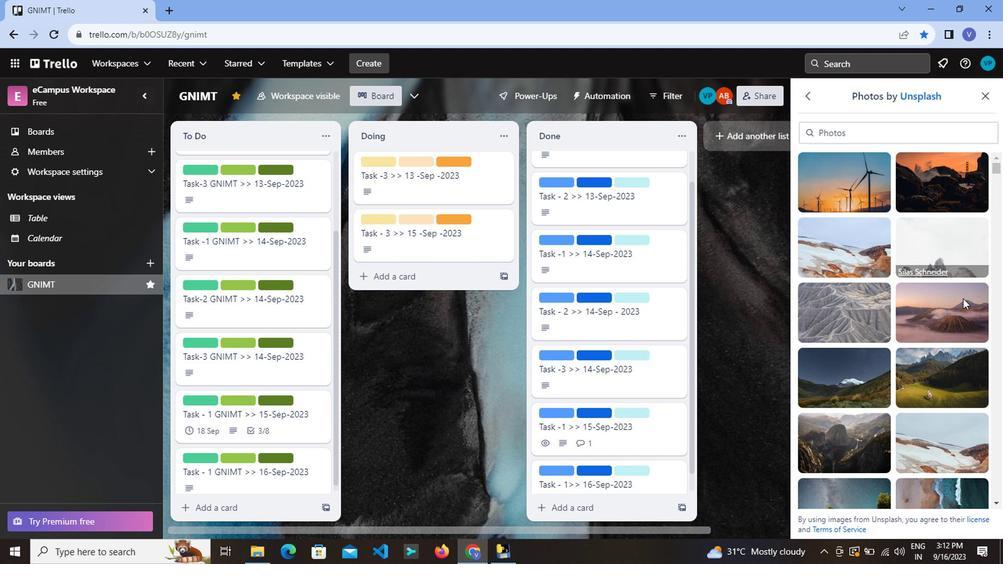 
Action: Mouse scrolled (939, 319) with delta (0, 0)
Screenshot: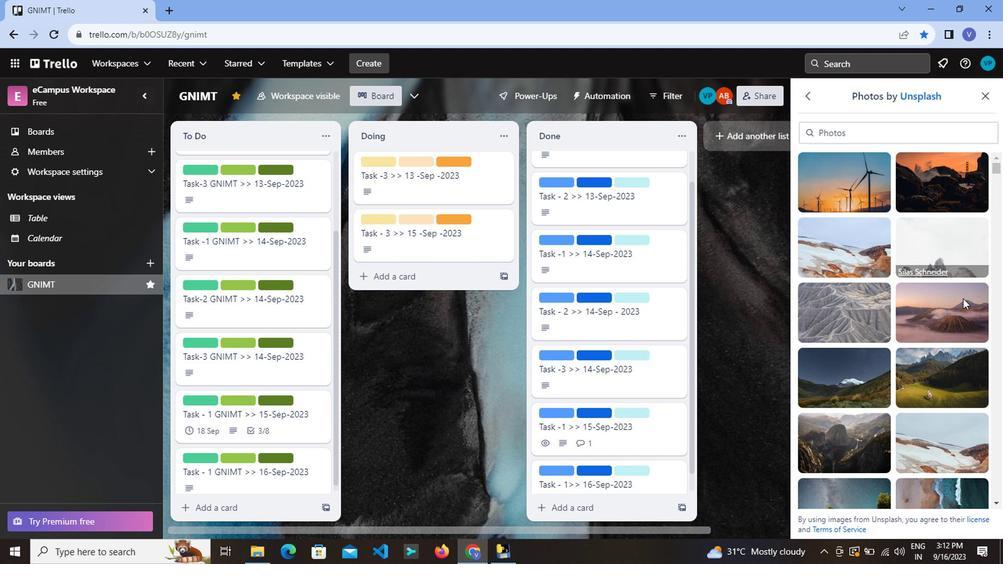 
Action: Mouse moved to (937, 322)
Screenshot: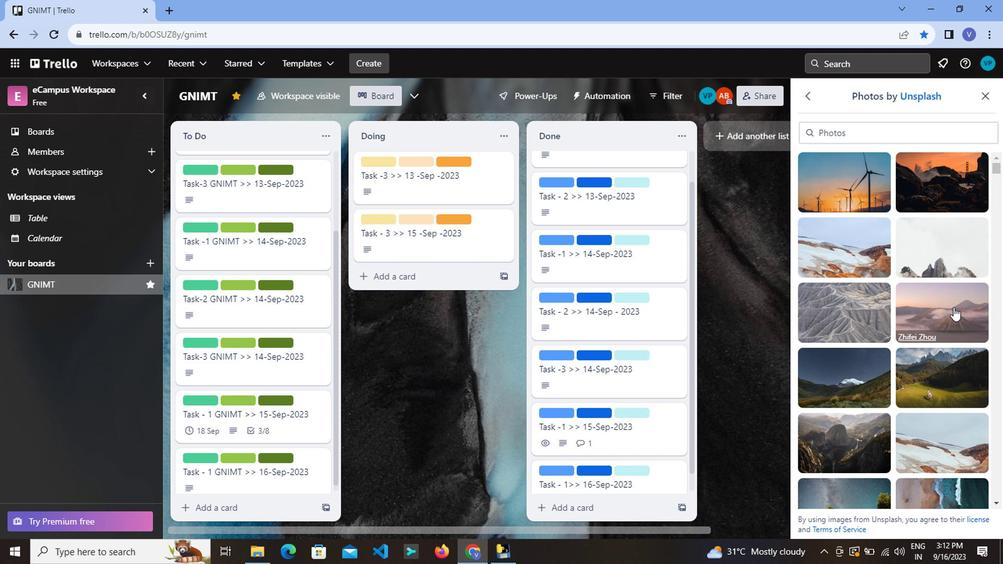 
Action: Mouse scrolled (937, 321) with delta (0, 0)
Screenshot: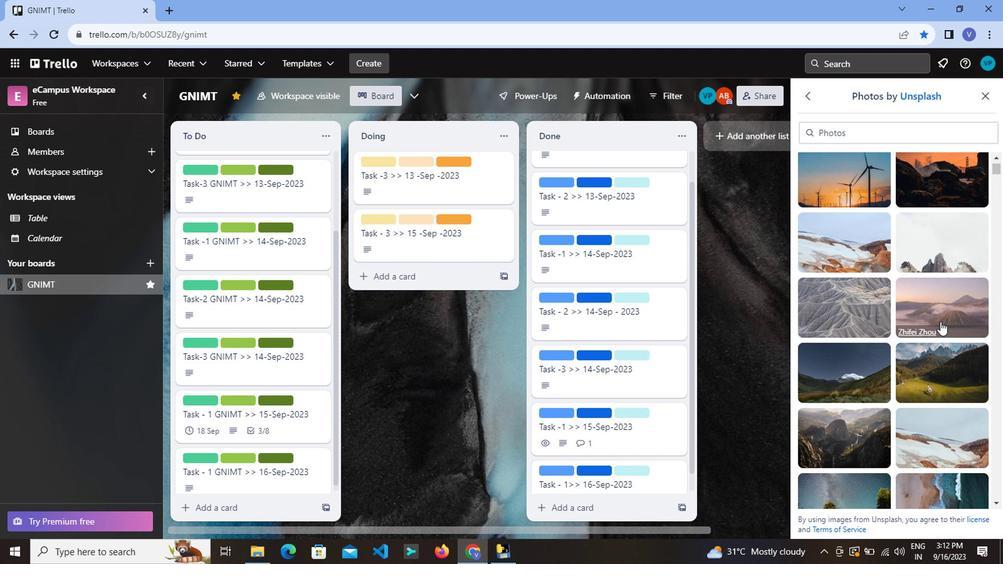 
Action: Mouse scrolled (937, 321) with delta (0, 0)
Screenshot: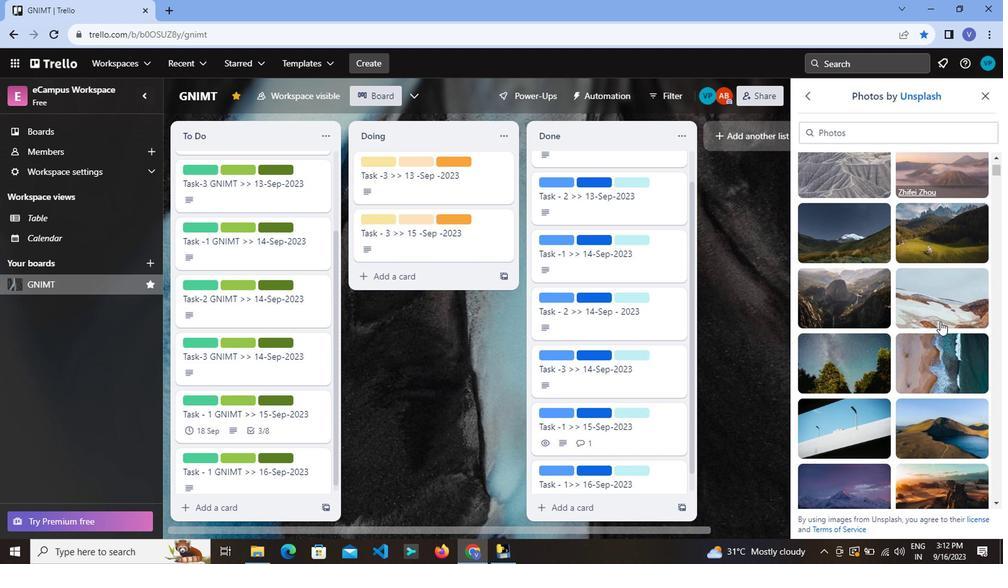 
Action: Mouse moved to (937, 323)
Screenshot: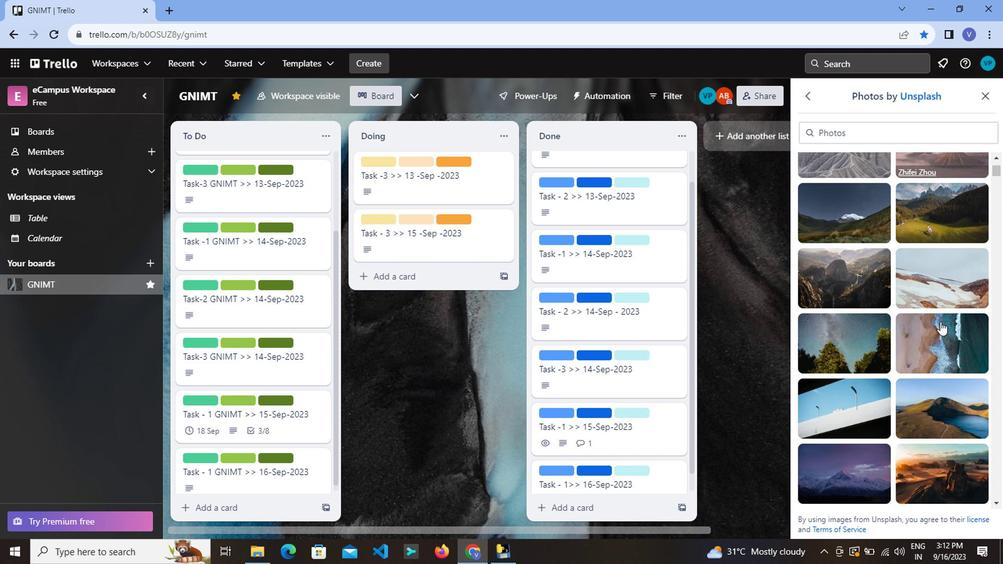 
Action: Mouse scrolled (937, 322) with delta (0, 0)
Screenshot: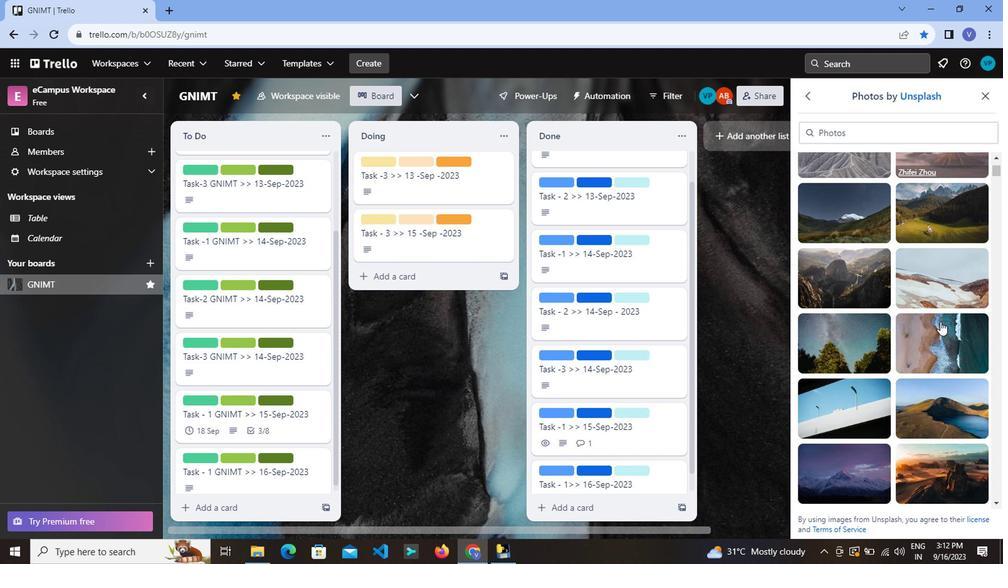 
Action: Mouse scrolled (937, 324) with delta (0, 1)
Screenshot: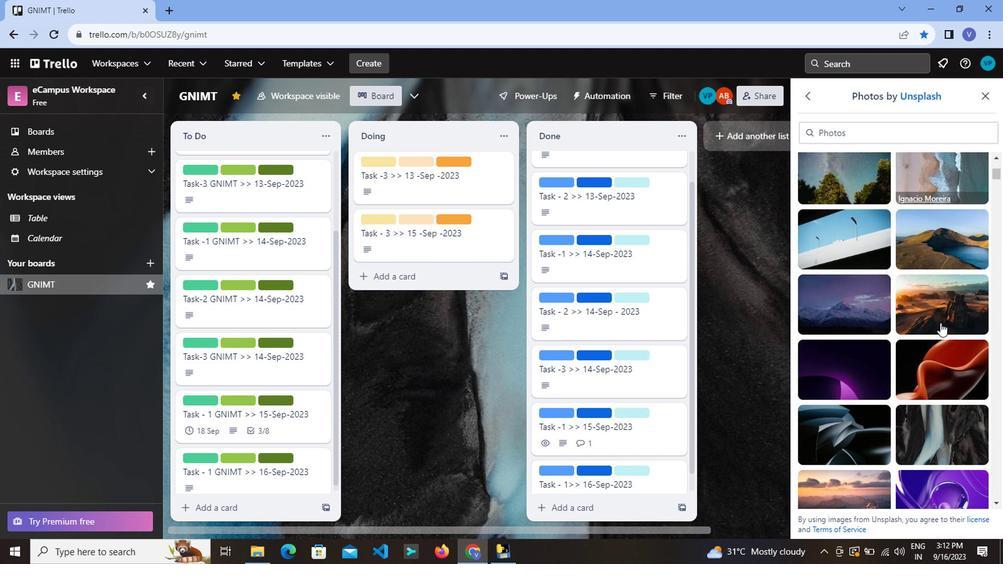 
Action: Mouse moved to (928, 319)
Screenshot: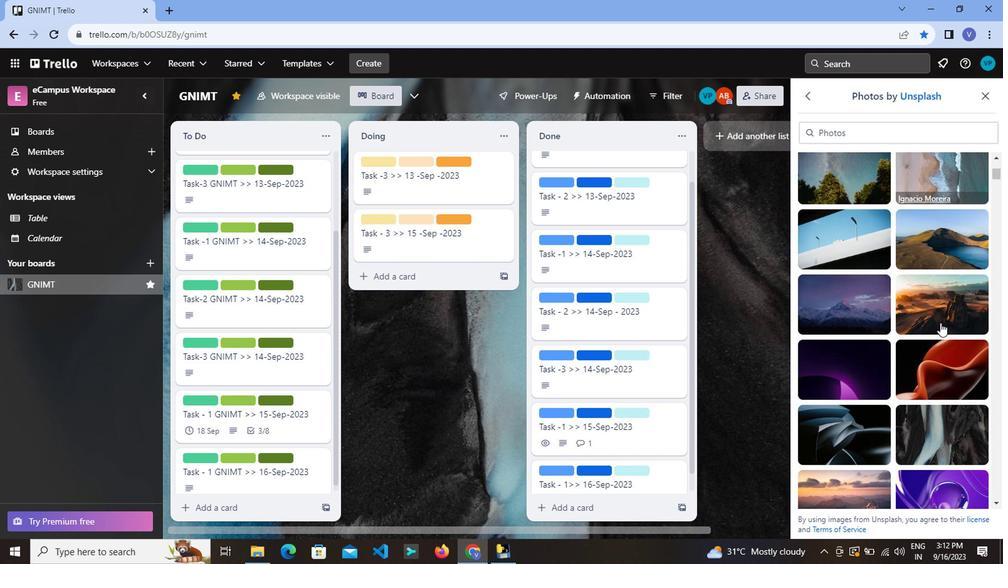 
Action: Mouse scrolled (928, 319) with delta (0, 0)
Screenshot: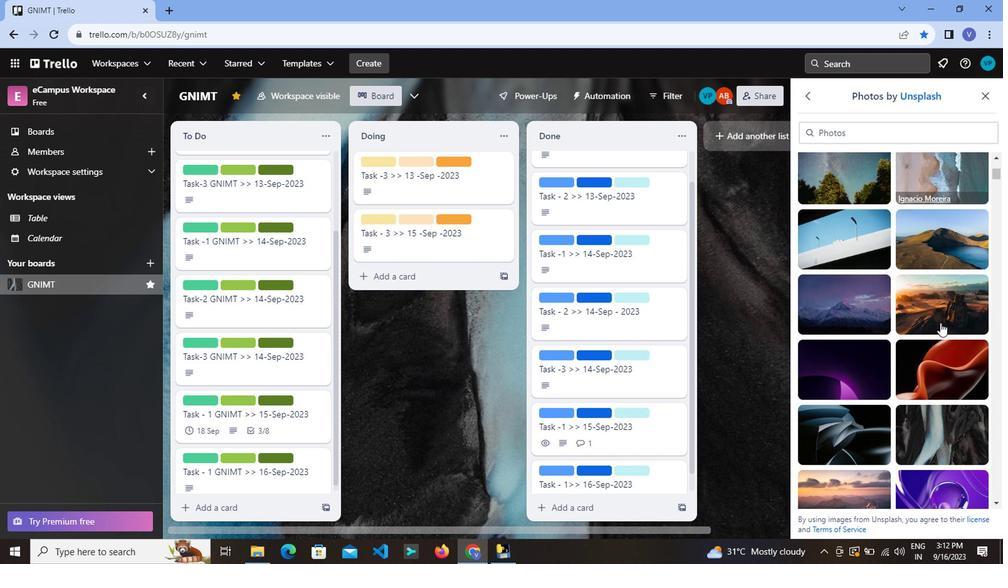 
Action: Mouse moved to (843, 345)
Screenshot: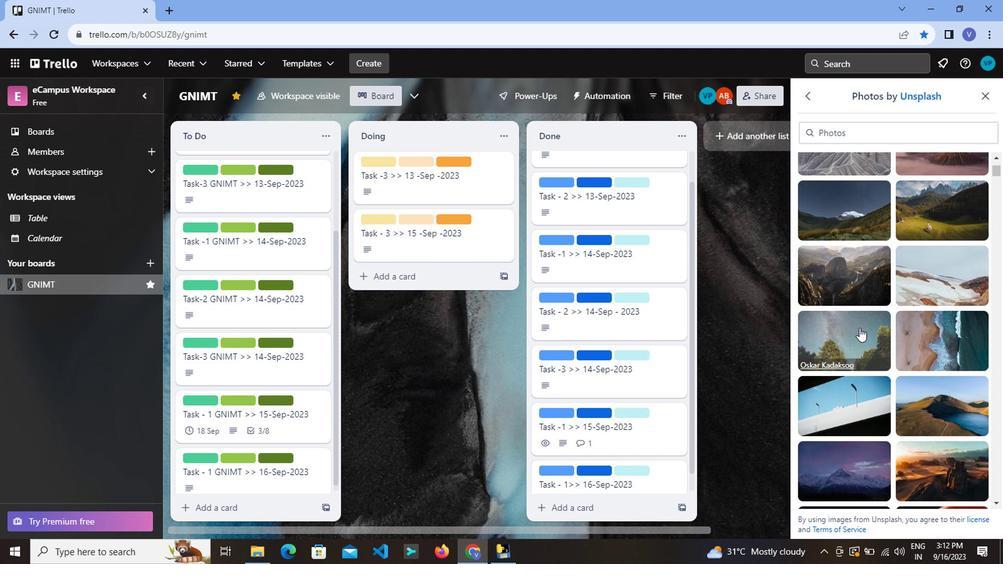 
Action: Mouse pressed left at (843, 345)
Screenshot: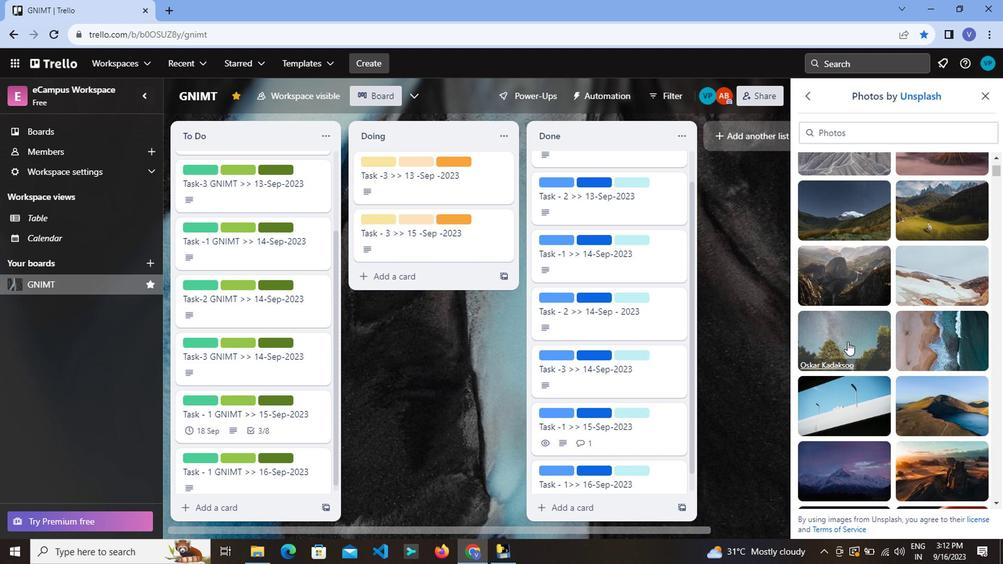
Action: Mouse moved to (804, 95)
Screenshot: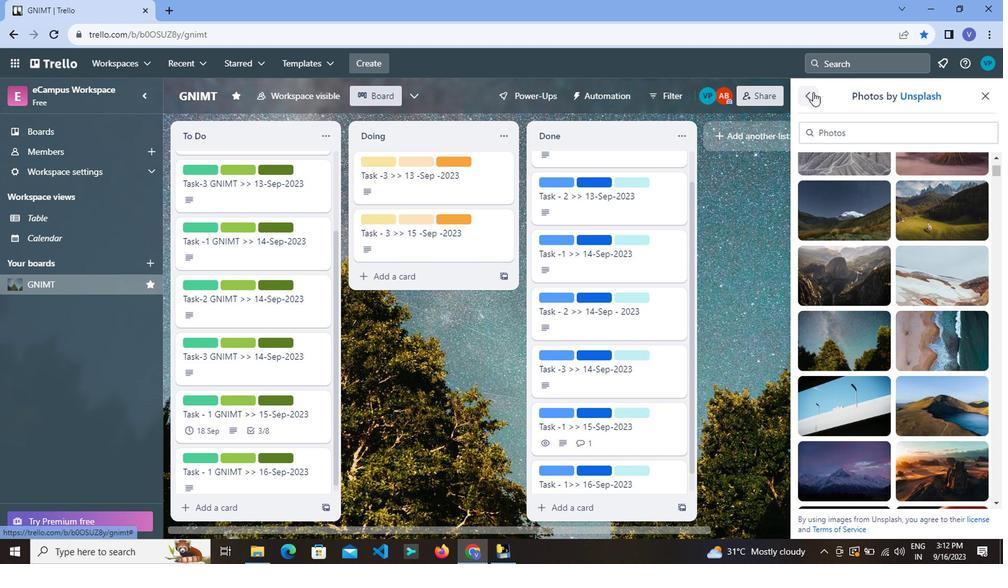 
Action: Mouse pressed left at (804, 95)
Screenshot: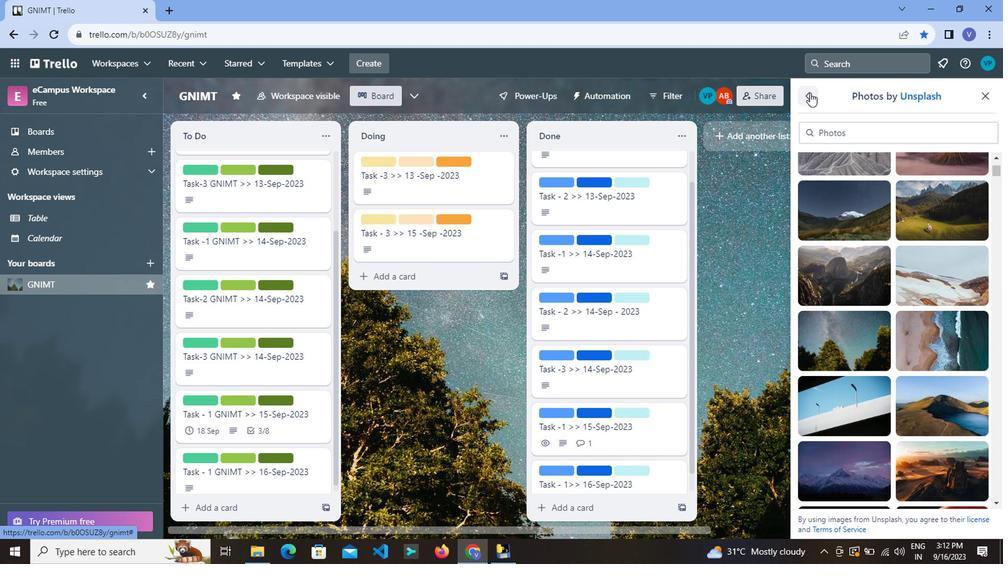 
Action: Mouse moved to (759, 279)
Screenshot: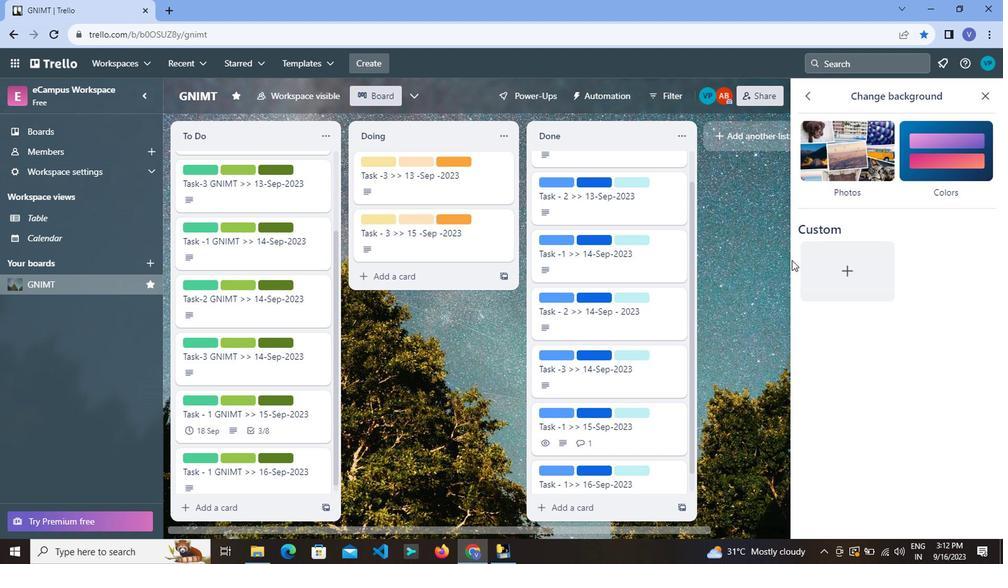 
Action: Mouse pressed left at (759, 279)
